 Task: Play online Dominion games in easy mode.
Action: Mouse moved to (431, 307)
Screenshot: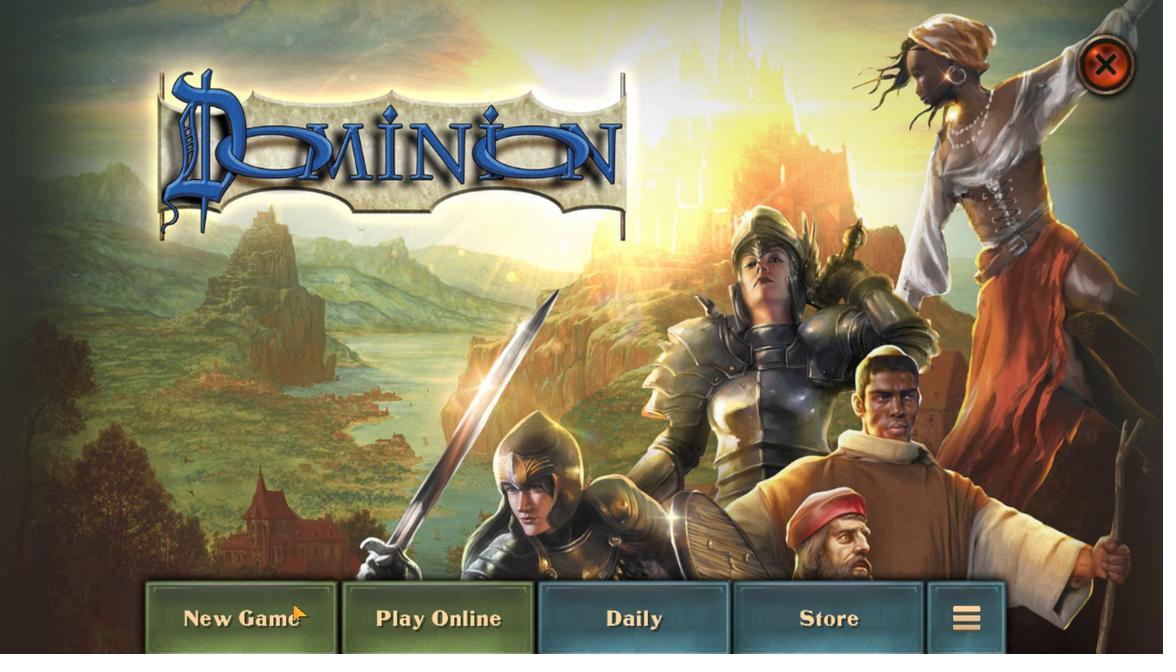 
Action: Mouse pressed left at (431, 307)
Screenshot: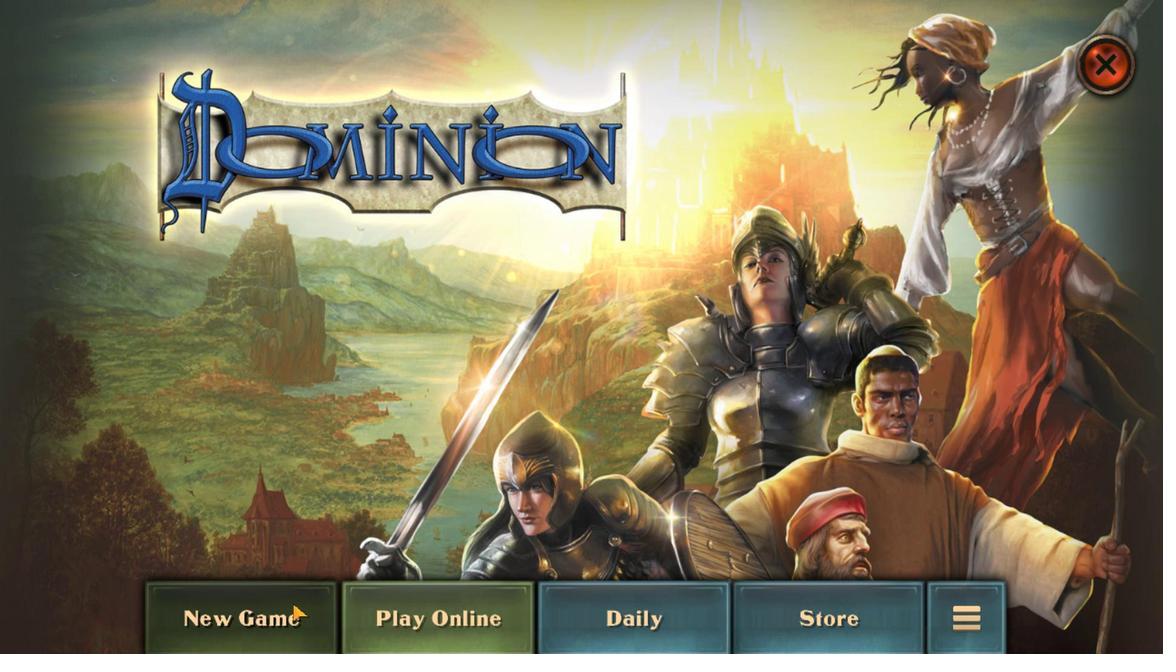 
Action: Mouse moved to (564, 532)
Screenshot: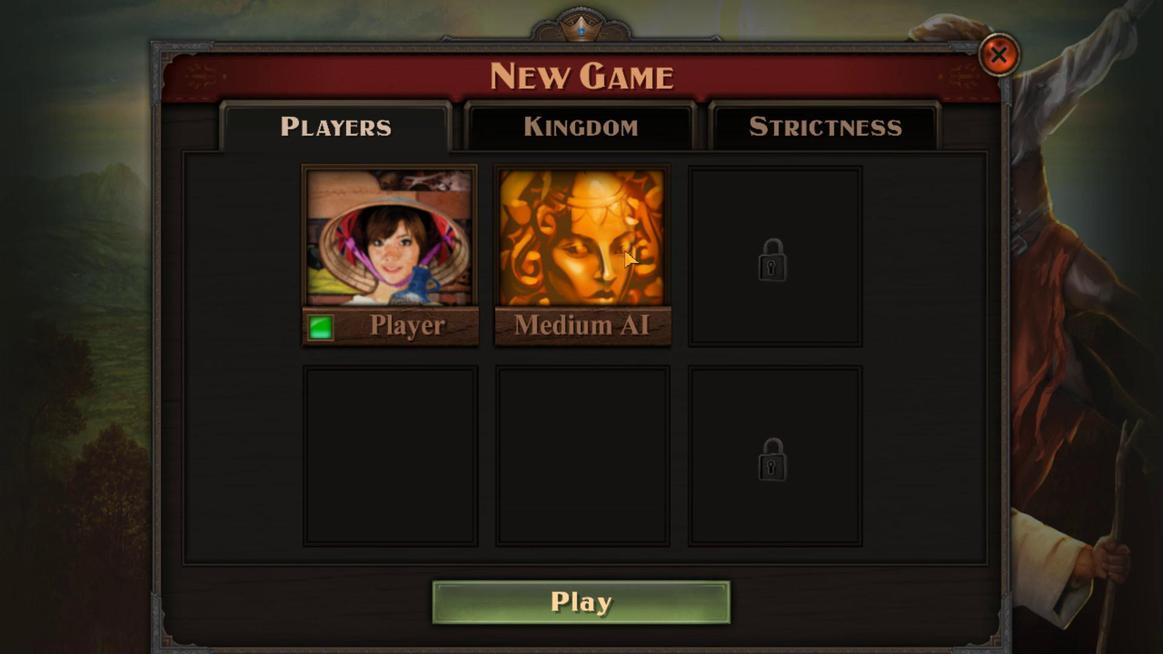 
Action: Mouse pressed left at (564, 532)
Screenshot: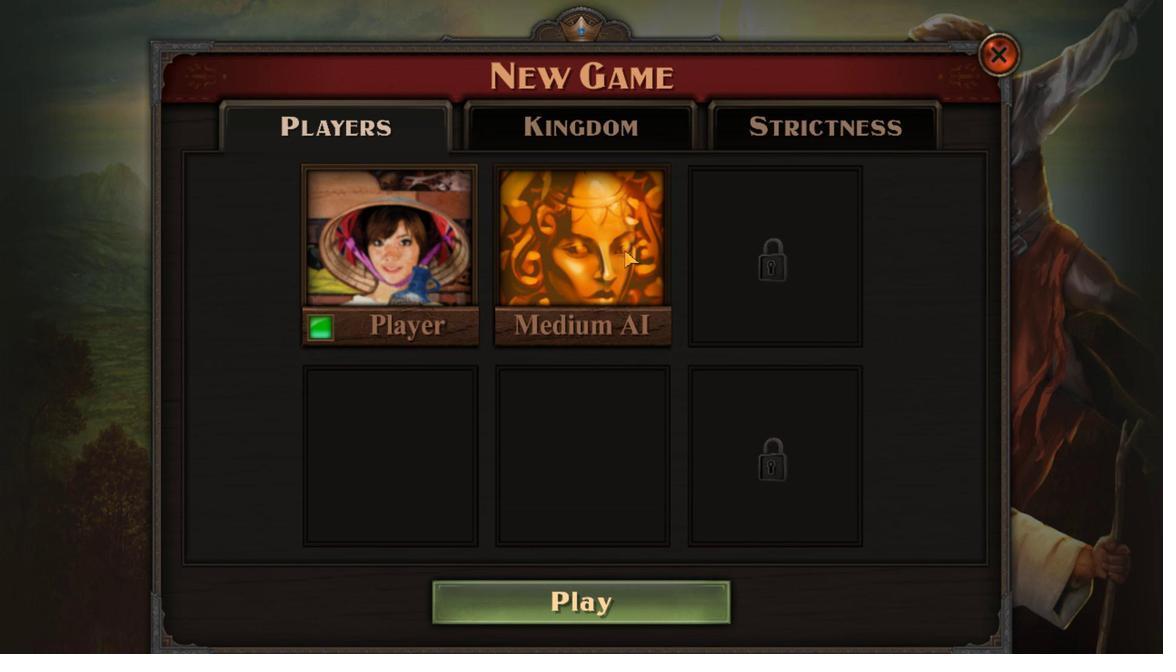 
Action: Mouse moved to (460, 459)
Screenshot: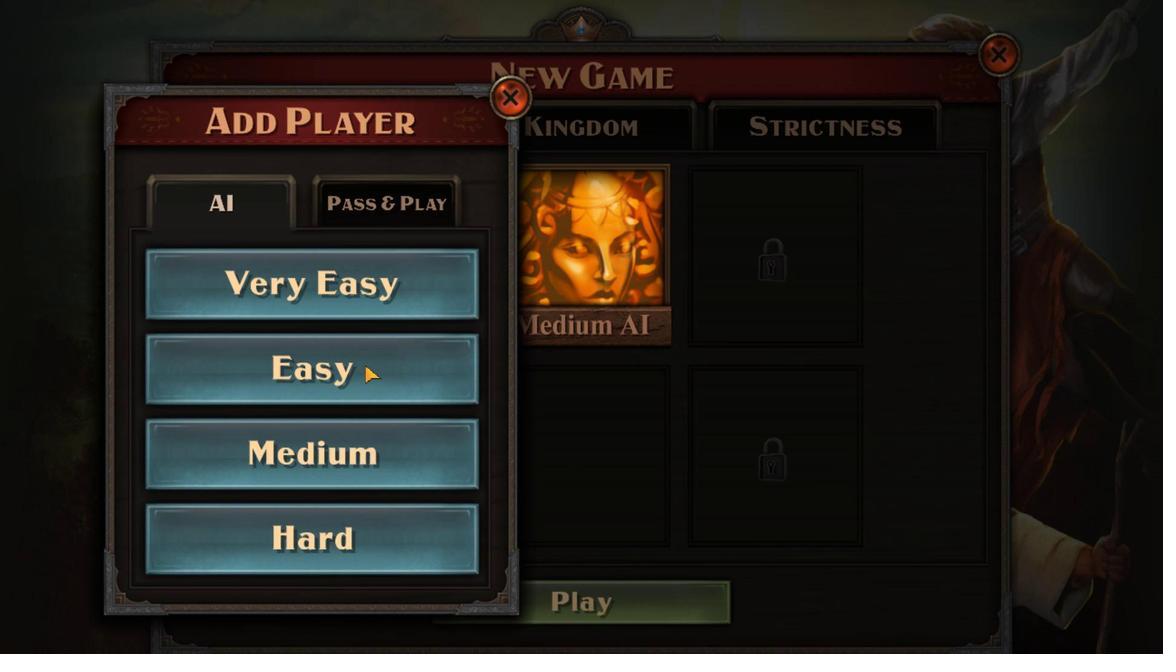 
Action: Mouse pressed left at (460, 459)
Screenshot: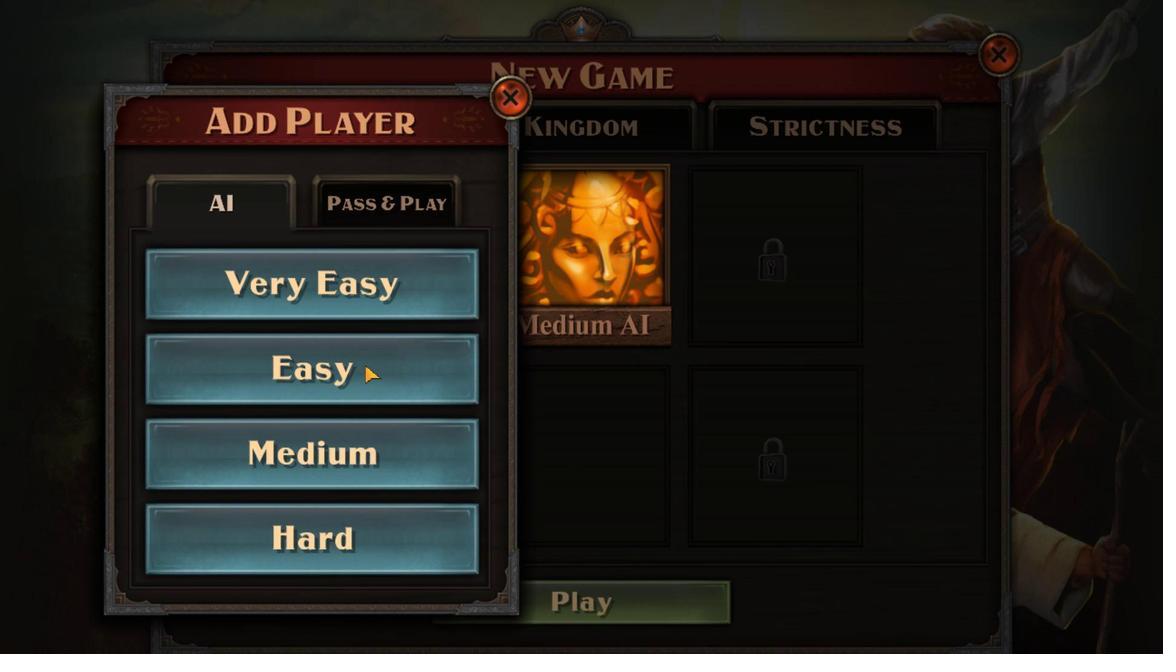 
Action: Mouse moved to (562, 310)
Screenshot: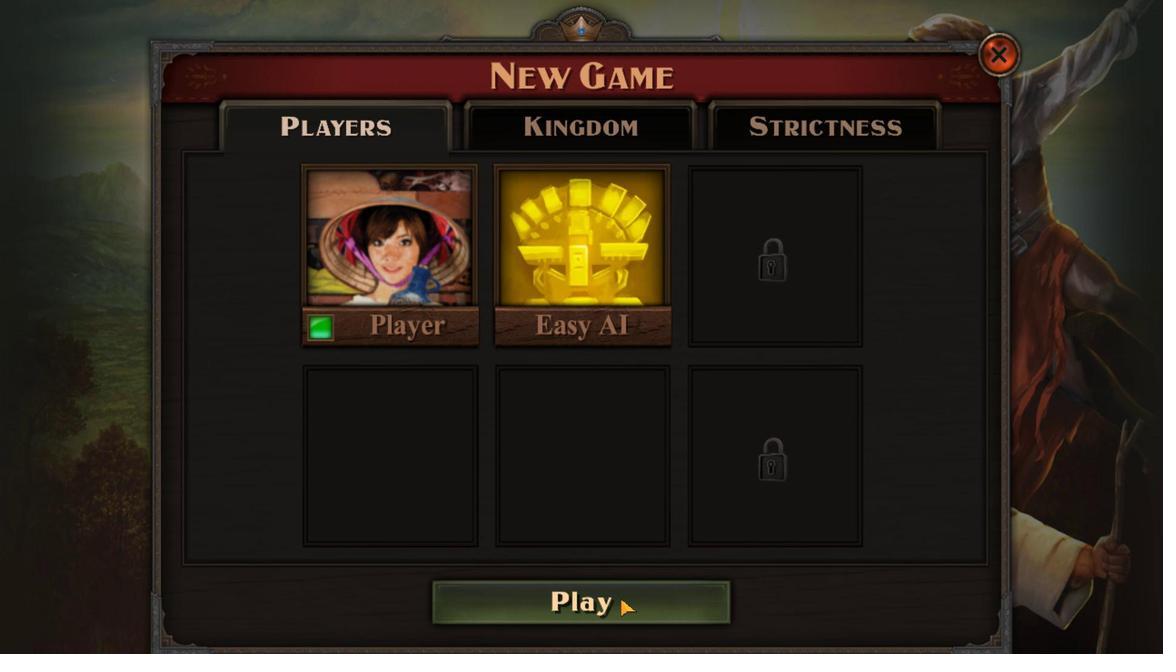 
Action: Mouse pressed left at (562, 310)
Screenshot: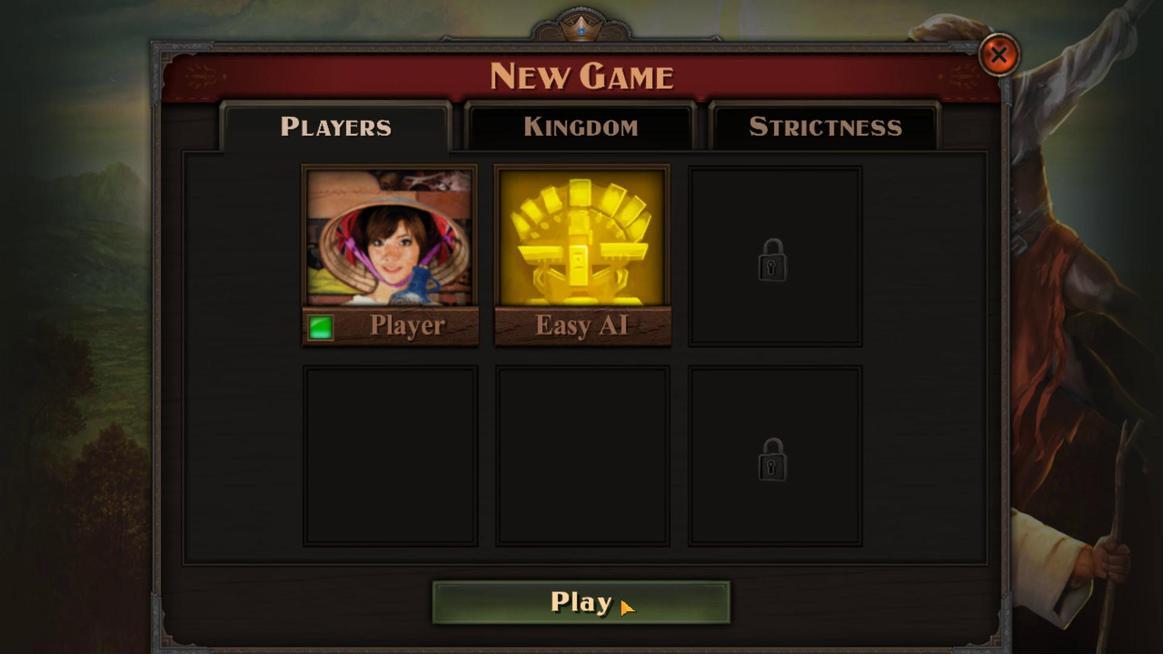 
Action: Mouse moved to (534, 352)
Screenshot: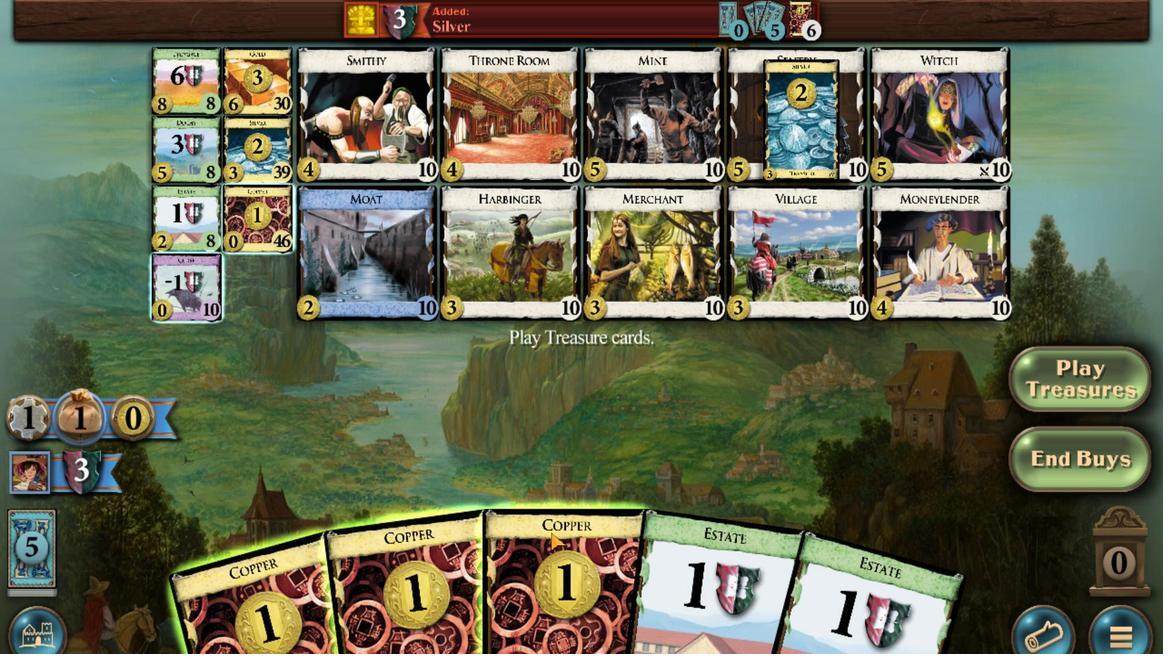 
Action: Mouse scrolled (534, 353) with delta (0, 0)
Screenshot: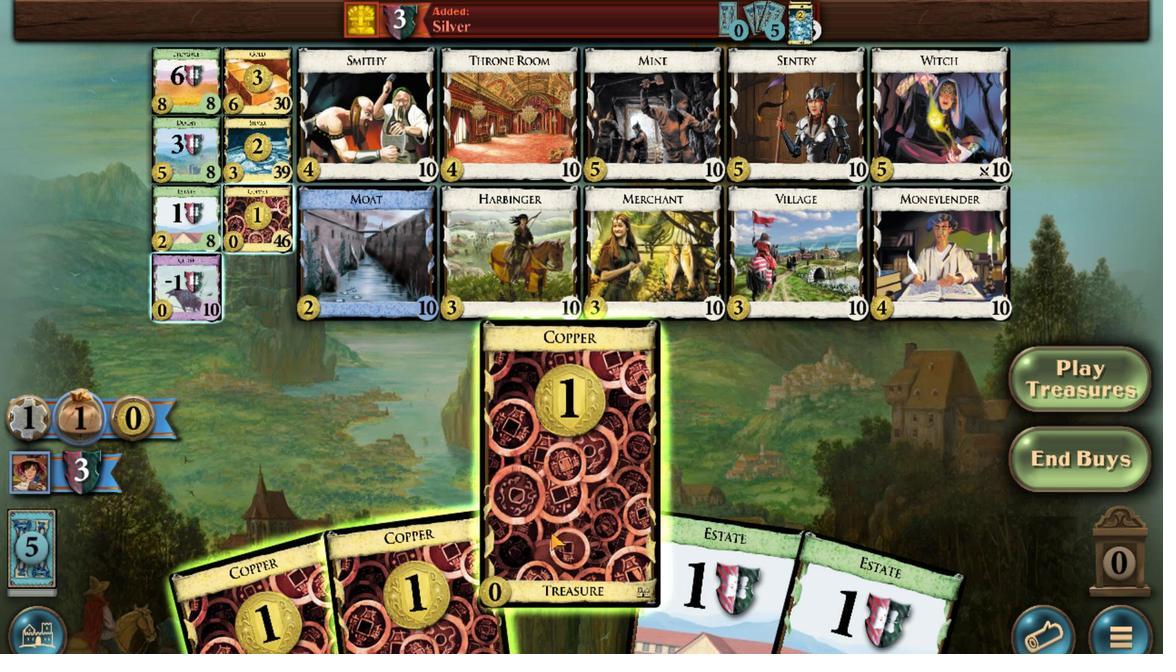 
Action: Mouse moved to (507, 332)
Screenshot: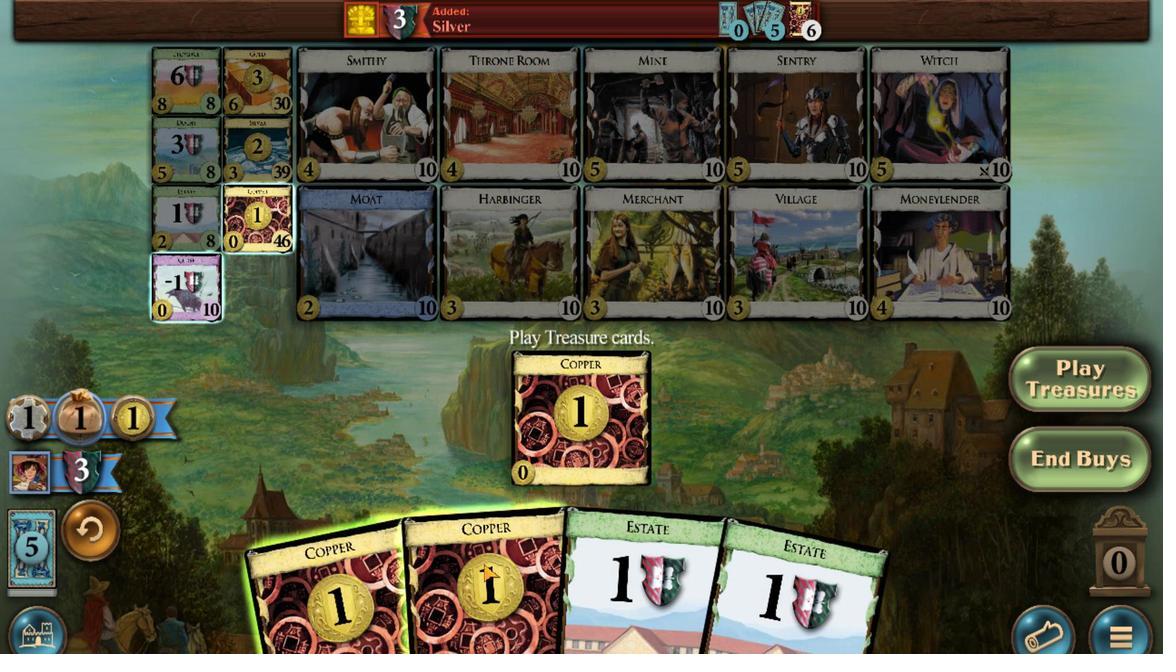 
Action: Mouse scrolled (507, 333) with delta (0, 0)
Screenshot: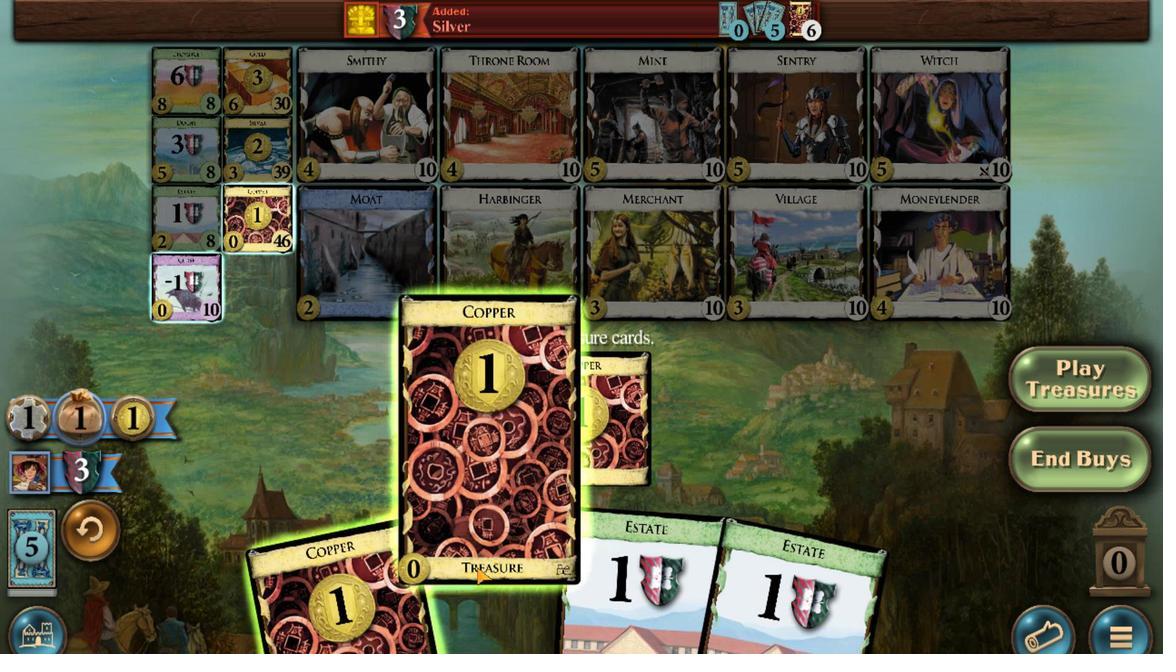 
Action: Mouse moved to (481, 320)
Screenshot: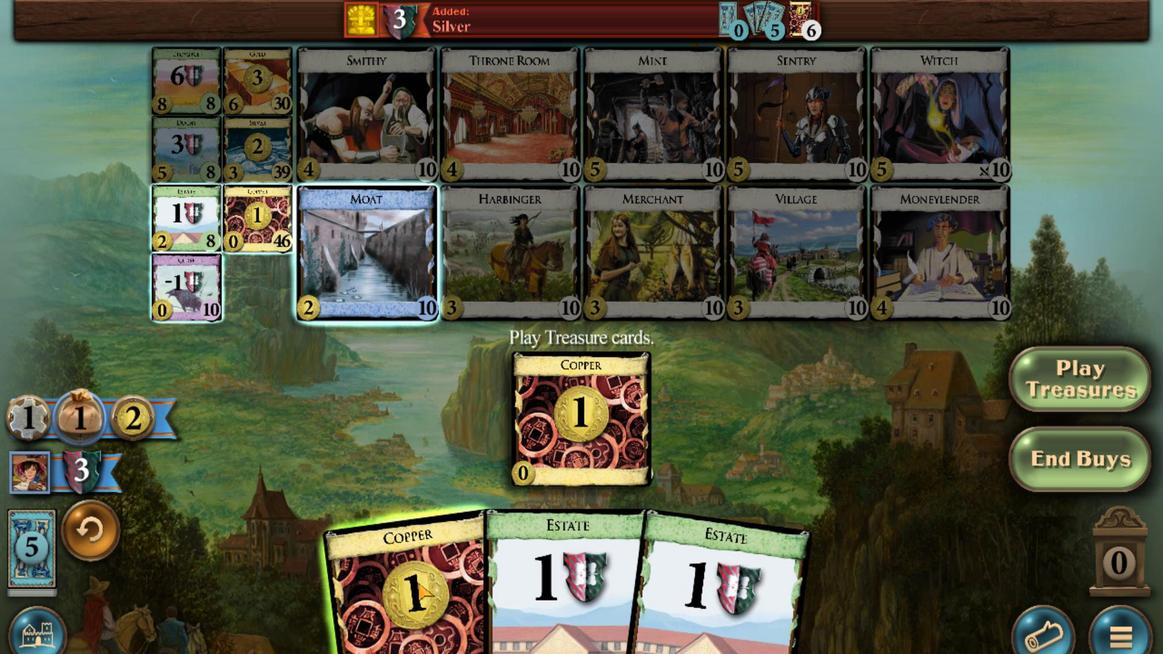 
Action: Mouse scrolled (481, 321) with delta (0, 0)
Screenshot: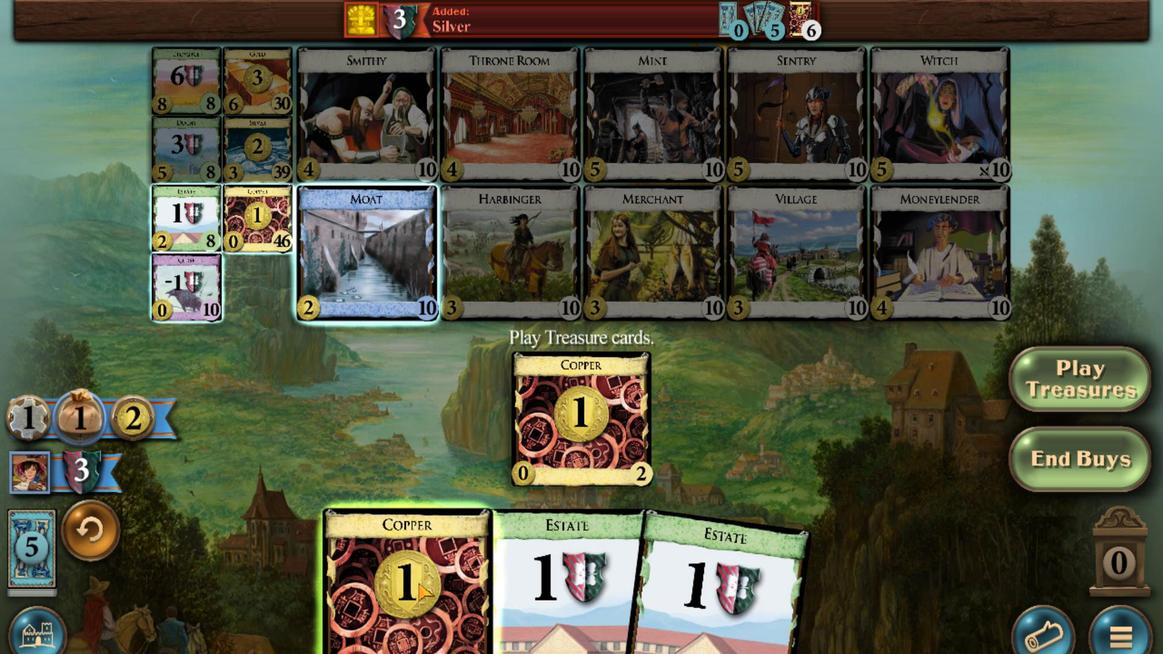 
Action: Mouse moved to (413, 593)
Screenshot: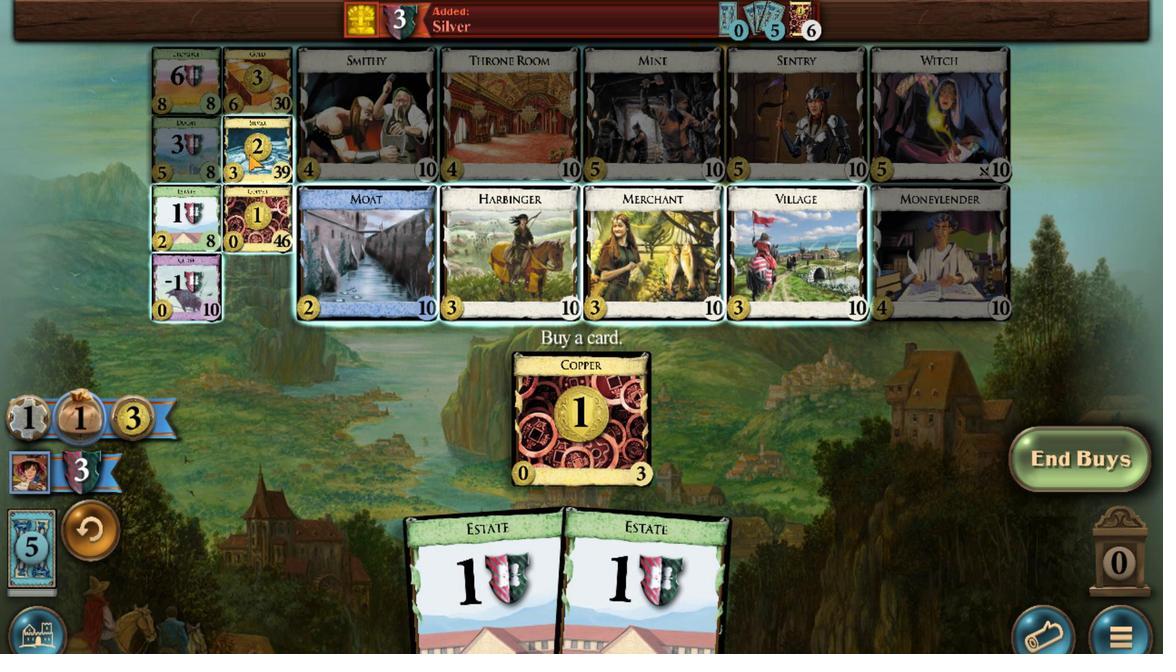 
Action: Mouse scrolled (413, 593) with delta (0, 0)
Screenshot: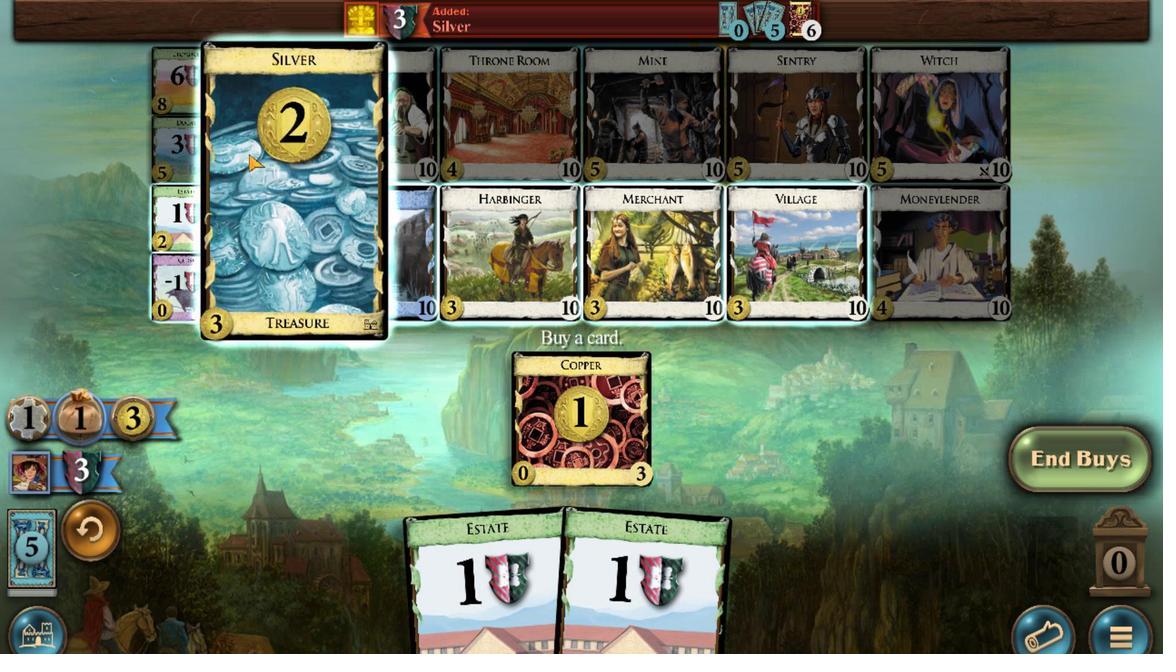 
Action: Mouse scrolled (413, 593) with delta (0, 0)
Screenshot: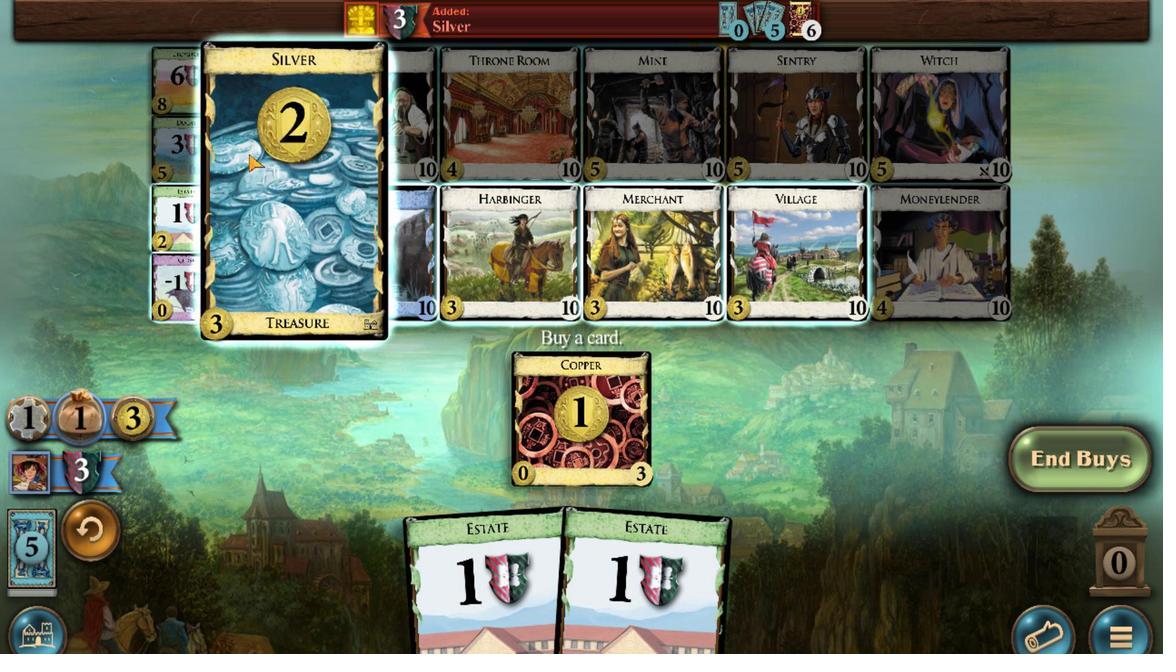 
Action: Mouse scrolled (413, 593) with delta (0, 0)
Screenshot: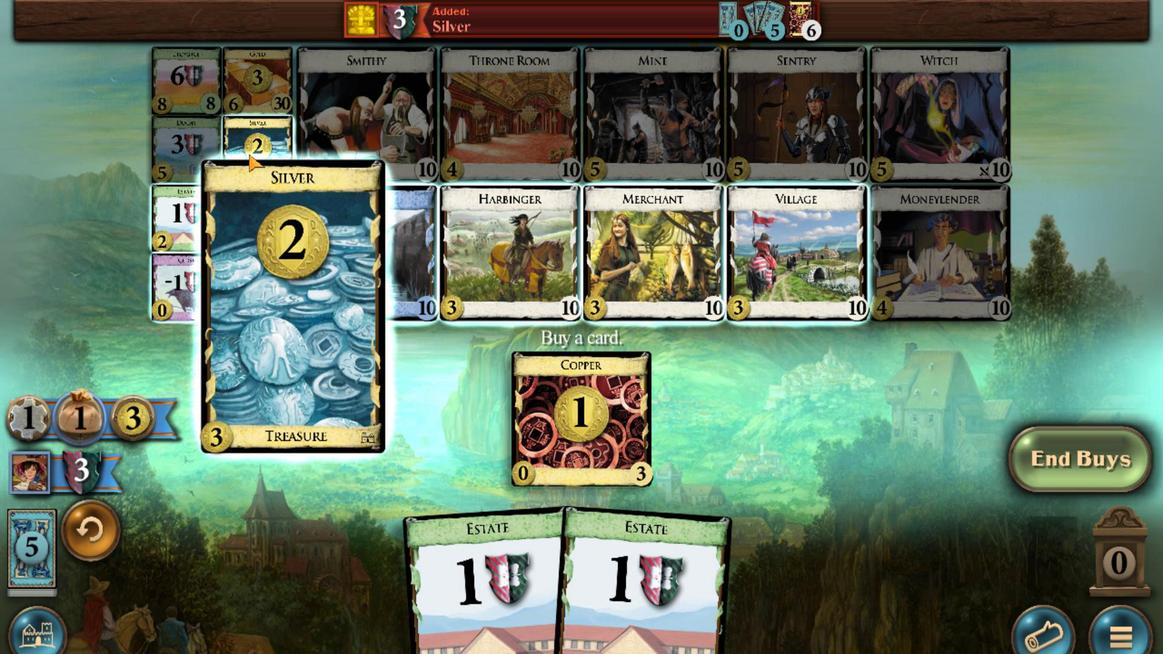 
Action: Mouse scrolled (413, 593) with delta (0, 0)
Screenshot: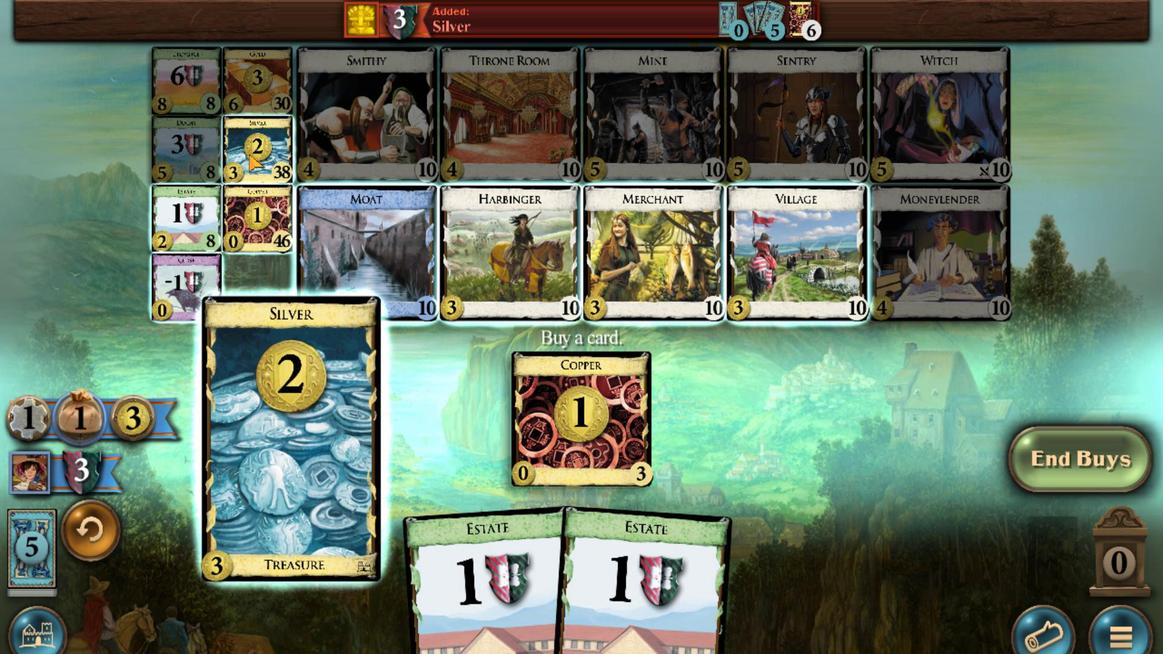 
Action: Mouse moved to (578, 345)
Screenshot: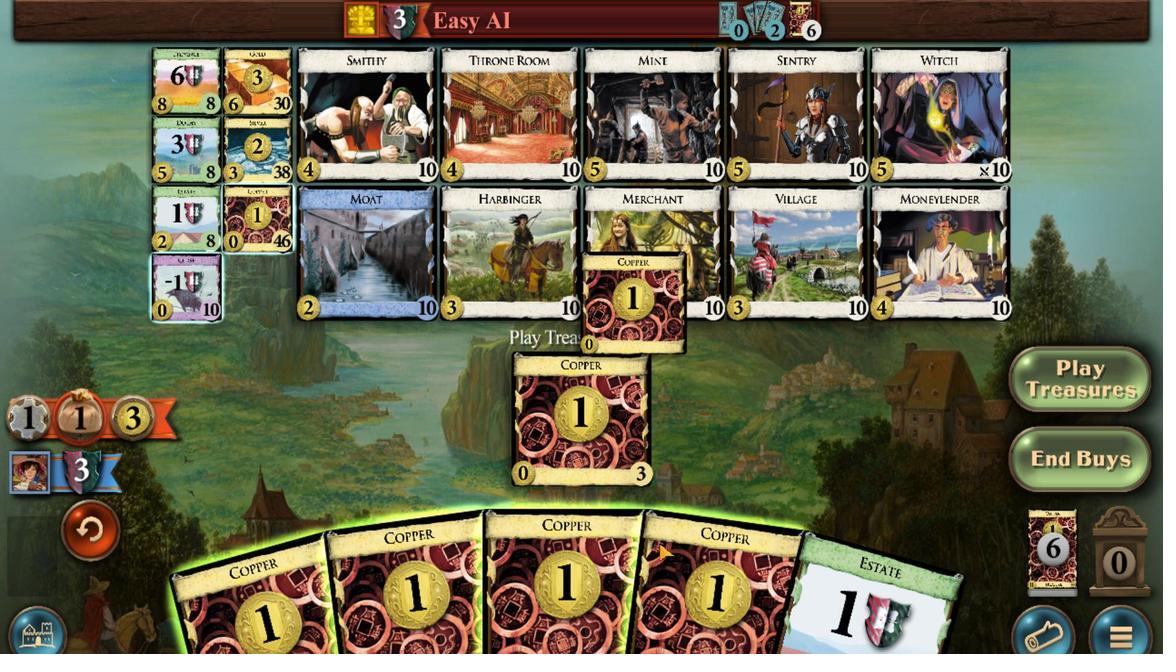 
Action: Mouse scrolled (578, 346) with delta (0, 0)
Screenshot: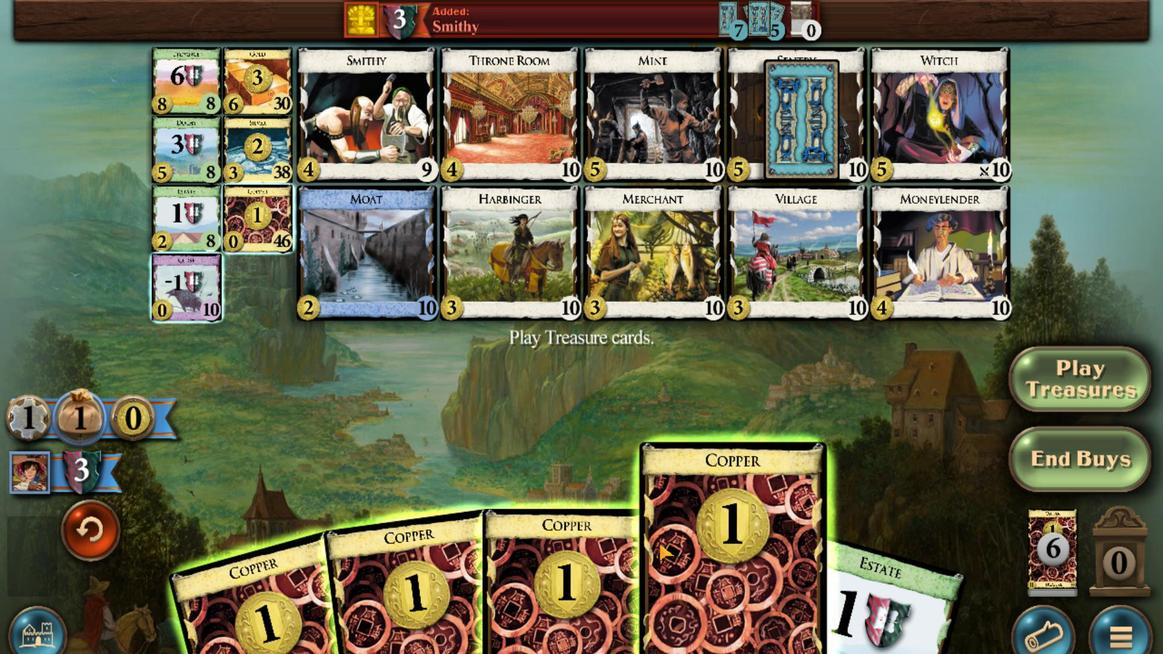 
Action: Mouse moved to (554, 333)
Screenshot: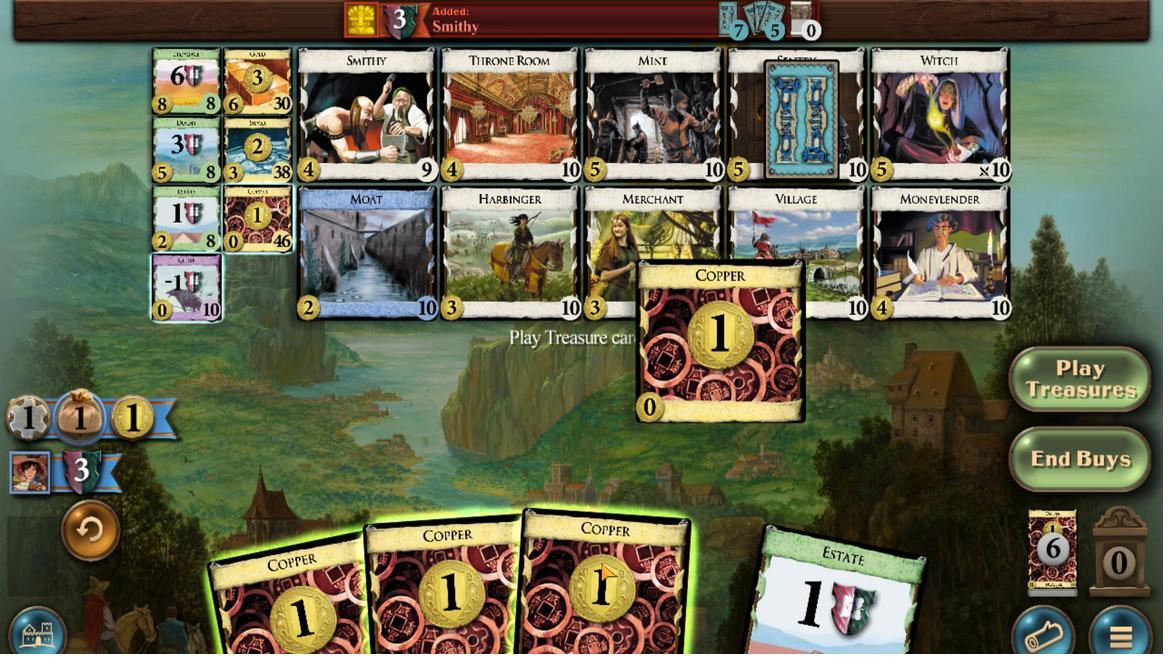 
Action: Mouse scrolled (554, 333) with delta (0, 0)
Screenshot: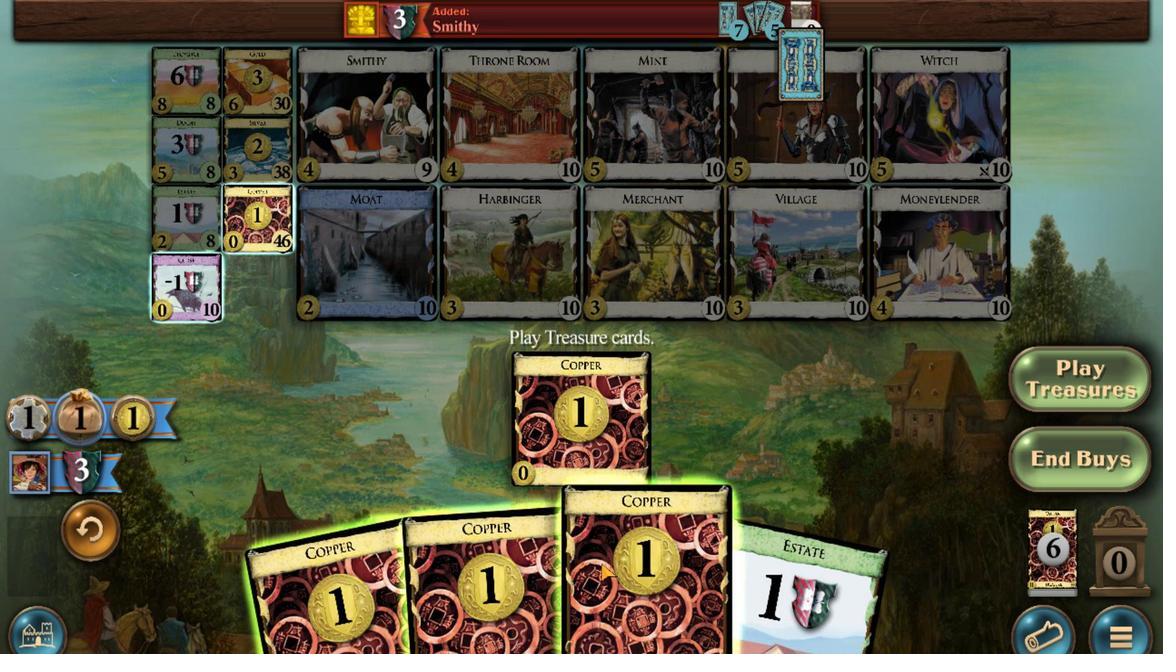 
Action: Mouse moved to (541, 330)
Screenshot: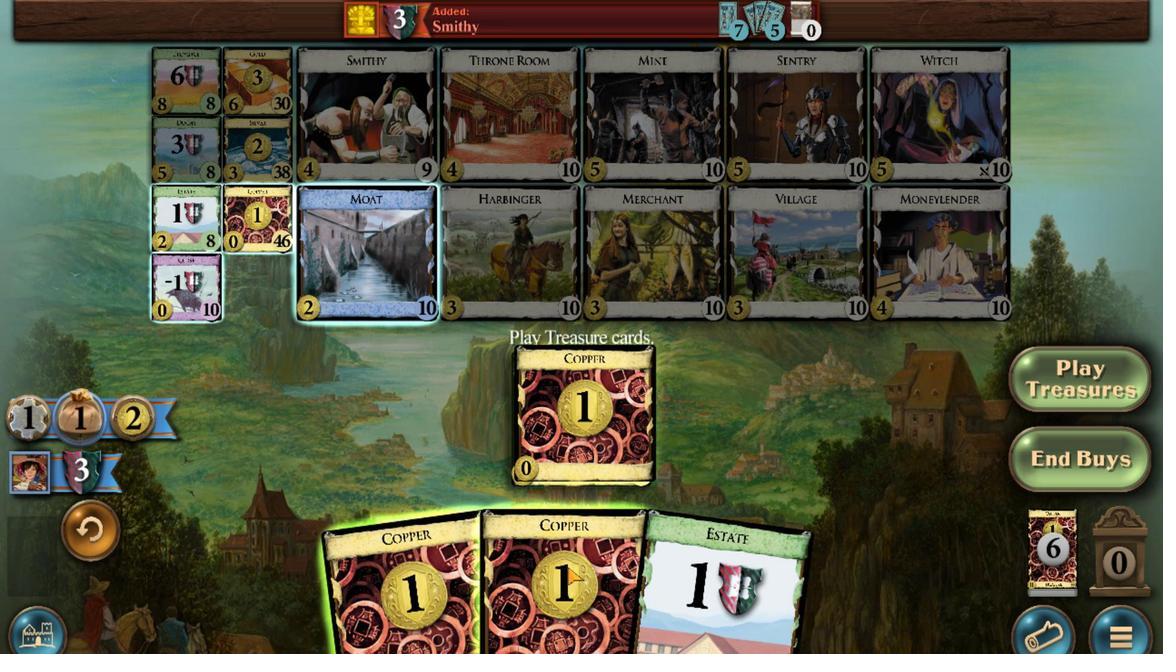 
Action: Mouse scrolled (541, 331) with delta (0, 0)
Screenshot: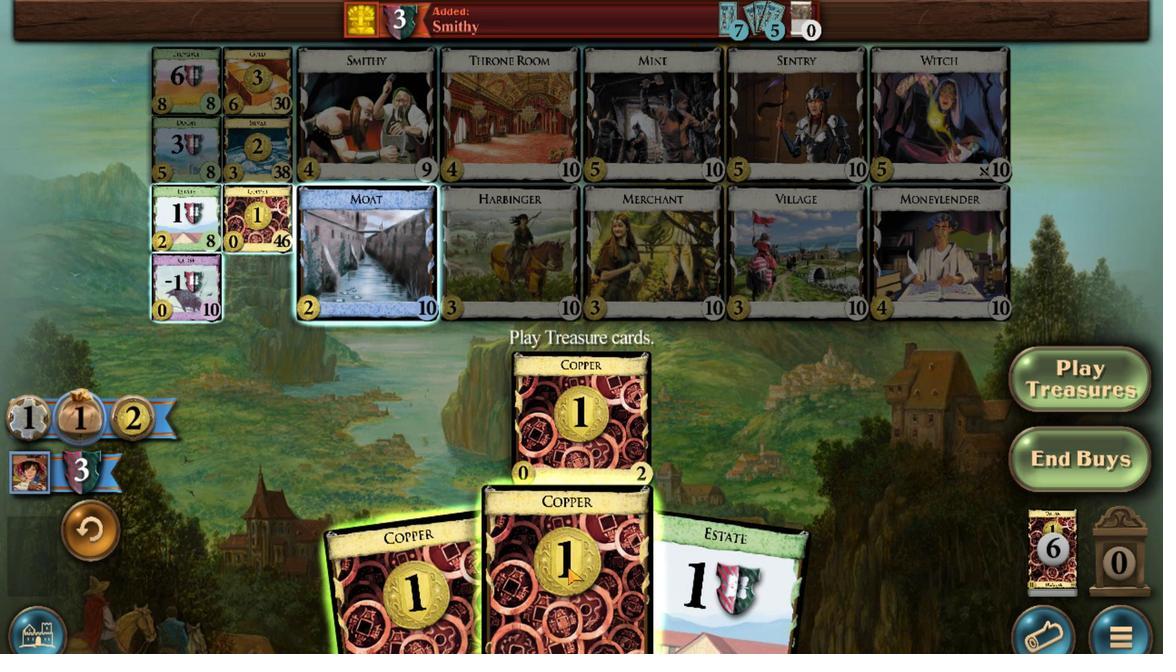 
Action: Mouse moved to (522, 318)
Screenshot: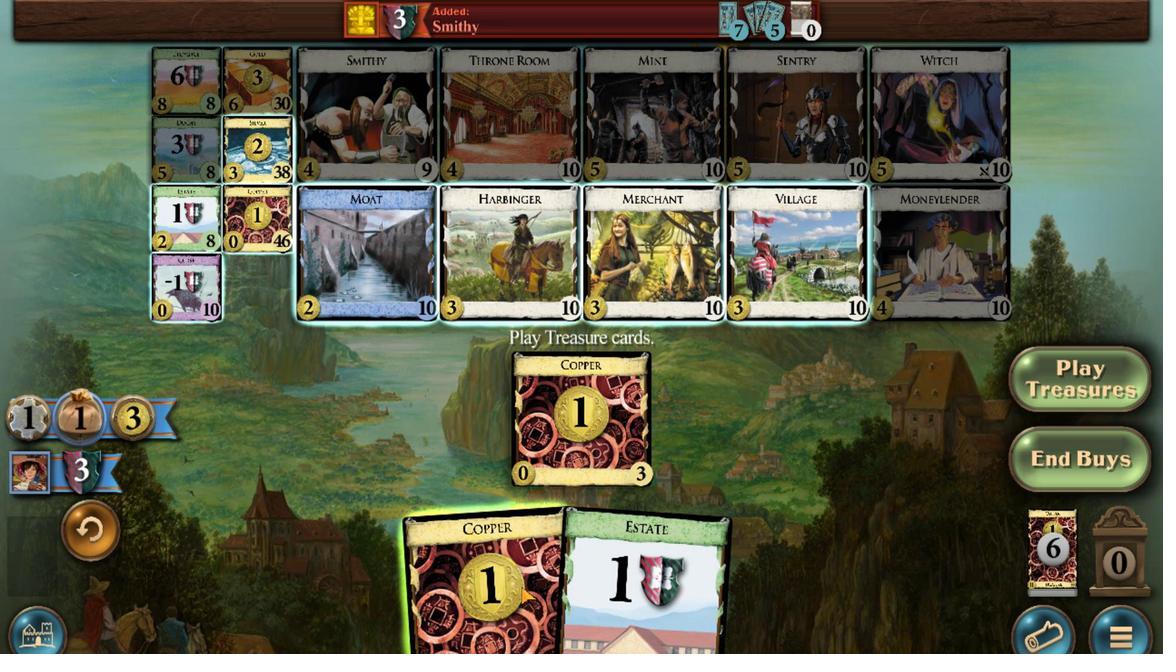 
Action: Mouse scrolled (522, 318) with delta (0, 0)
Screenshot: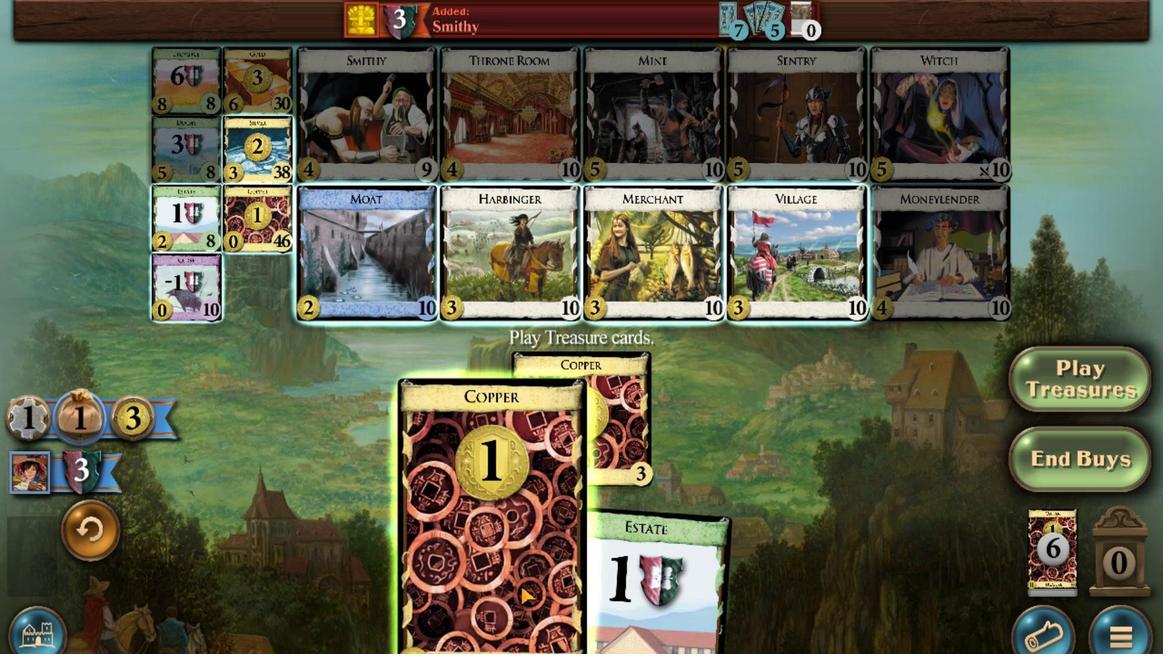 
Action: Mouse moved to (469, 621)
Screenshot: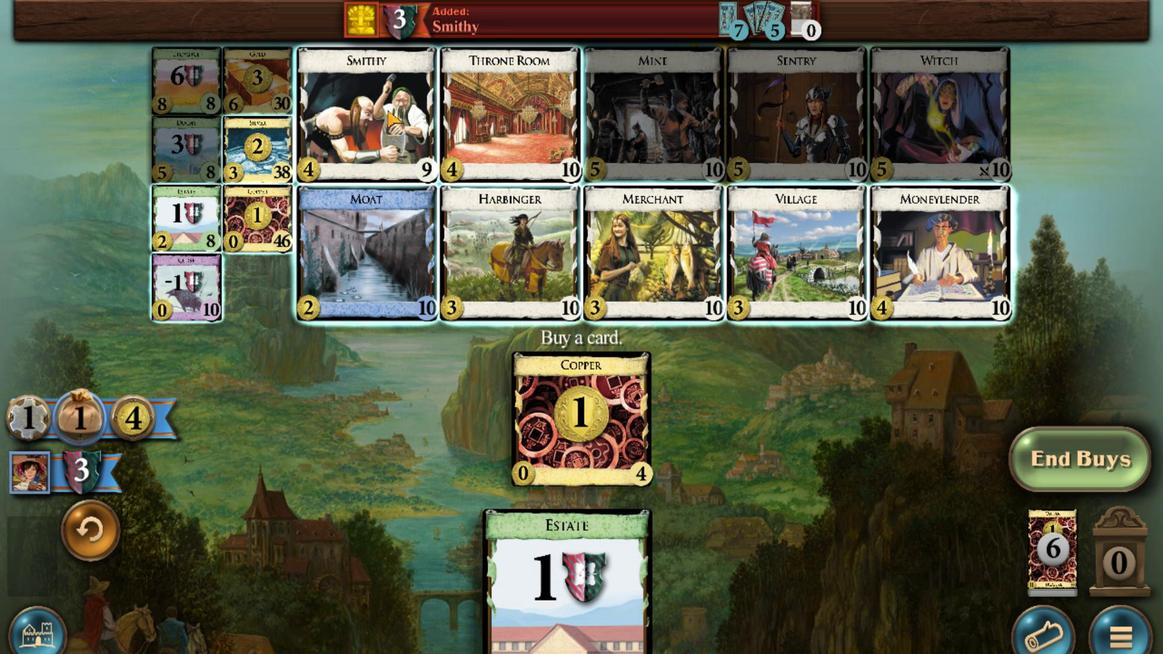 
Action: Mouse scrolled (469, 621) with delta (0, 0)
Screenshot: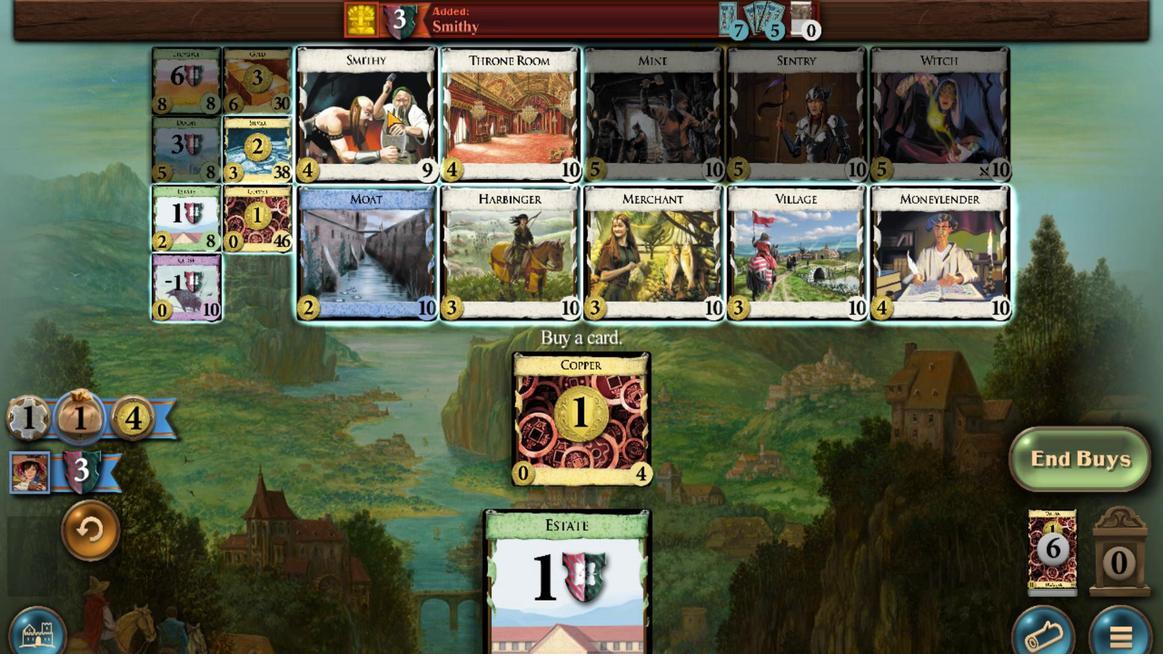 
Action: Mouse scrolled (469, 621) with delta (0, 0)
Screenshot: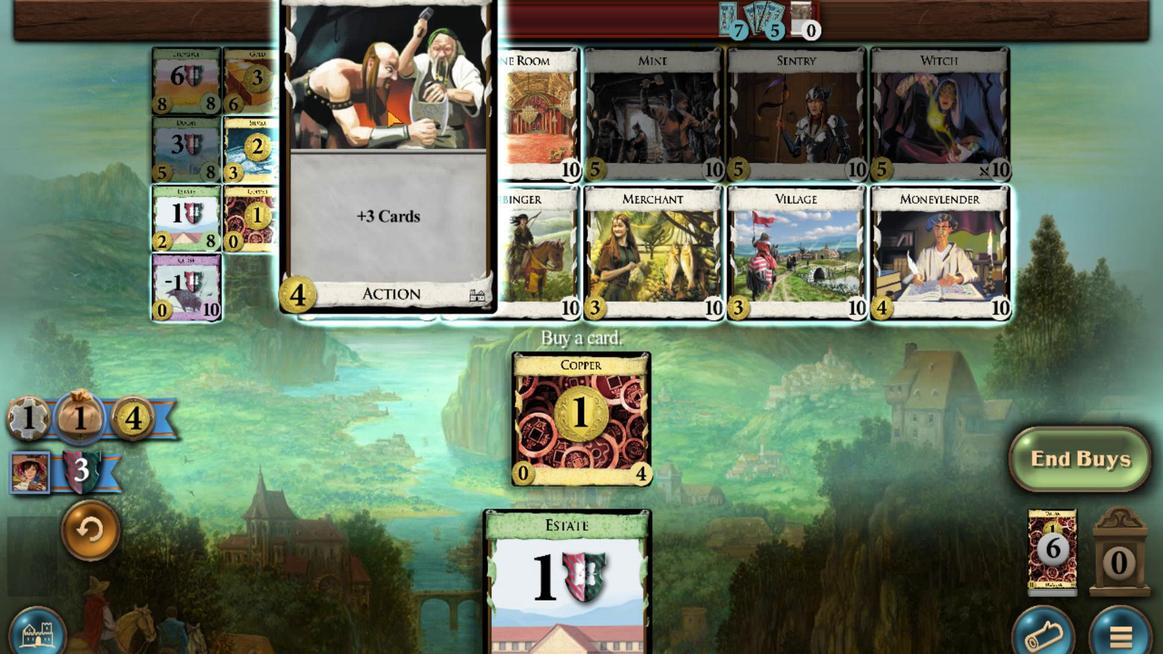 
Action: Mouse scrolled (469, 621) with delta (0, 0)
Screenshot: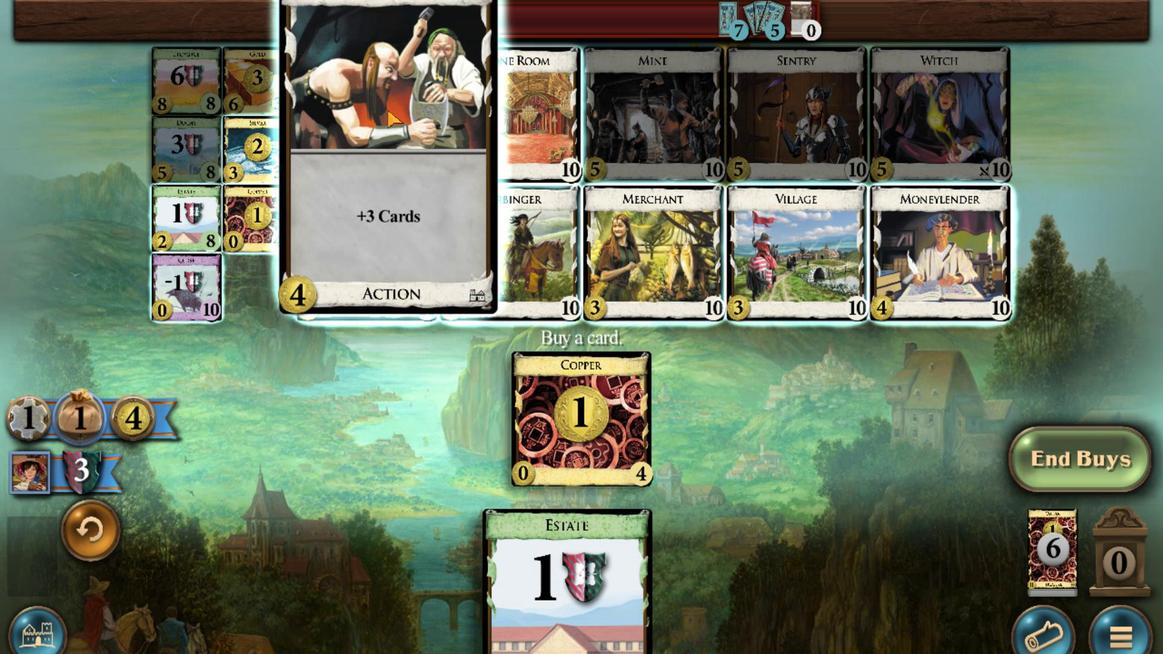 
Action: Mouse scrolled (469, 621) with delta (0, 0)
Screenshot: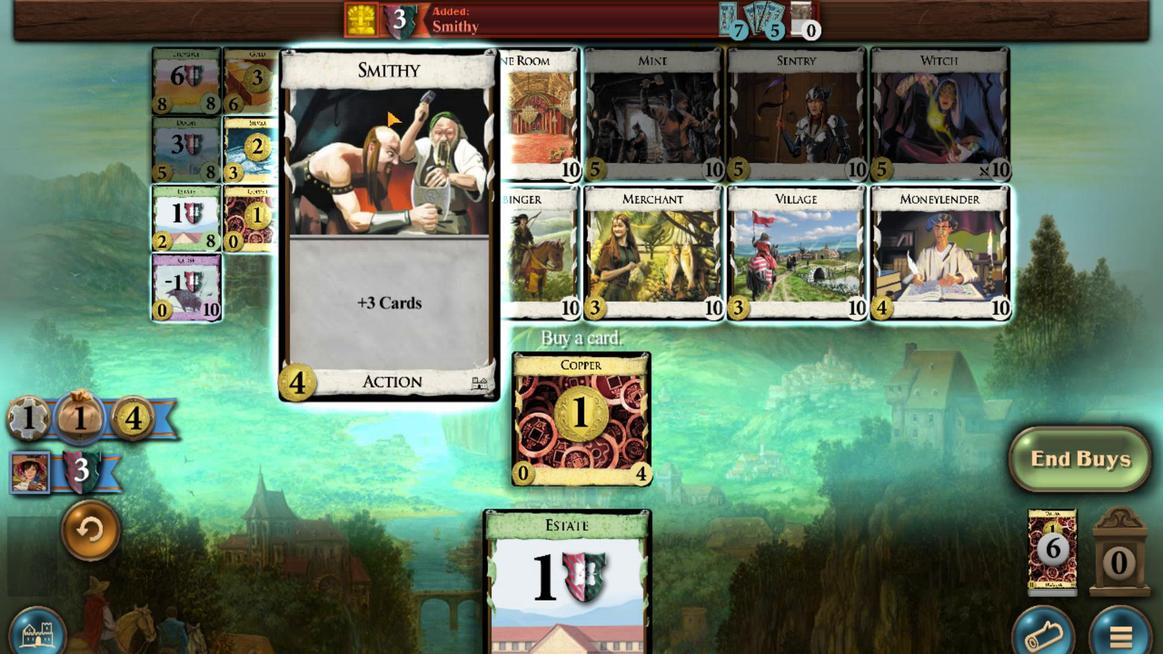 
Action: Mouse scrolled (469, 621) with delta (0, 0)
Screenshot: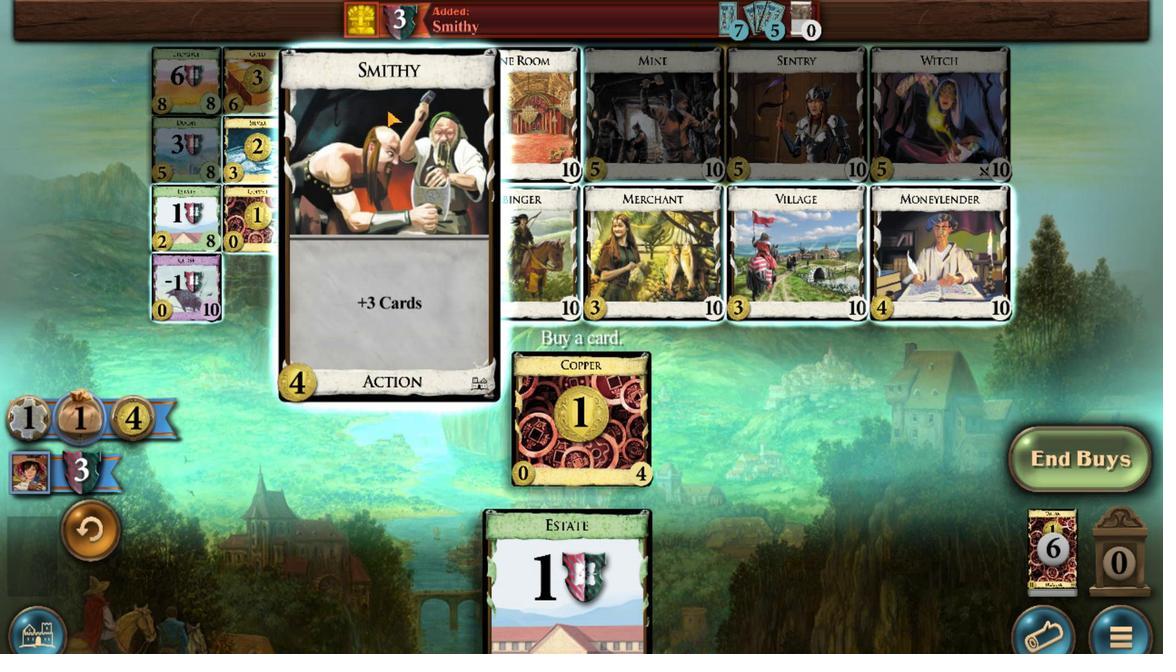 
Action: Mouse moved to (533, 344)
Screenshot: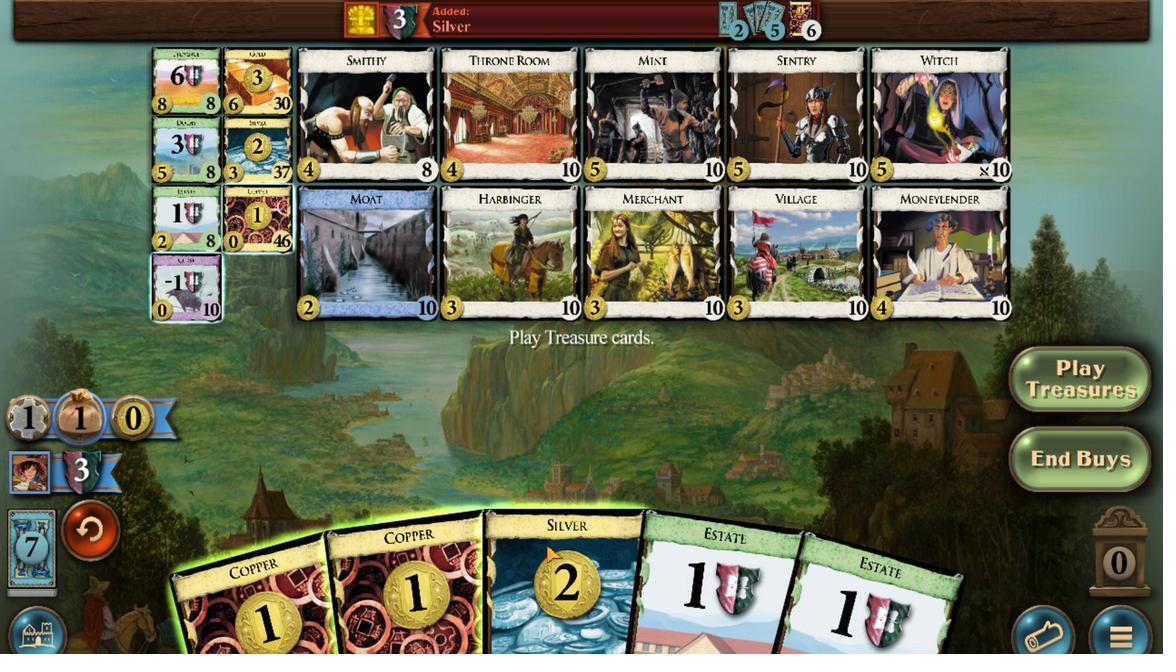 
Action: Mouse scrolled (533, 345) with delta (0, 0)
Screenshot: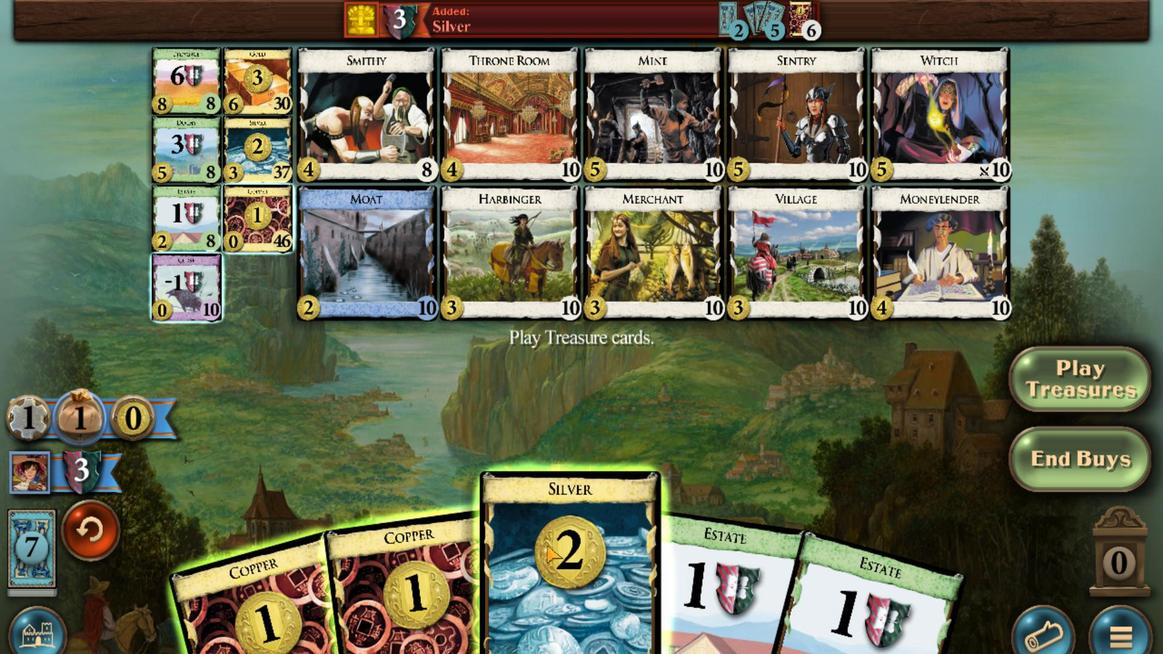 
Action: Mouse moved to (526, 341)
Screenshot: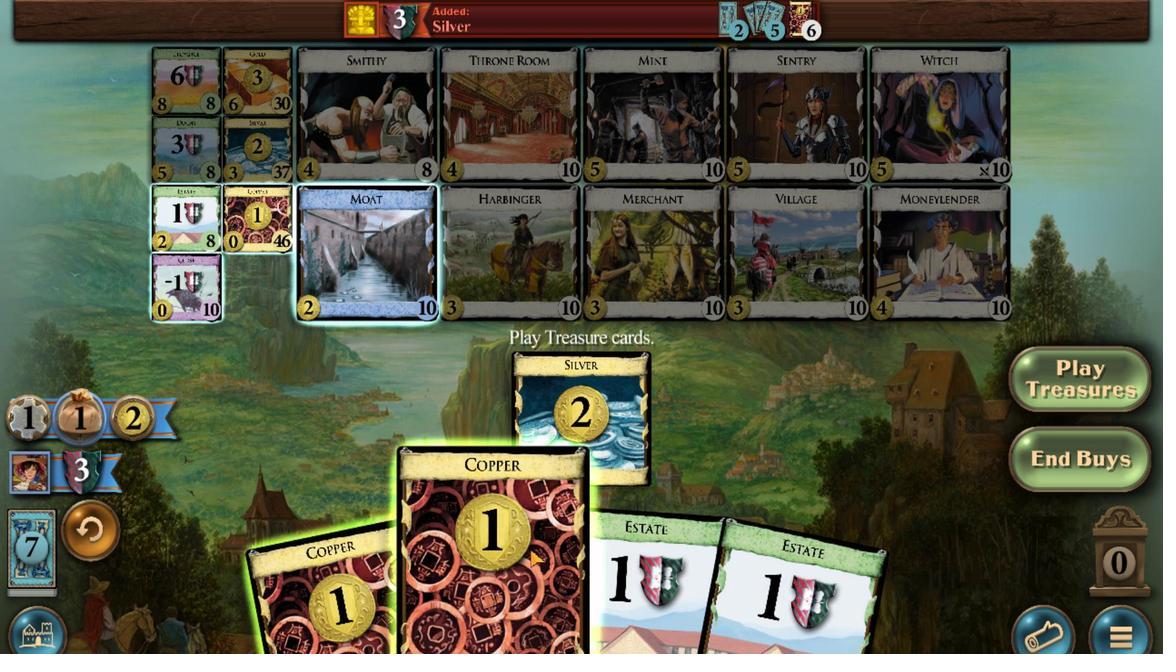 
Action: Mouse scrolled (526, 342) with delta (0, 0)
Screenshot: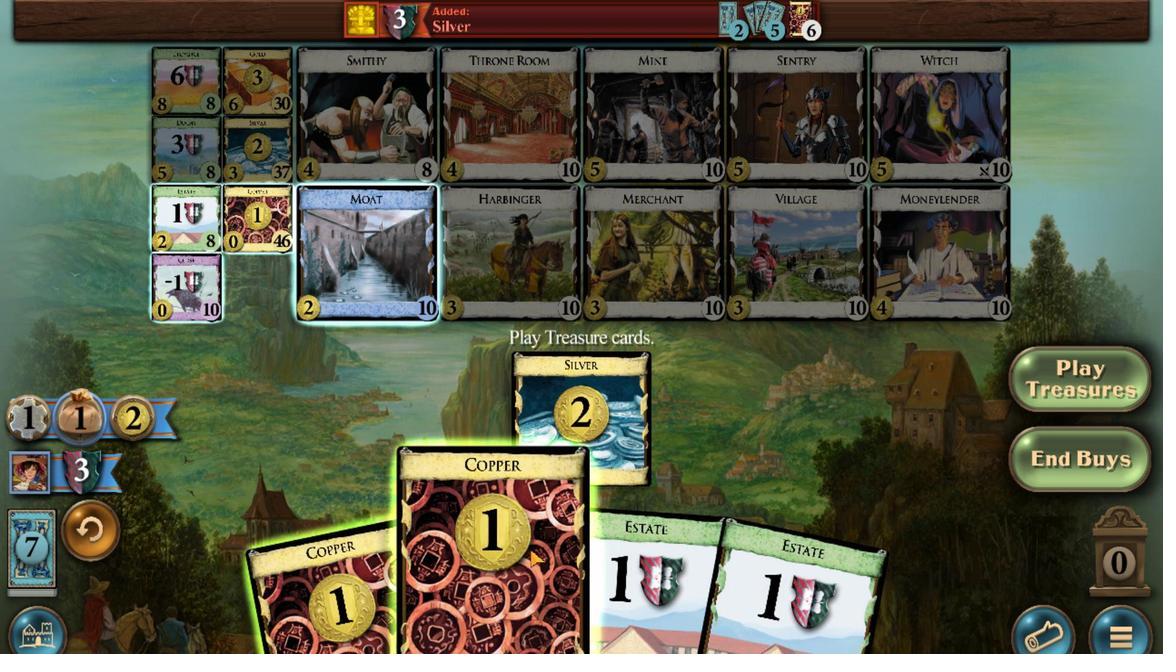 
Action: Mouse moved to (496, 344)
Screenshot: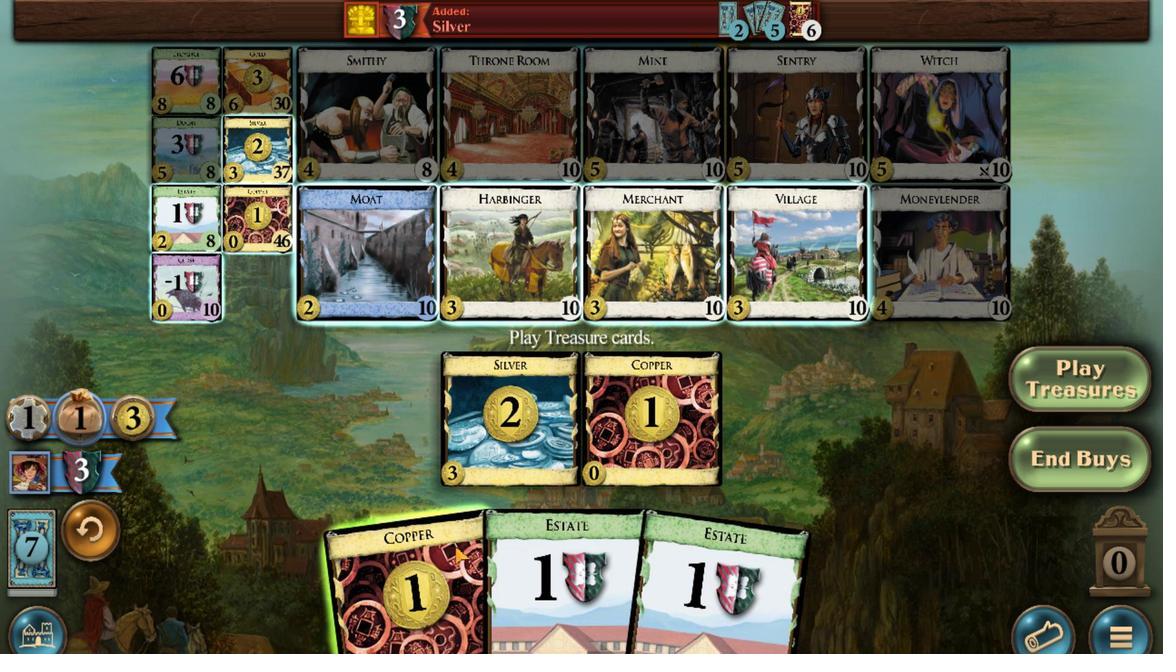 
Action: Mouse scrolled (496, 344) with delta (0, 0)
Screenshot: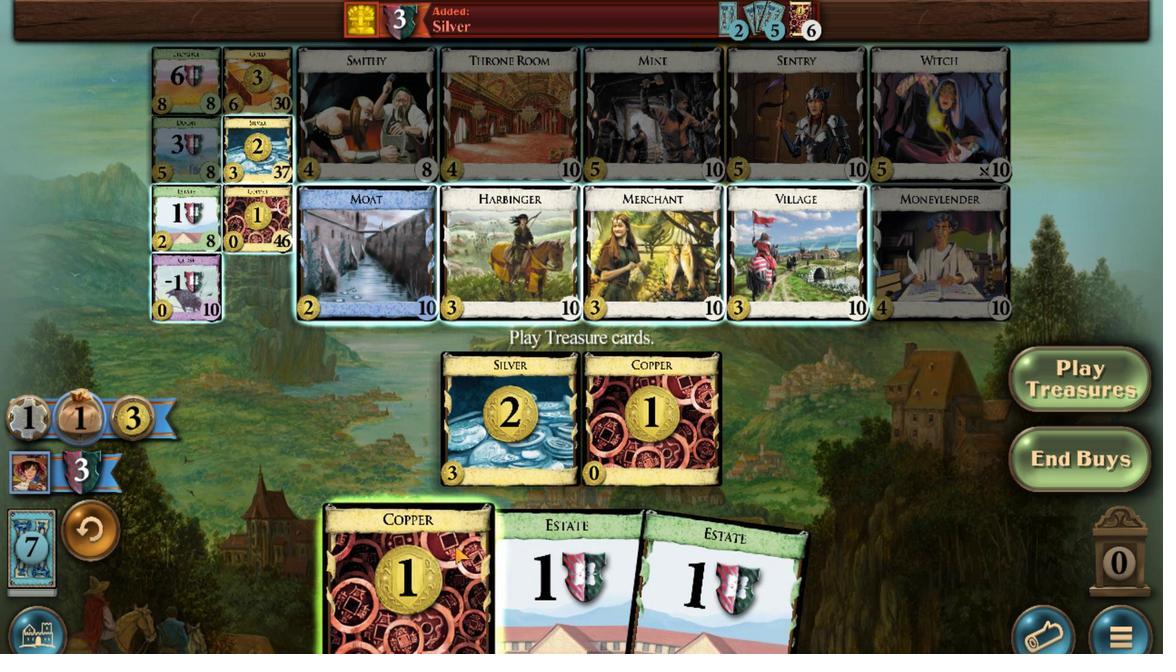 
Action: Mouse moved to (449, 616)
Screenshot: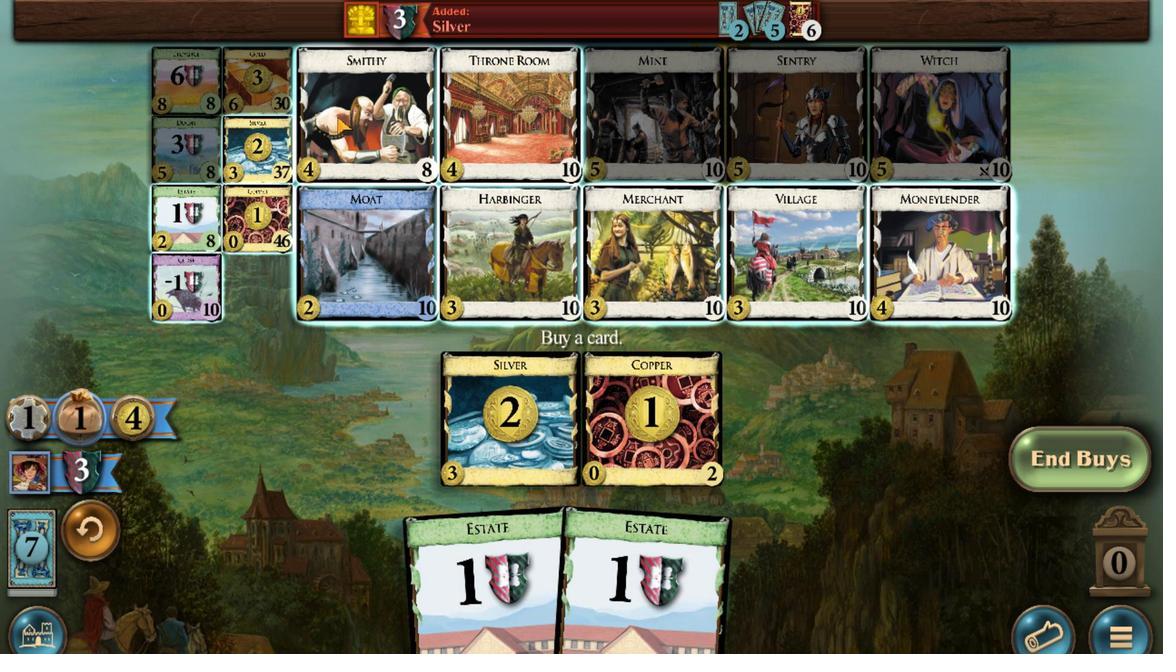 
Action: Mouse scrolled (449, 616) with delta (0, 0)
Screenshot: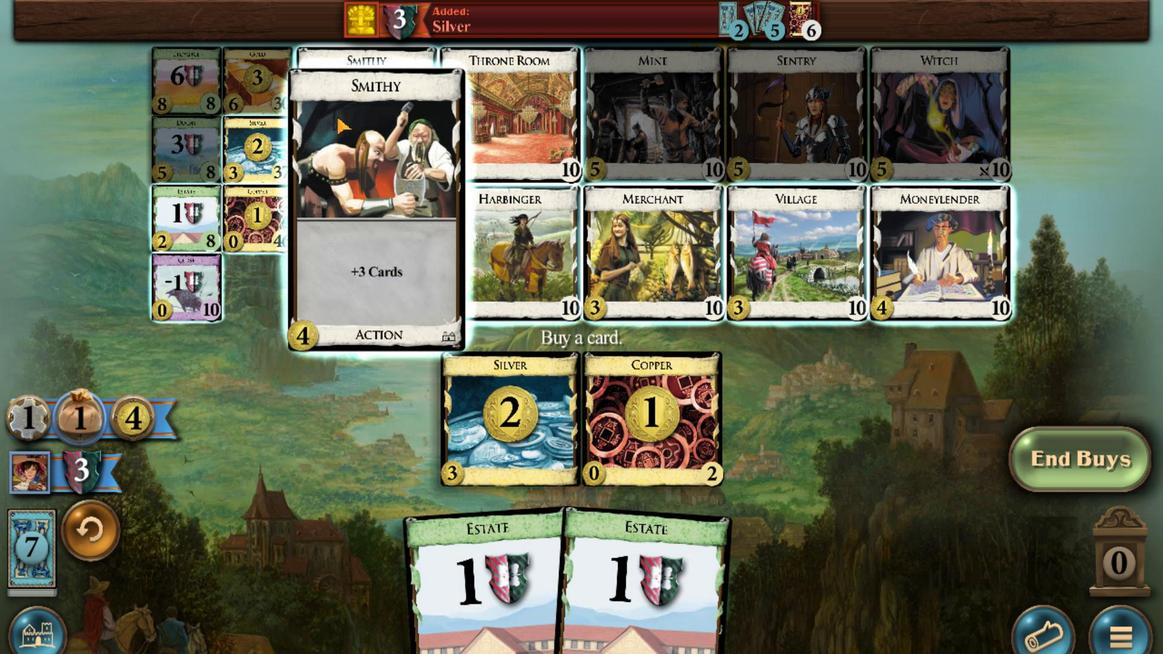 
Action: Mouse scrolled (449, 616) with delta (0, 0)
Screenshot: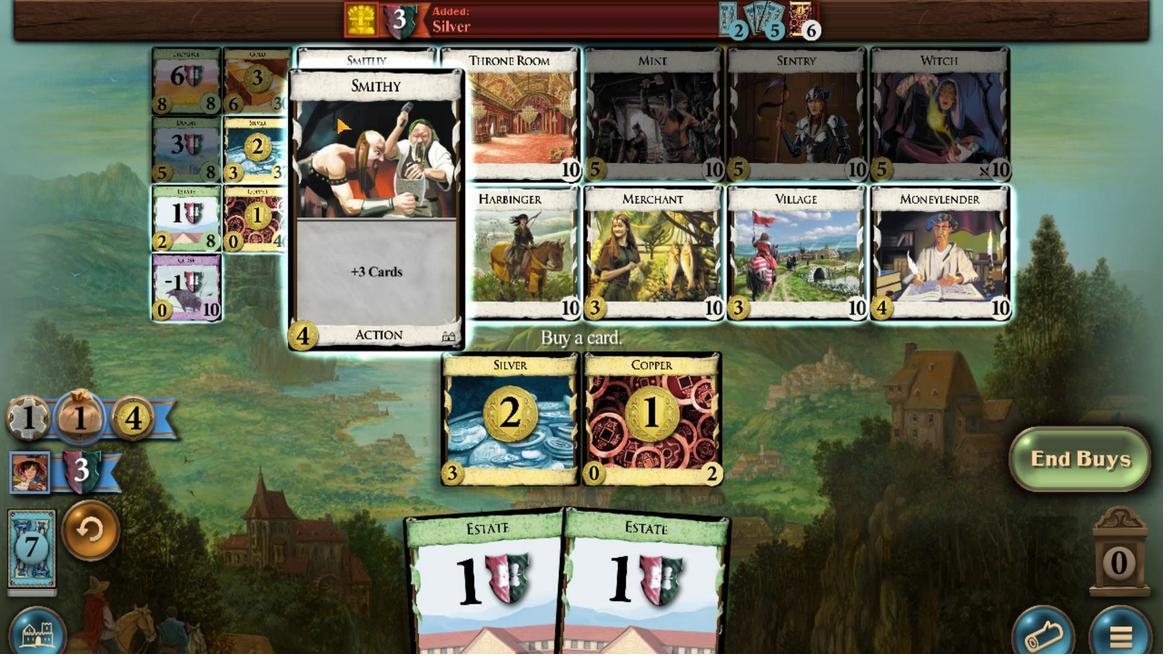 
Action: Mouse scrolled (449, 616) with delta (0, 0)
Screenshot: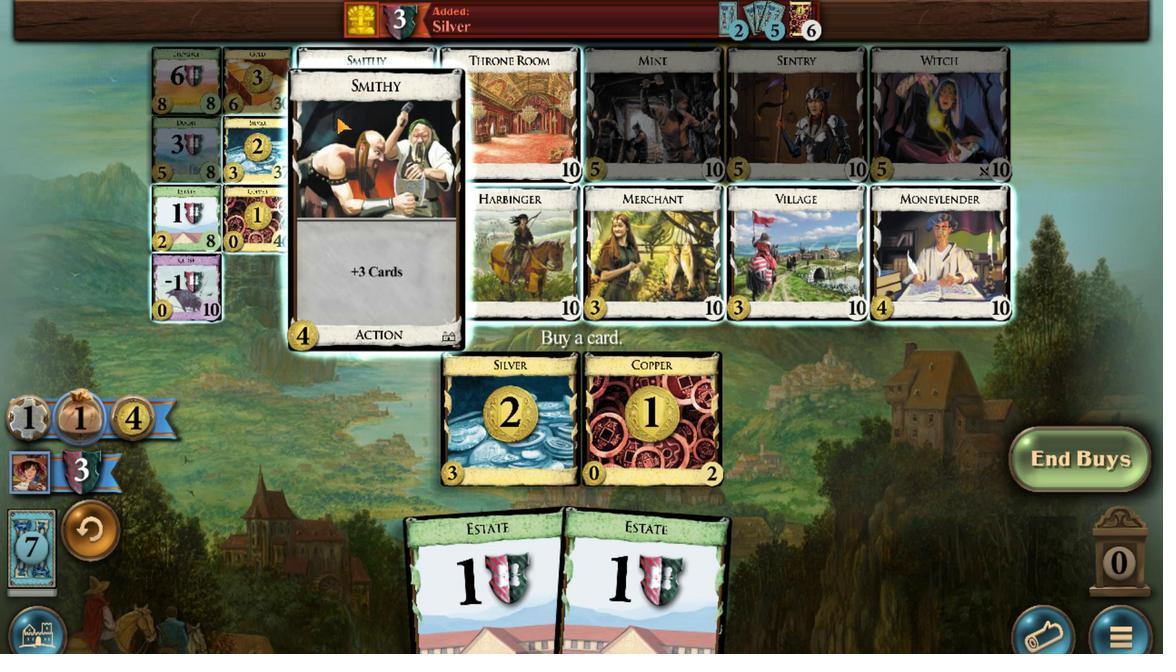 
Action: Mouse scrolled (449, 616) with delta (0, 0)
Screenshot: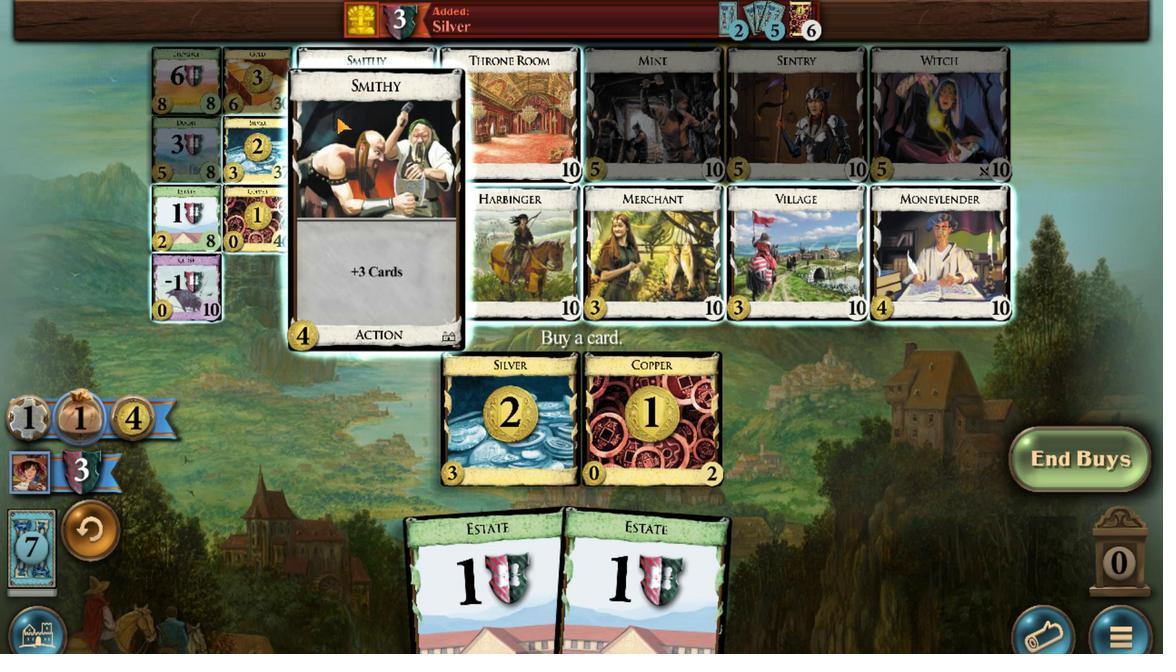 
Action: Mouse scrolled (449, 616) with delta (0, 0)
Screenshot: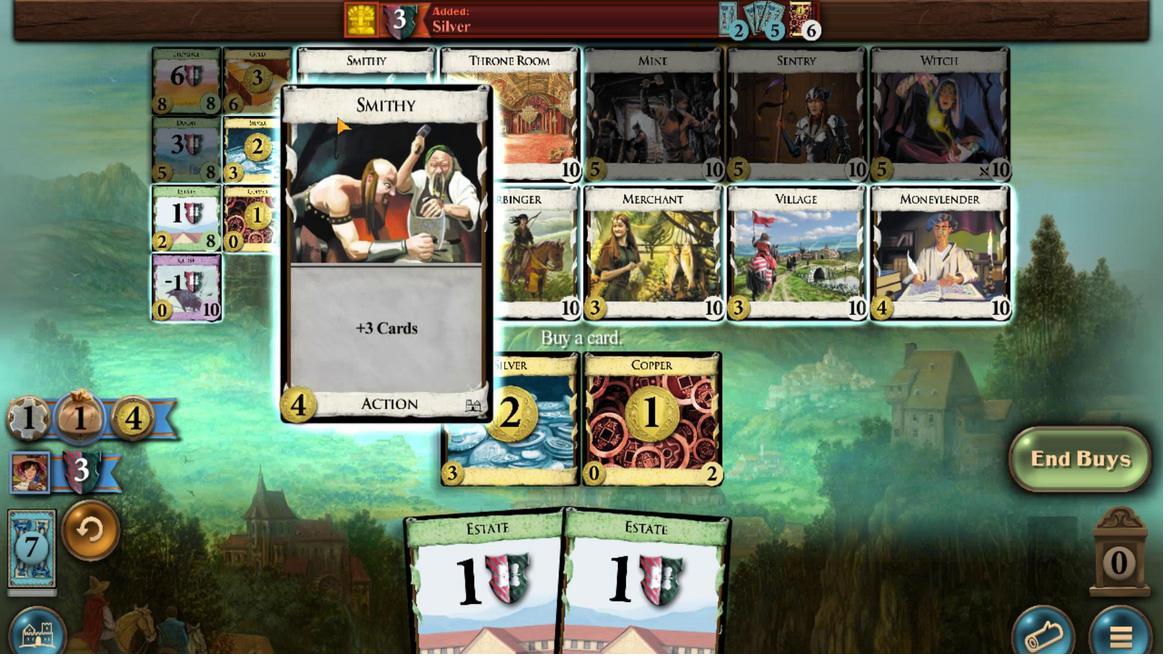 
Action: Mouse scrolled (449, 616) with delta (0, 0)
Screenshot: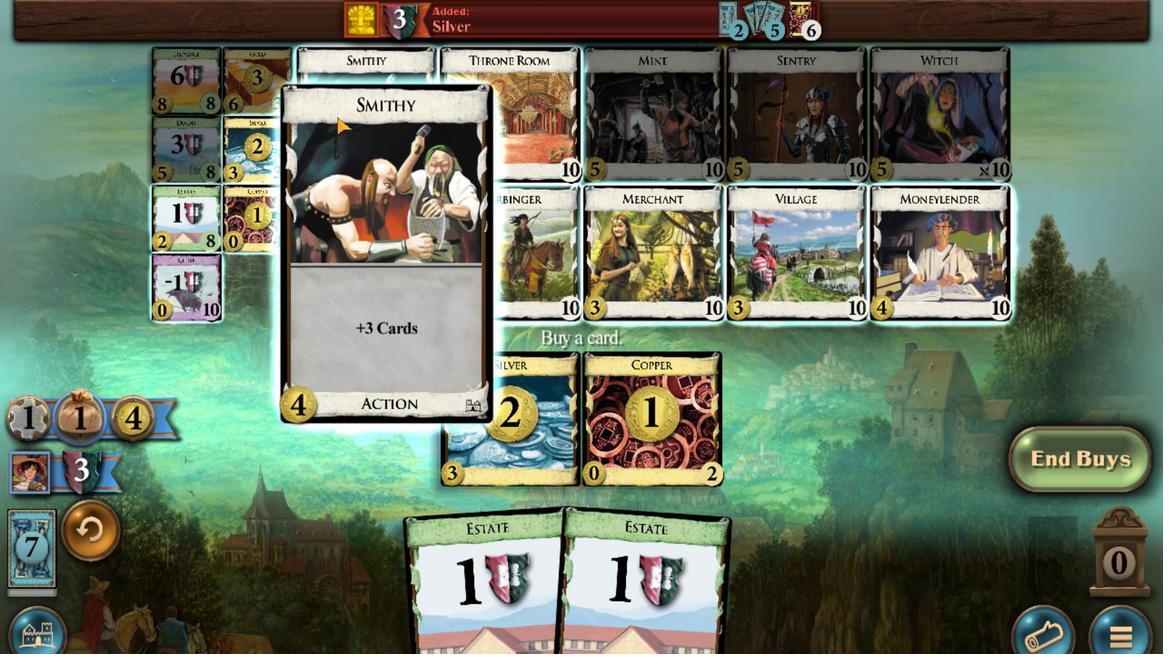 
Action: Mouse moved to (431, 302)
Screenshot: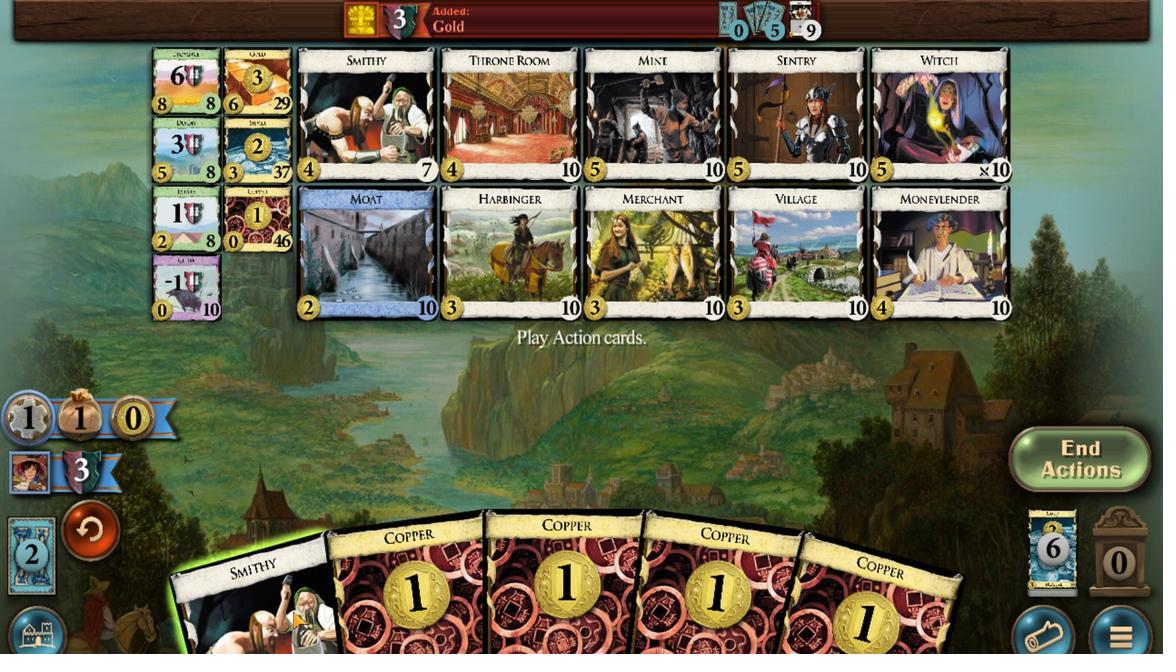
Action: Mouse scrolled (431, 302) with delta (0, 0)
Screenshot: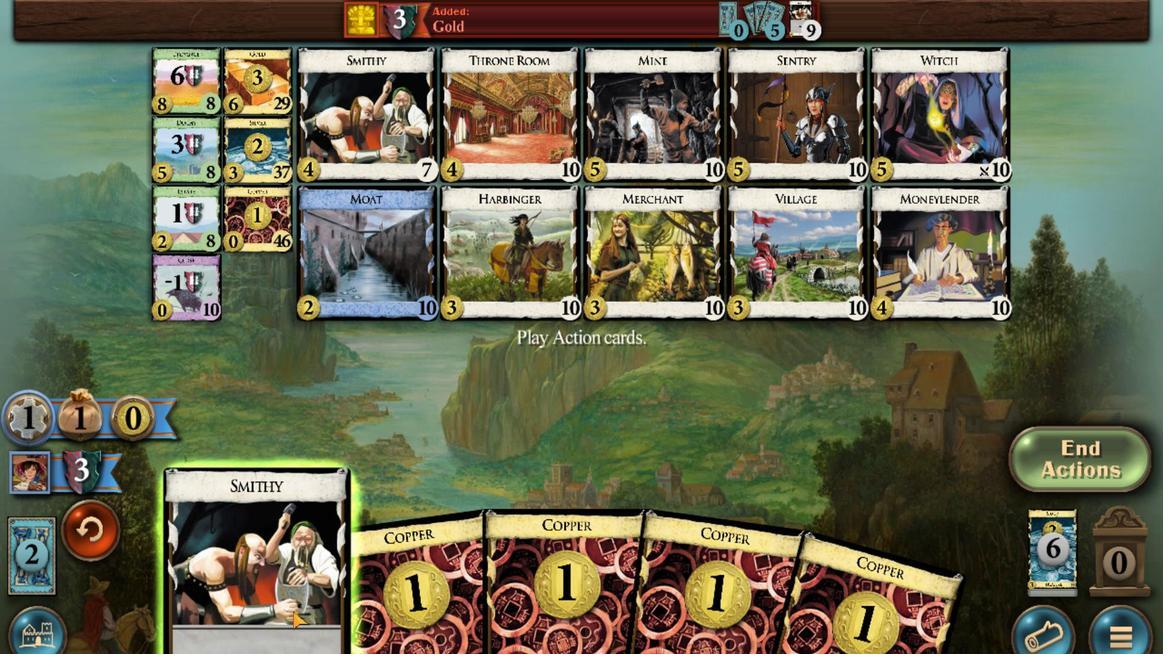 
Action: Mouse moved to (582, 320)
Screenshot: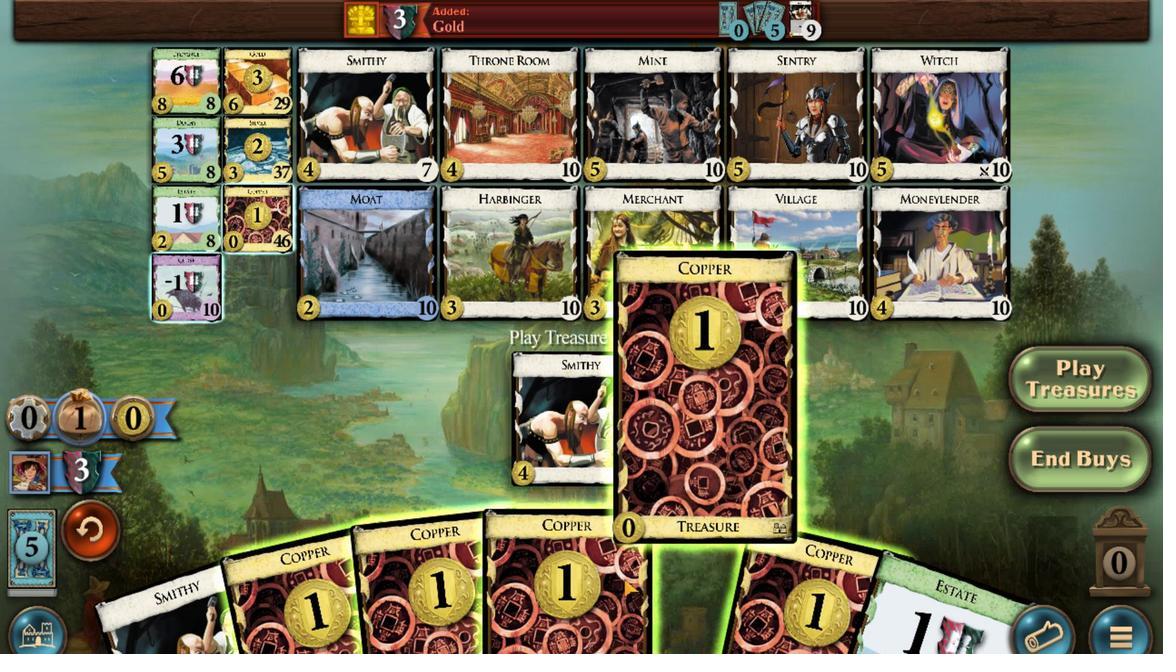
Action: Mouse scrolled (582, 320) with delta (0, 0)
Screenshot: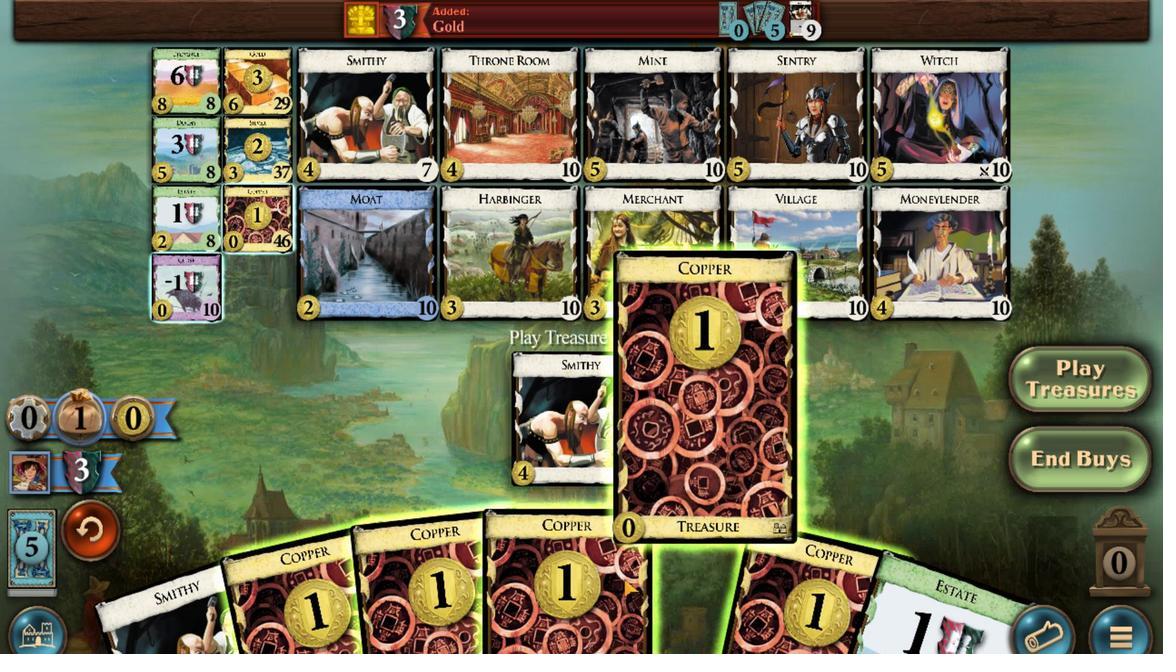 
Action: Mouse moved to (567, 322)
Screenshot: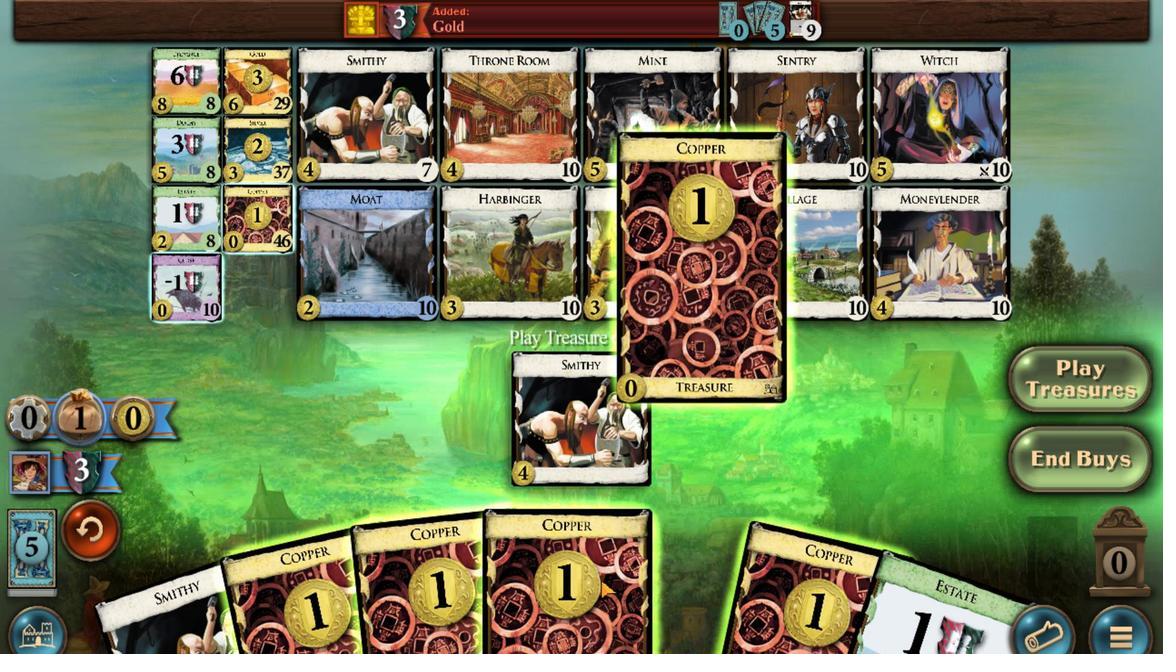 
Action: Mouse scrolled (567, 323) with delta (0, 0)
Screenshot: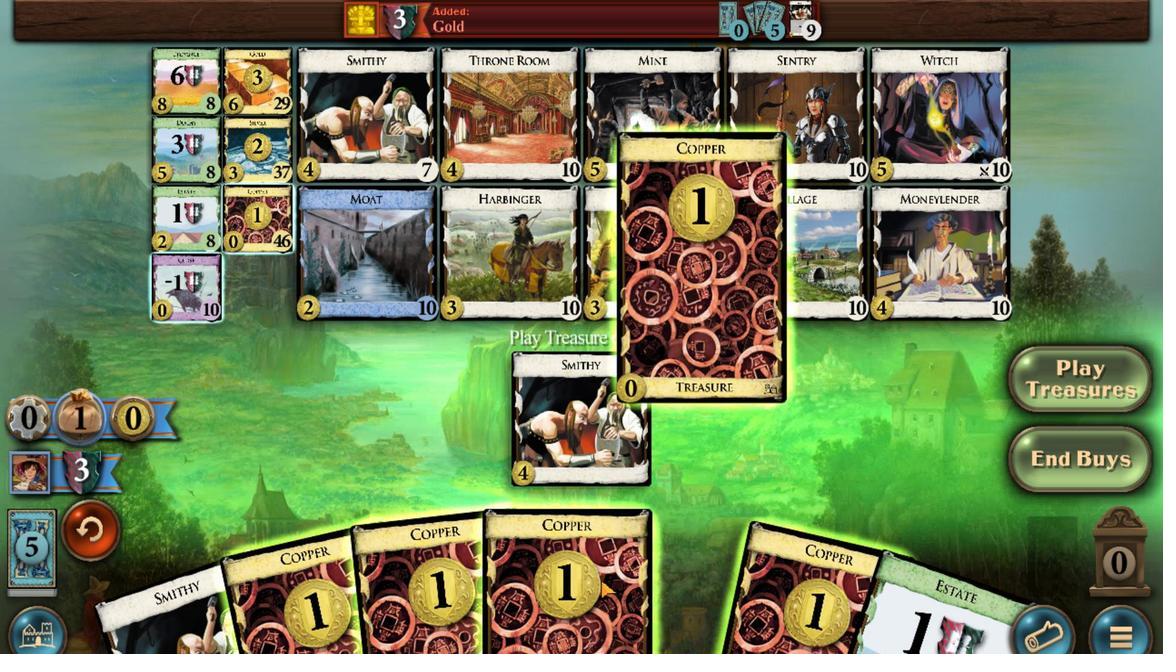 
Action: Mouse moved to (559, 322)
Screenshot: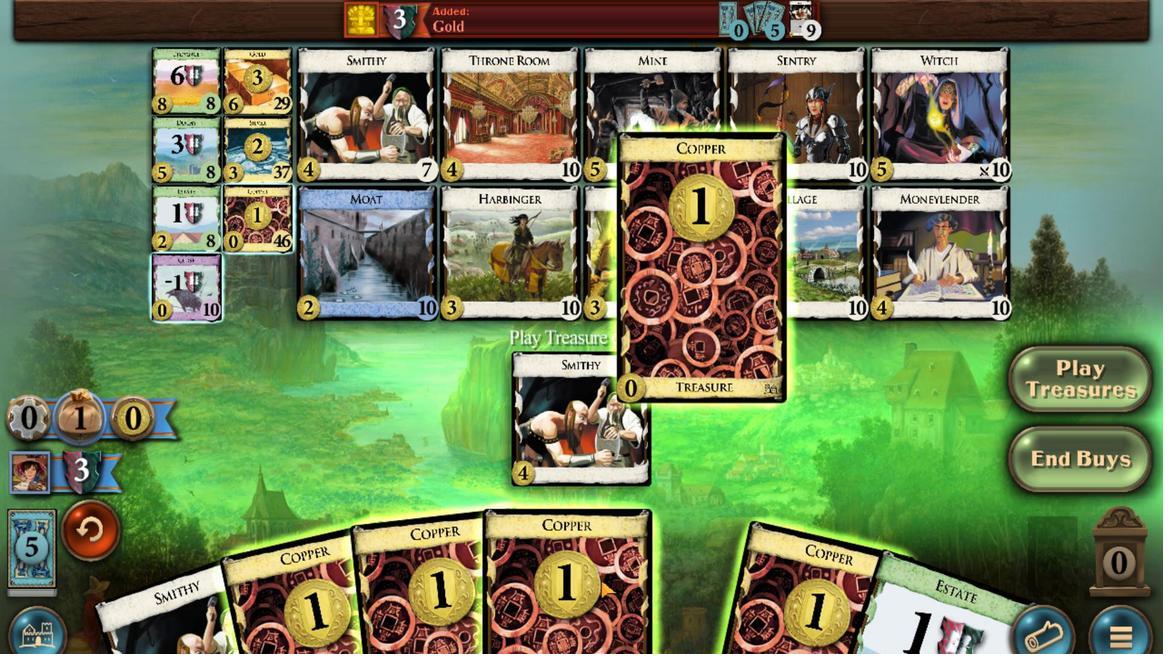 
Action: Mouse scrolled (559, 323) with delta (0, 0)
Screenshot: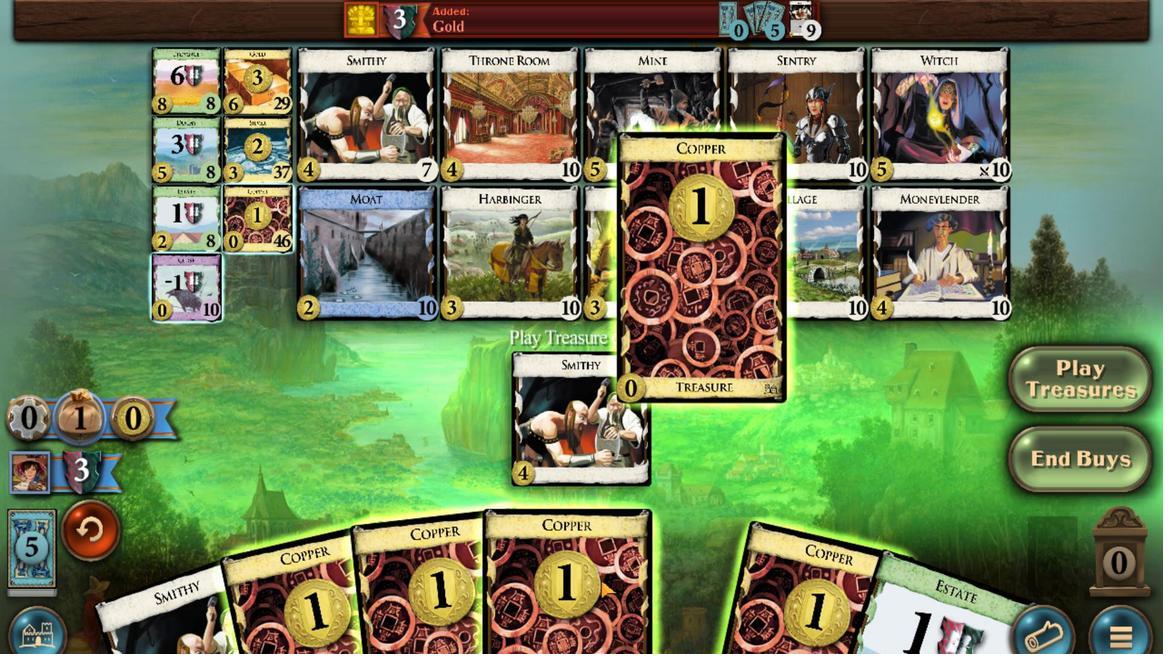 
Action: Mouse moved to (554, 322)
Screenshot: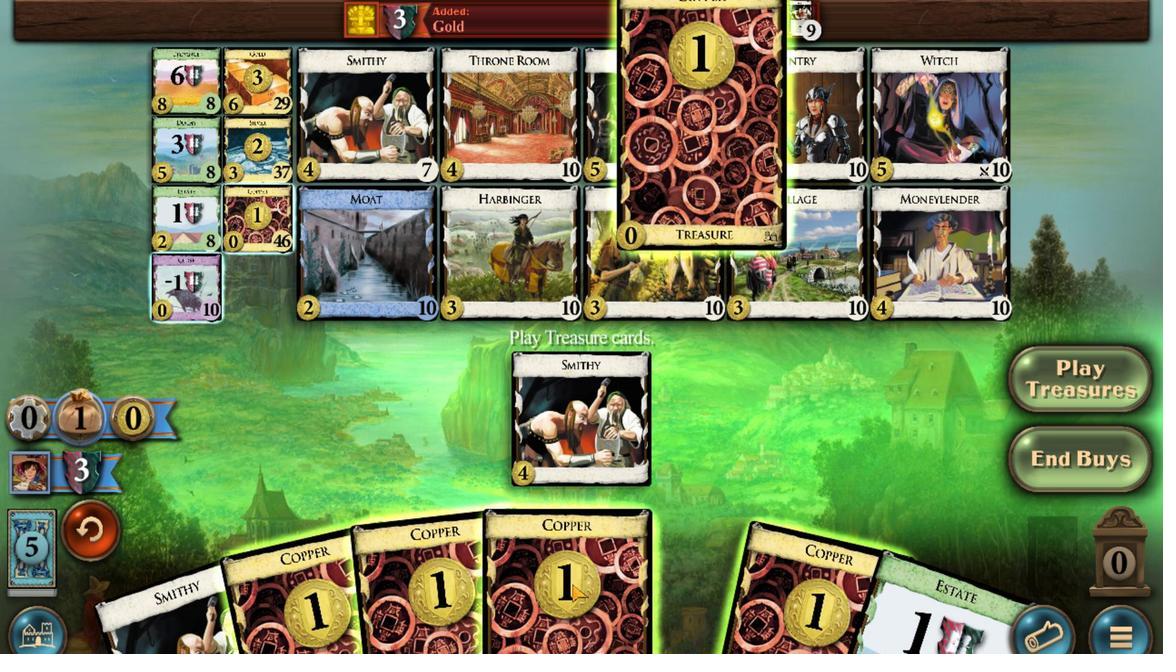 
Action: Mouse scrolled (554, 322) with delta (0, 0)
Screenshot: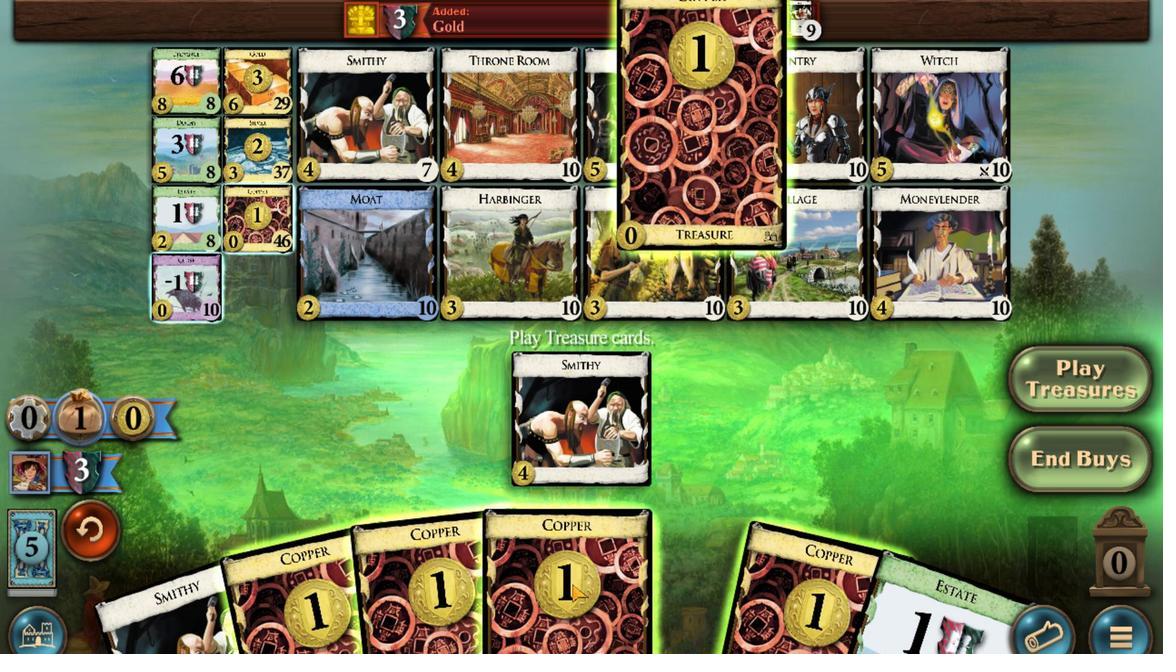 
Action: Mouse moved to (549, 322)
Screenshot: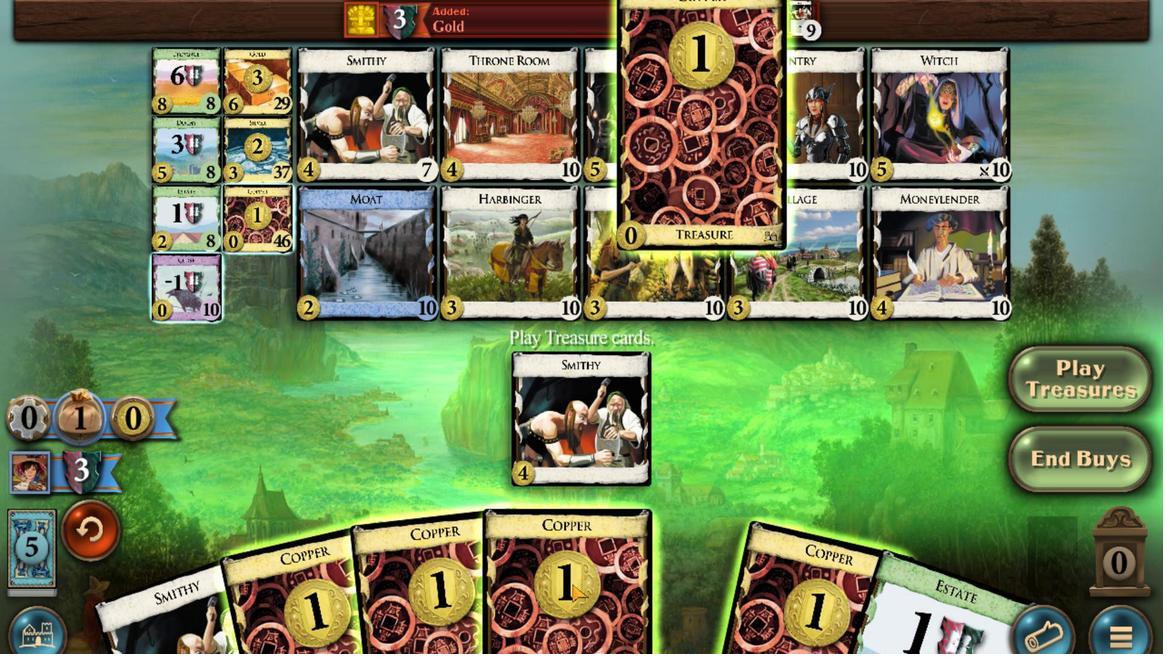 
Action: Mouse scrolled (549, 322) with delta (0, 0)
Screenshot: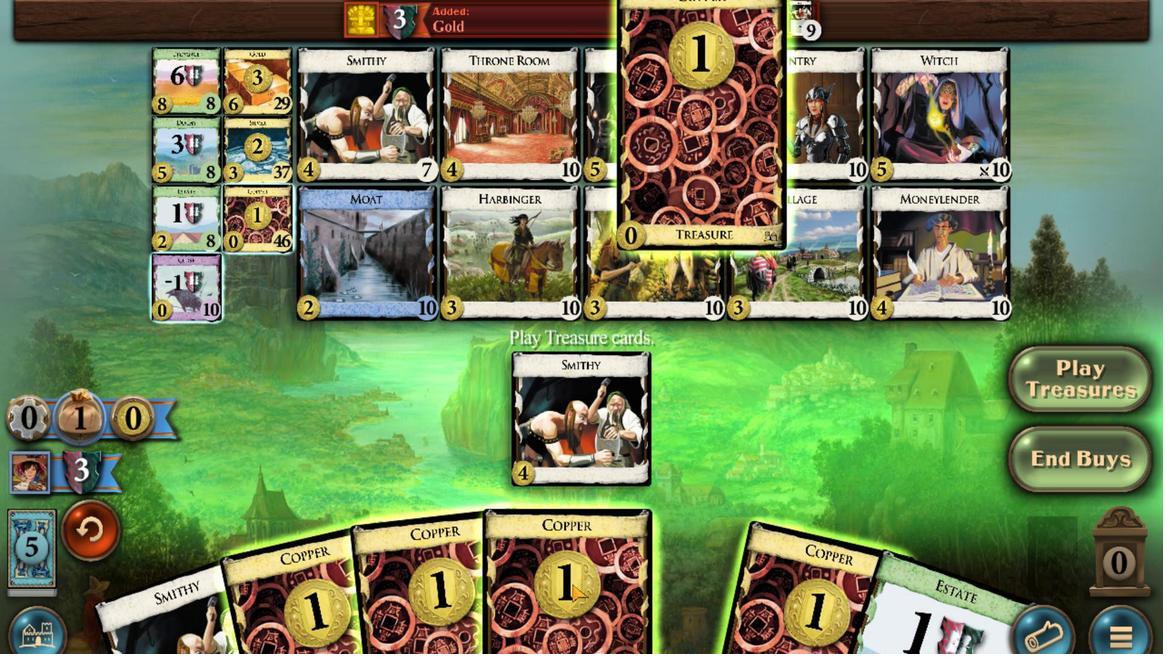 
Action: Mouse moved to (536, 310)
Screenshot: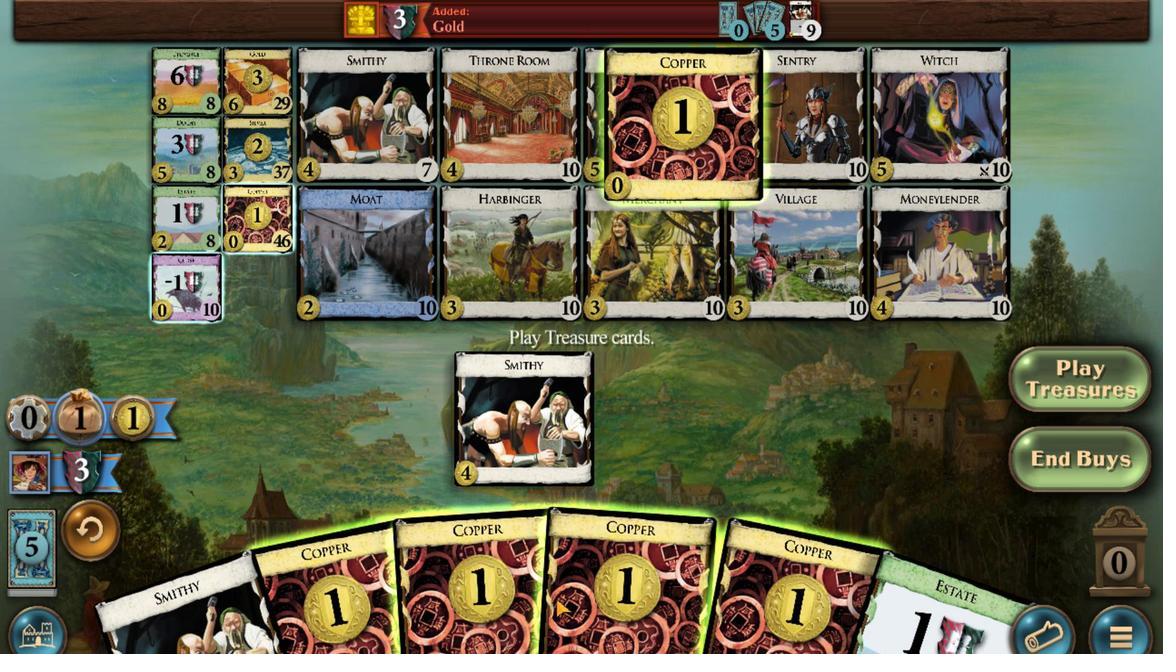 
Action: Mouse scrolled (536, 310) with delta (0, 0)
Screenshot: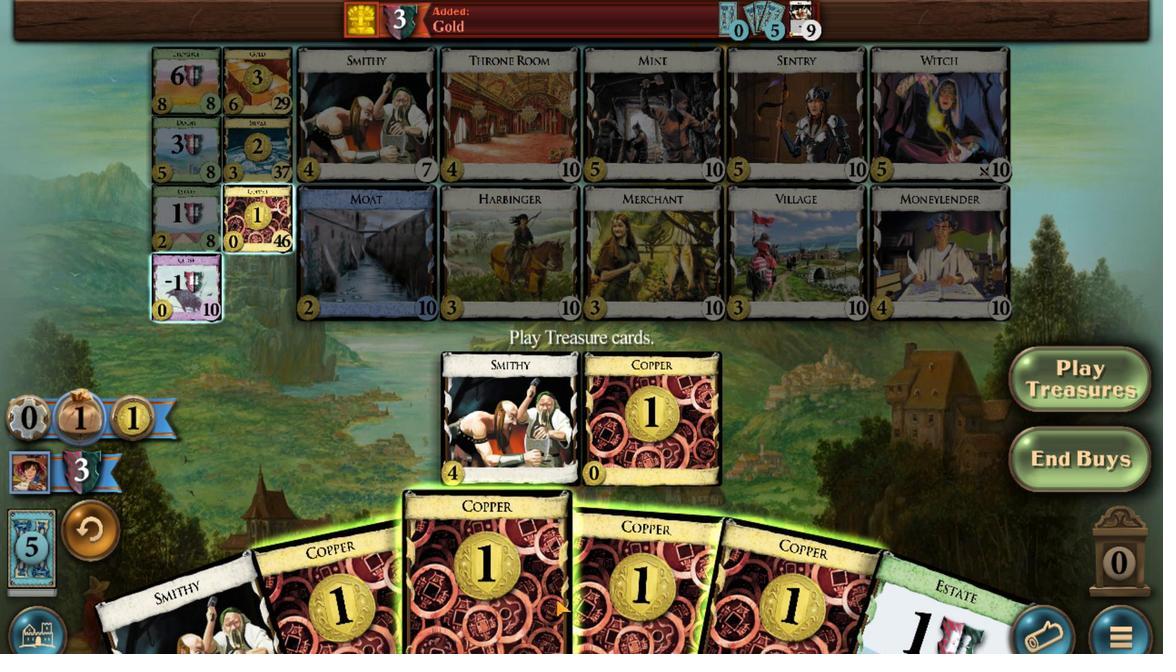 
Action: Mouse scrolled (536, 310) with delta (0, 0)
Screenshot: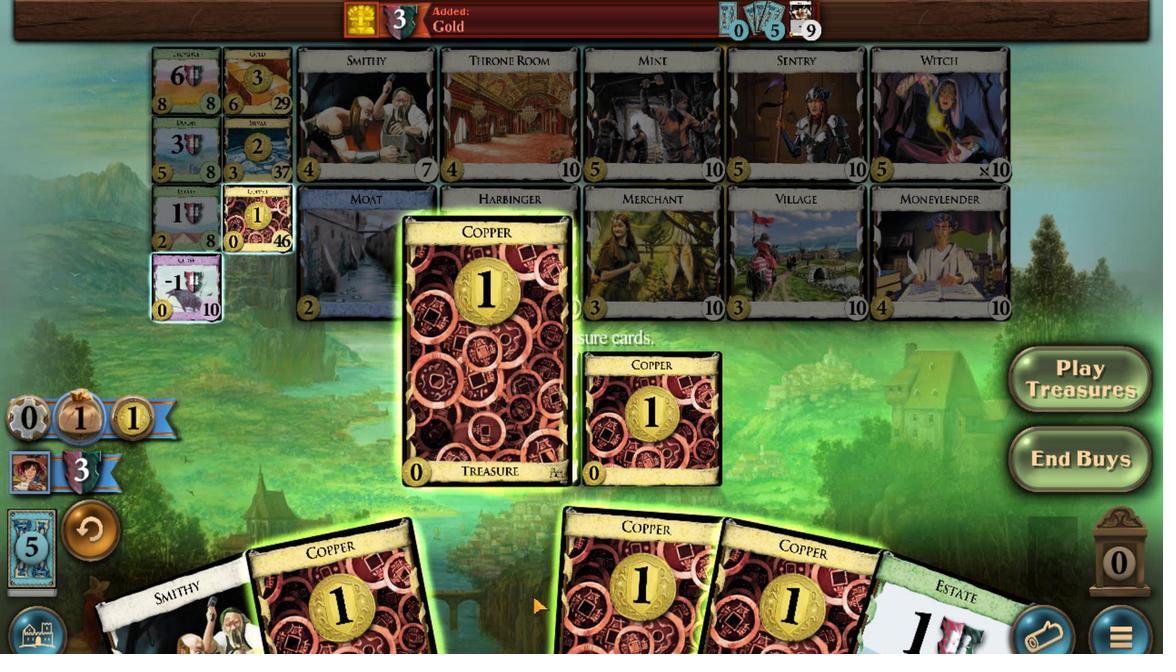 
Action: Mouse moved to (532, 310)
Screenshot: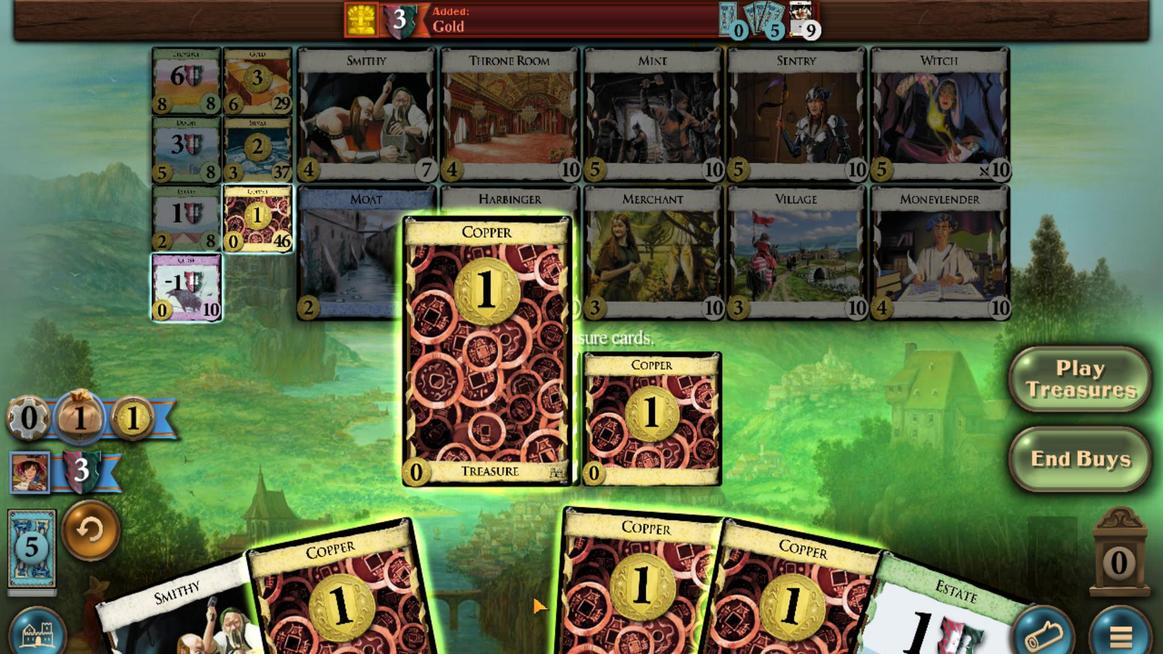 
Action: Mouse scrolled (532, 310) with delta (0, 0)
Screenshot: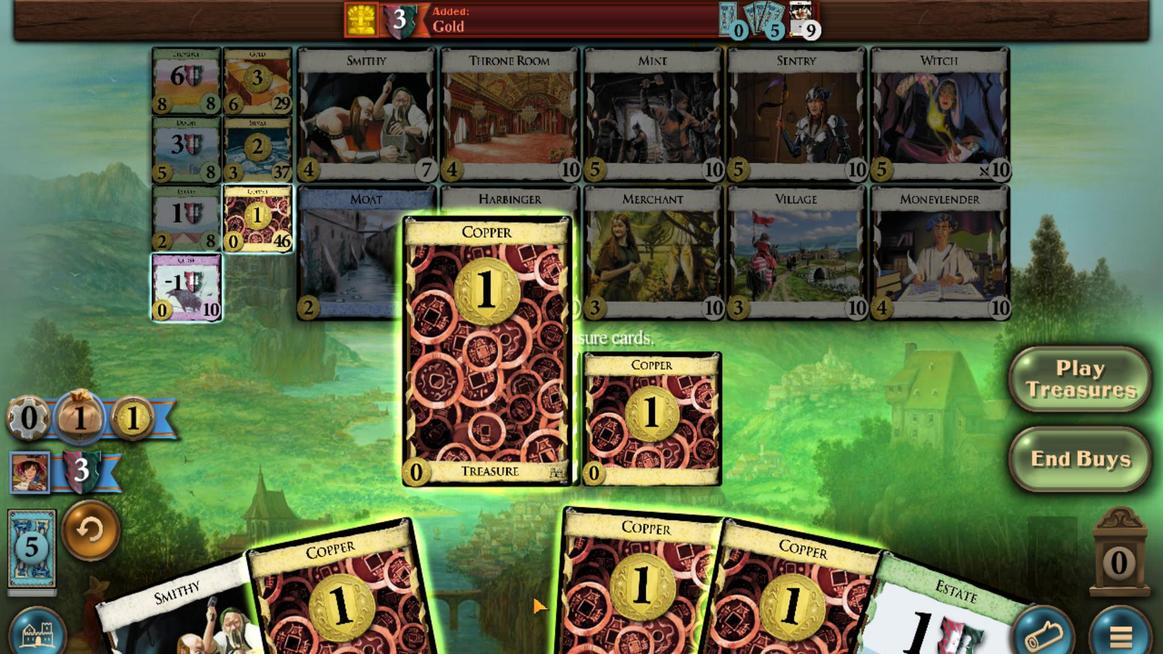 
Action: Mouse moved to (526, 313)
Screenshot: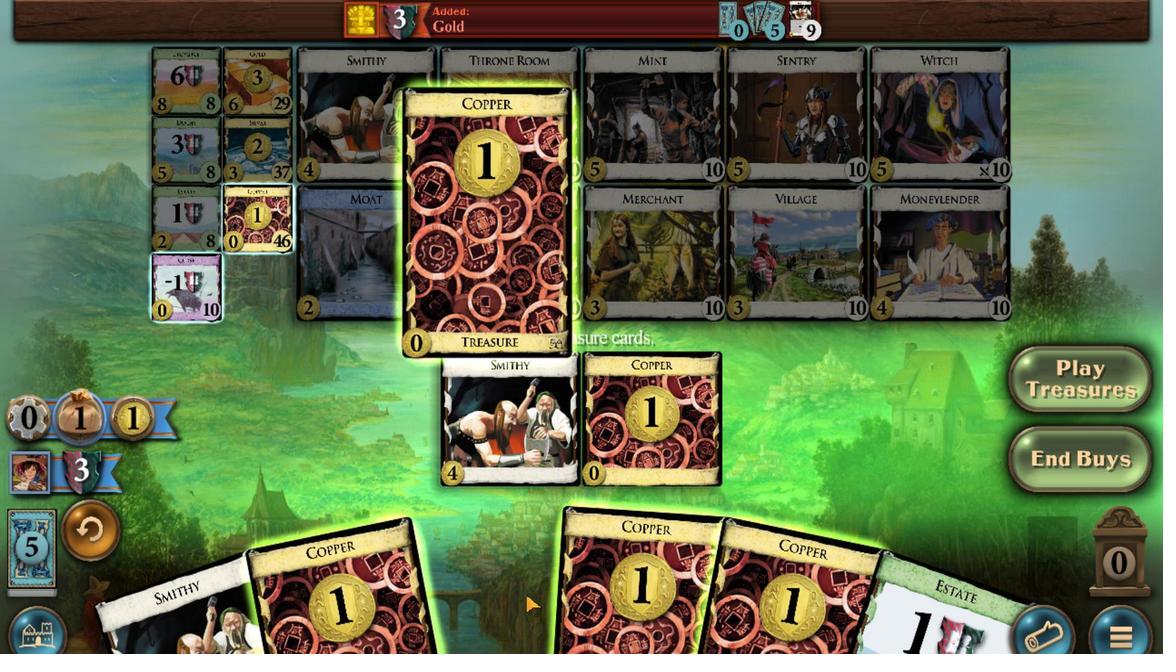 
Action: Mouse scrolled (526, 313) with delta (0, 0)
Screenshot: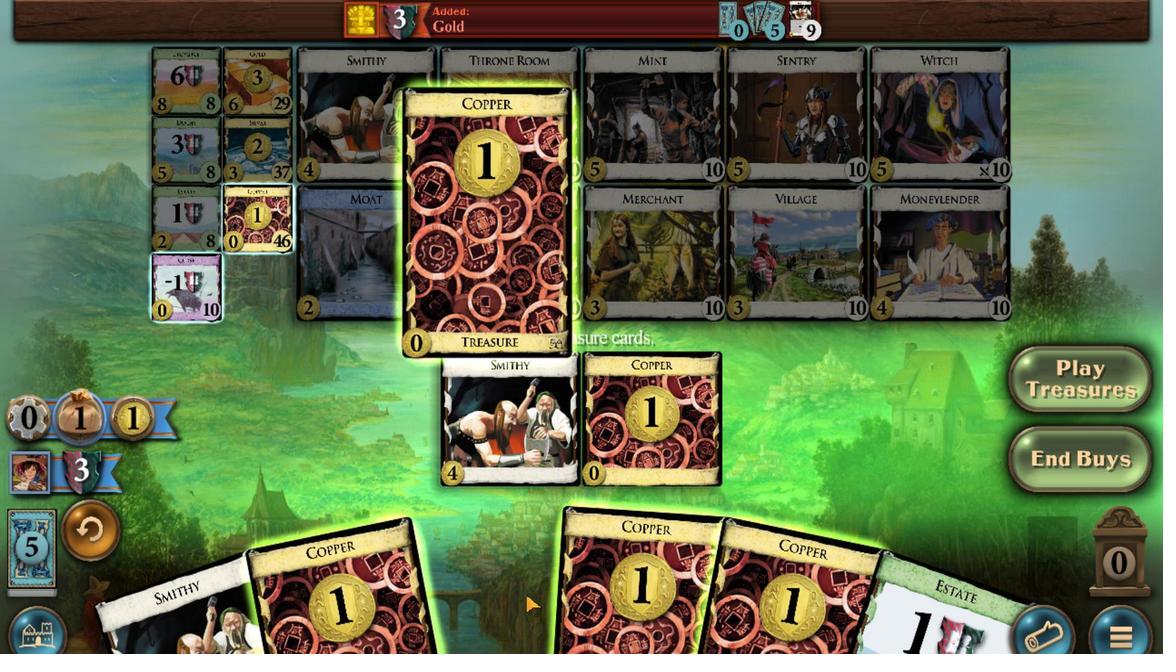 
Action: Mouse moved to (491, 311)
Screenshot: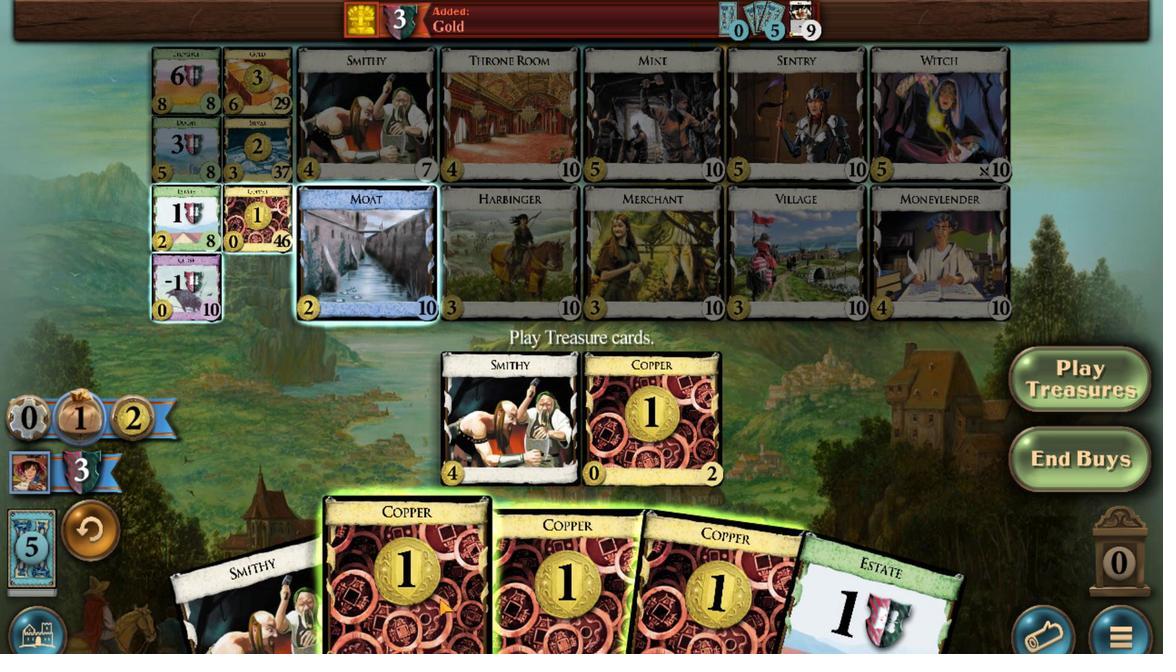 
Action: Mouse scrolled (491, 312) with delta (0, 0)
Screenshot: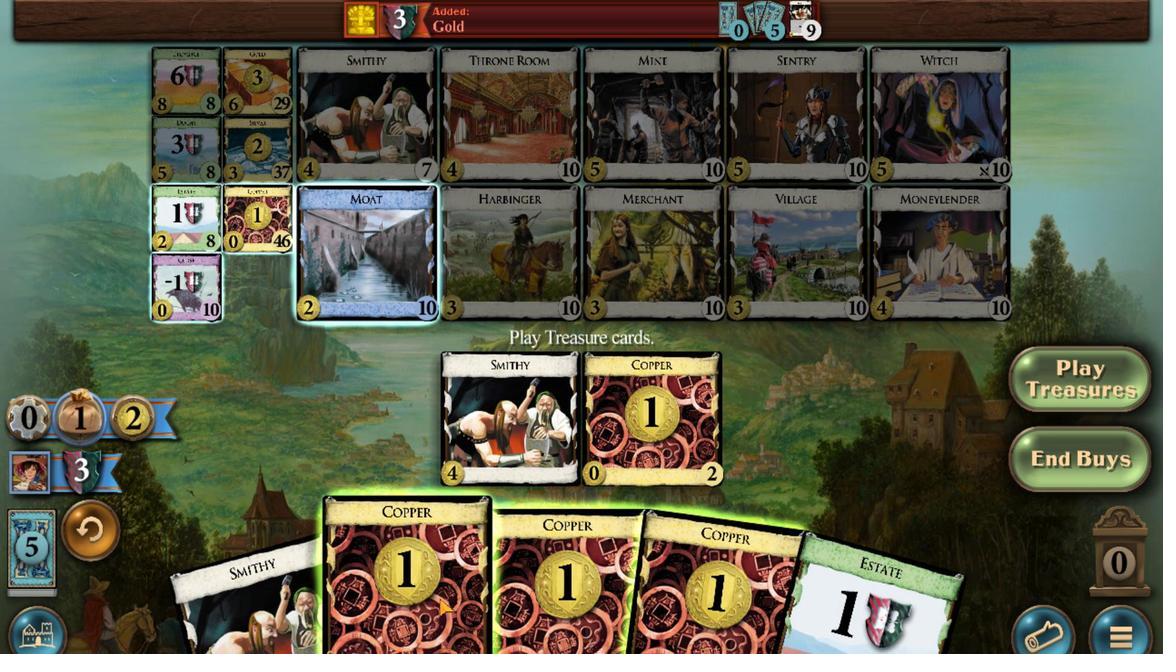
Action: Mouse moved to (519, 304)
Screenshot: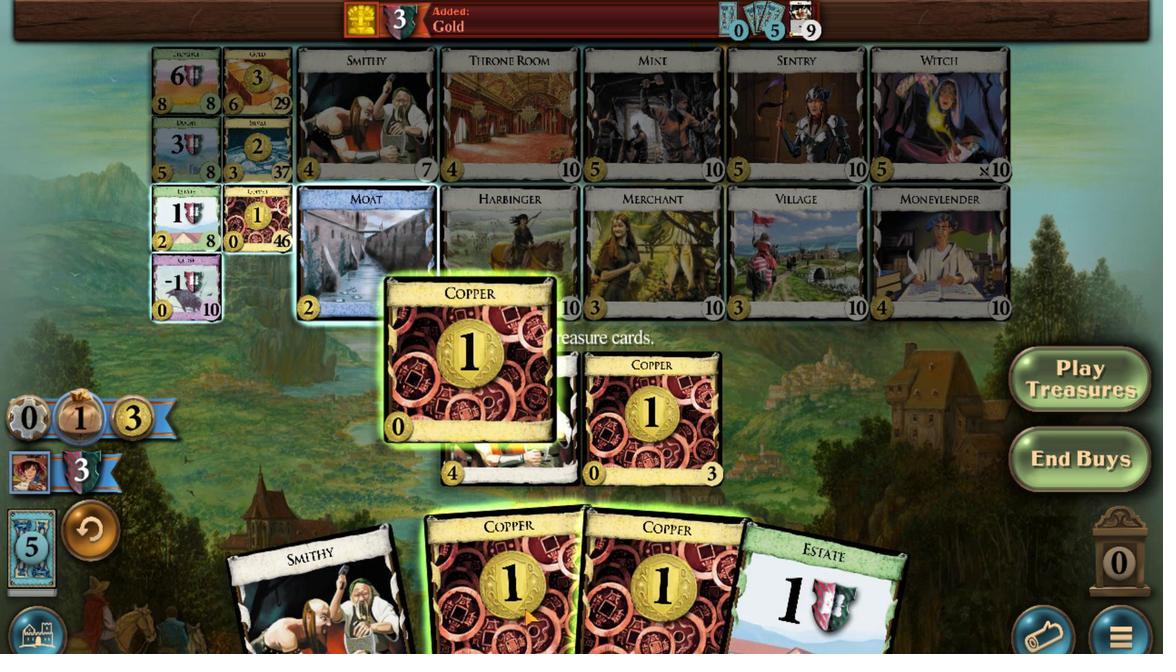 
Action: Mouse scrolled (519, 304) with delta (0, 0)
Screenshot: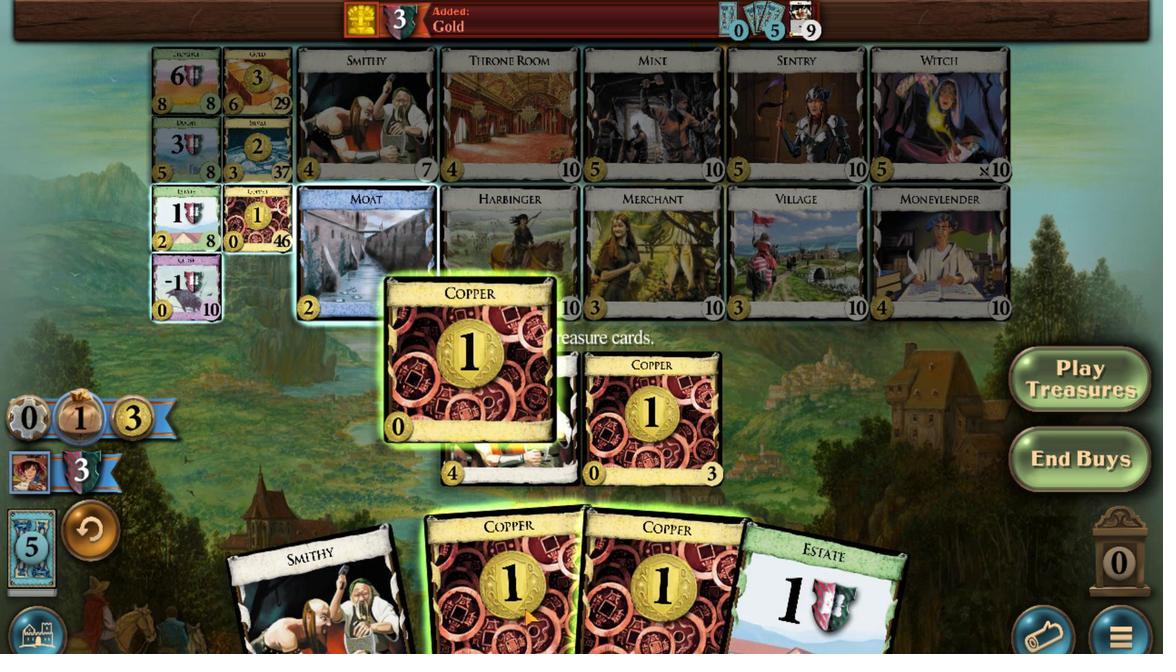 
Action: Mouse moved to (533, 303)
Screenshot: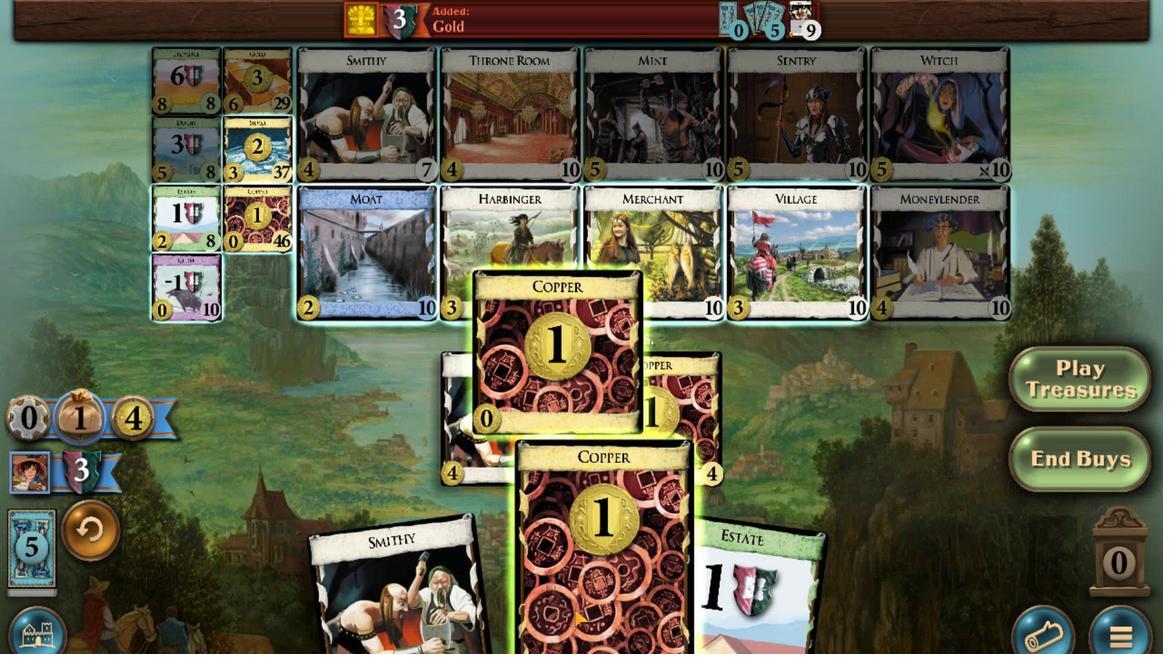 
Action: Mouse scrolled (533, 304) with delta (0, 0)
Screenshot: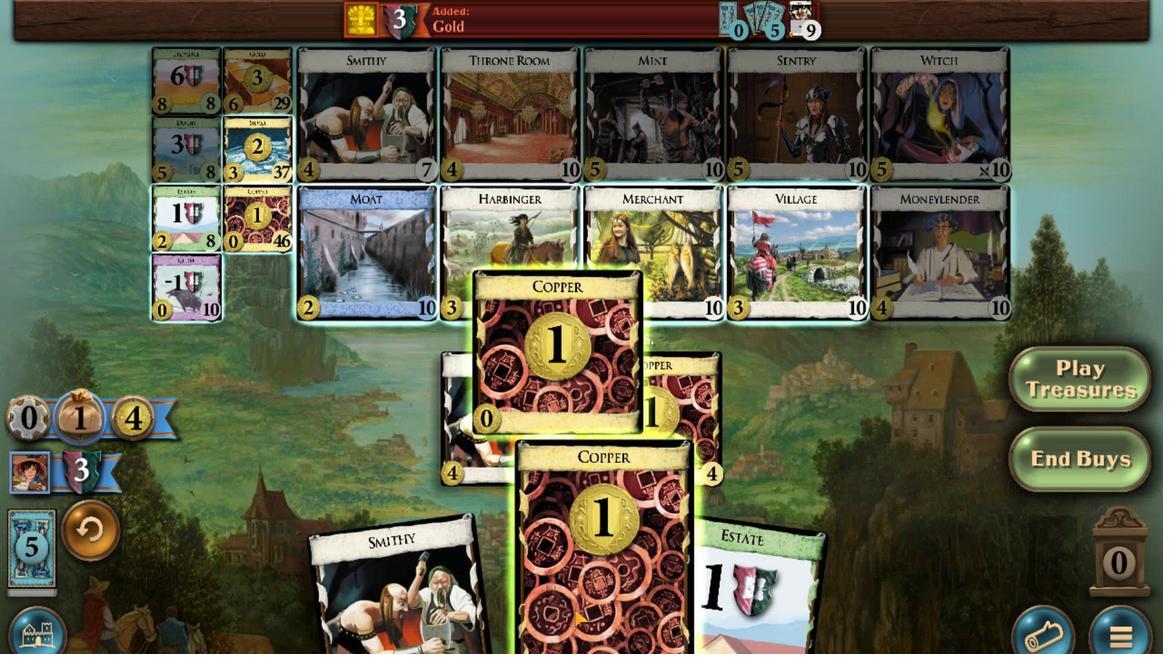 
Action: Mouse moved to (387, 602)
Screenshot: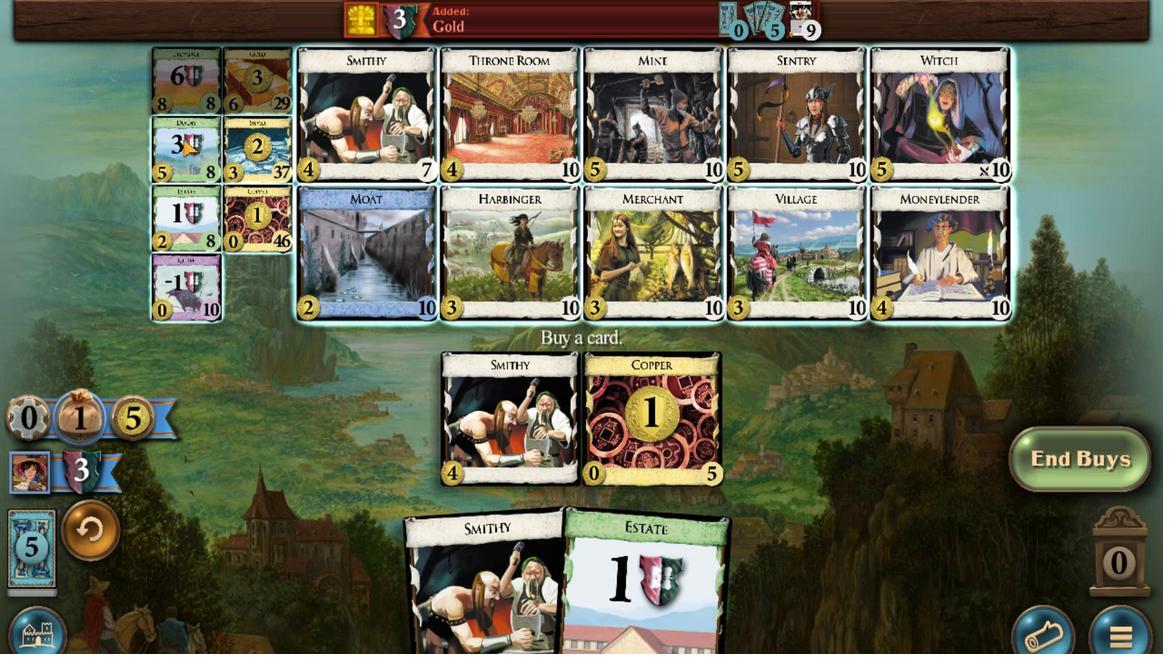 
Action: Mouse scrolled (387, 602) with delta (0, 0)
Screenshot: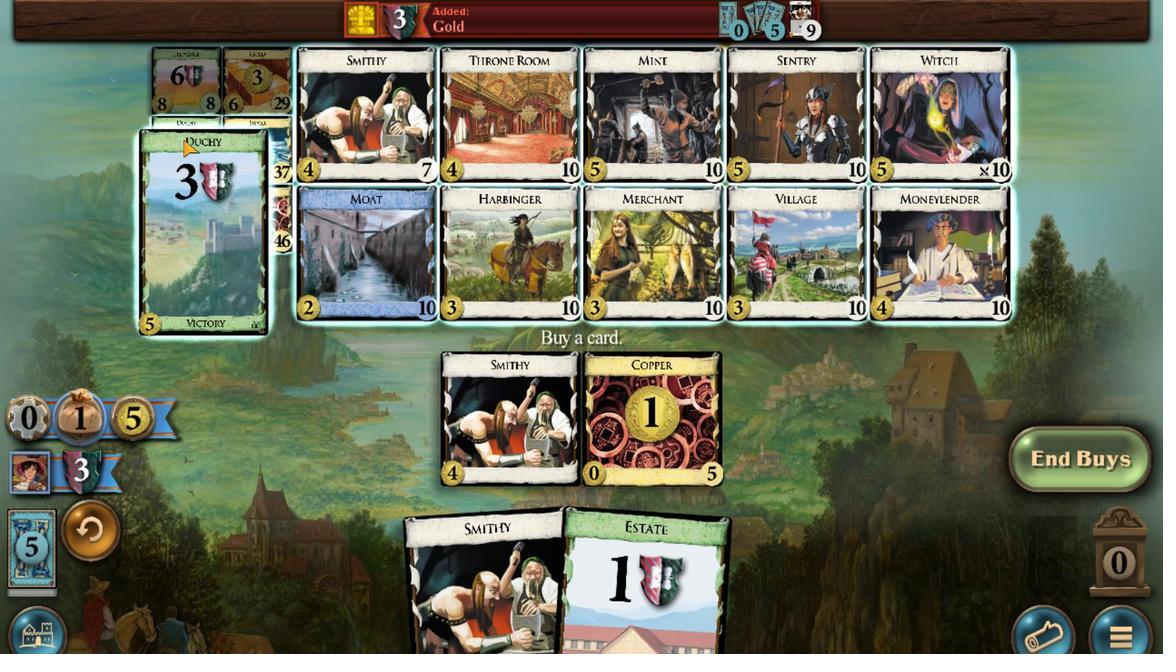 
Action: Mouse scrolled (387, 602) with delta (0, 0)
Screenshot: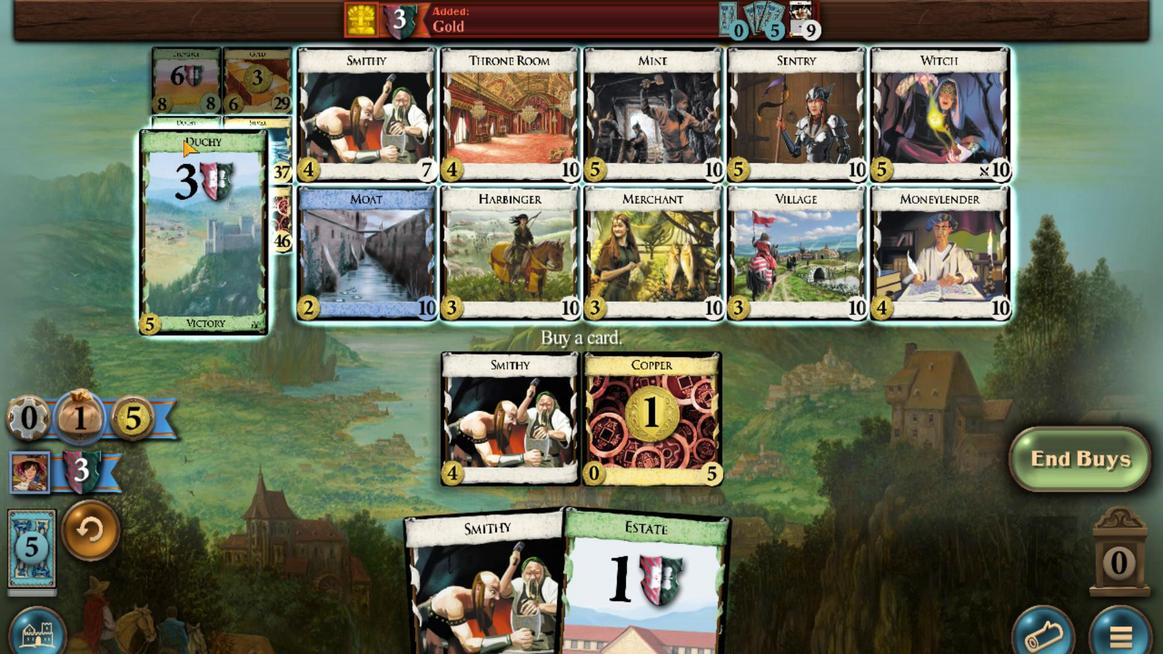 
Action: Mouse scrolled (387, 602) with delta (0, 0)
Screenshot: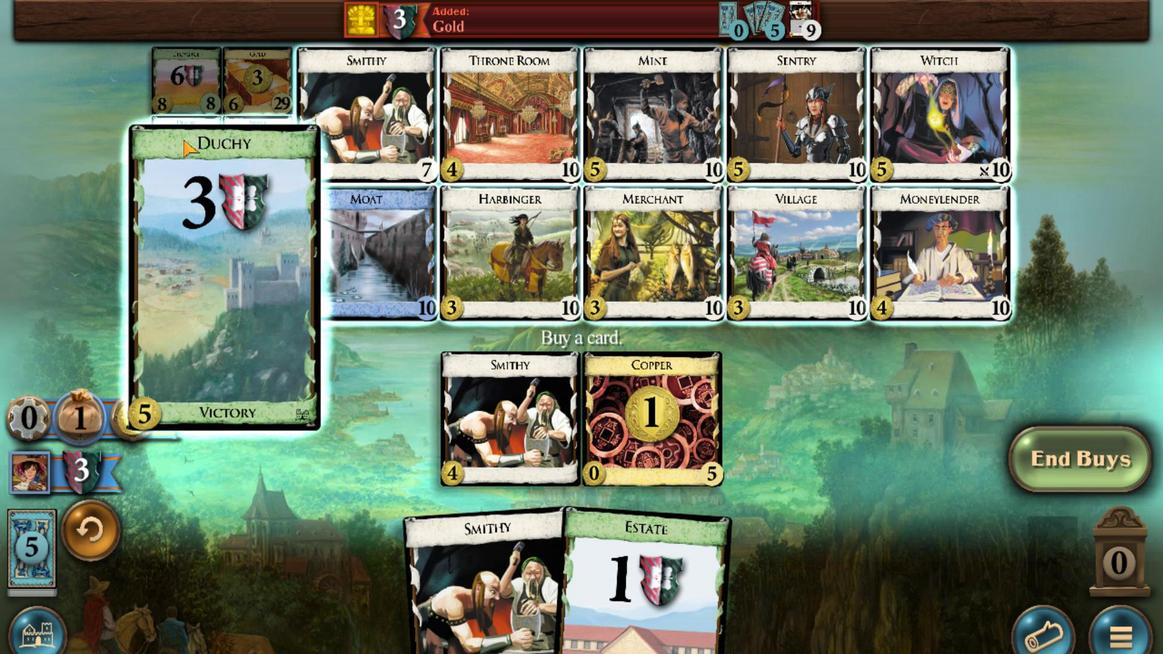 
Action: Mouse scrolled (387, 602) with delta (0, 0)
Screenshot: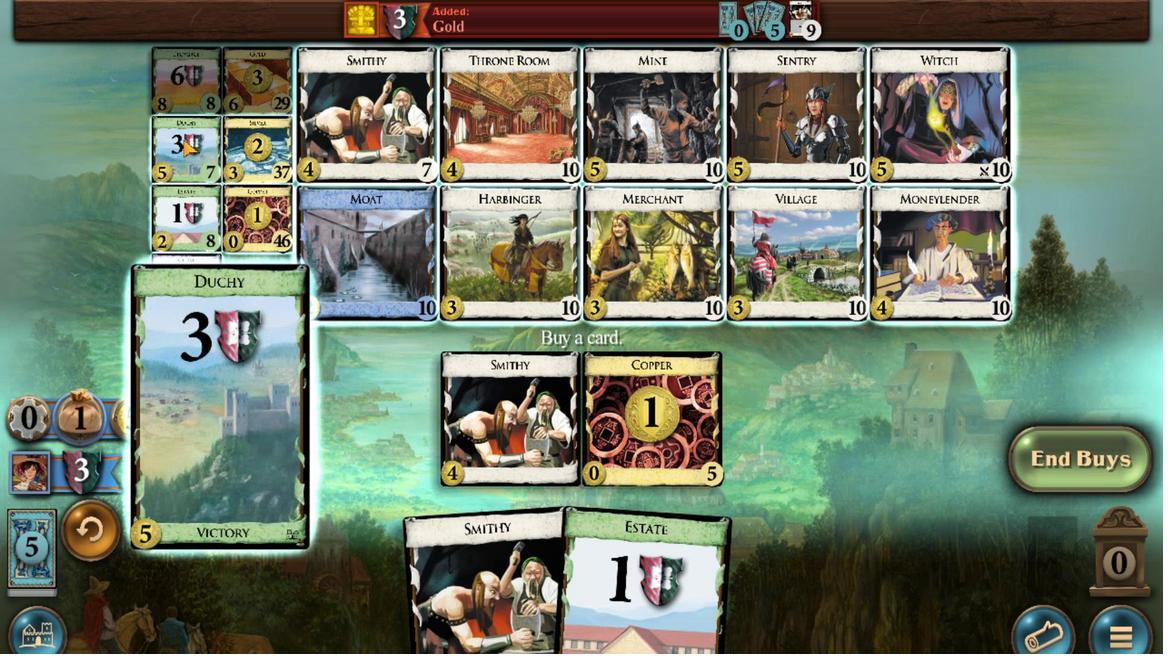 
Action: Mouse moved to (541, 351)
Screenshot: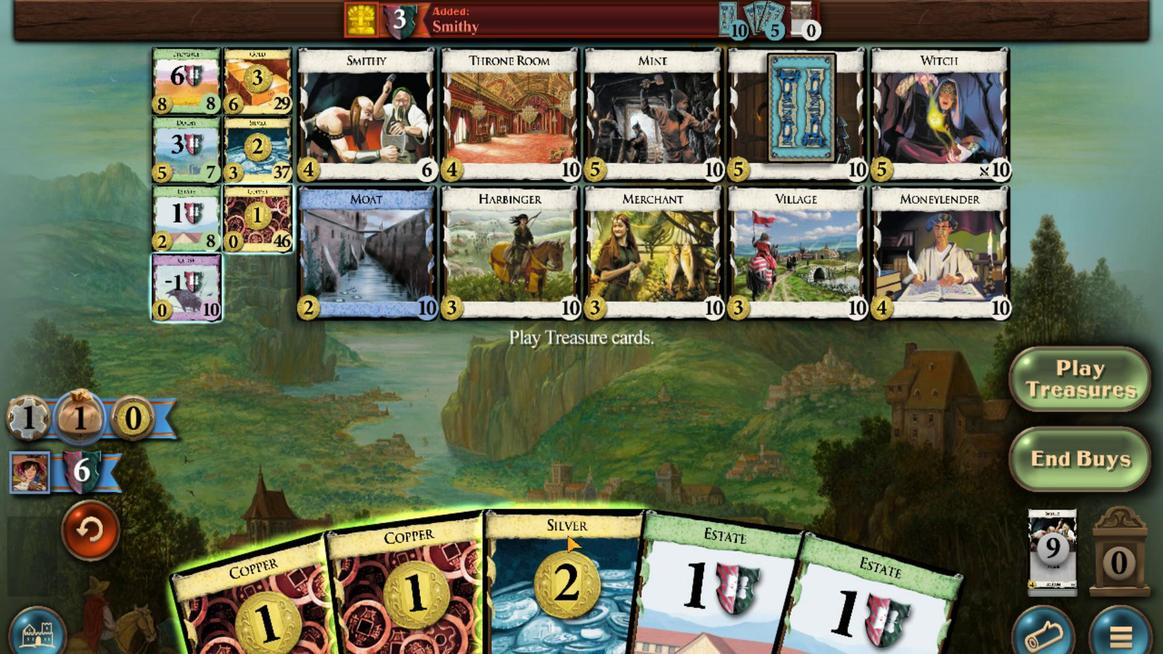 
Action: Mouse scrolled (541, 351) with delta (0, 0)
Screenshot: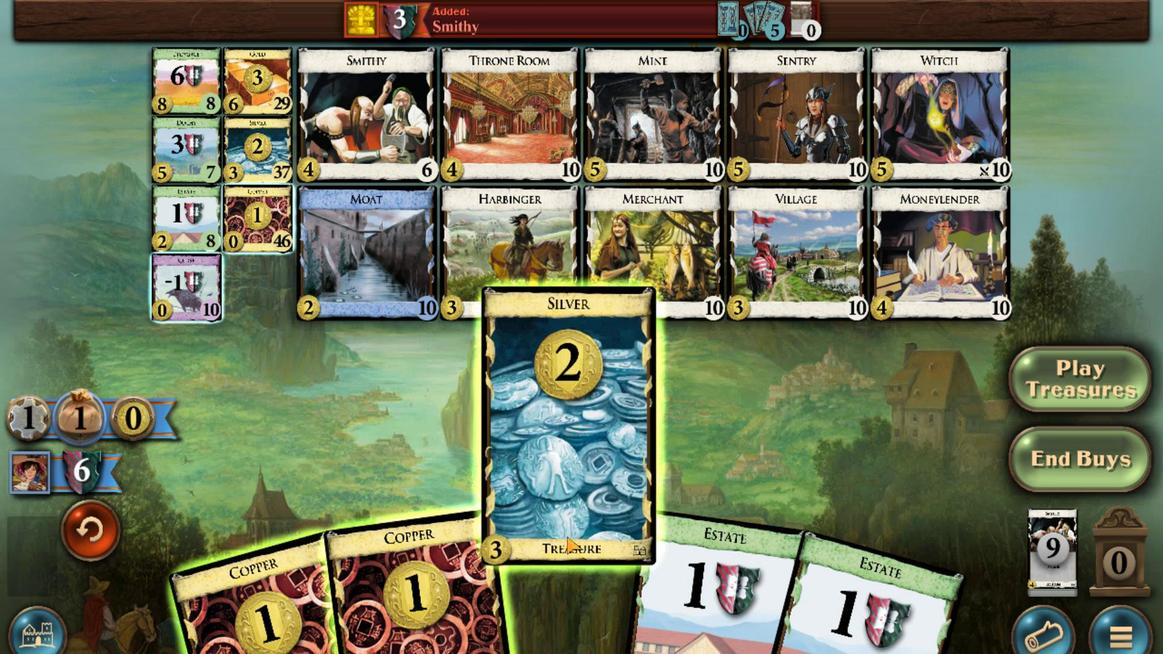 
Action: Mouse moved to (524, 343)
Screenshot: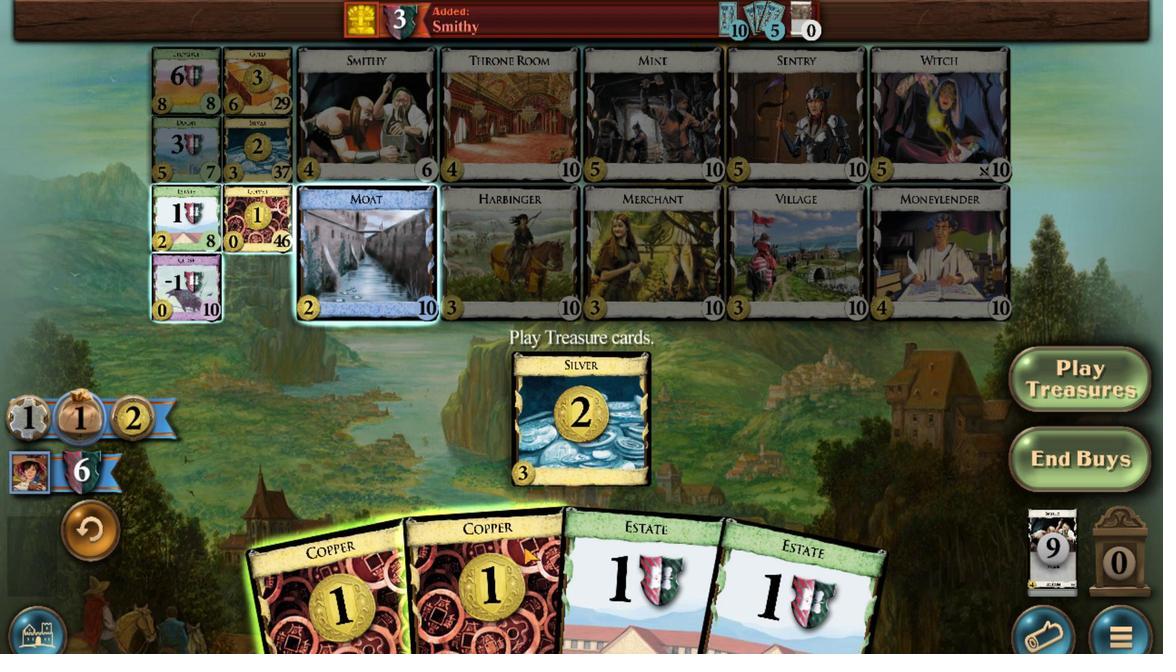
Action: Mouse scrolled (524, 344) with delta (0, 0)
Screenshot: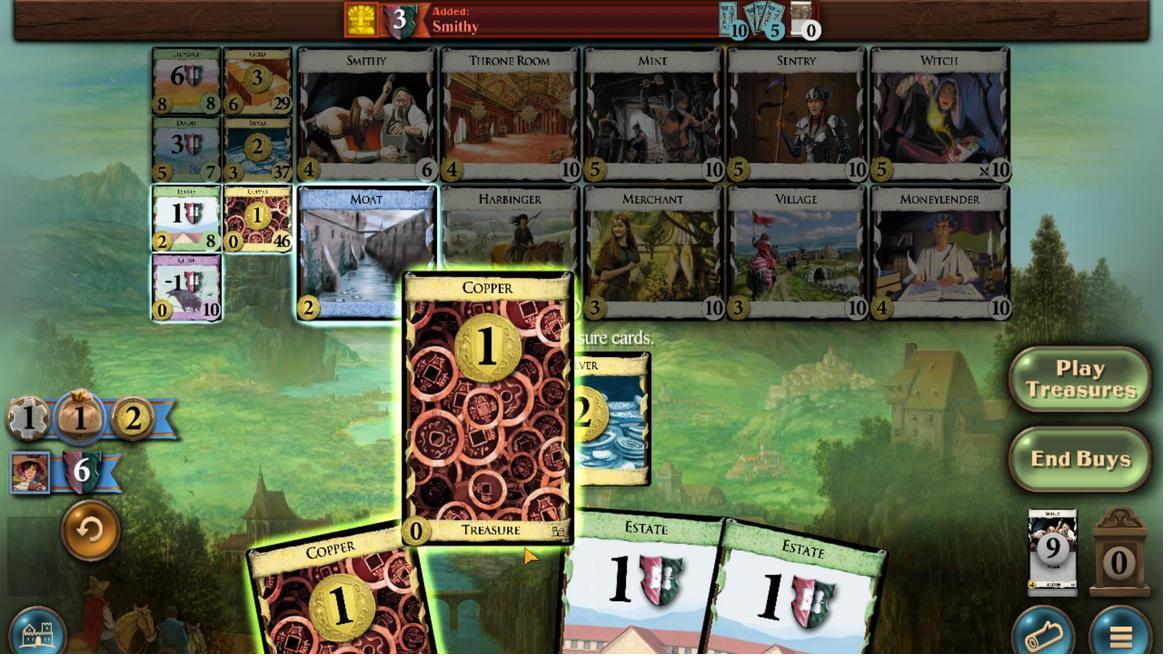 
Action: Mouse moved to (496, 332)
Screenshot: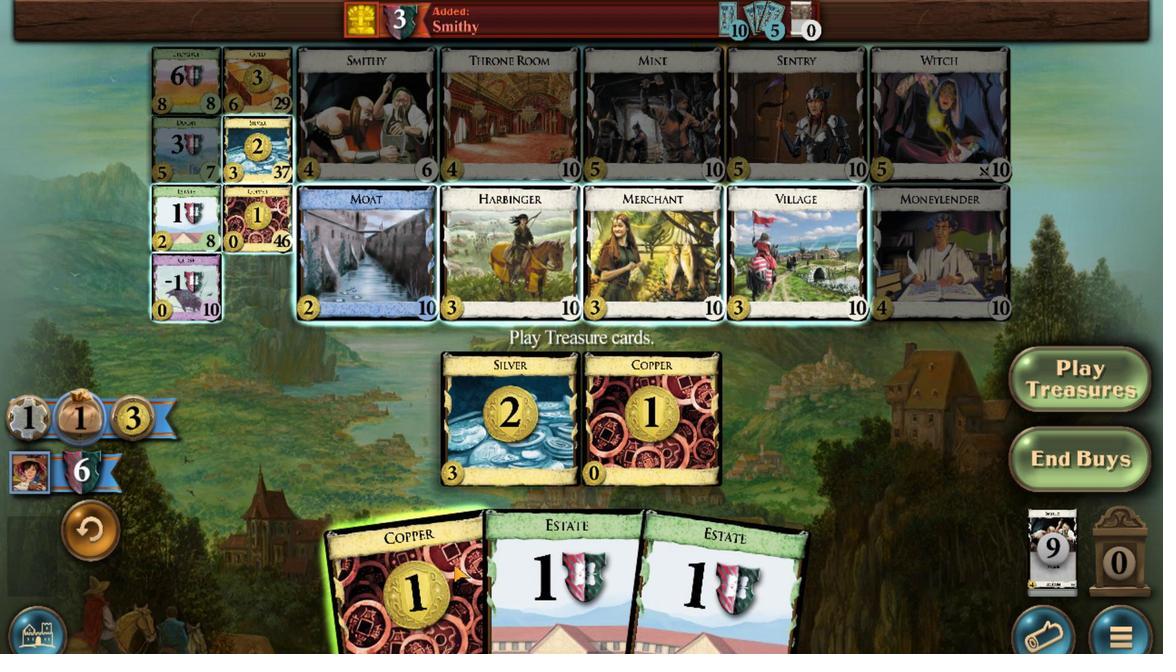 
Action: Mouse scrolled (496, 332) with delta (0, 0)
Screenshot: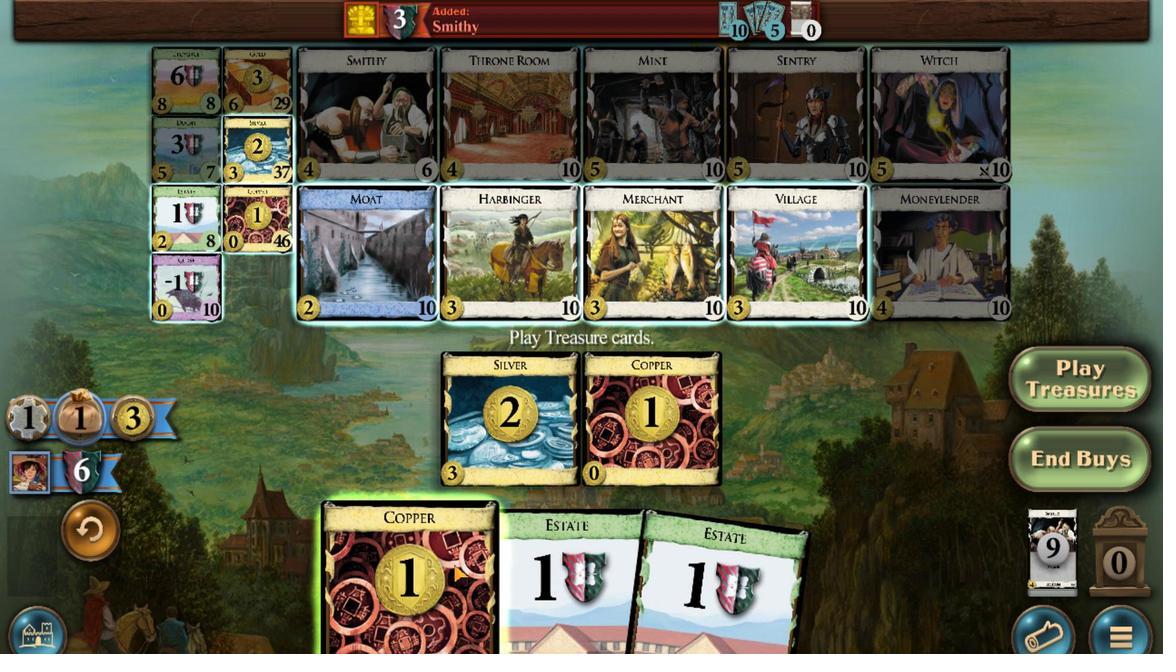 
Action: Mouse moved to (458, 627)
Screenshot: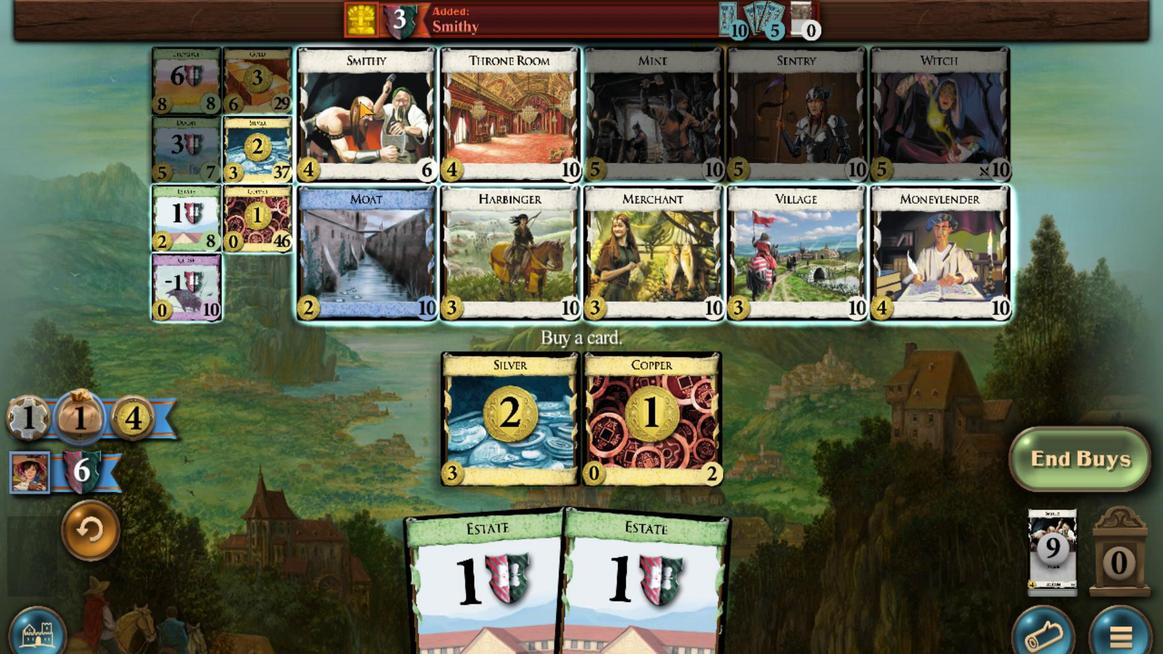 
Action: Mouse scrolled (458, 626) with delta (0, 0)
Screenshot: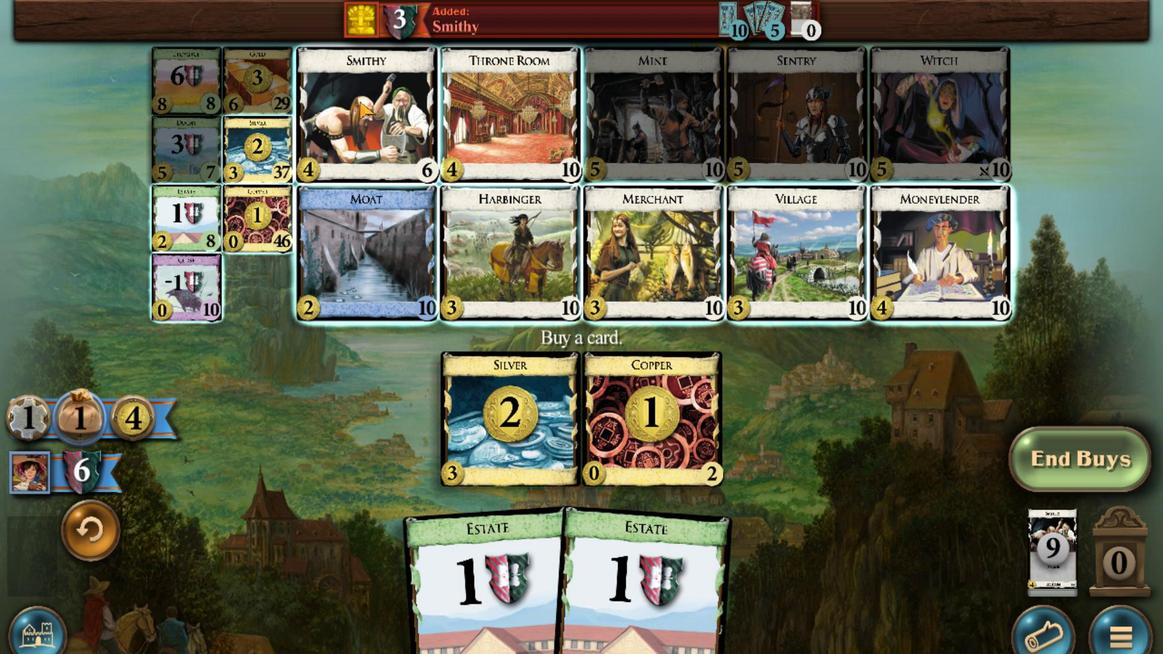 
Action: Mouse scrolled (458, 626) with delta (0, 0)
Screenshot: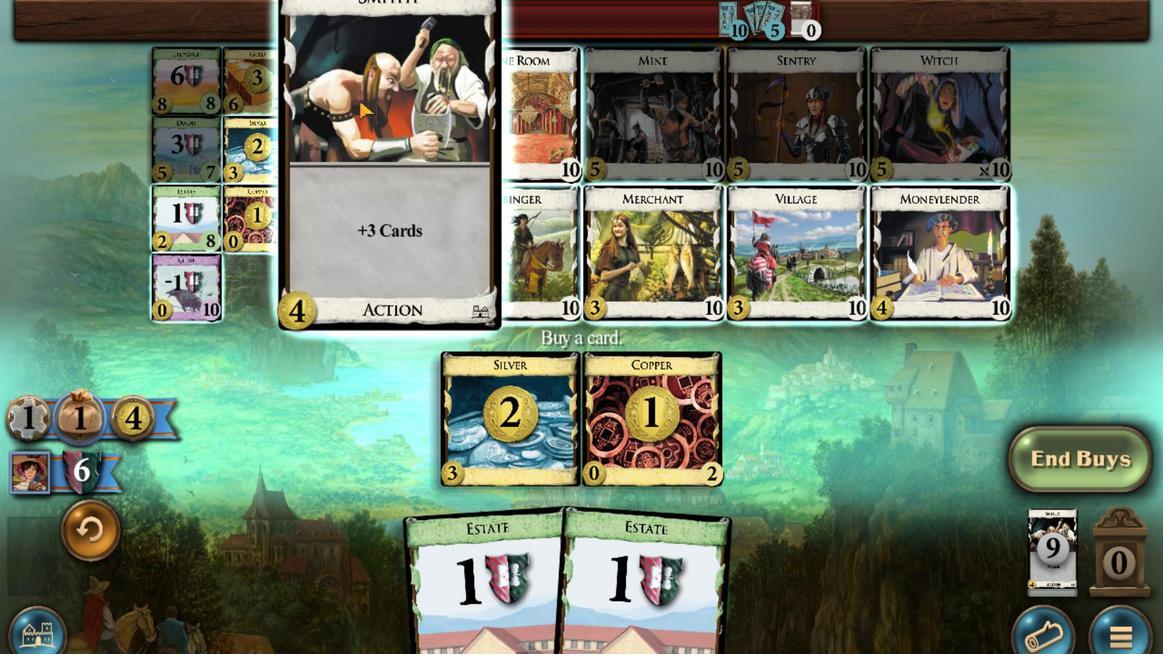 
Action: Mouse scrolled (458, 626) with delta (0, 0)
Screenshot: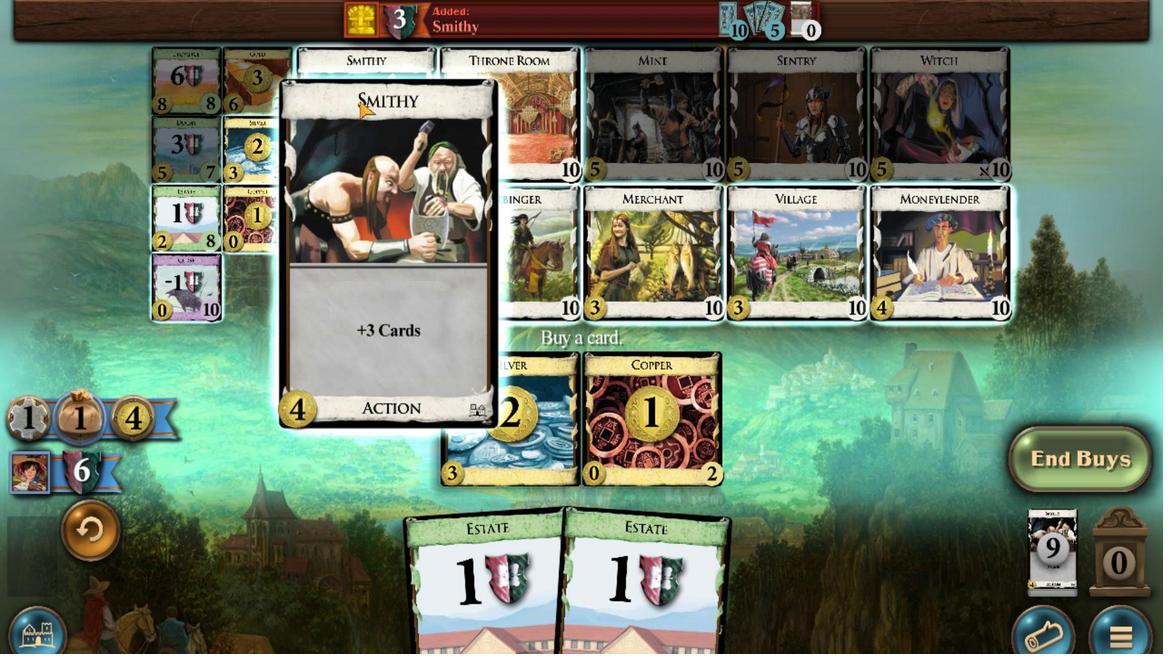 
Action: Mouse scrolled (458, 626) with delta (0, 0)
Screenshot: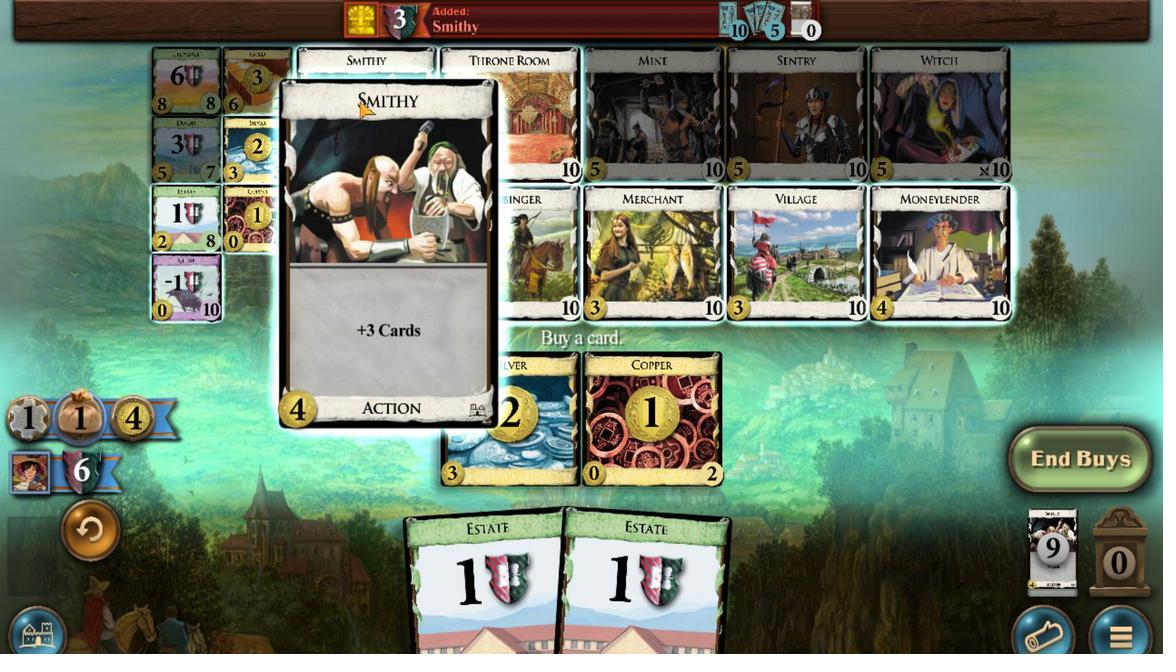 
Action: Mouse moved to (424, 332)
Screenshot: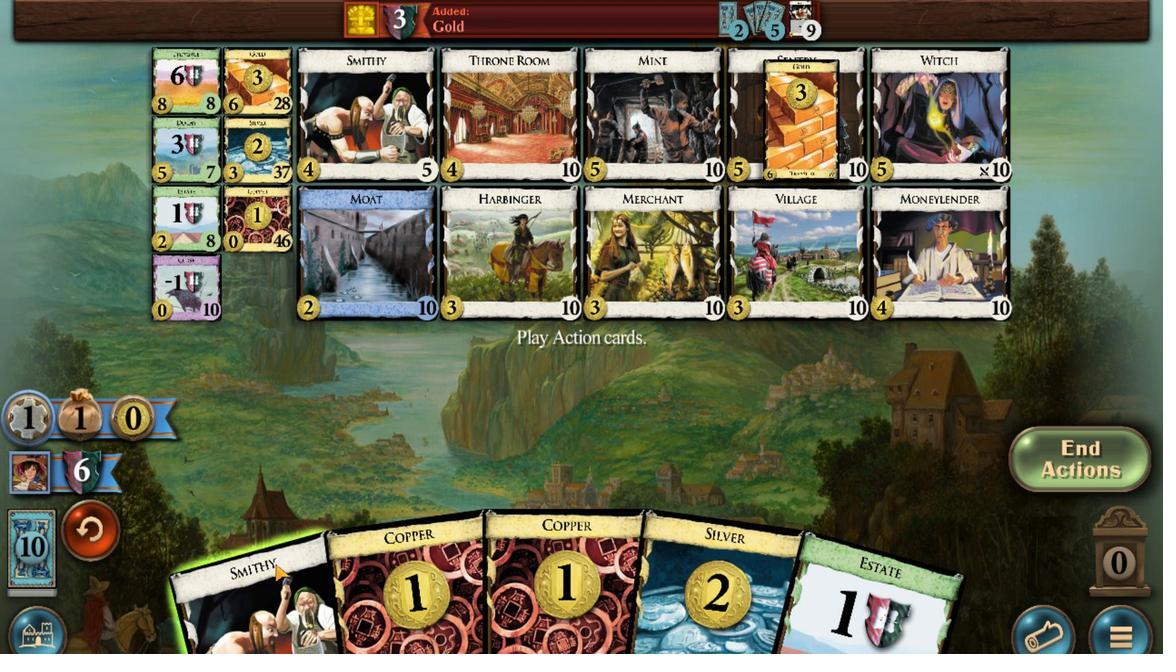 
Action: Mouse scrolled (424, 333) with delta (0, 0)
Screenshot: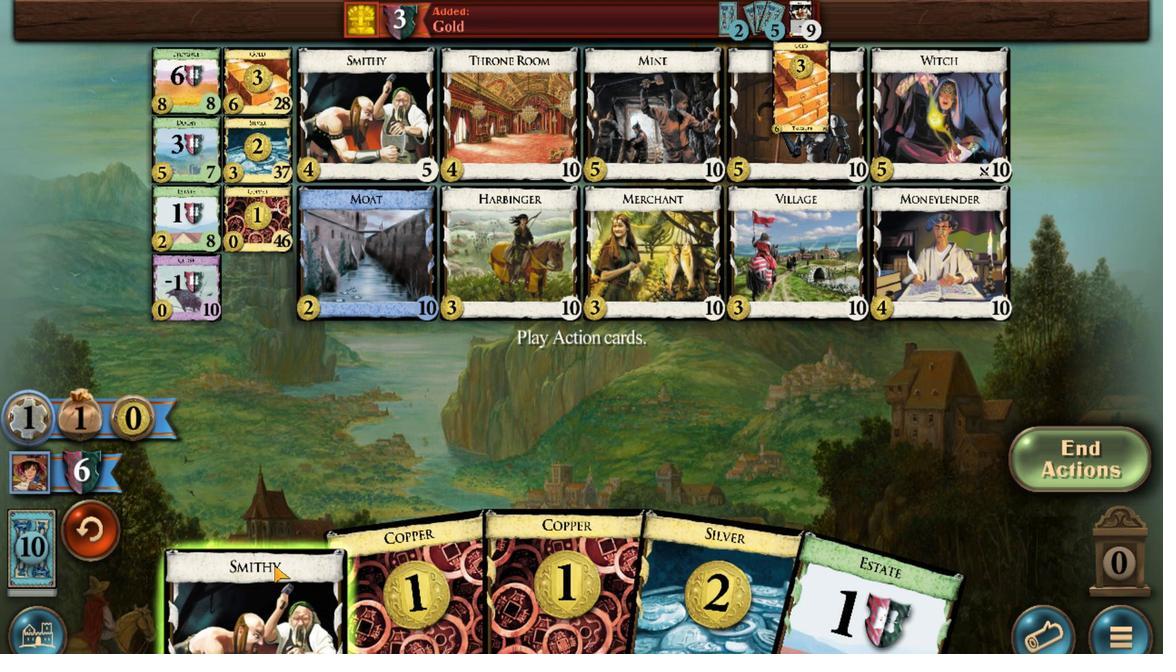 
Action: Mouse moved to (576, 342)
Screenshot: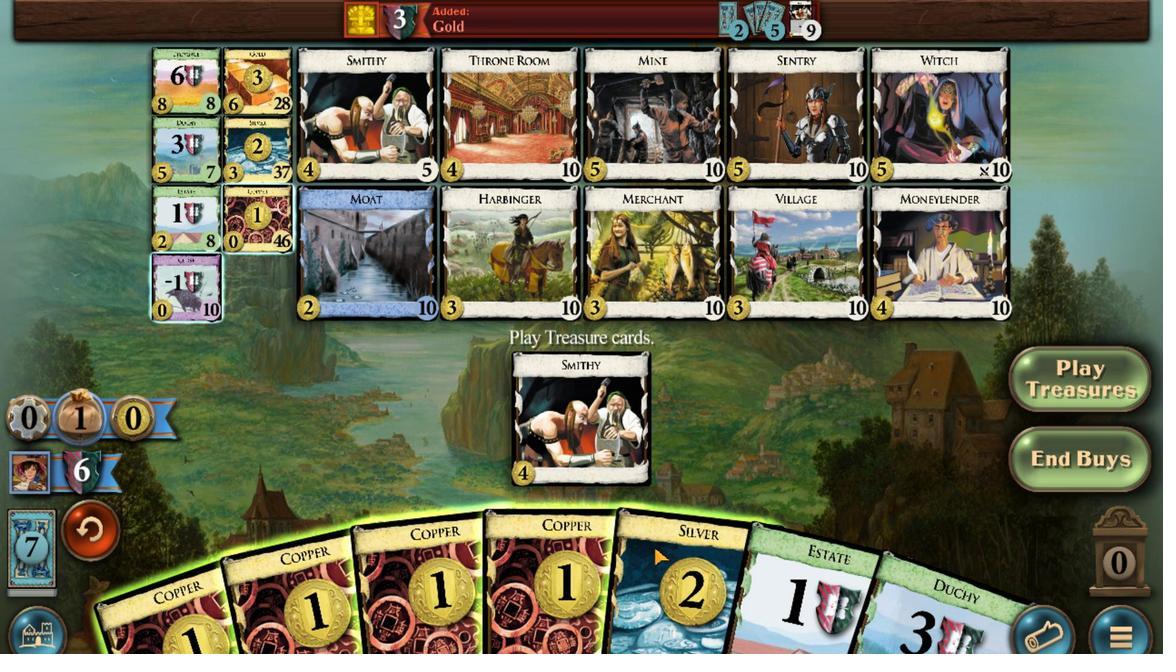 
Action: Mouse scrolled (576, 343) with delta (0, 0)
Screenshot: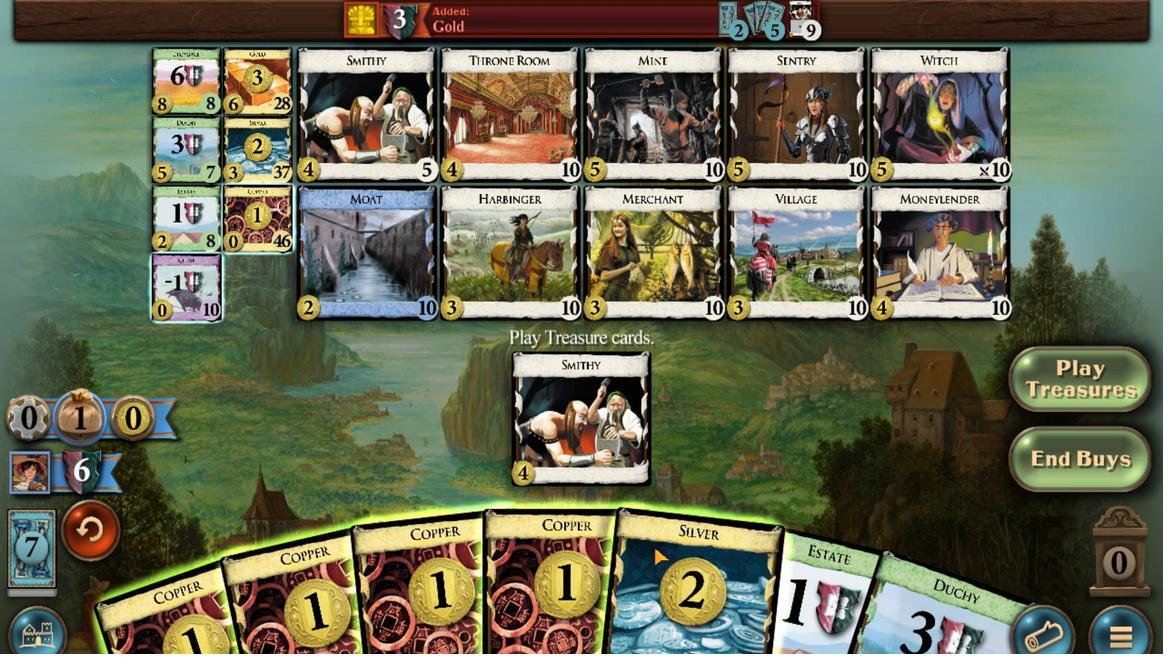 
Action: Mouse moved to (551, 322)
Screenshot: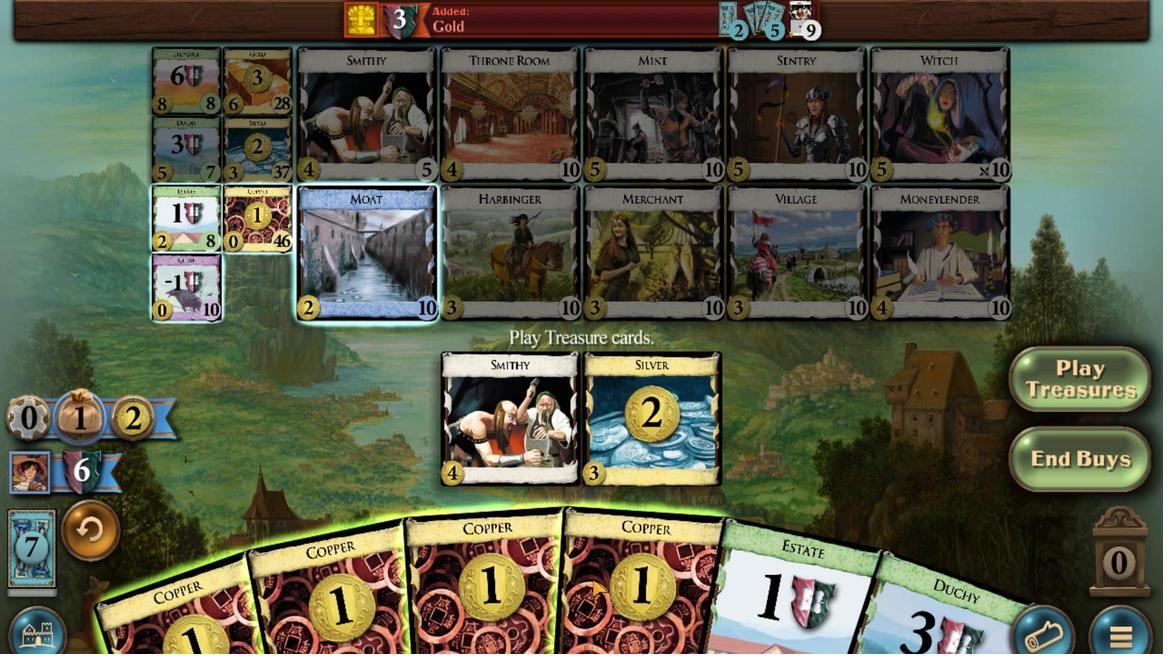 
Action: Mouse scrolled (551, 323) with delta (0, 0)
Screenshot: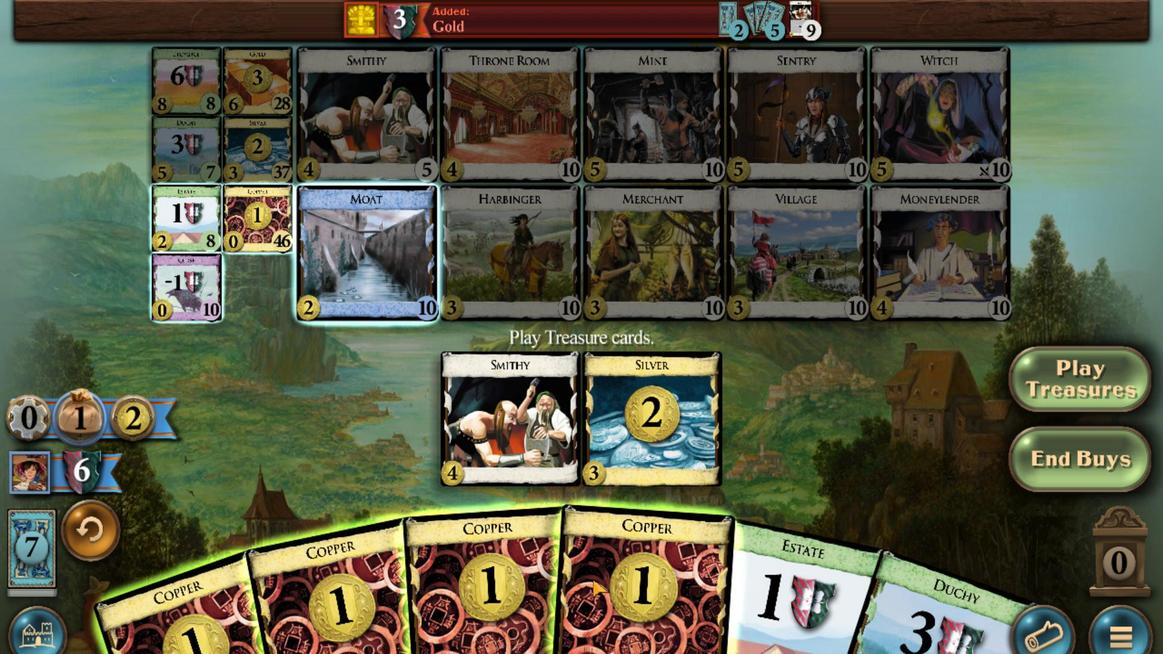 
Action: Mouse moved to (534, 313)
Screenshot: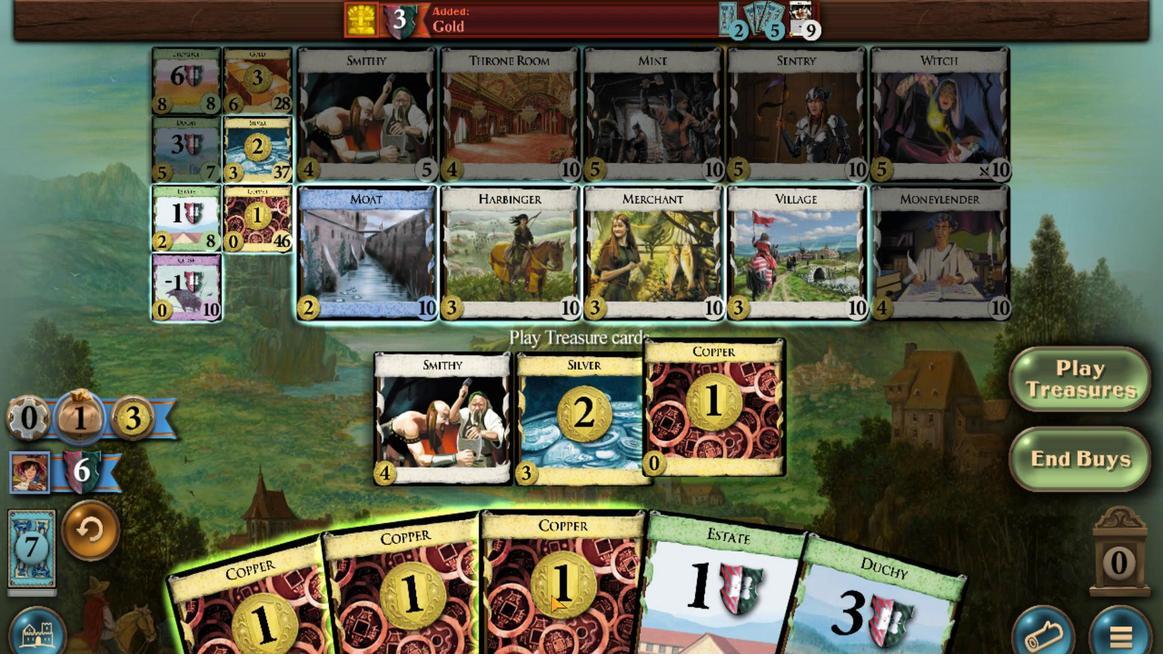 
Action: Mouse scrolled (534, 313) with delta (0, 0)
Screenshot: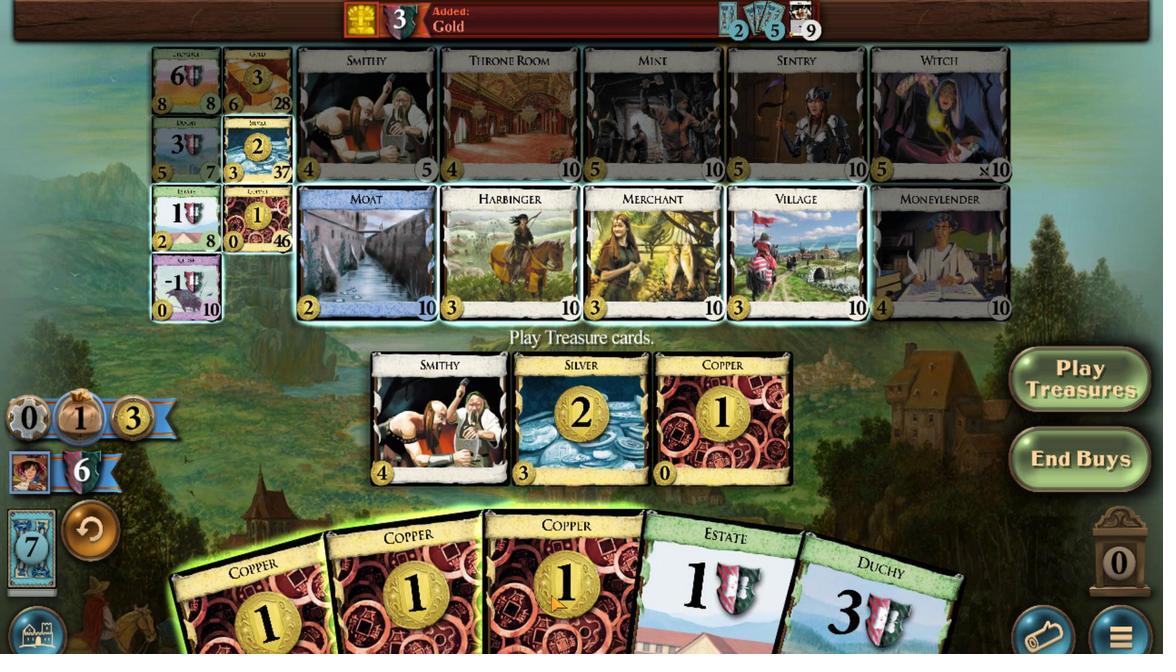 
Action: Mouse moved to (521, 308)
Screenshot: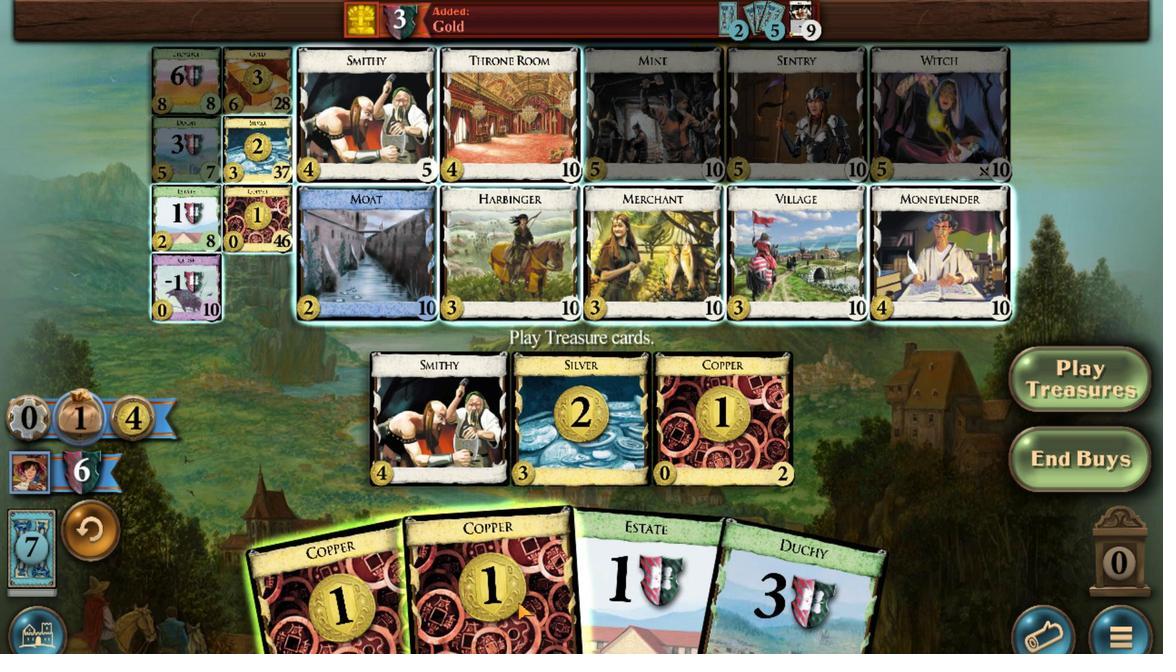 
Action: Mouse scrolled (521, 308) with delta (0, 0)
Screenshot: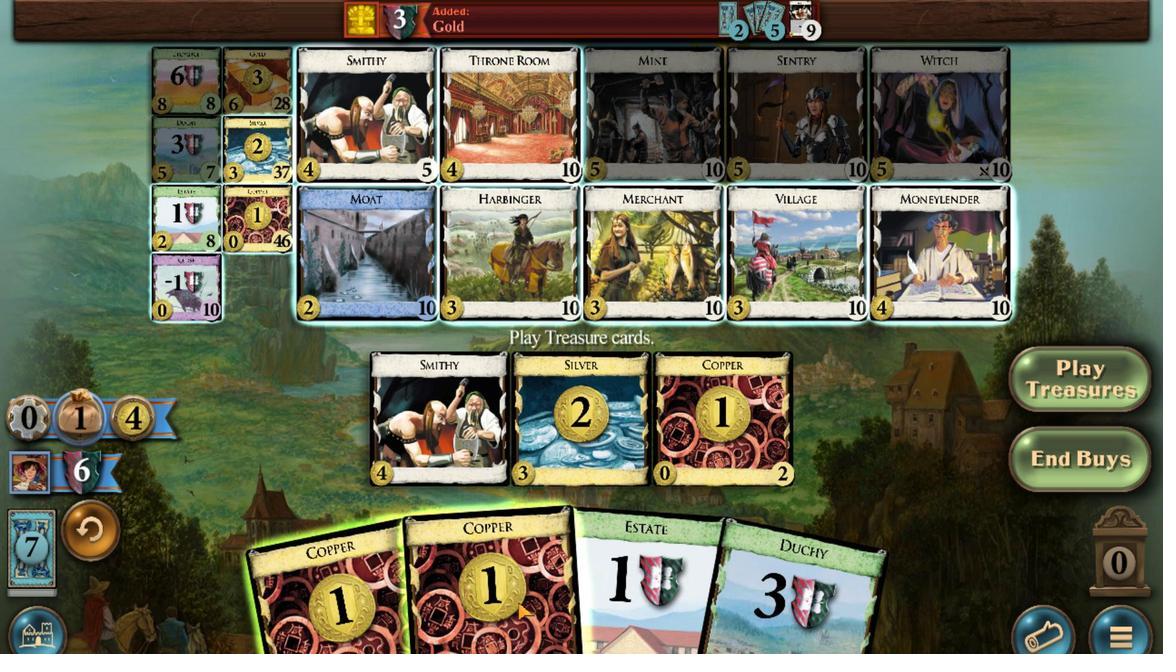 
Action: Mouse moved to (488, 302)
Screenshot: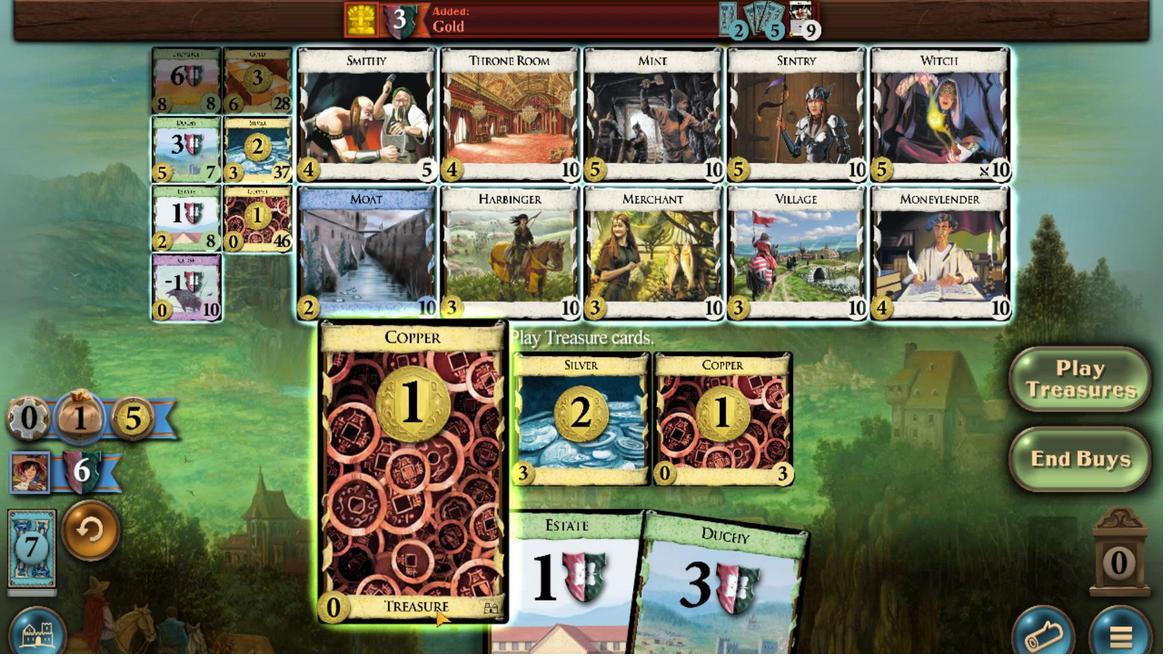 
Action: Mouse scrolled (488, 303) with delta (0, 0)
Screenshot: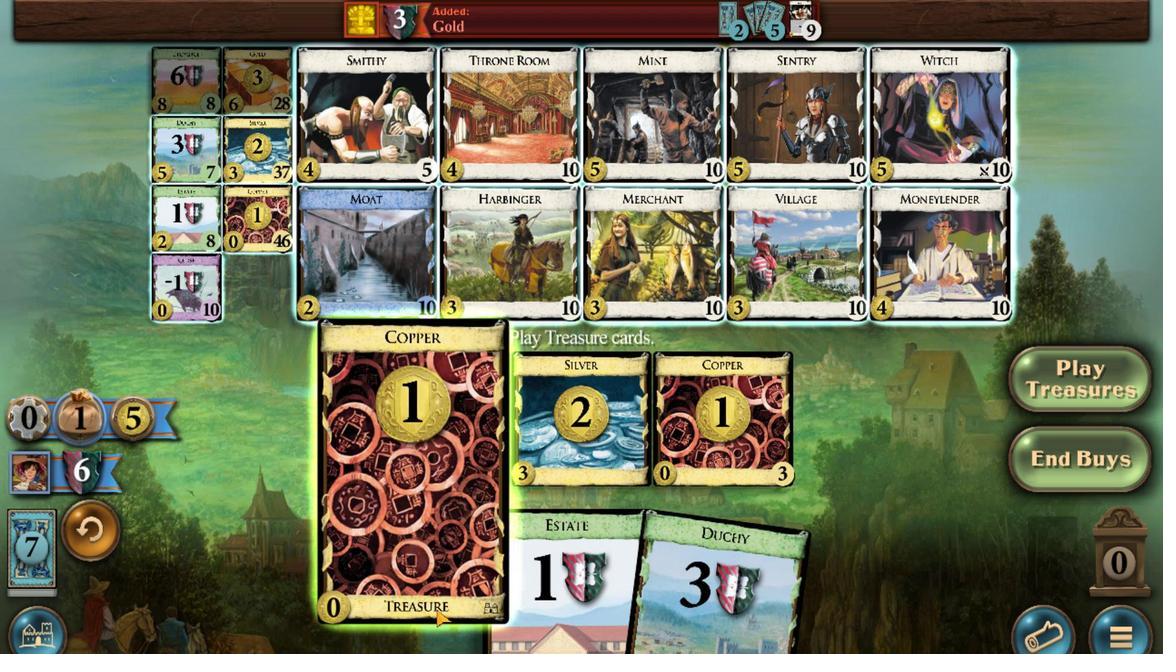 
Action: Mouse moved to (423, 630)
Screenshot: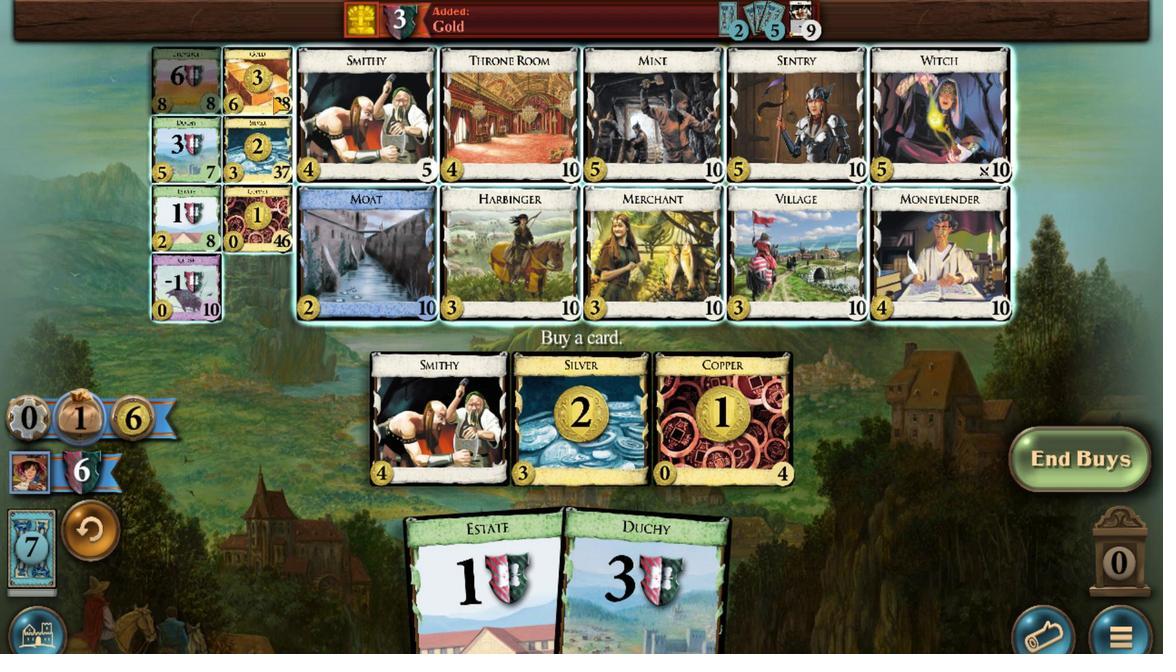 
Action: Mouse scrolled (423, 629) with delta (0, 0)
Screenshot: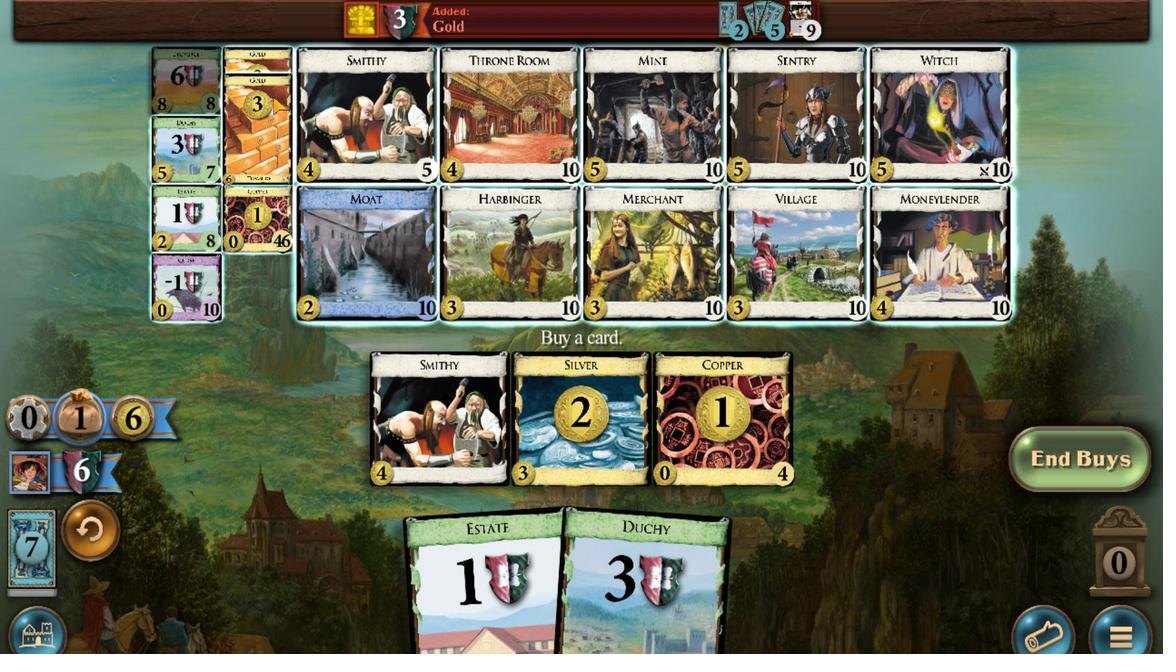 
Action: Mouse scrolled (423, 629) with delta (0, 0)
Screenshot: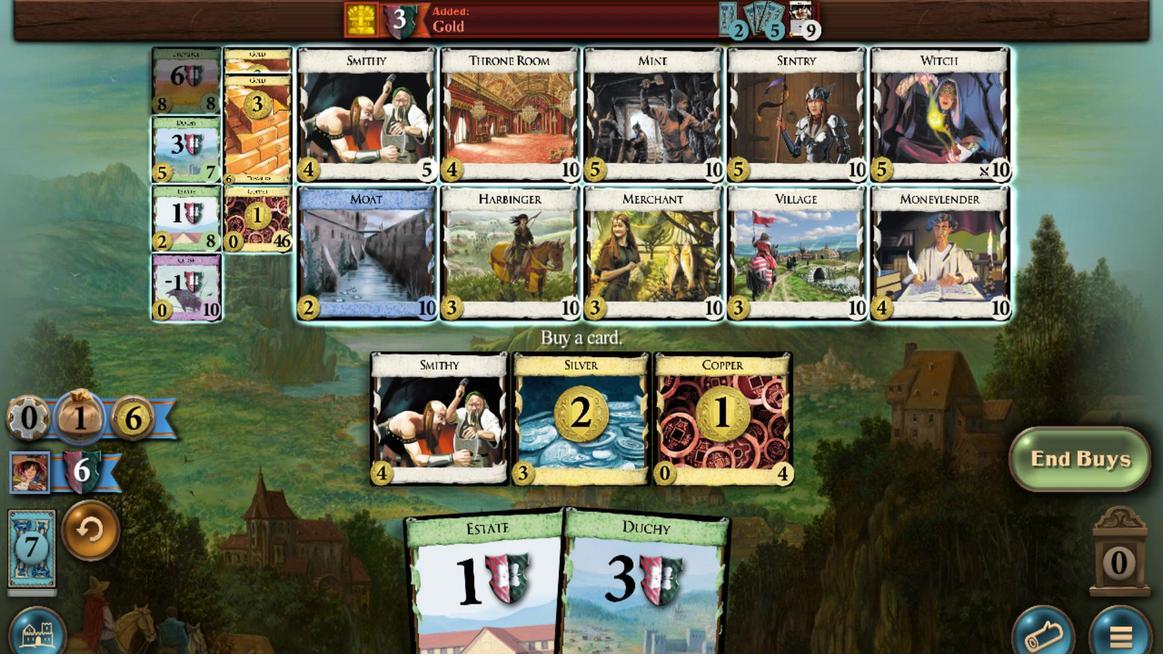 
Action: Mouse scrolled (423, 629) with delta (0, 0)
Screenshot: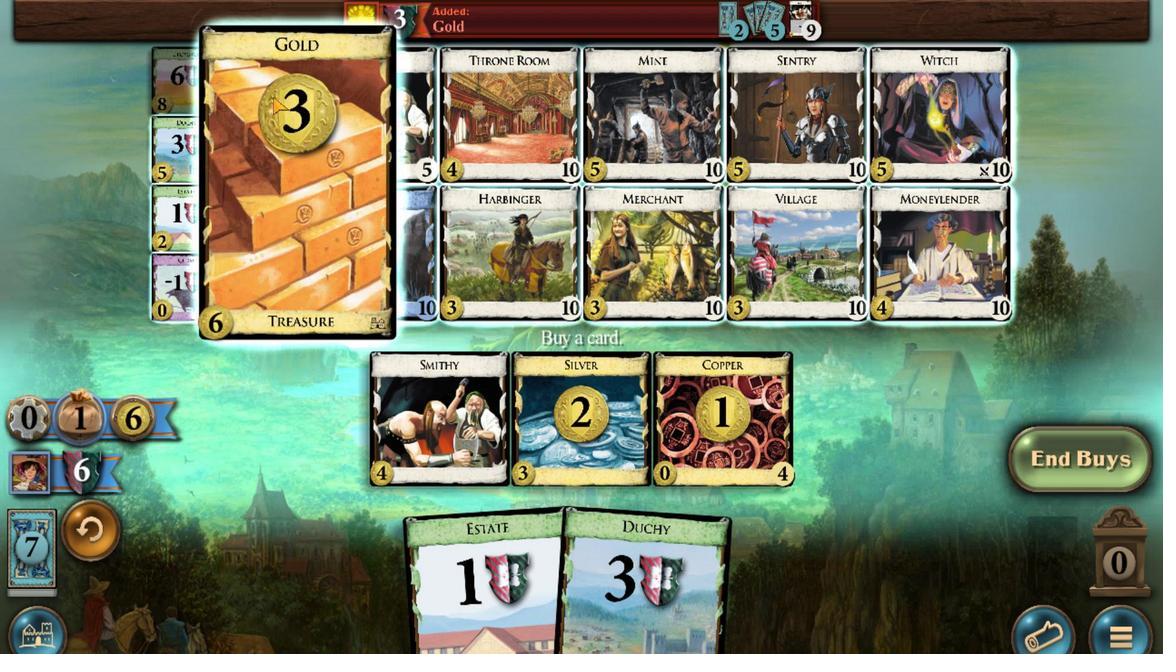 
Action: Mouse scrolled (423, 629) with delta (0, 0)
Screenshot: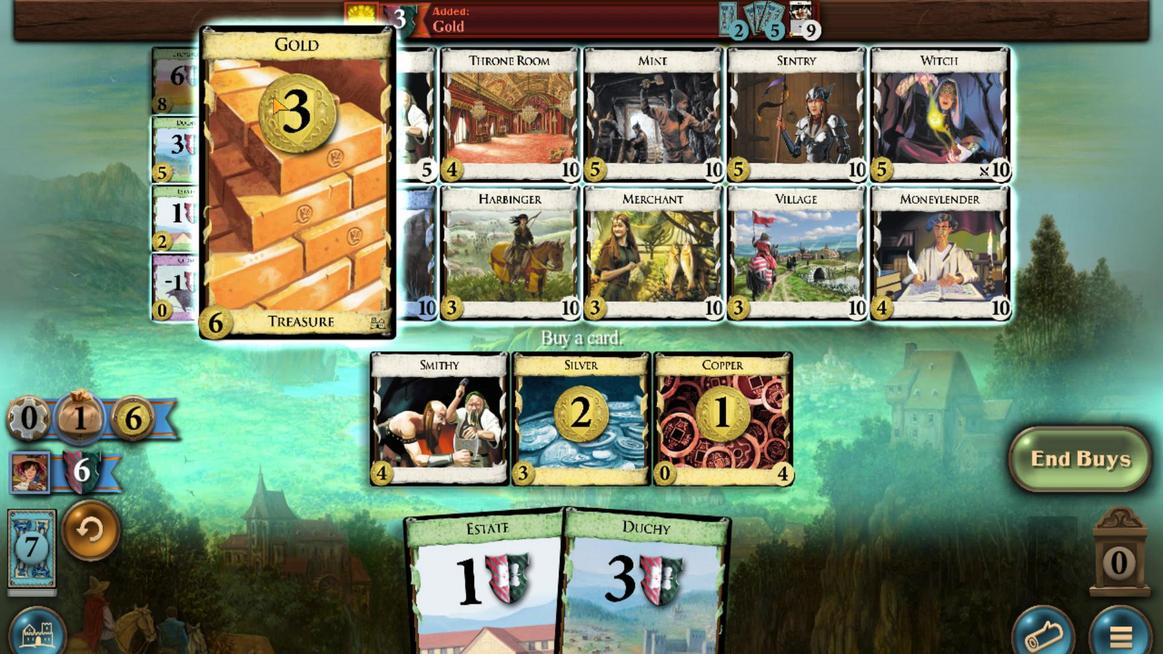 
Action: Mouse scrolled (423, 629) with delta (0, 0)
Screenshot: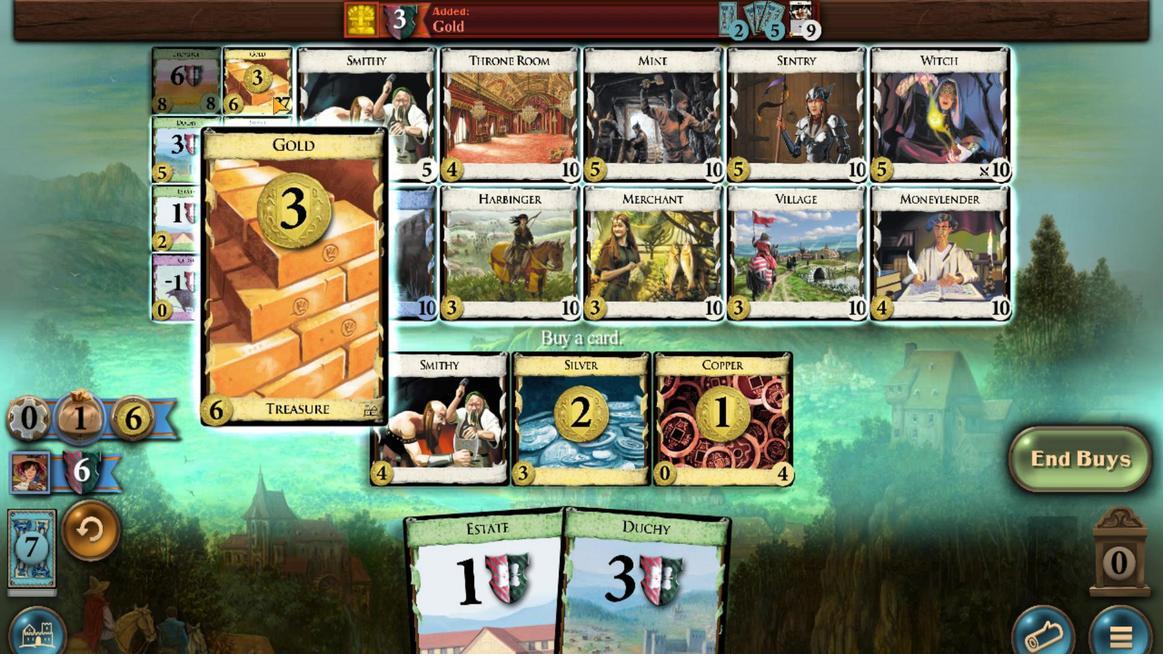 
Action: Mouse moved to (479, 331)
Screenshot: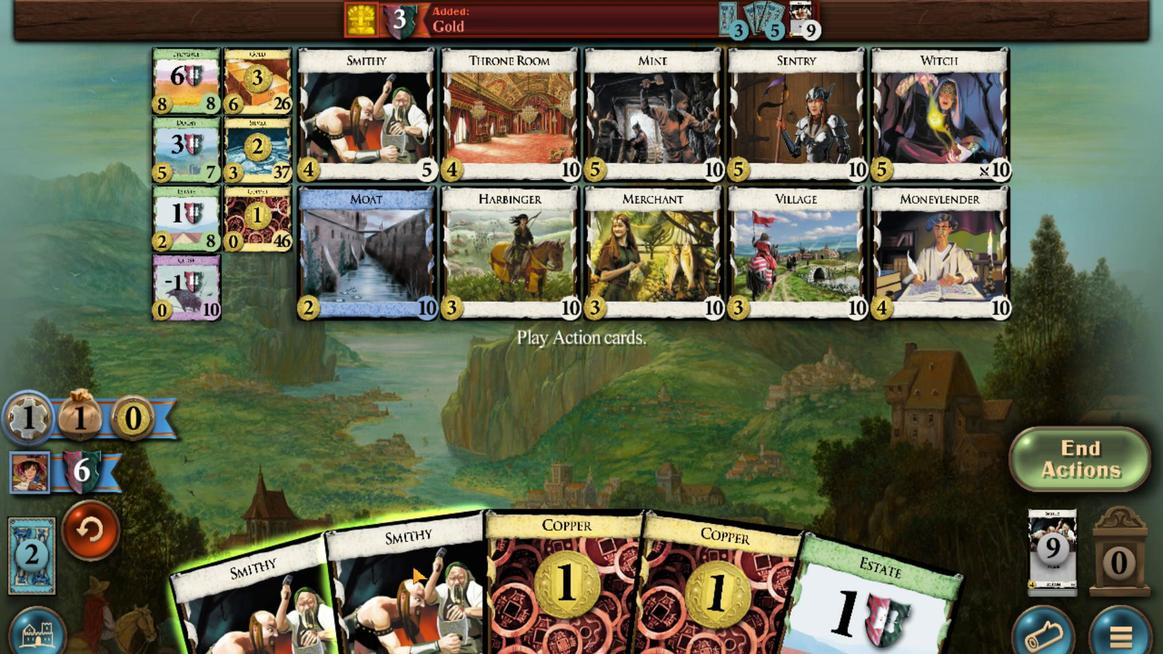 
Action: Mouse scrolled (479, 331) with delta (0, 0)
Screenshot: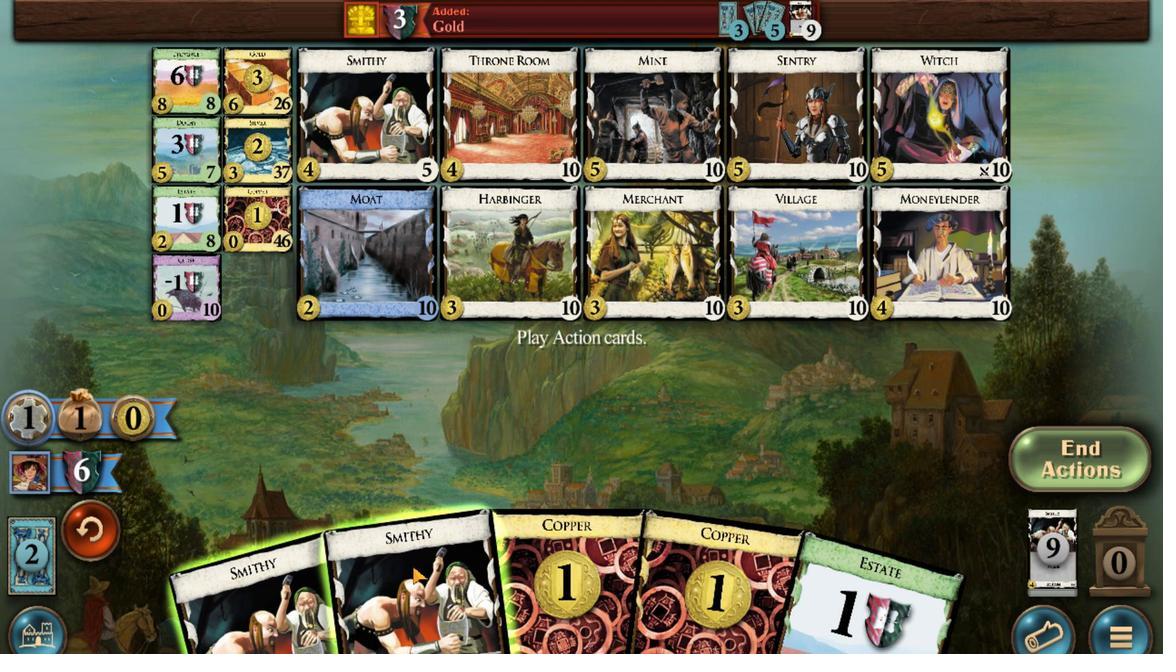 
Action: Mouse moved to (537, 319)
Screenshot: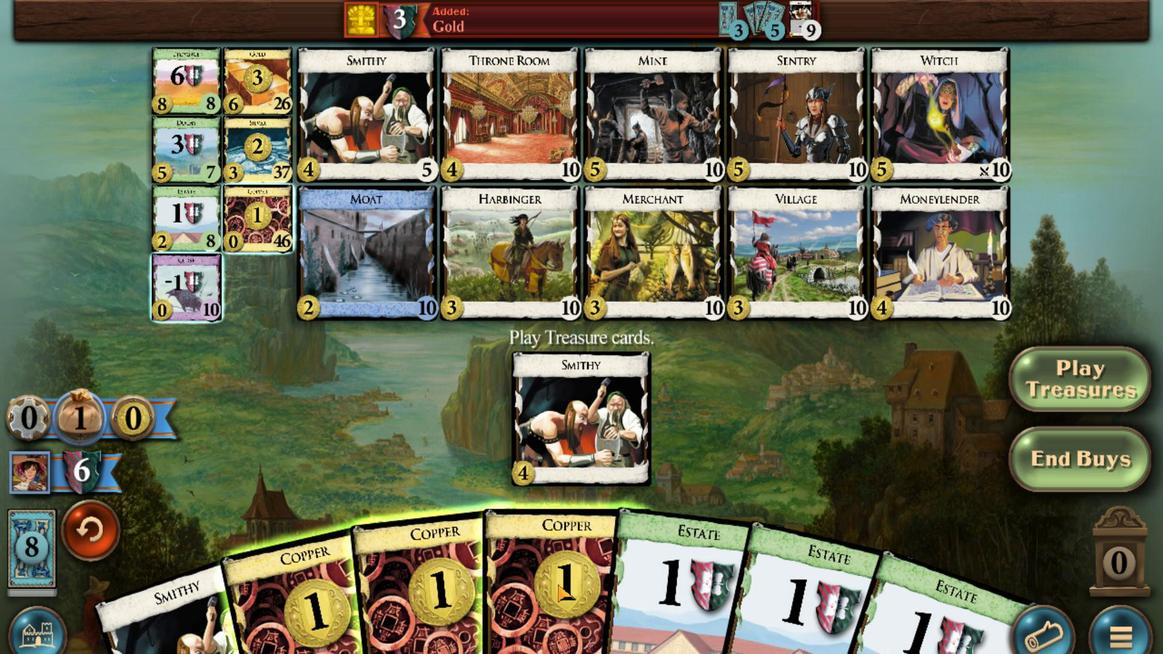 
Action: Mouse scrolled (537, 320) with delta (0, 0)
Screenshot: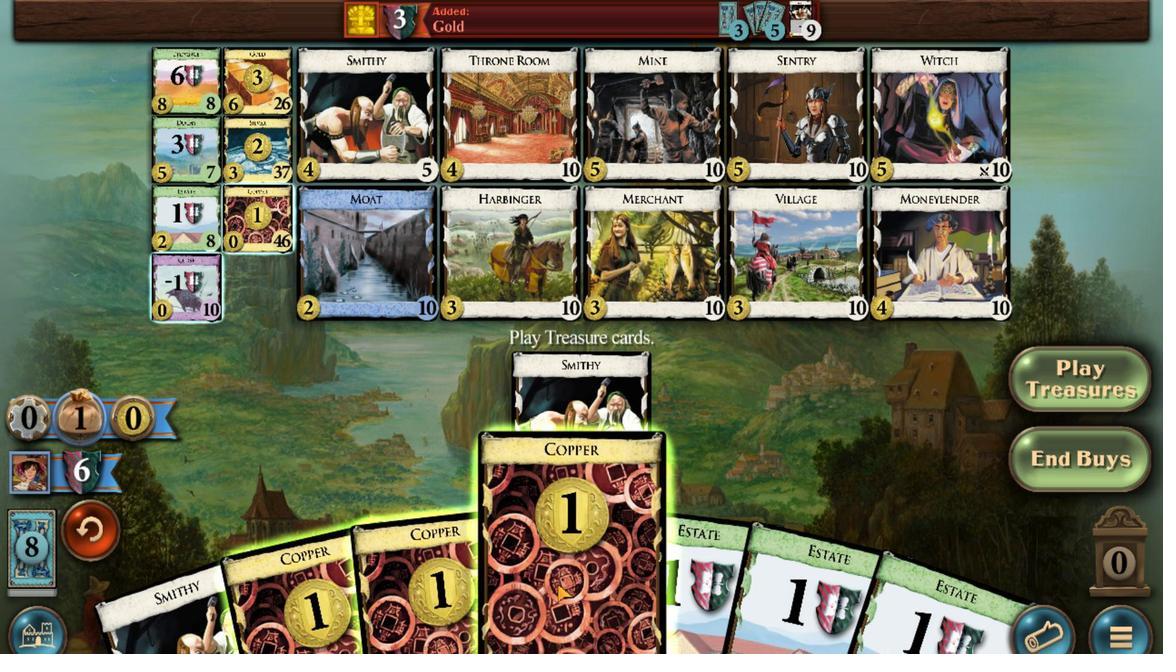 
Action: Mouse moved to (522, 316)
Screenshot: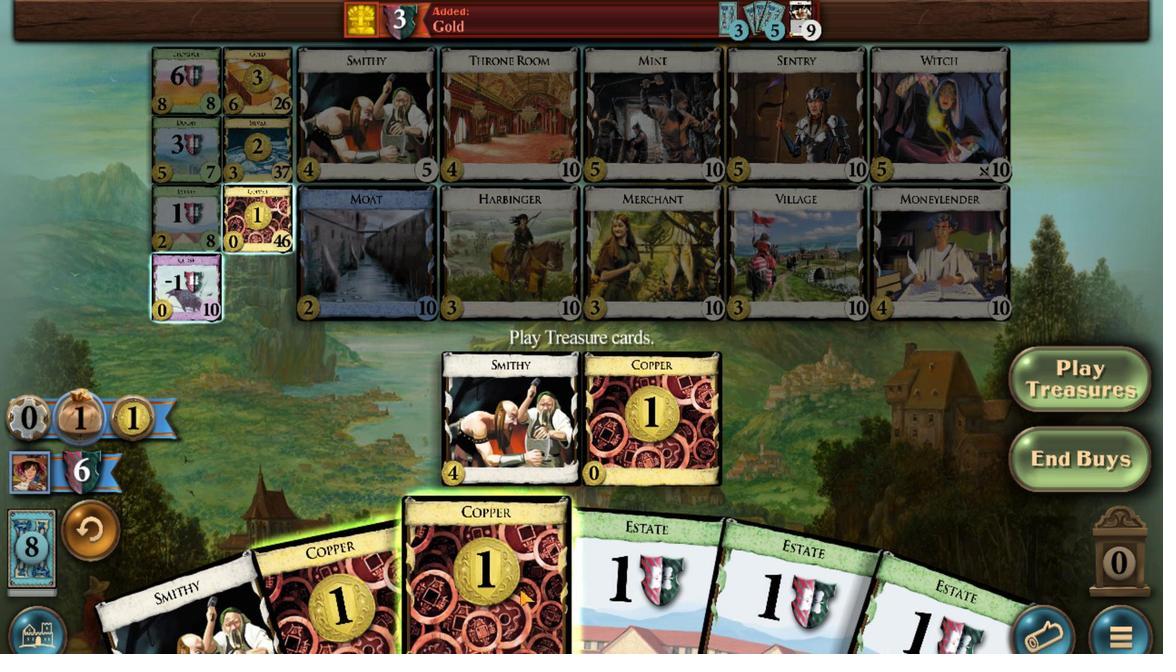 
Action: Mouse scrolled (522, 316) with delta (0, 0)
Screenshot: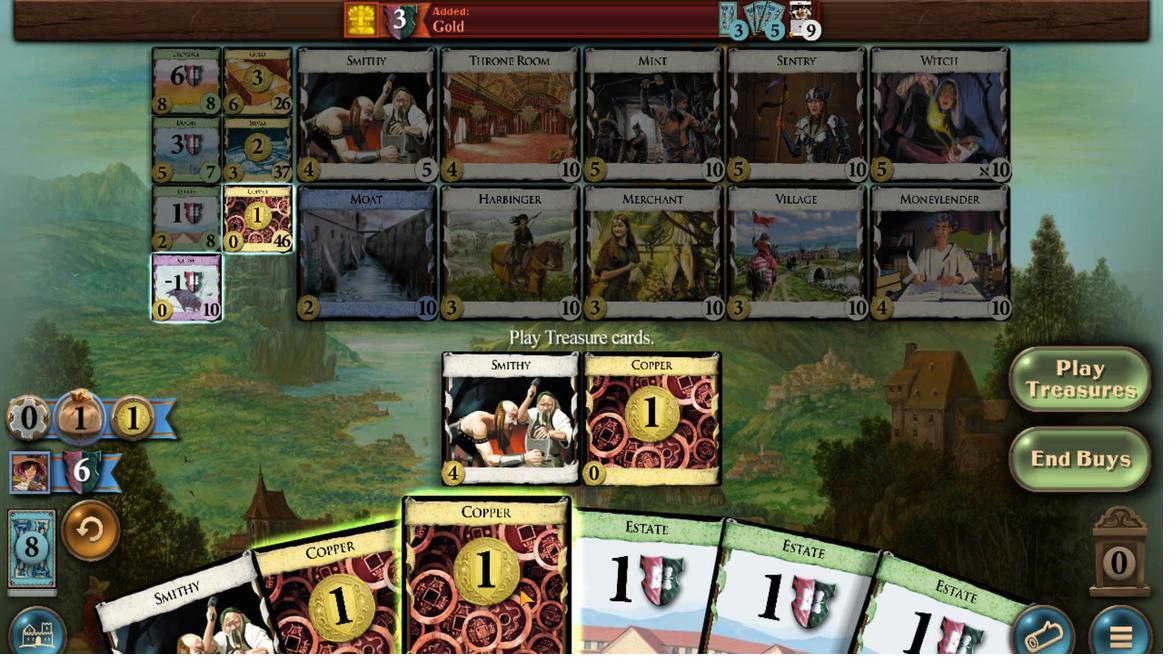 
Action: Mouse moved to (479, 308)
Screenshot: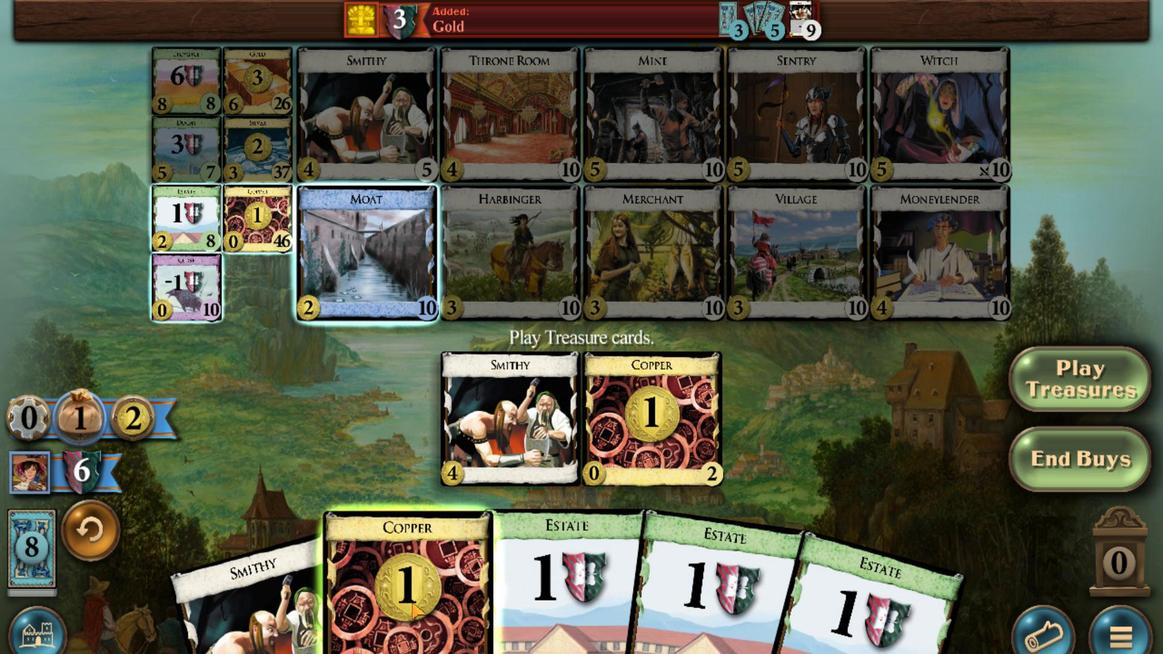
Action: Mouse scrolled (479, 308) with delta (0, 0)
Screenshot: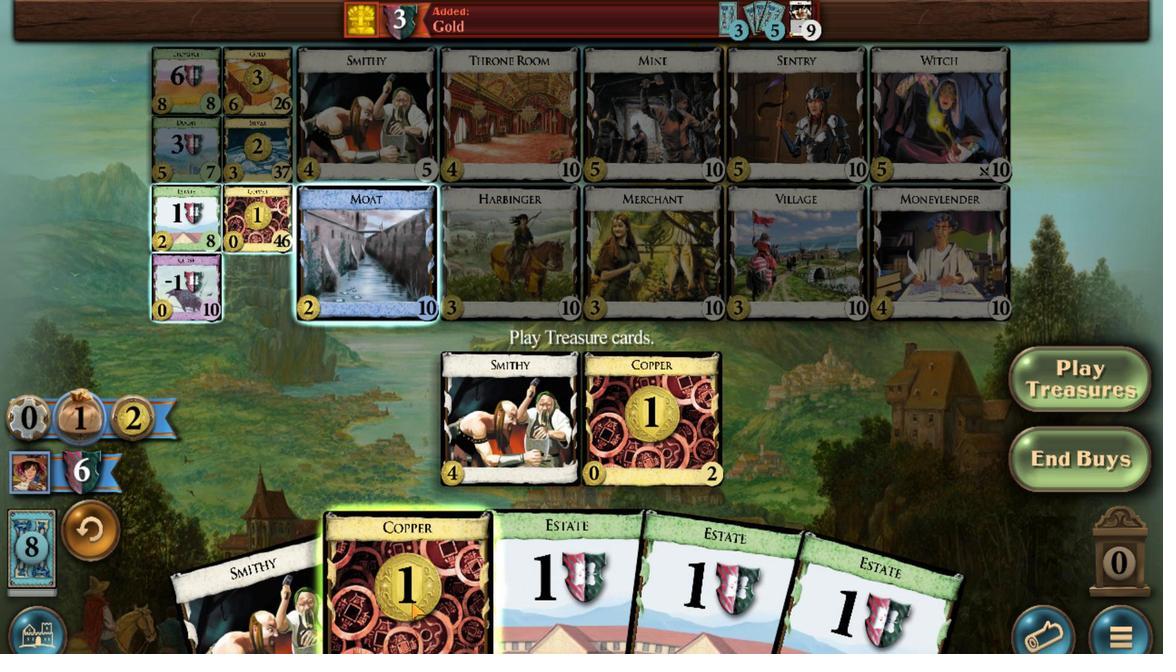 
Action: Mouse moved to (418, 601)
Screenshot: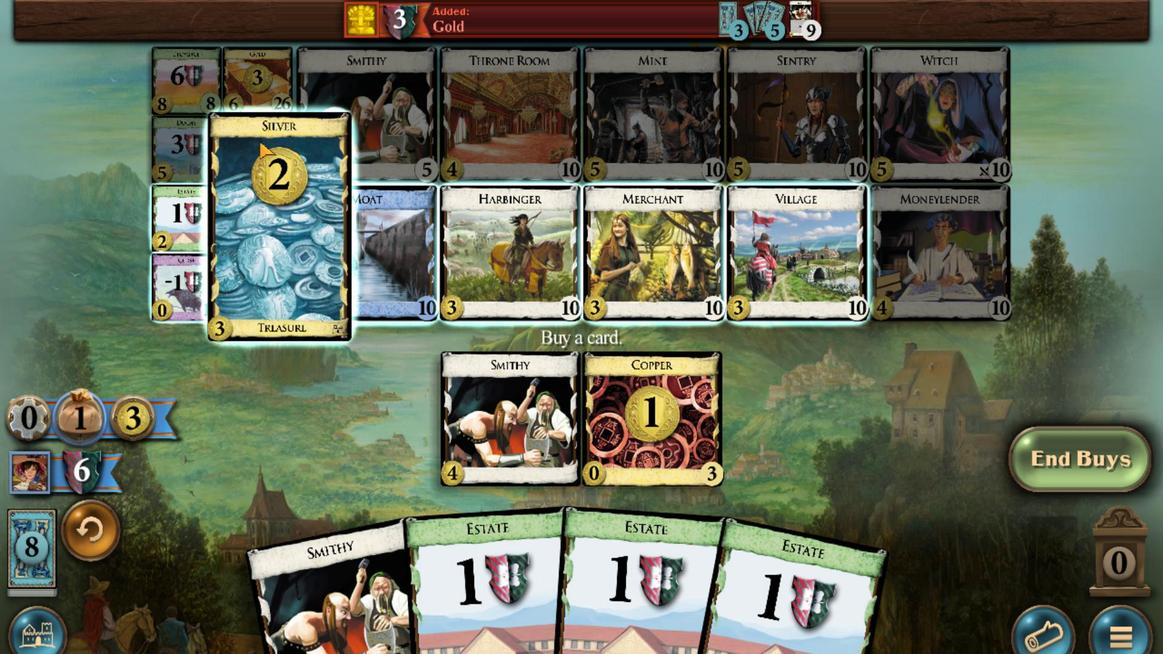 
Action: Mouse scrolled (418, 601) with delta (0, 0)
Screenshot: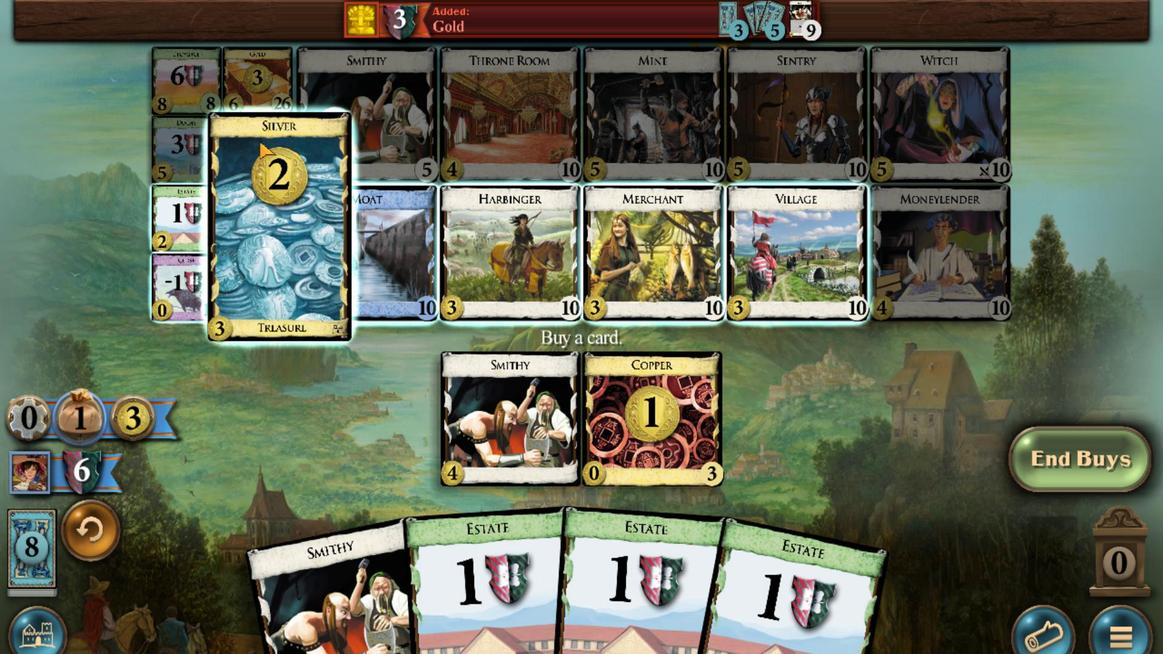 
Action: Mouse scrolled (418, 601) with delta (0, 0)
Screenshot: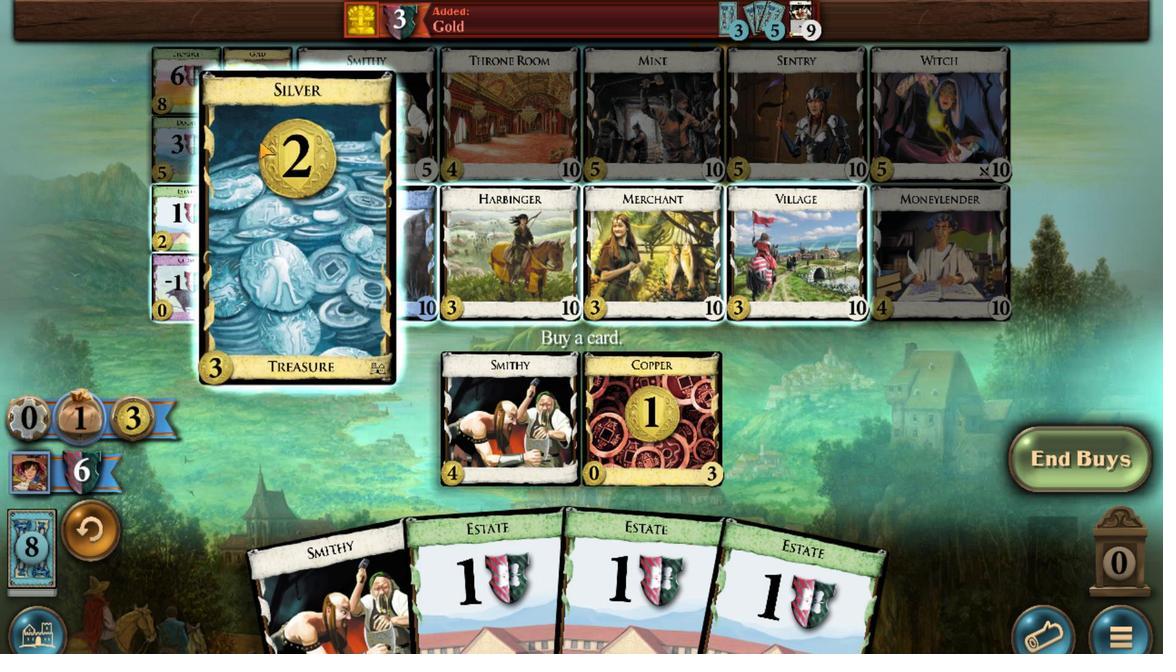 
Action: Mouse scrolled (418, 601) with delta (0, 0)
Screenshot: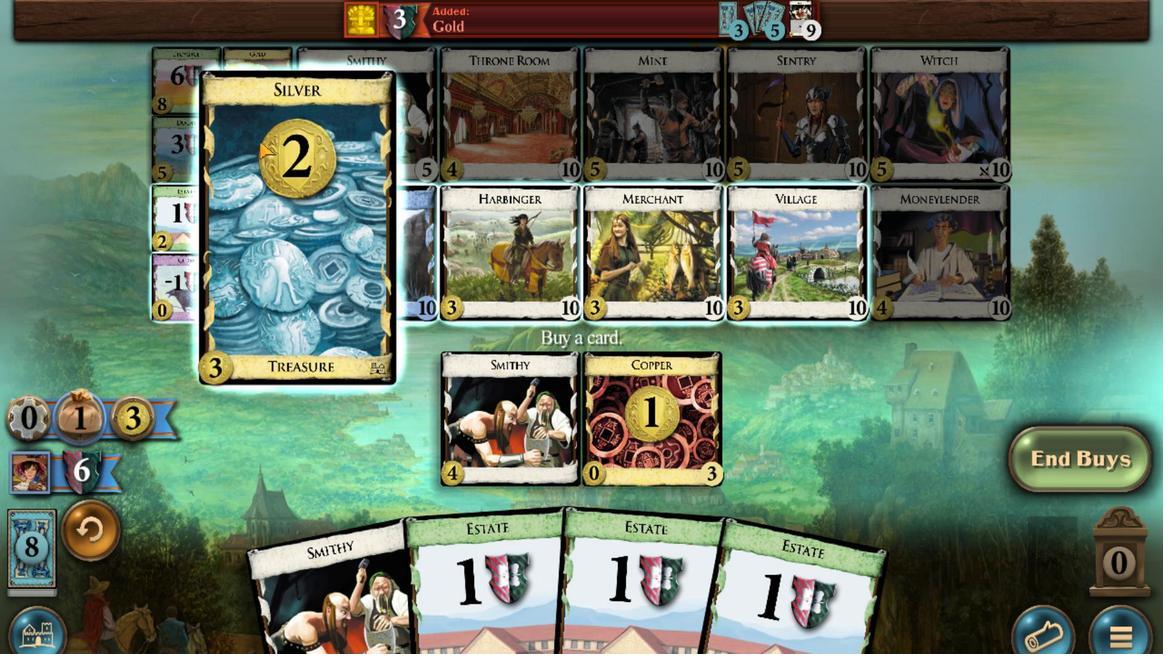 
Action: Mouse scrolled (418, 601) with delta (0, 0)
Screenshot: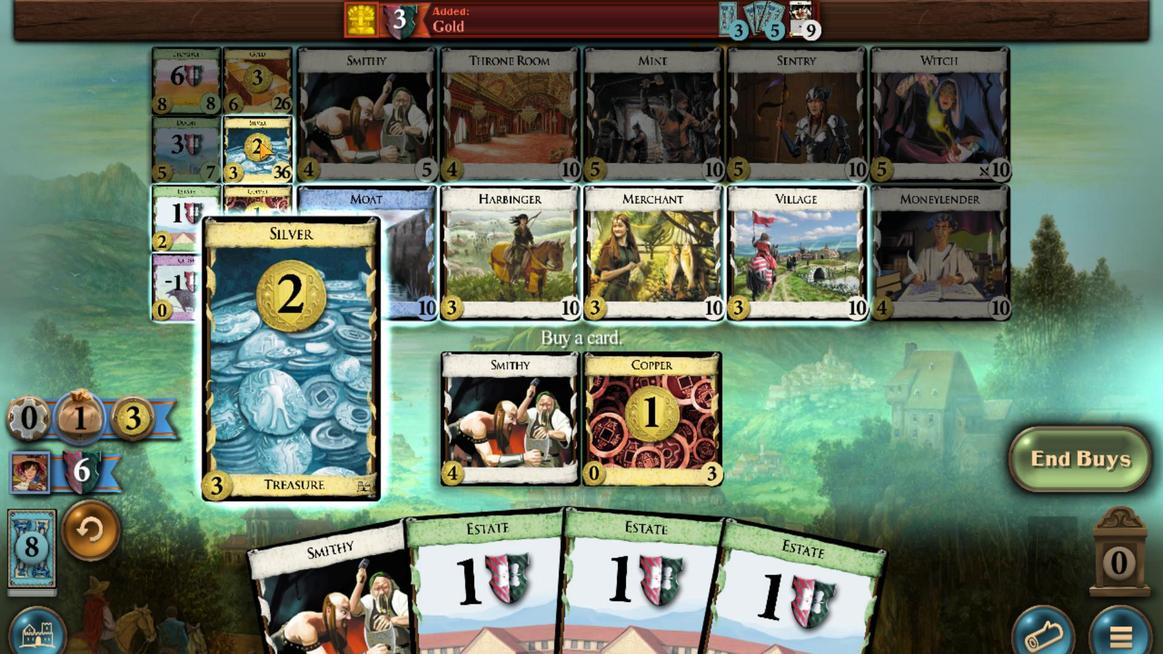
Action: Mouse moved to (412, 307)
Screenshot: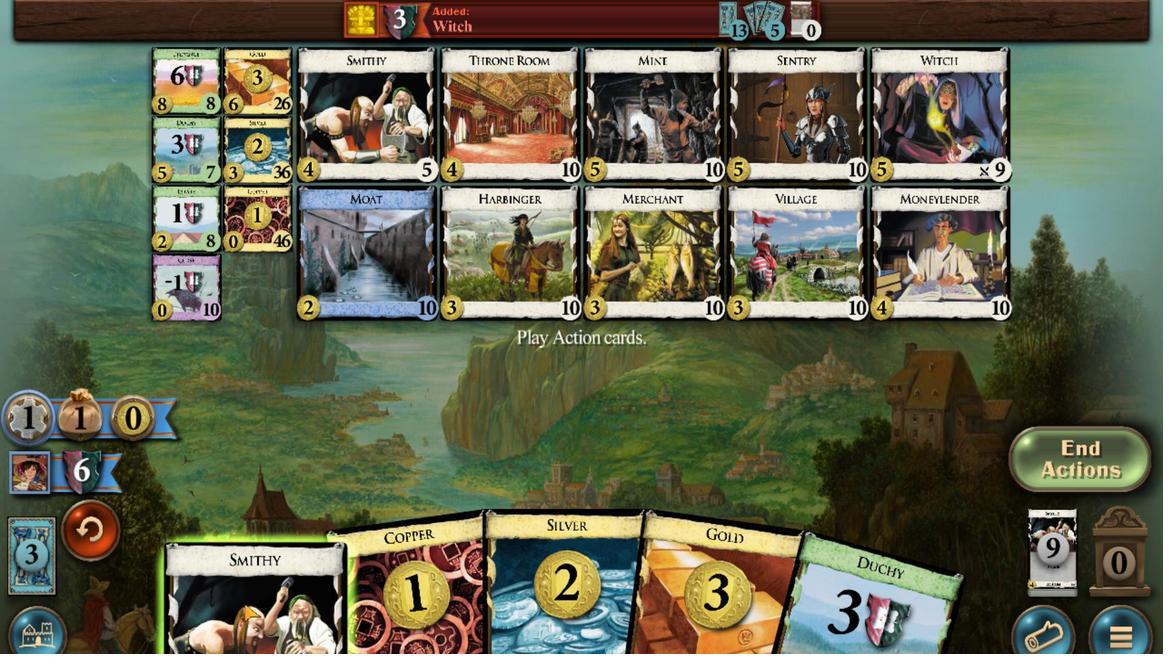 
Action: Mouse scrolled (412, 307) with delta (0, 0)
Screenshot: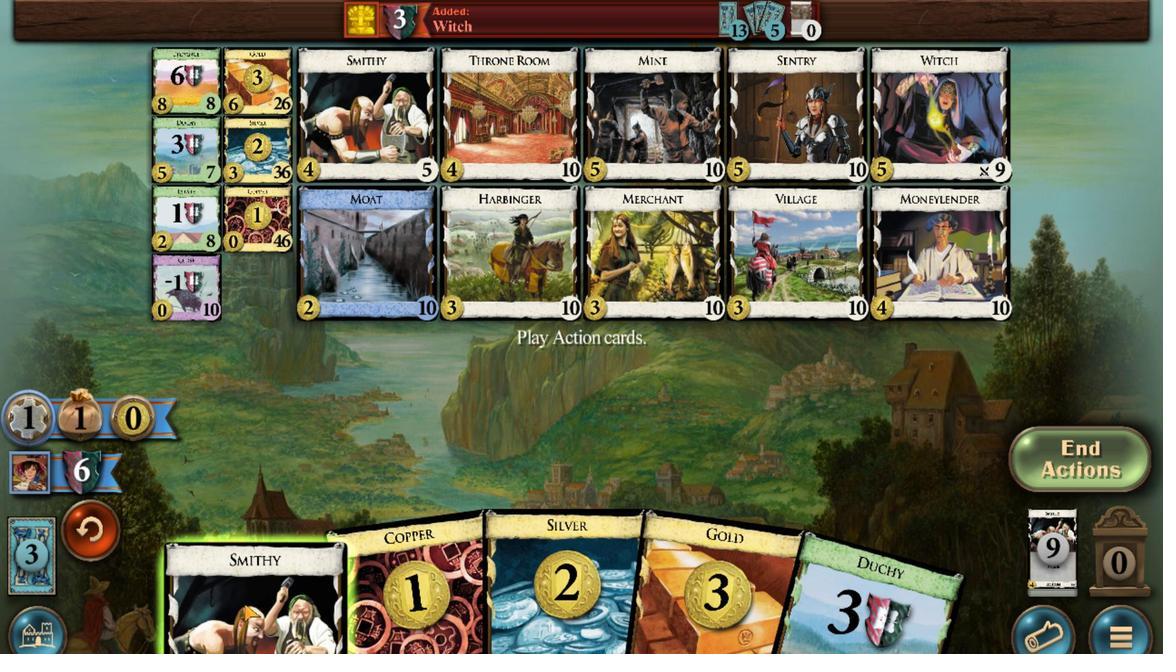 
Action: Mouse moved to (619, 321)
Screenshot: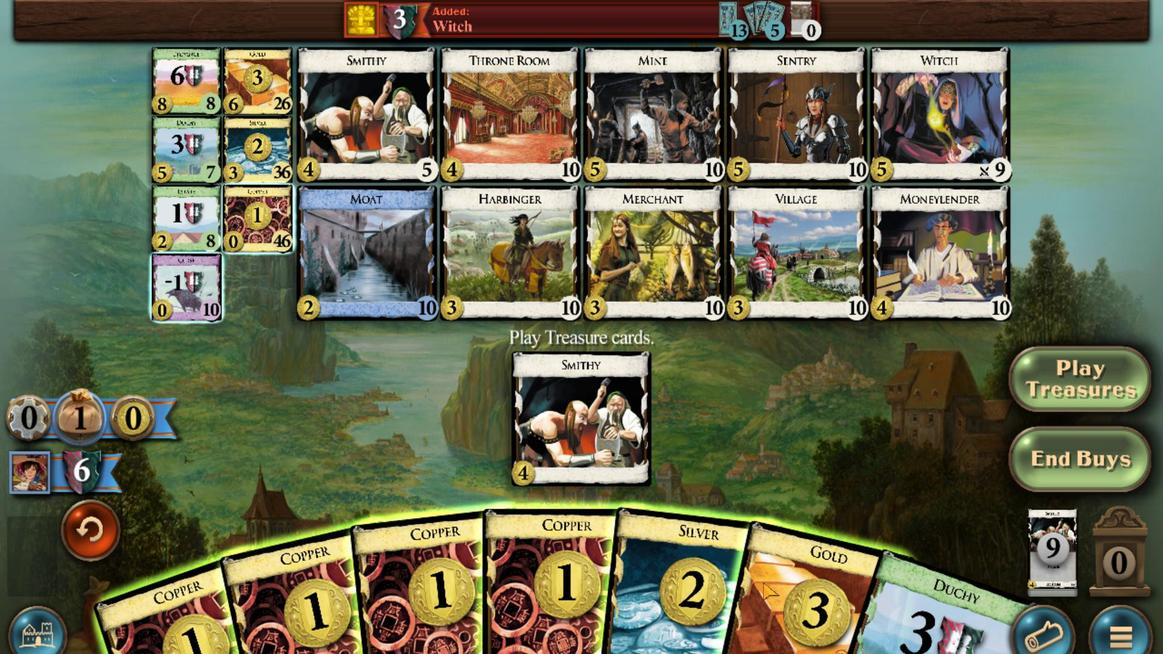 
Action: Mouse scrolled (619, 321) with delta (0, 0)
Screenshot: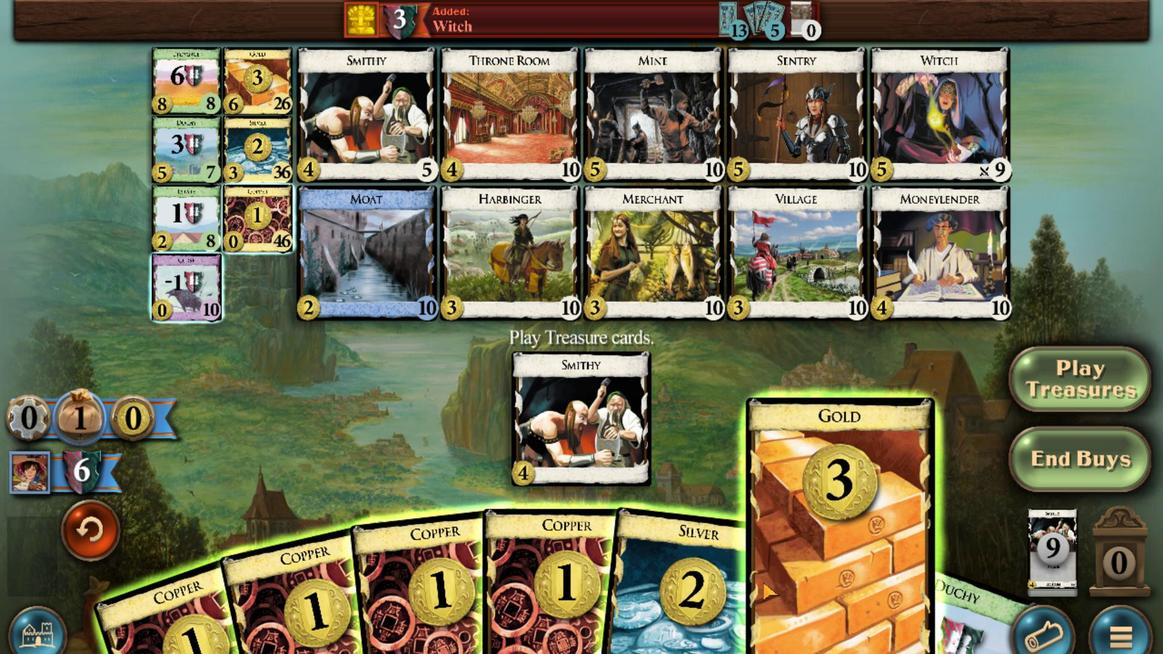 
Action: Mouse scrolled (619, 321) with delta (0, 0)
Screenshot: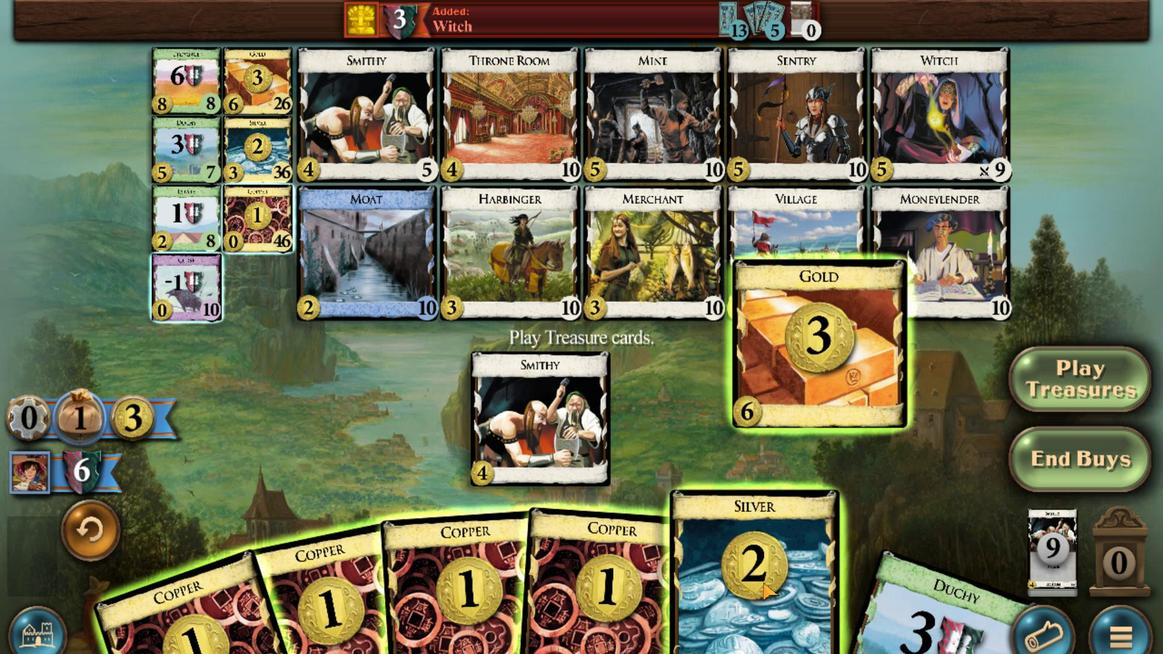 
Action: Mouse moved to (589, 314)
Screenshot: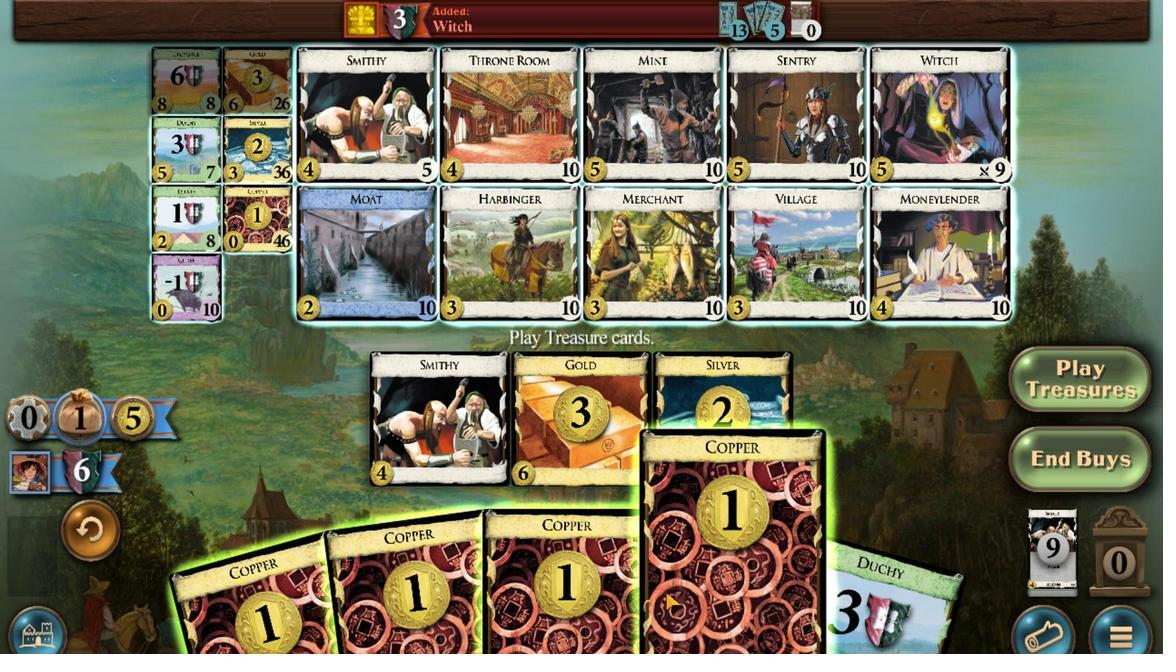
Action: Mouse scrolled (589, 315) with delta (0, 0)
Screenshot: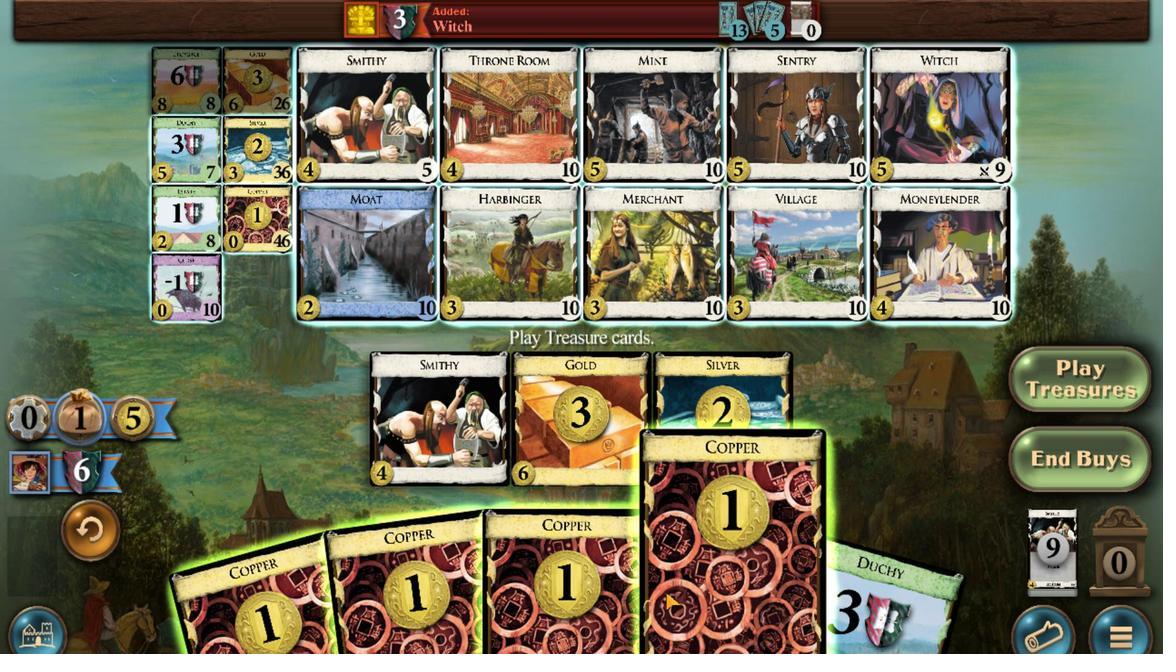 
Action: Mouse moved to (571, 314)
Screenshot: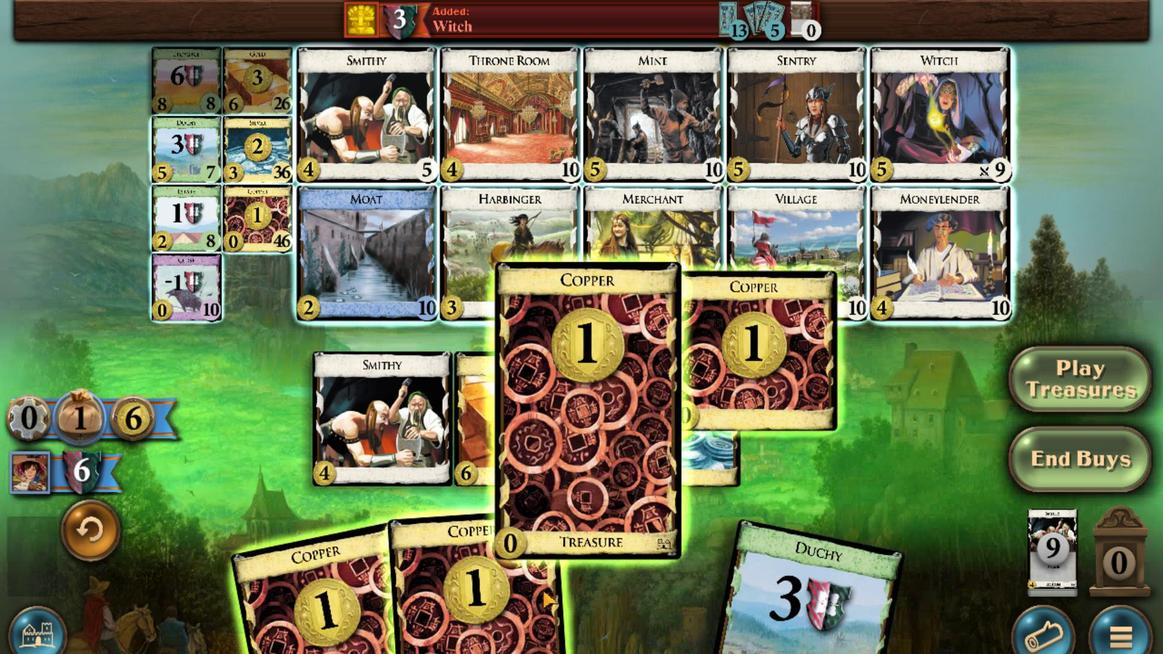 
Action: Mouse scrolled (571, 315) with delta (0, 0)
Screenshot: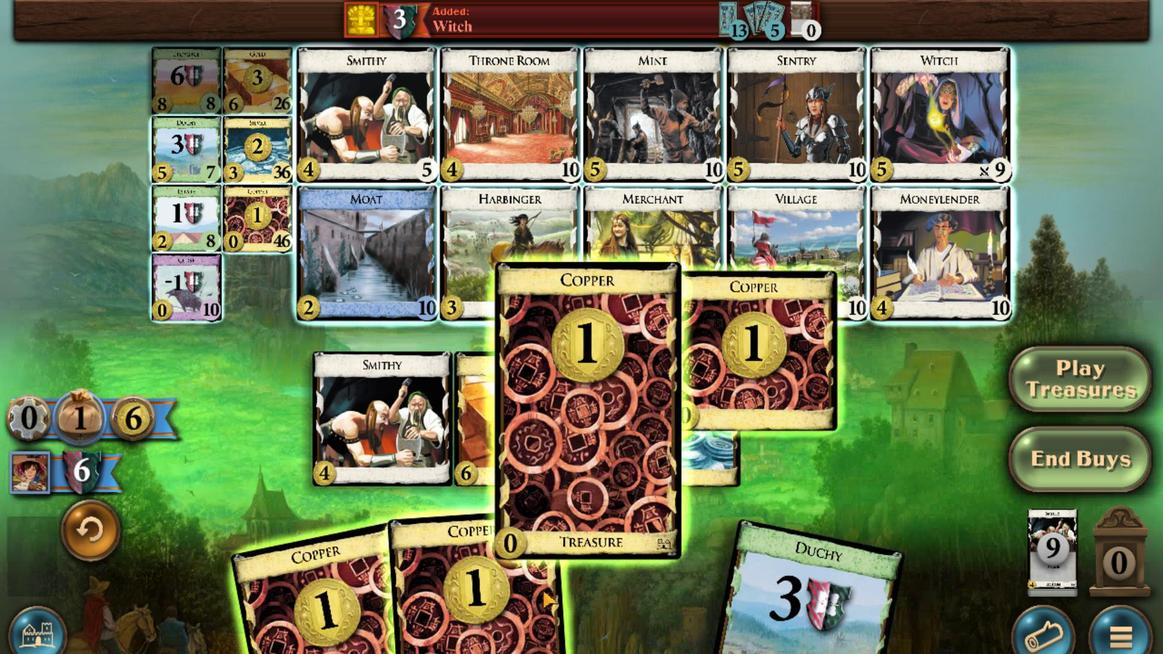 
Action: Mouse moved to (536, 315)
Screenshot: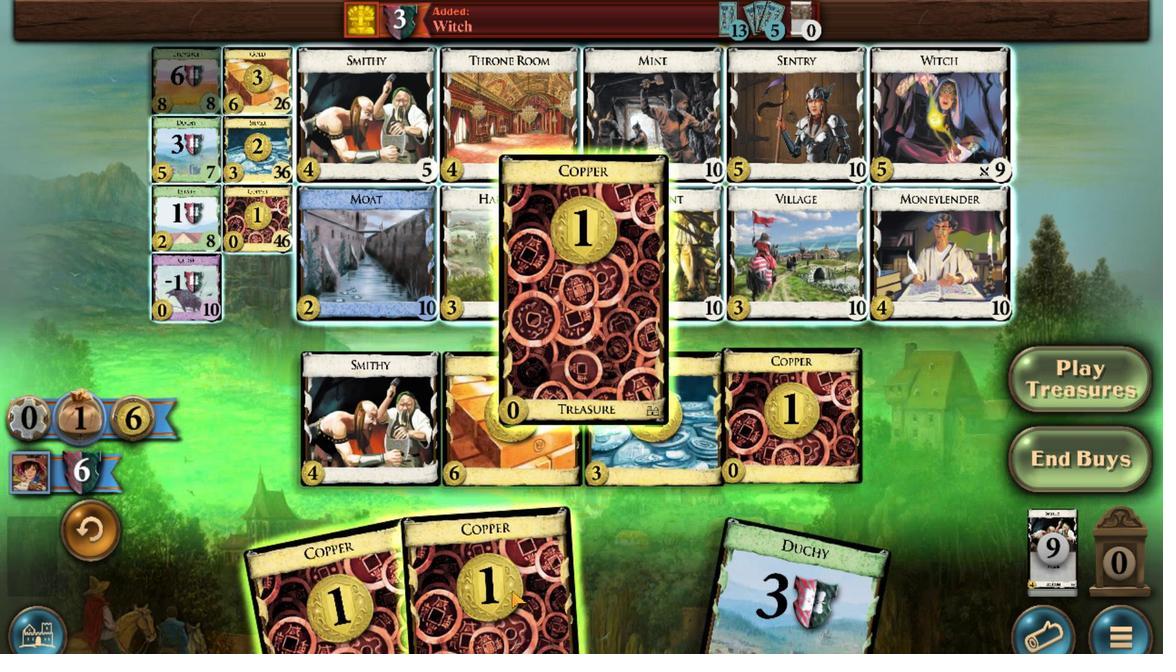 
Action: Mouse scrolled (536, 316) with delta (0, 0)
Screenshot: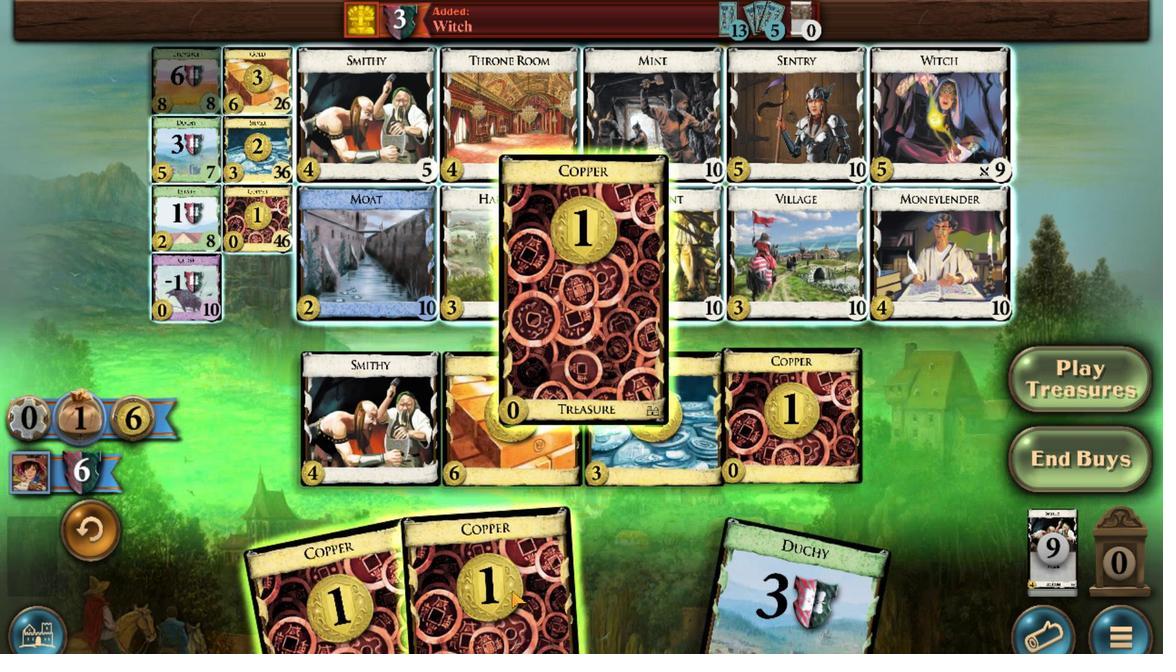 
Action: Mouse moved to (513, 315)
Screenshot: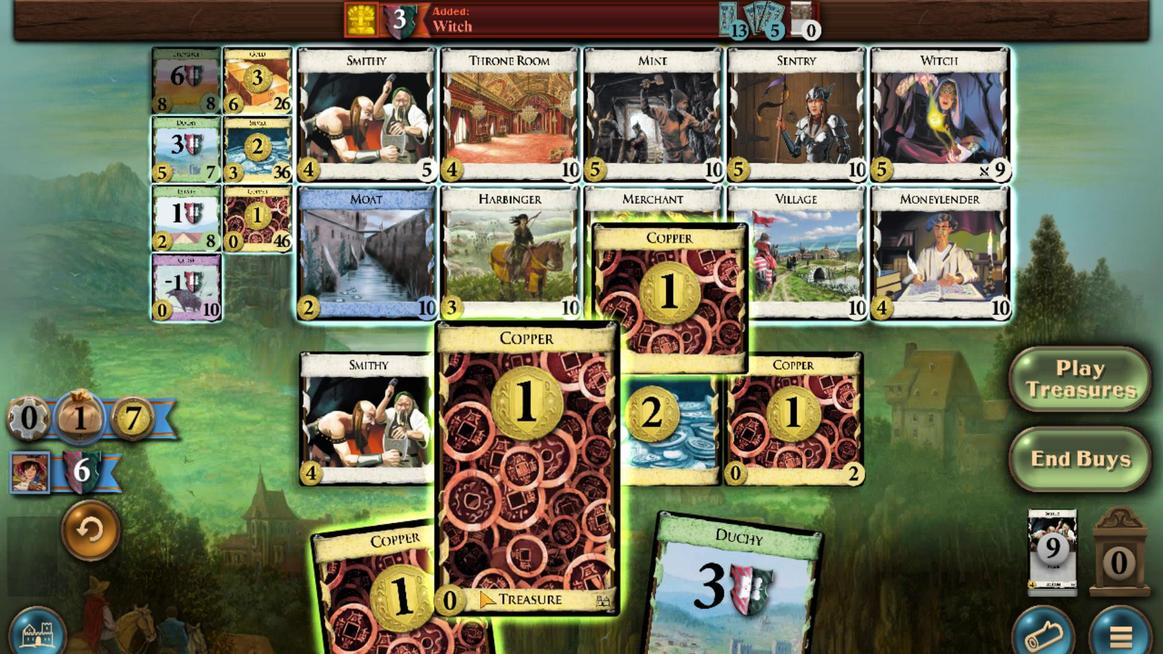 
Action: Mouse scrolled (513, 316) with delta (0, 0)
Screenshot: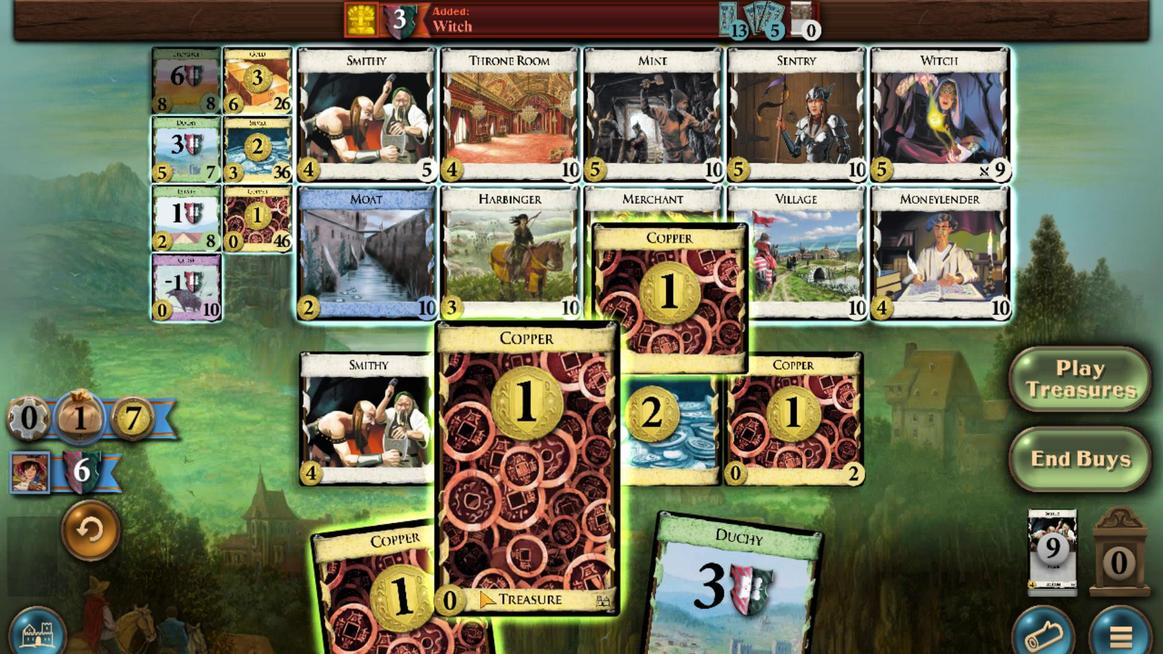
Action: Mouse moved to (385, 651)
Screenshot: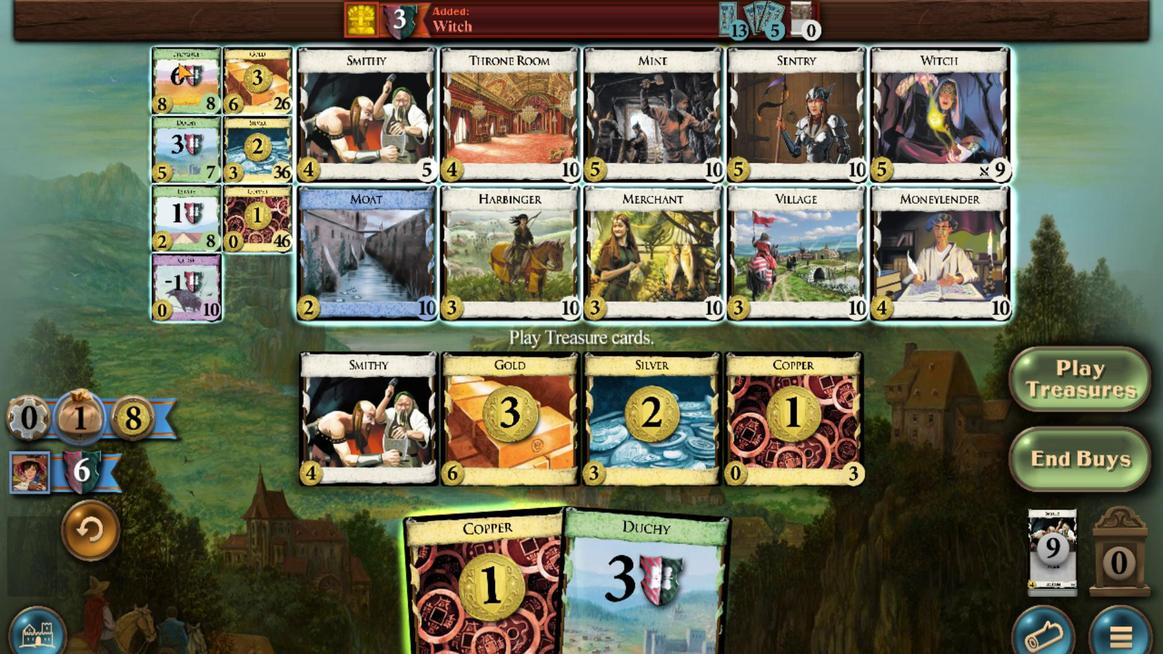 
Action: Mouse scrolled (385, 651) with delta (0, 0)
Screenshot: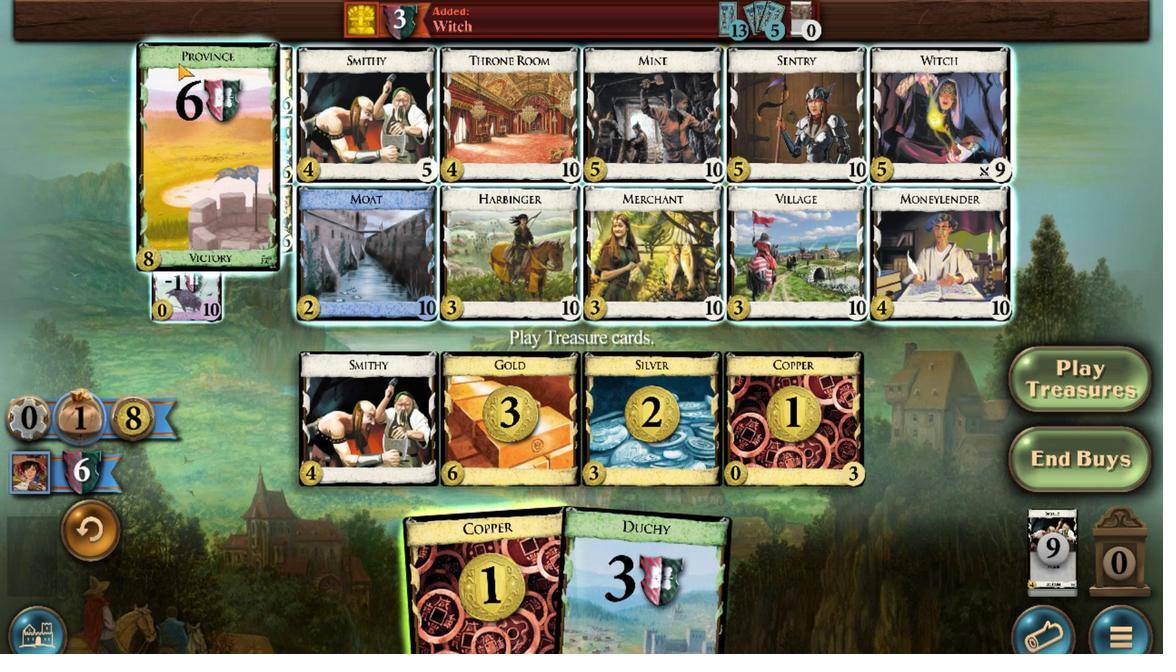 
Action: Mouse scrolled (385, 651) with delta (0, 0)
Screenshot: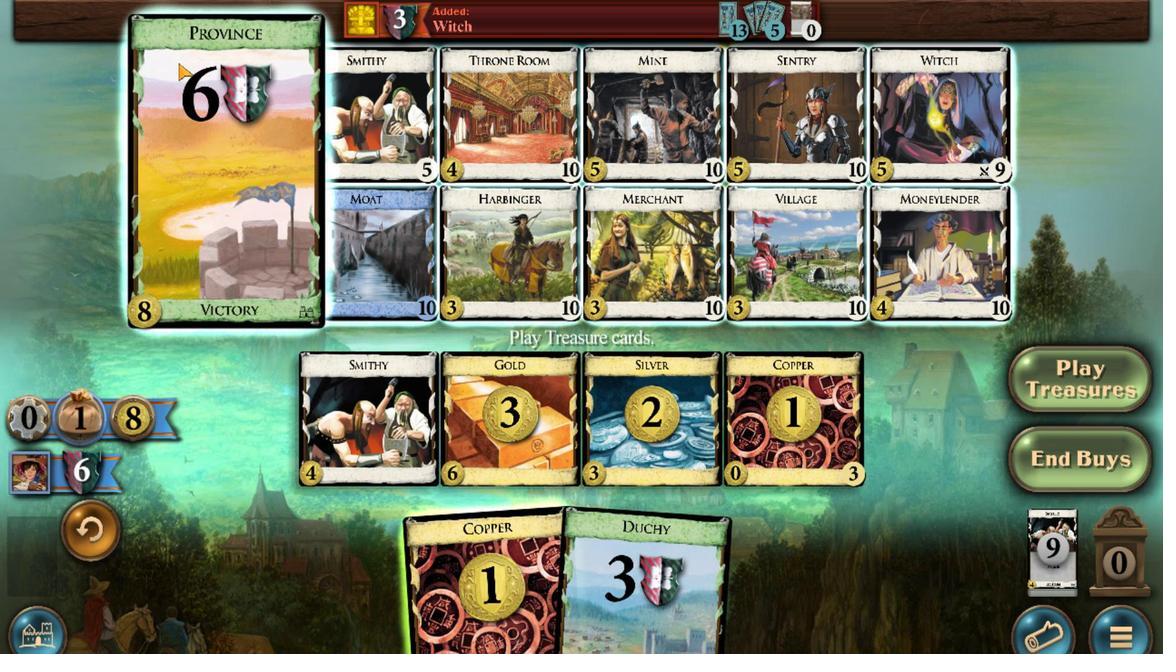 
Action: Mouse scrolled (385, 651) with delta (0, 0)
Screenshot: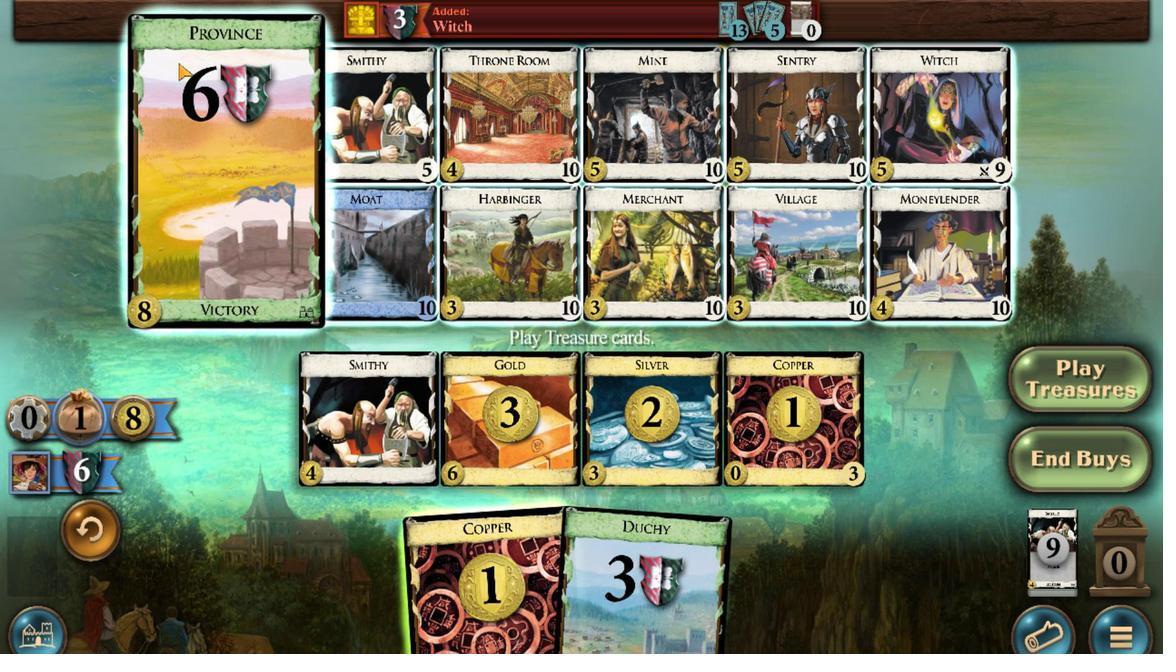 
Action: Mouse scrolled (385, 651) with delta (0, 0)
Screenshot: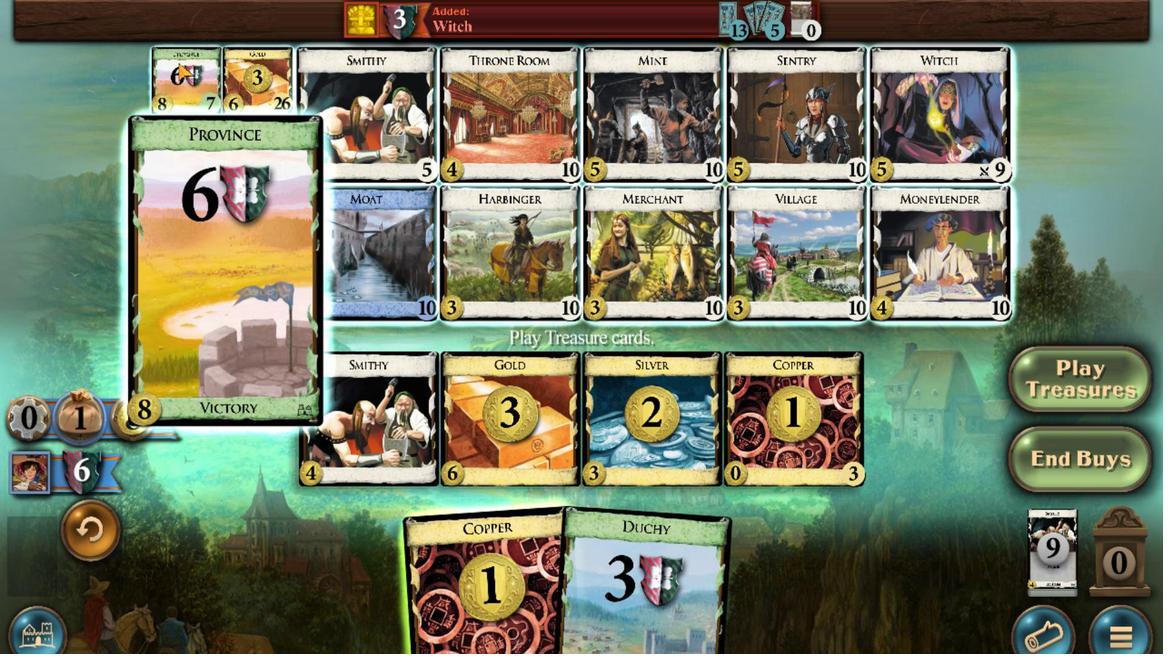 
Action: Mouse moved to (558, 304)
Screenshot: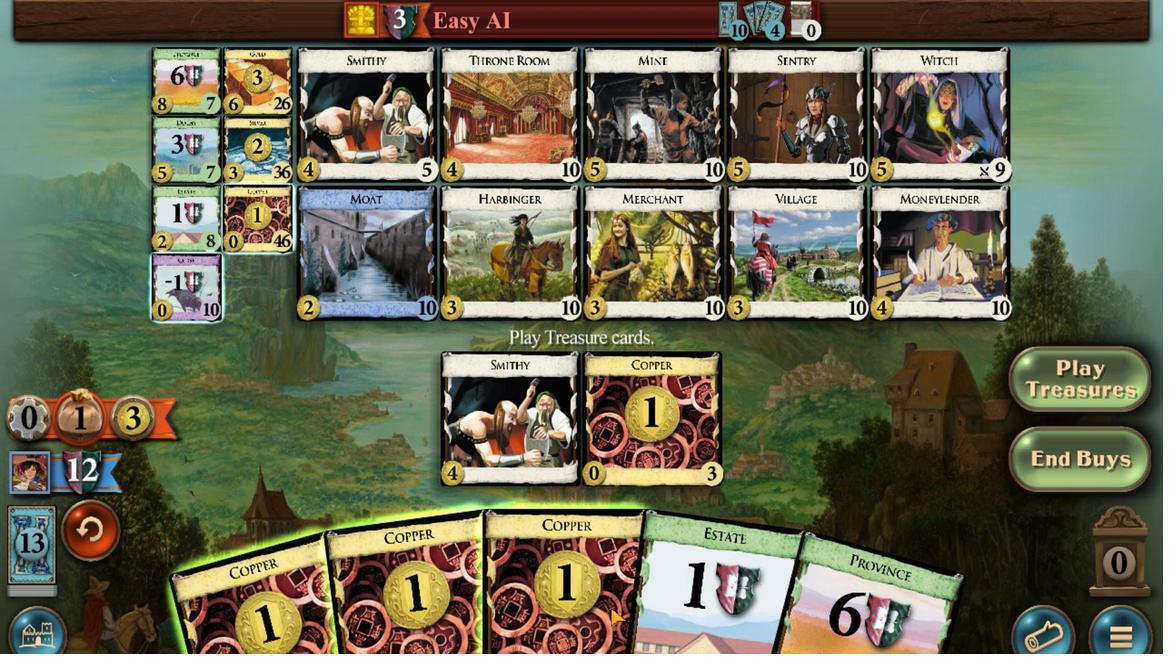 
Action: Mouse scrolled (558, 304) with delta (0, 0)
Screenshot: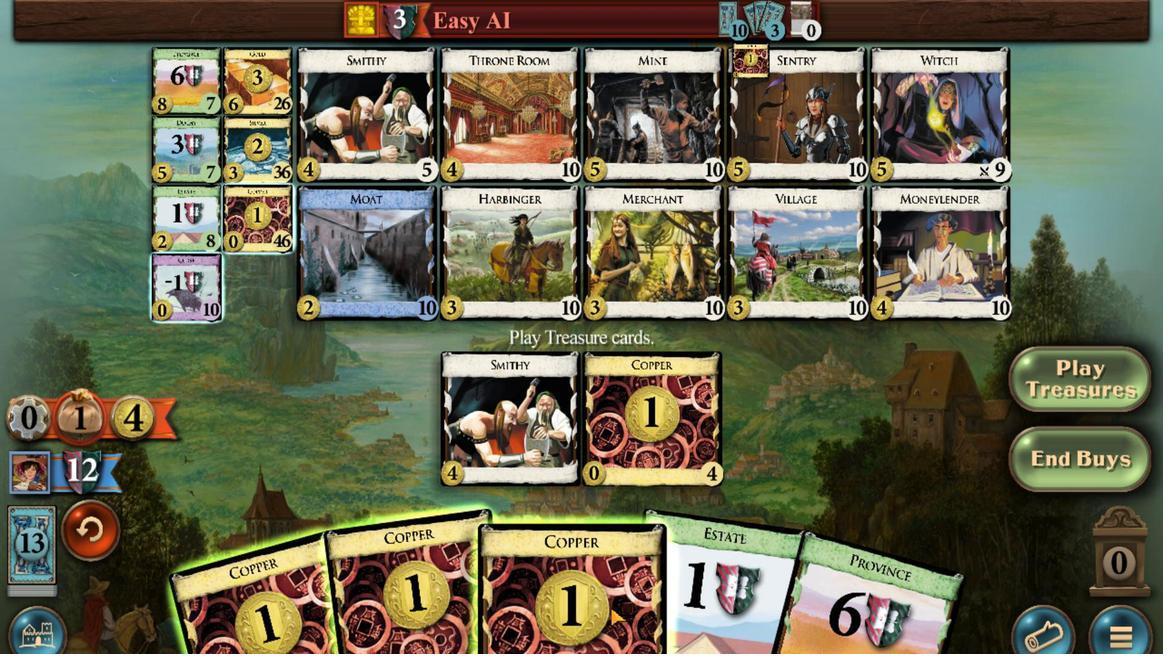 
Action: Mouse moved to (539, 287)
Screenshot: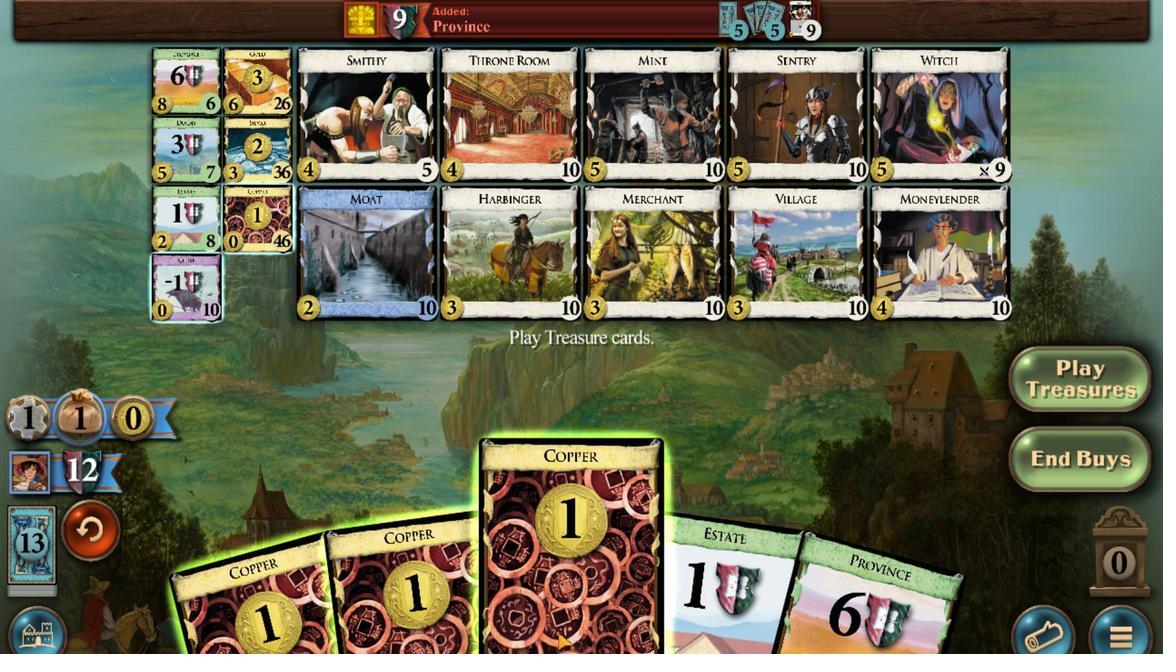 
Action: Mouse scrolled (539, 287) with delta (0, 0)
Screenshot: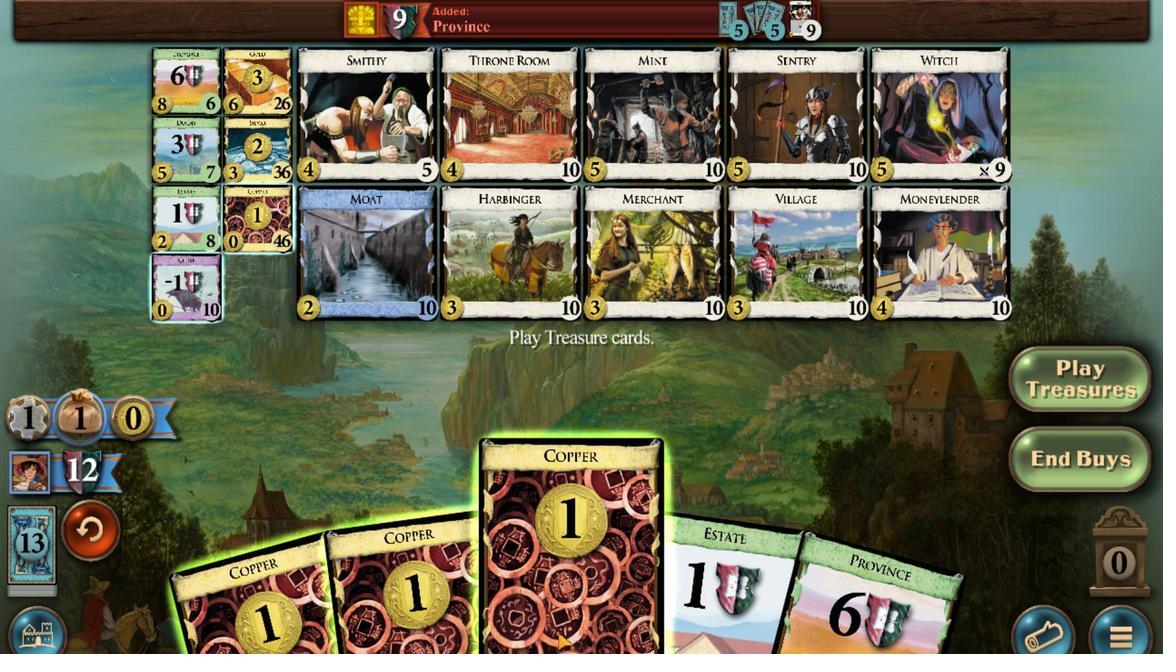 
Action: Mouse moved to (496, 290)
Screenshot: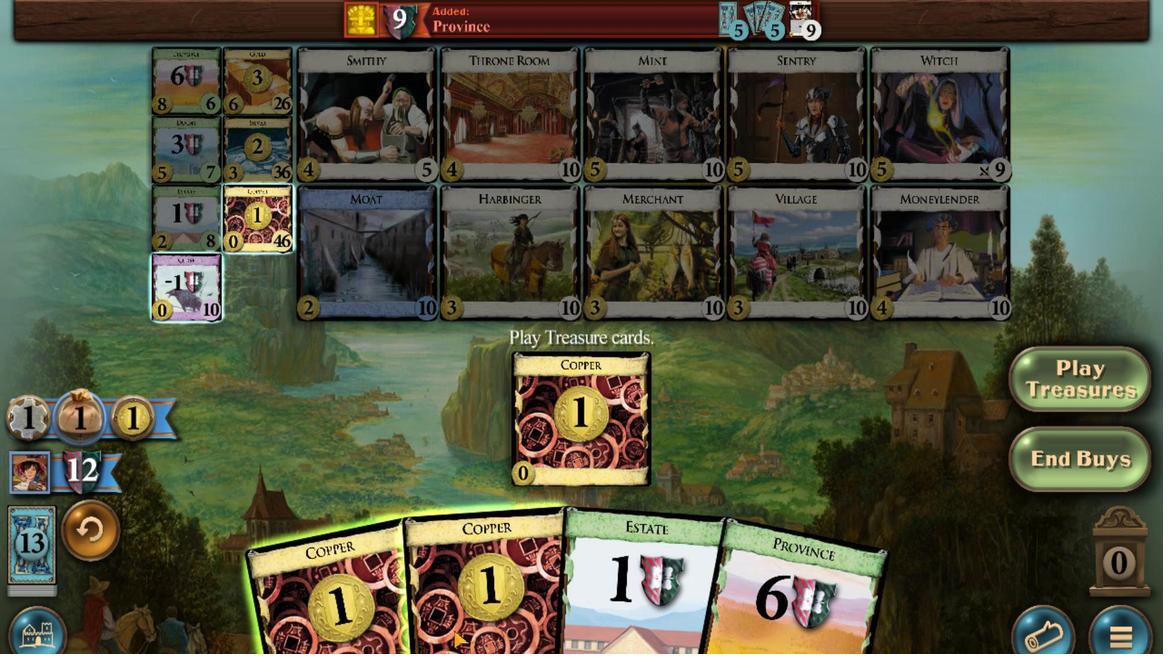 
Action: Mouse scrolled (496, 290) with delta (0, 0)
Screenshot: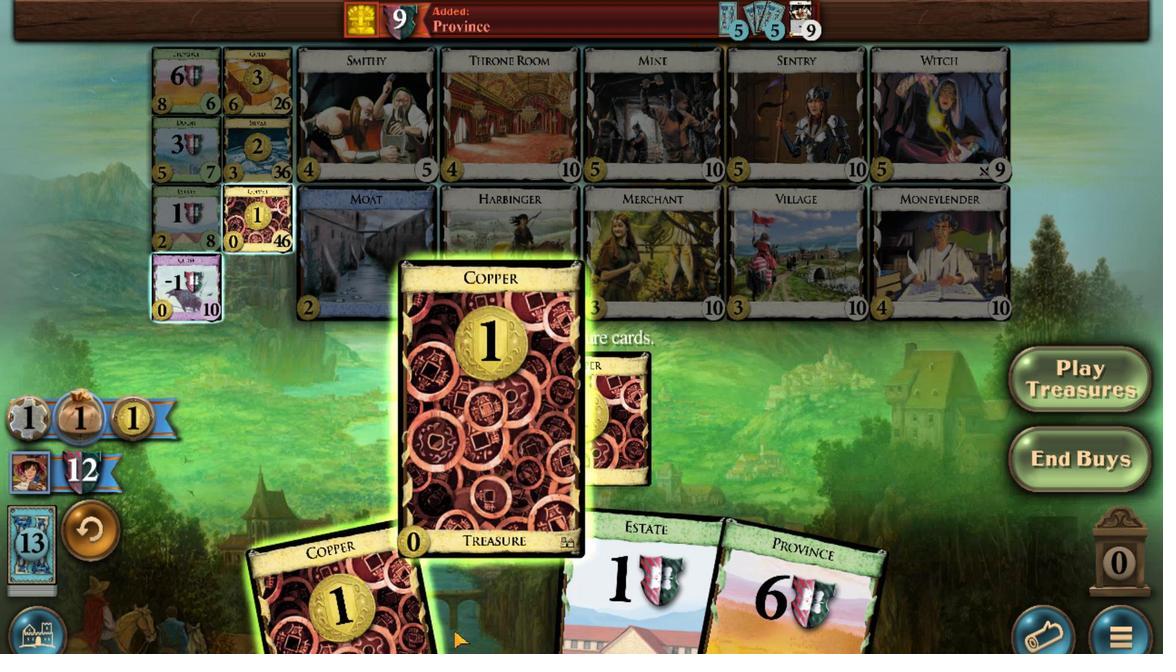 
Action: Mouse moved to (488, 322)
Screenshot: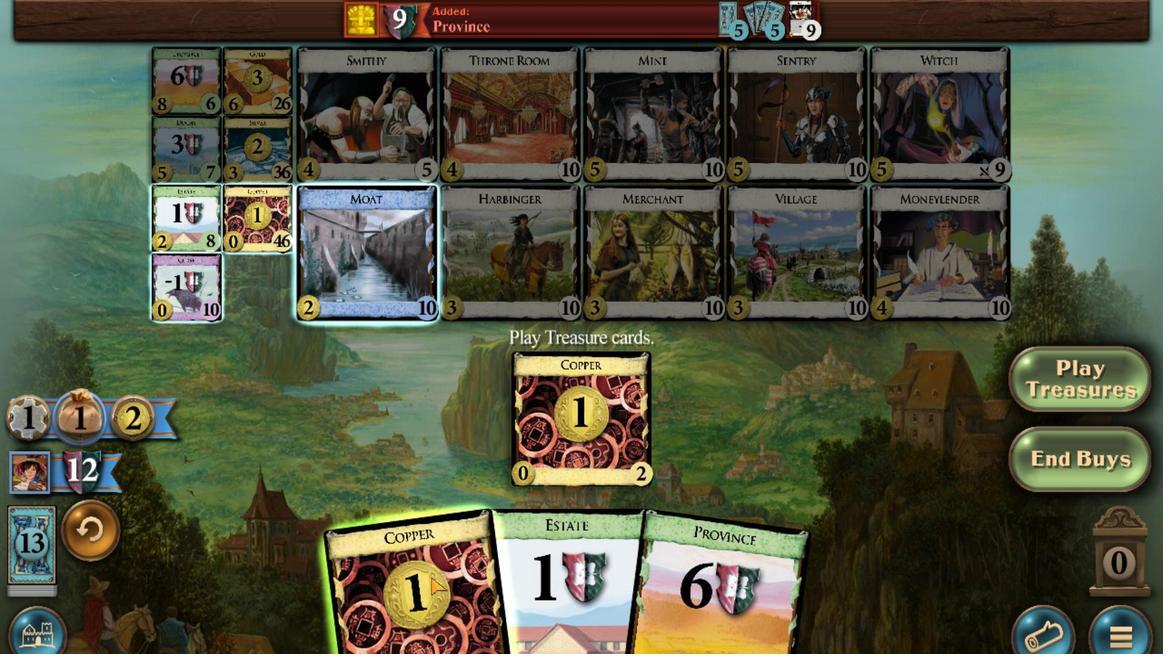
Action: Mouse scrolled (488, 322) with delta (0, 0)
Screenshot: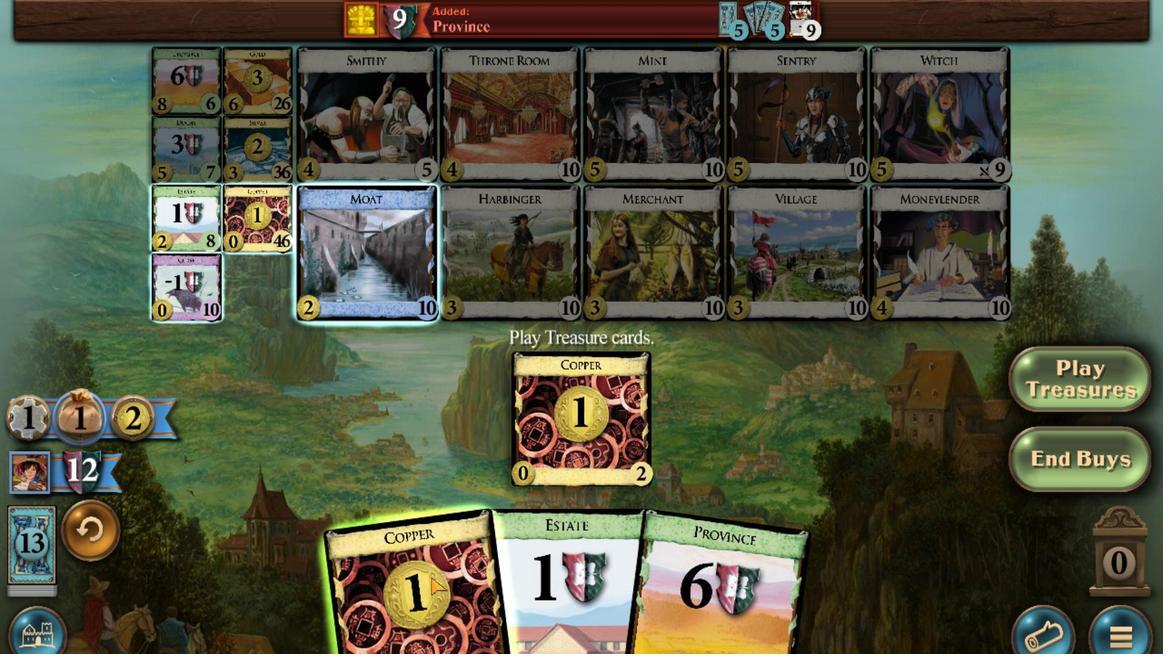 
Action: Mouse moved to (408, 598)
Screenshot: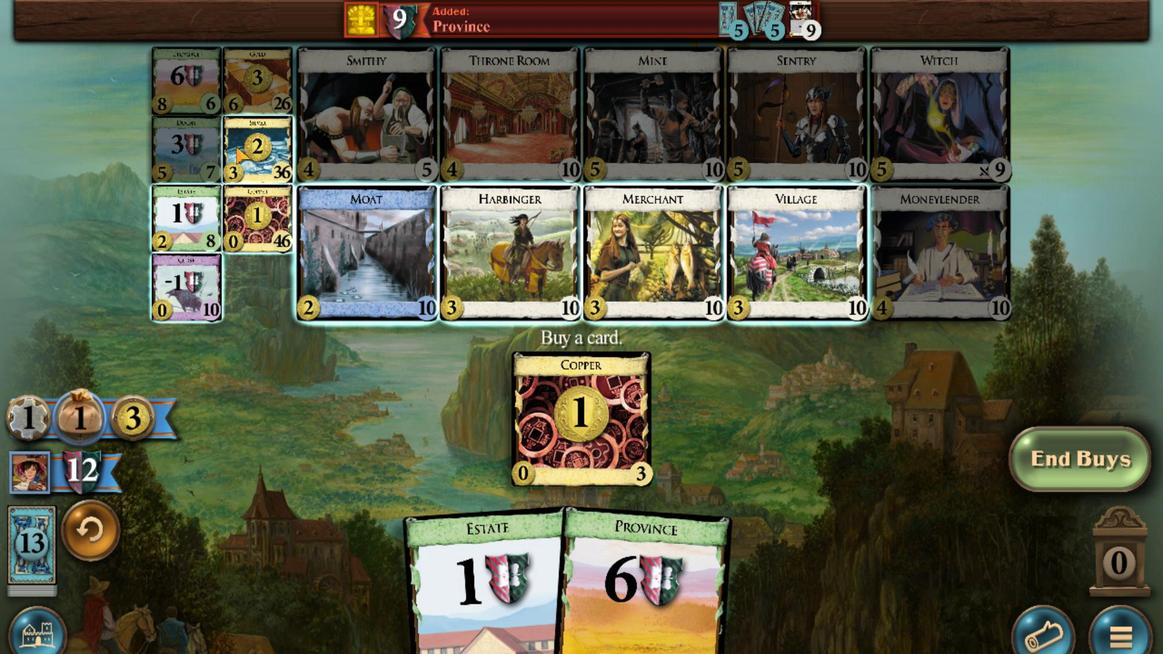 
Action: Mouse scrolled (408, 598) with delta (0, 0)
Screenshot: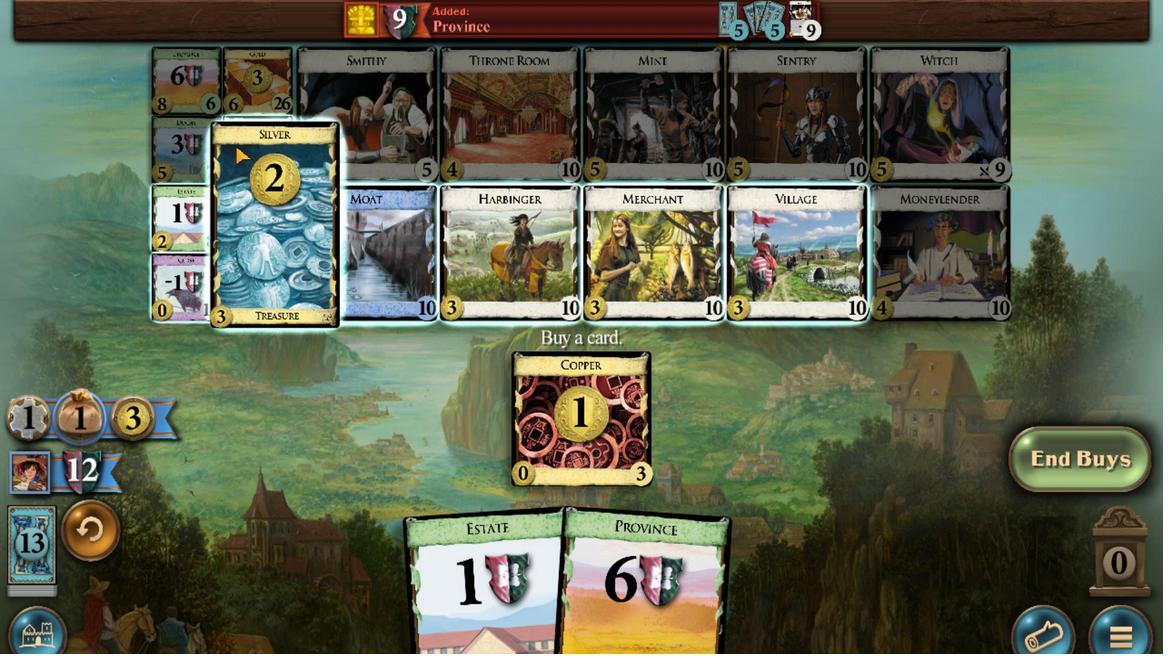 
Action: Mouse scrolled (408, 598) with delta (0, 0)
Screenshot: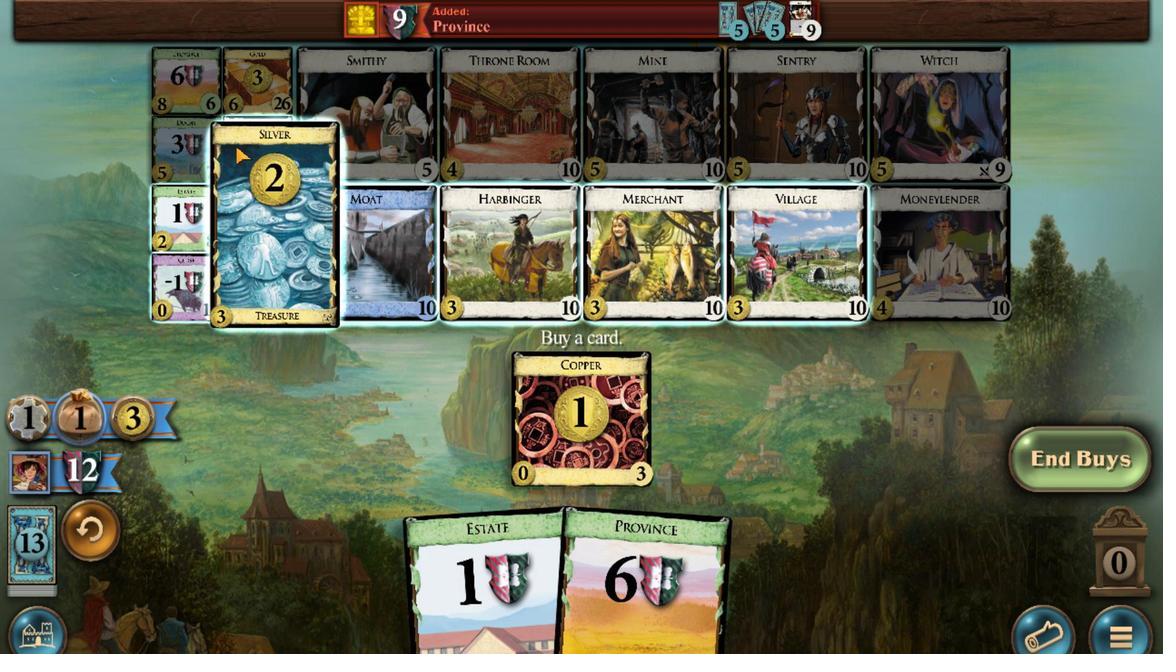 
Action: Mouse scrolled (408, 598) with delta (0, 0)
Screenshot: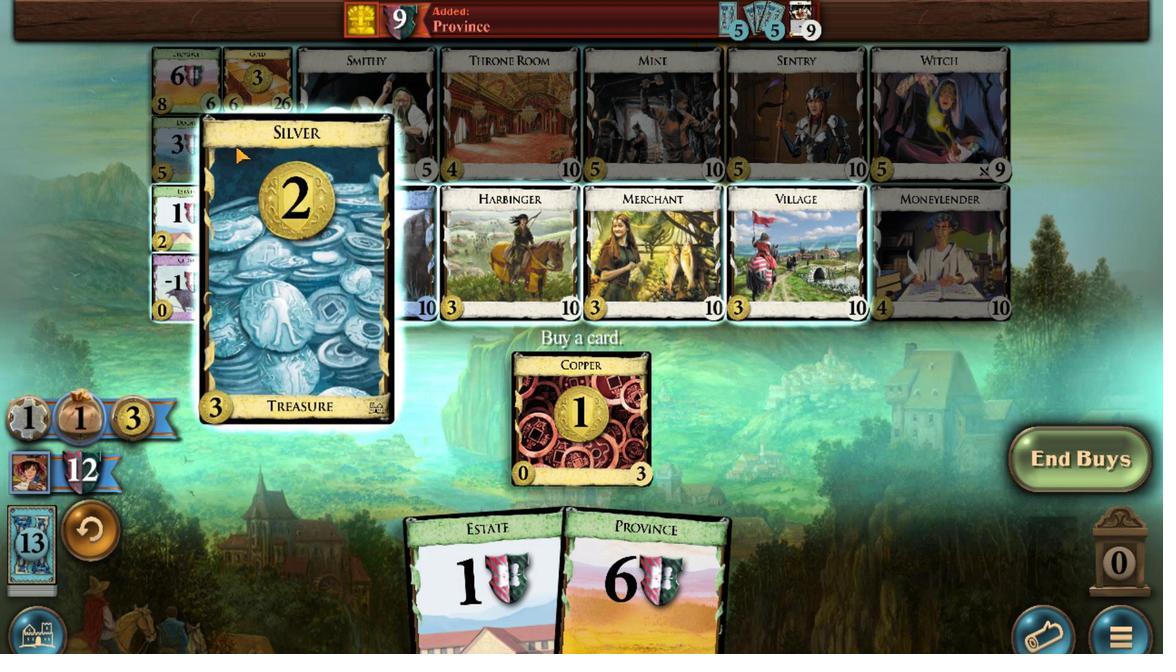
Action: Mouse scrolled (408, 598) with delta (0, 0)
Screenshot: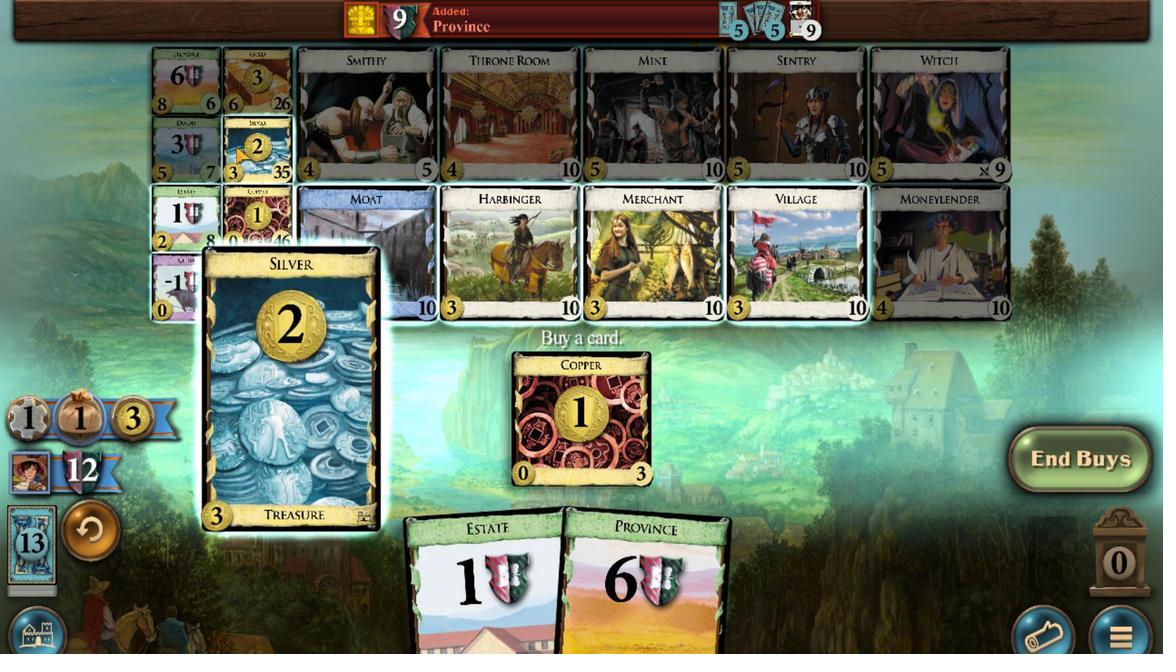 
Action: Mouse scrolled (408, 598) with delta (0, 0)
Screenshot: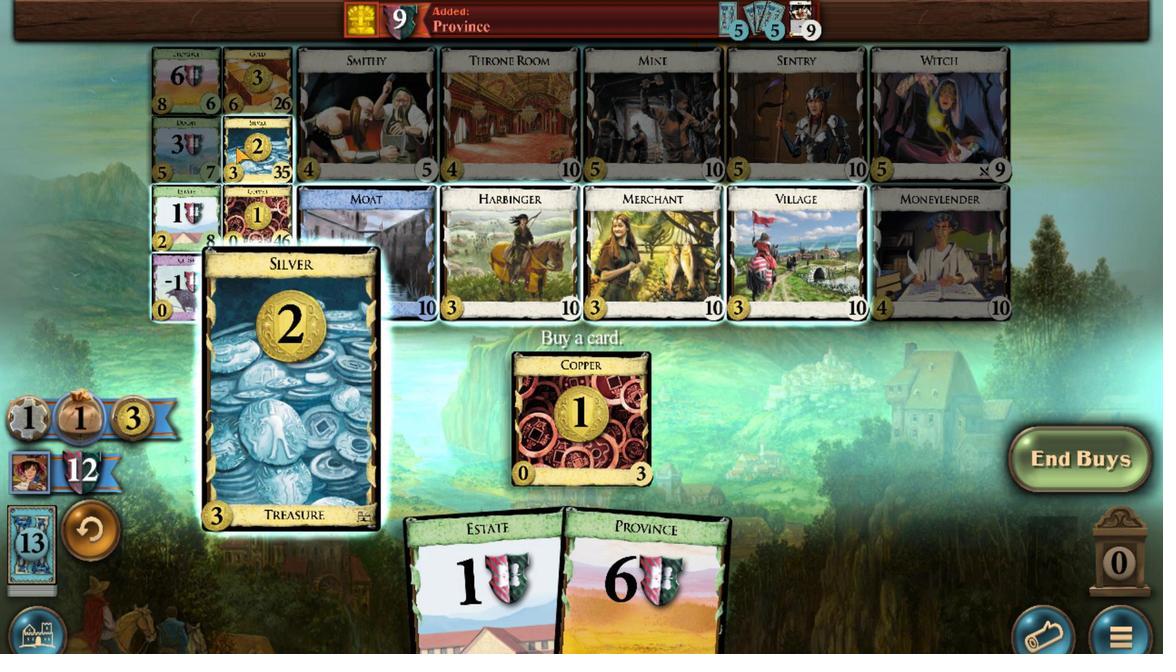 
Action: Mouse moved to (425, 298)
Screenshot: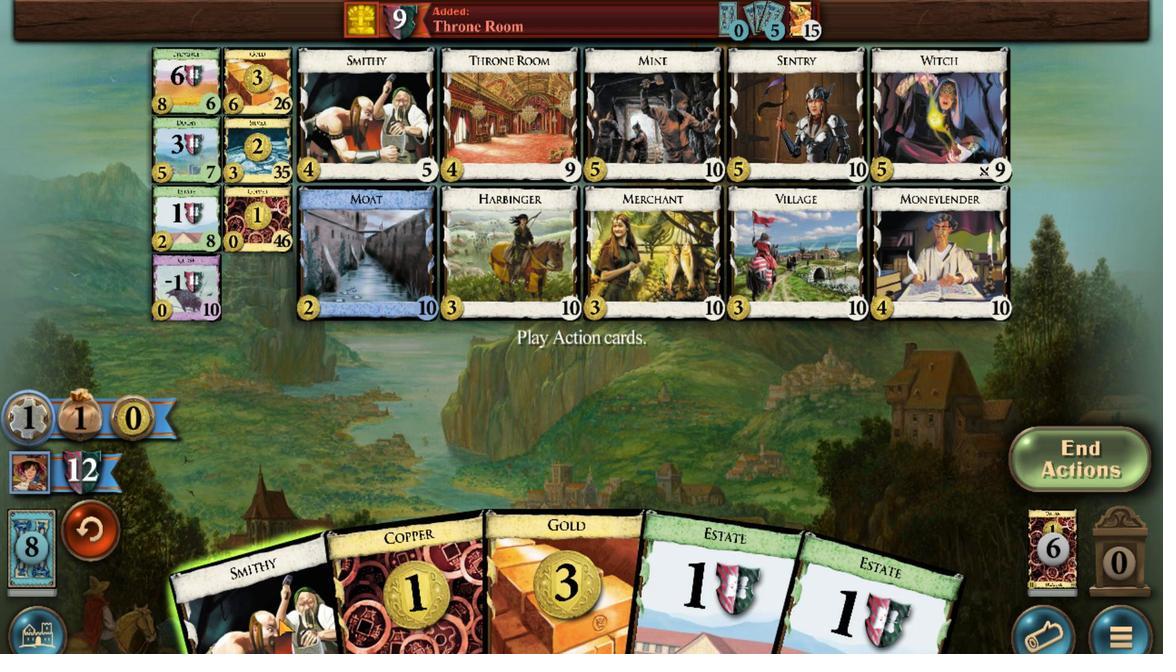 
Action: Mouse scrolled (425, 298) with delta (0, 0)
Screenshot: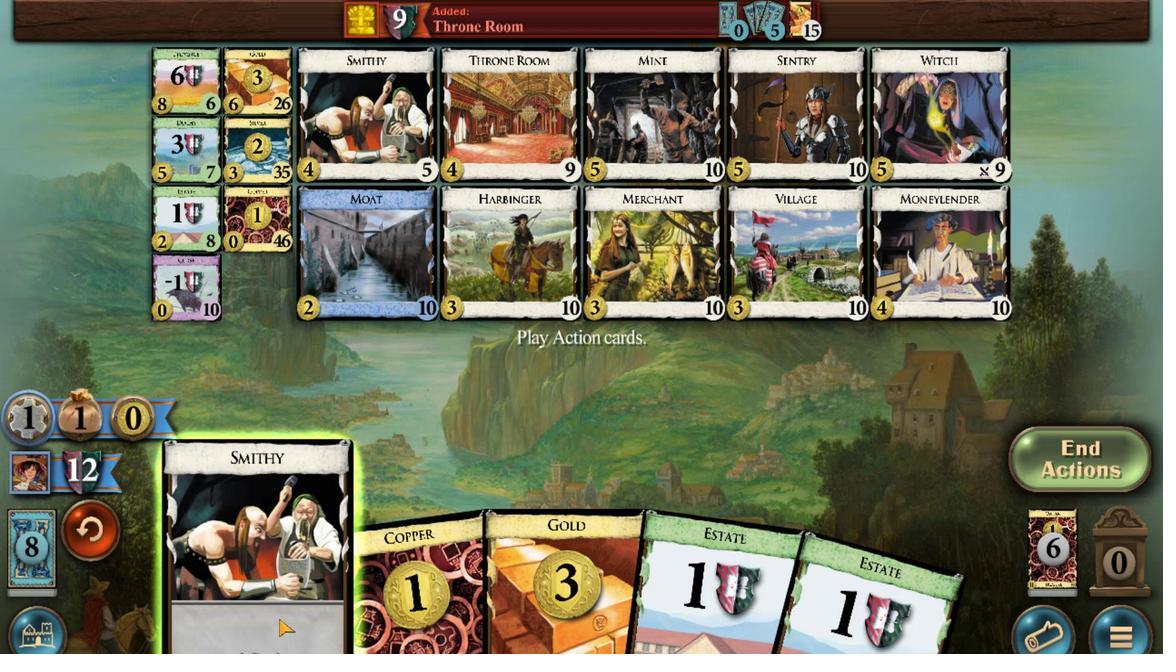 
Action: Mouse scrolled (425, 298) with delta (0, 0)
Screenshot: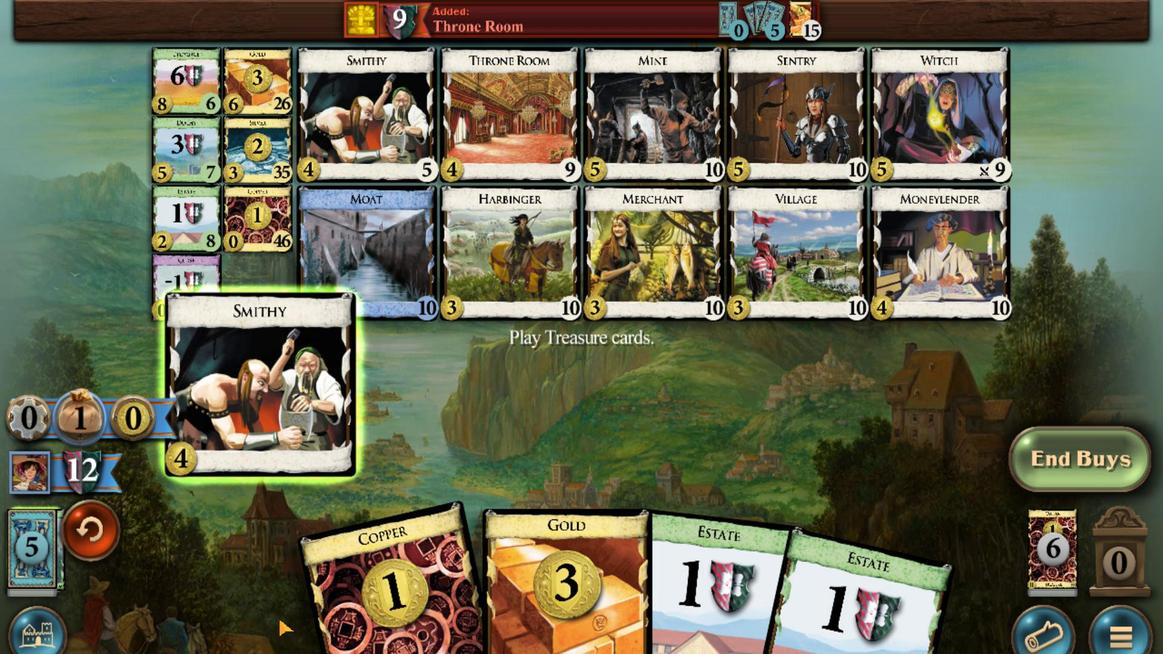 
Action: Mouse moved to (530, 335)
Screenshot: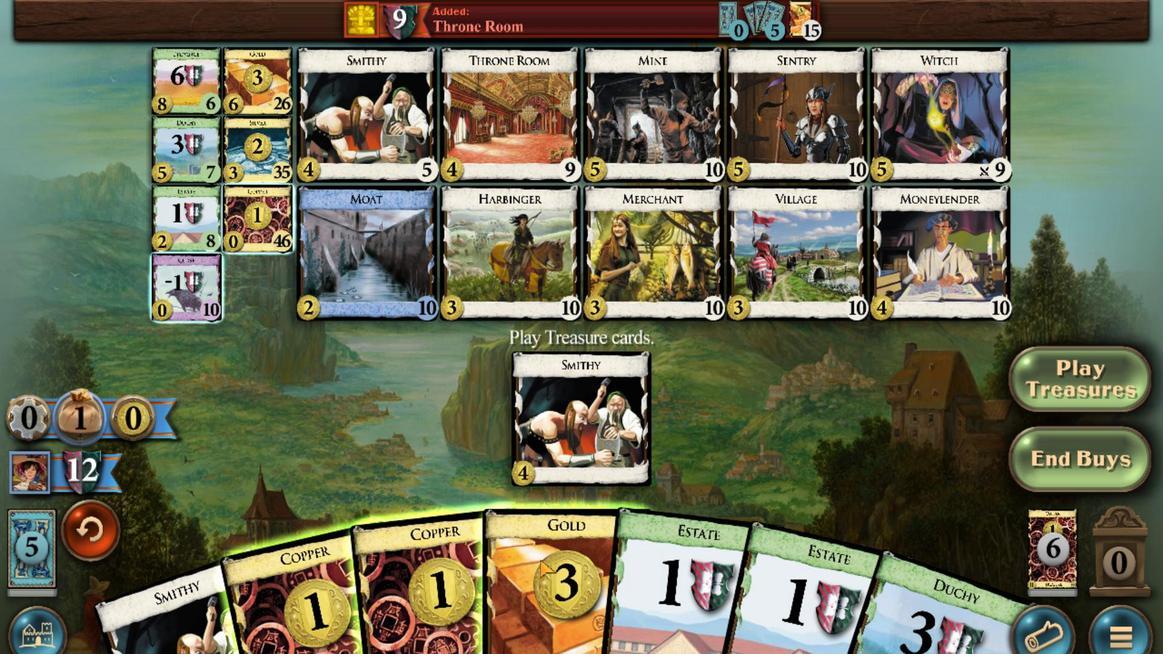 
Action: Mouse scrolled (530, 335) with delta (0, 0)
Screenshot: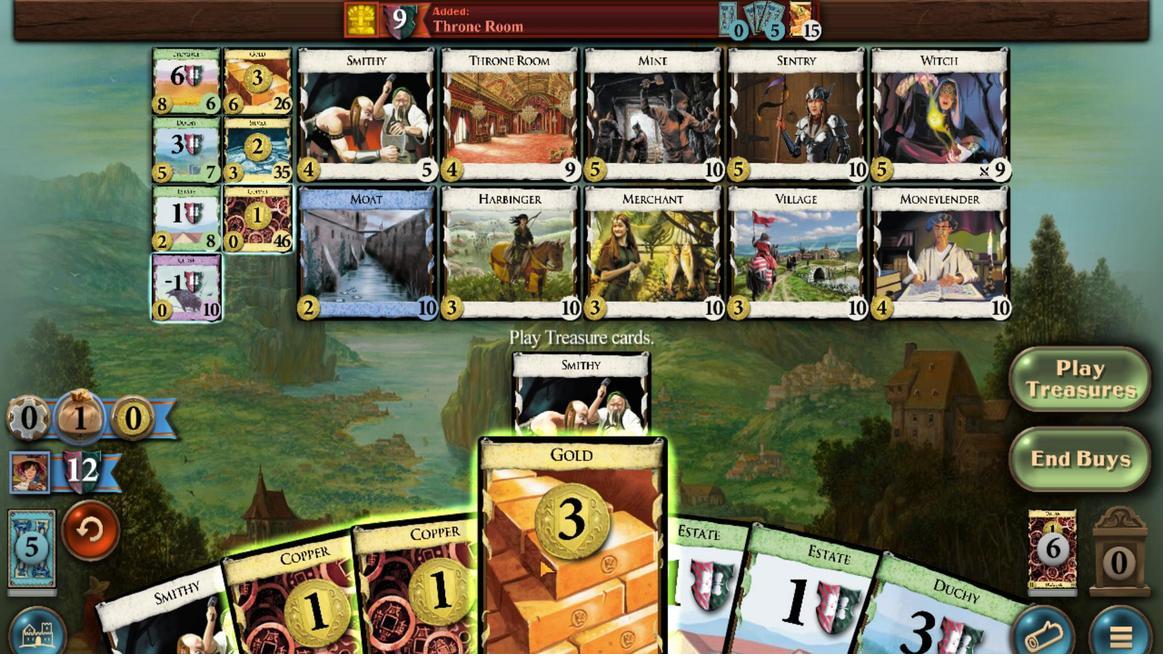 
Action: Mouse scrolled (530, 335) with delta (0, 0)
Screenshot: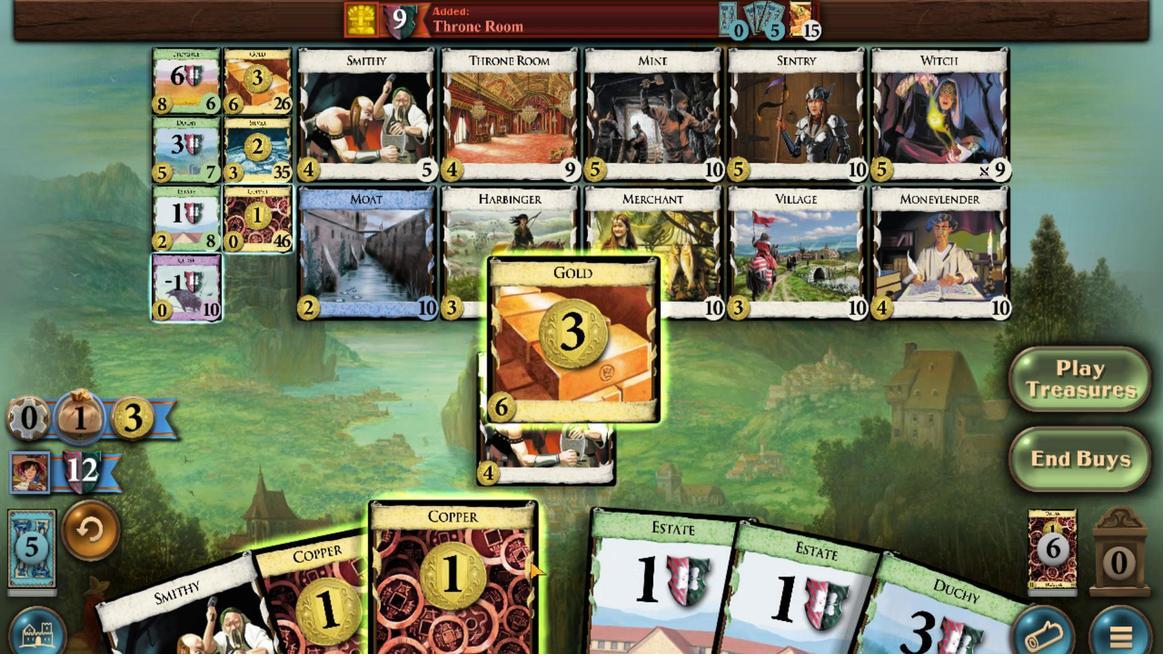 
Action: Mouse moved to (512, 328)
Screenshot: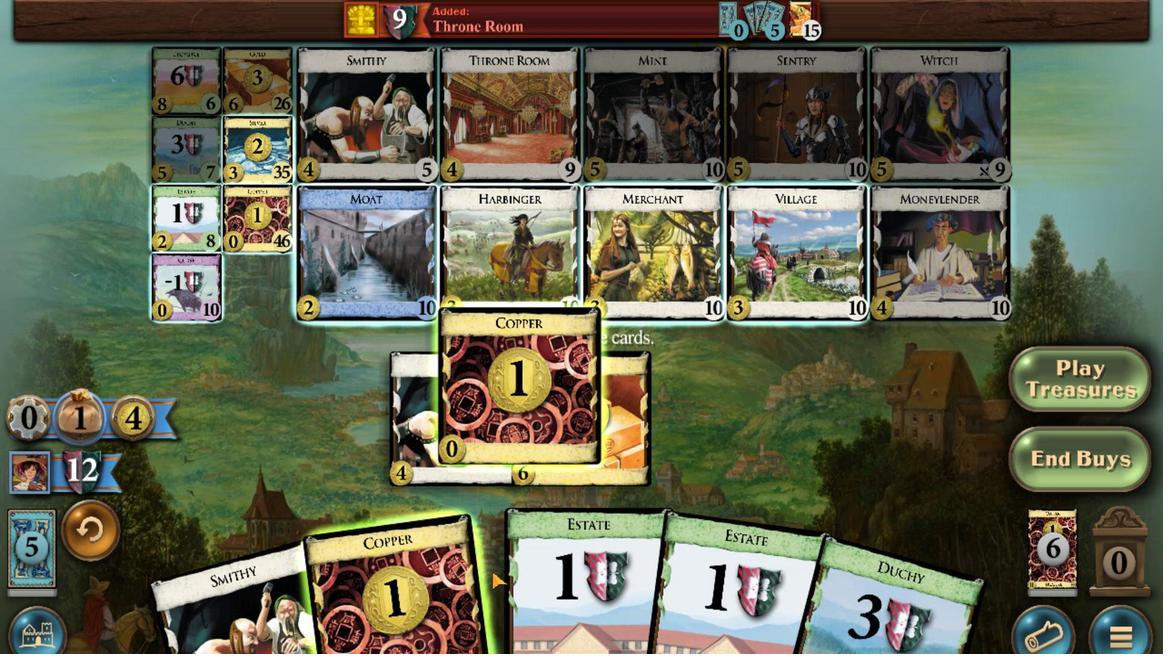
Action: Mouse scrolled (512, 329) with delta (0, 0)
Screenshot: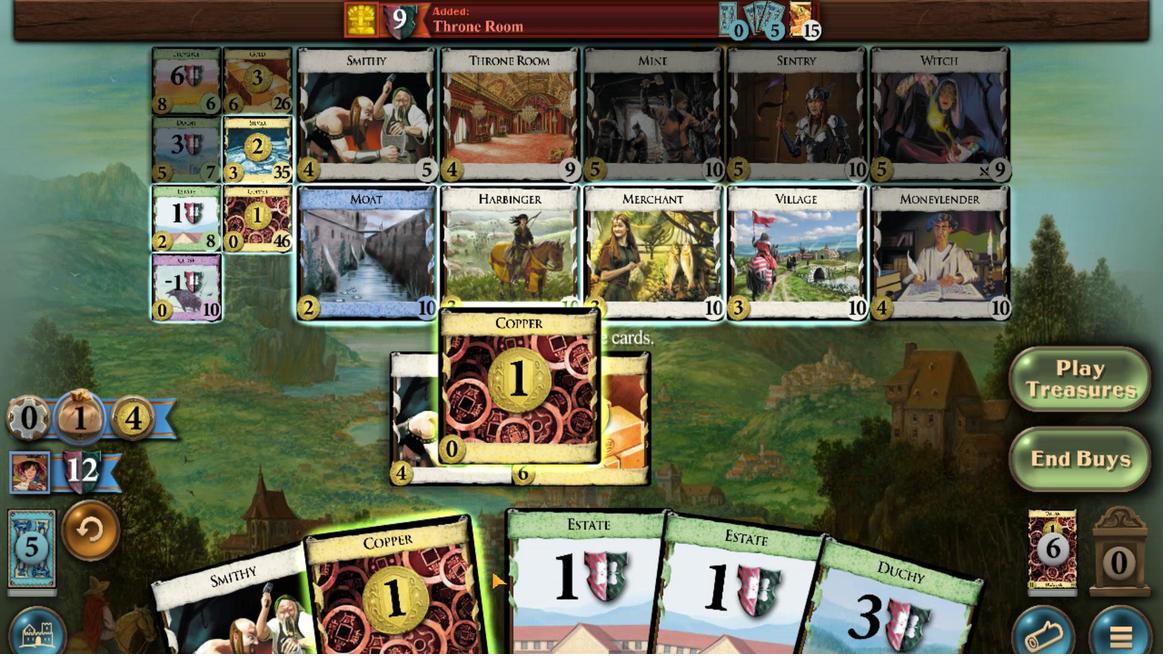 
Action: Mouse moved to (394, 598)
Screenshot: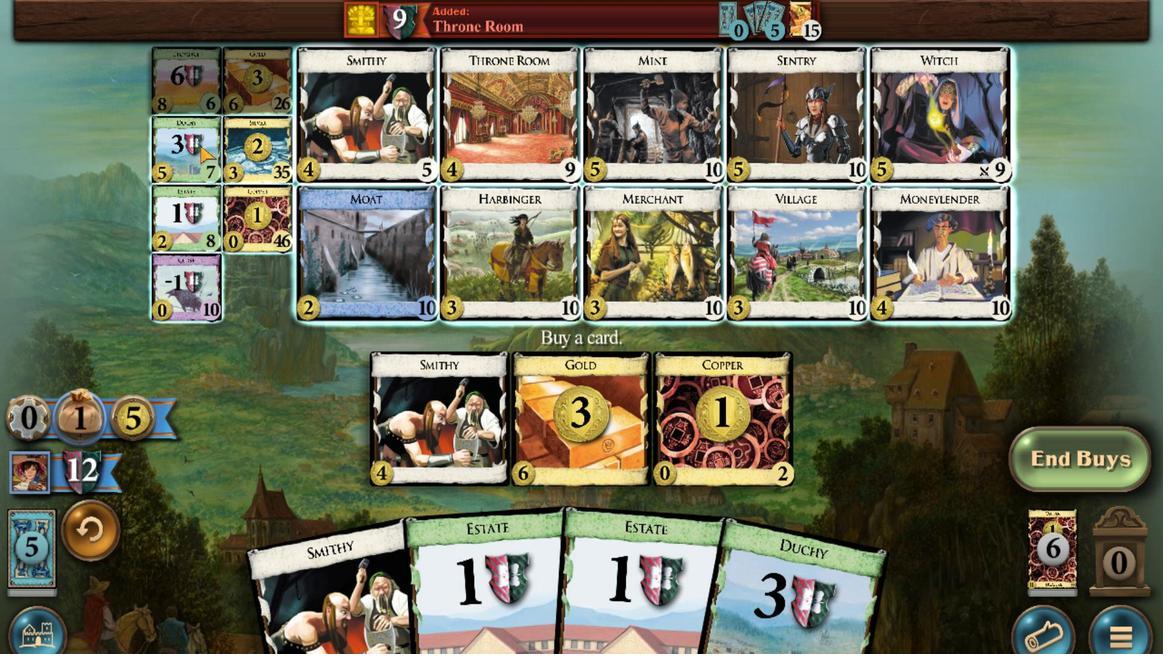 
Action: Mouse scrolled (394, 598) with delta (0, 0)
Screenshot: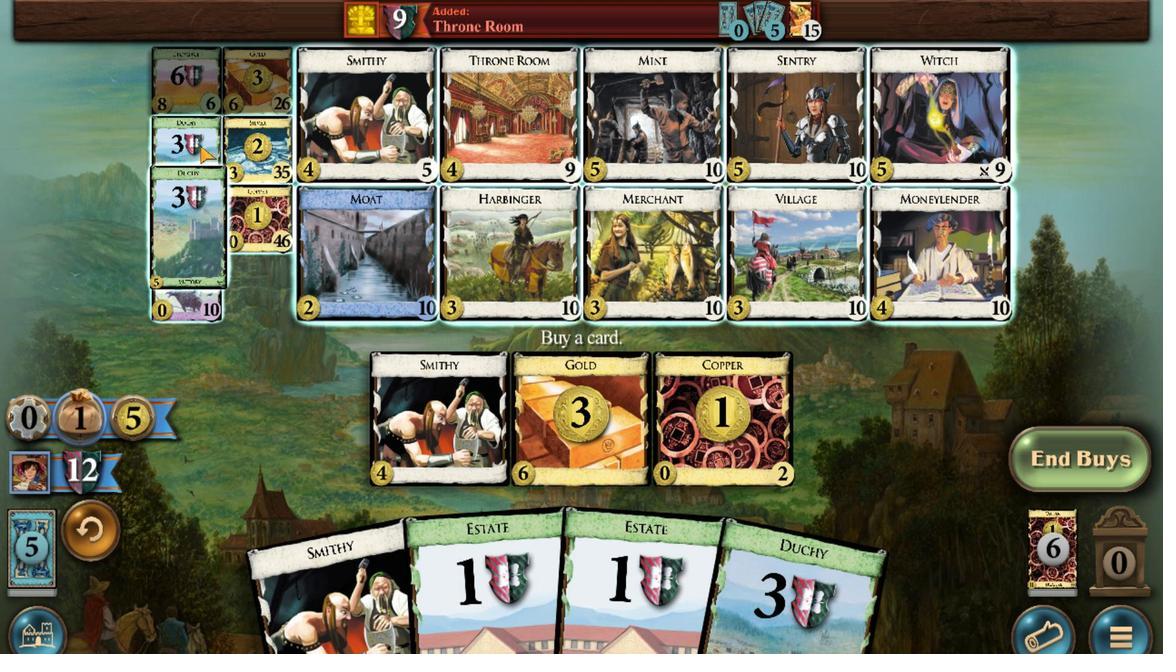 
Action: Mouse scrolled (394, 598) with delta (0, 0)
Screenshot: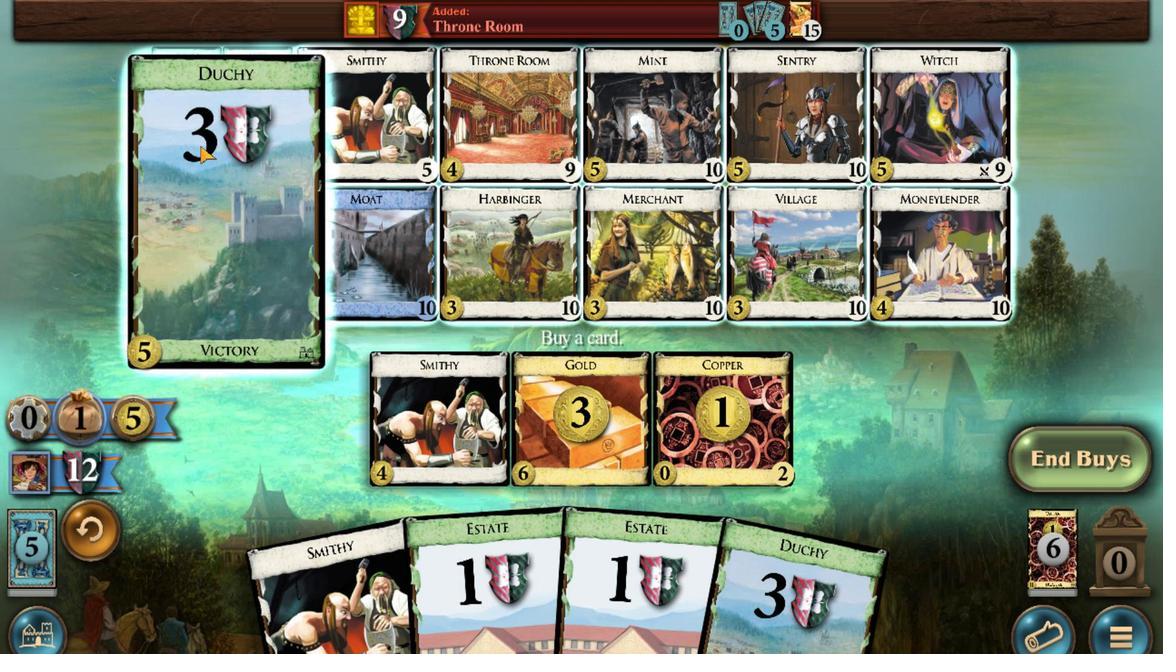 
Action: Mouse scrolled (394, 598) with delta (0, 0)
Screenshot: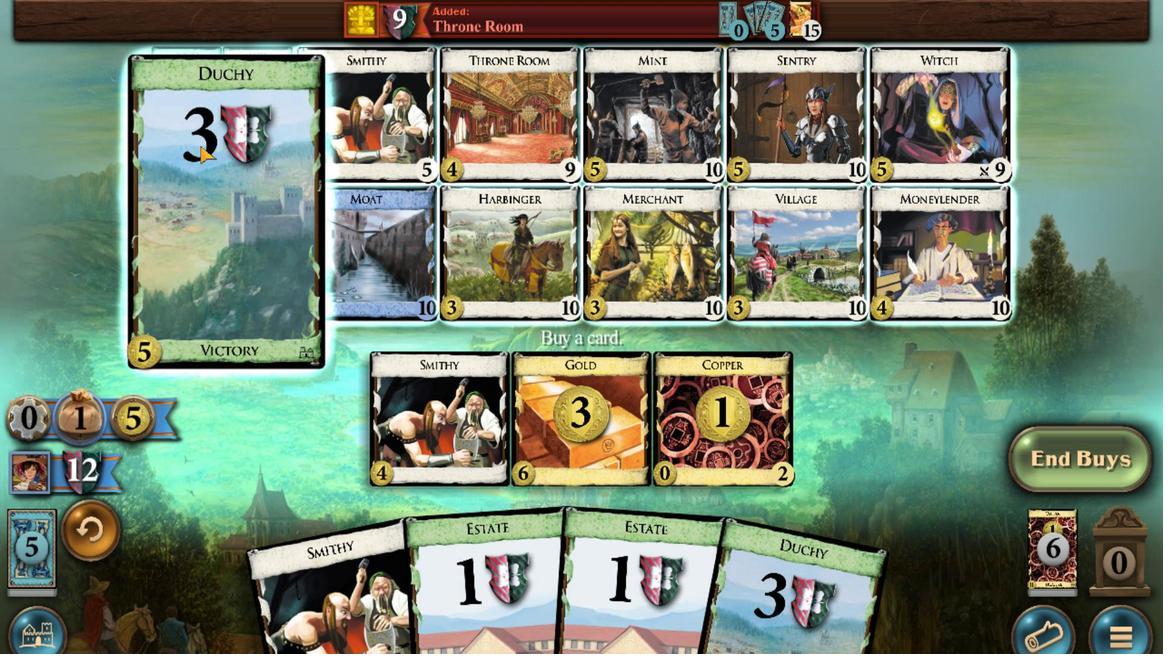 
Action: Mouse scrolled (394, 598) with delta (0, 0)
Screenshot: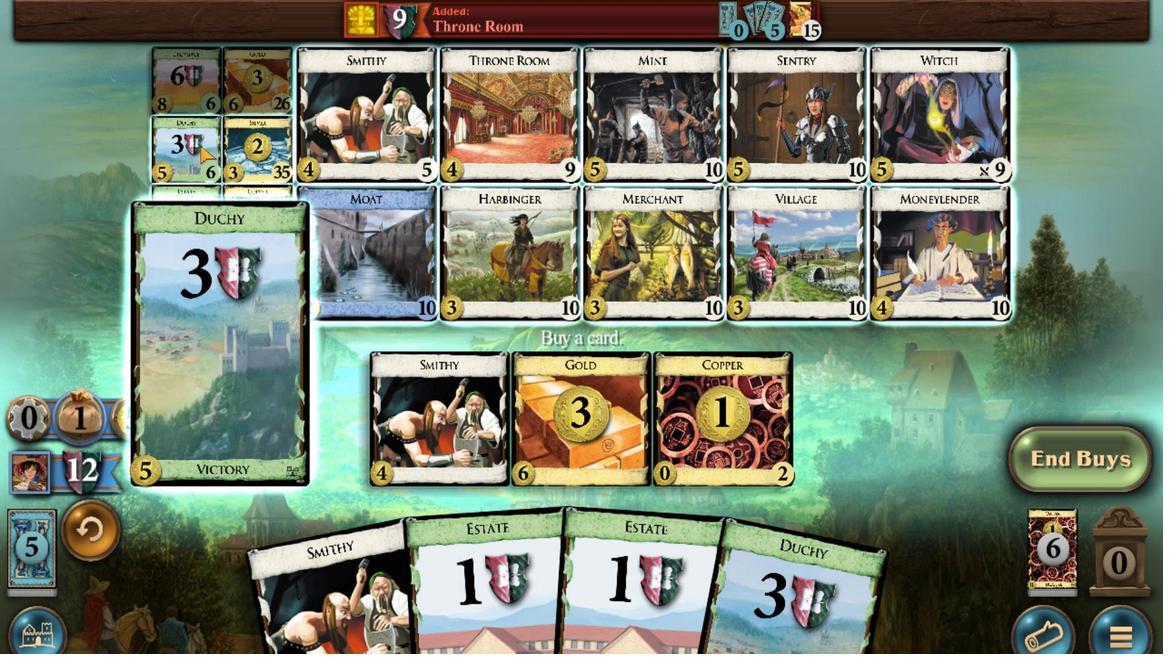 
Action: Mouse scrolled (394, 598) with delta (0, 0)
Screenshot: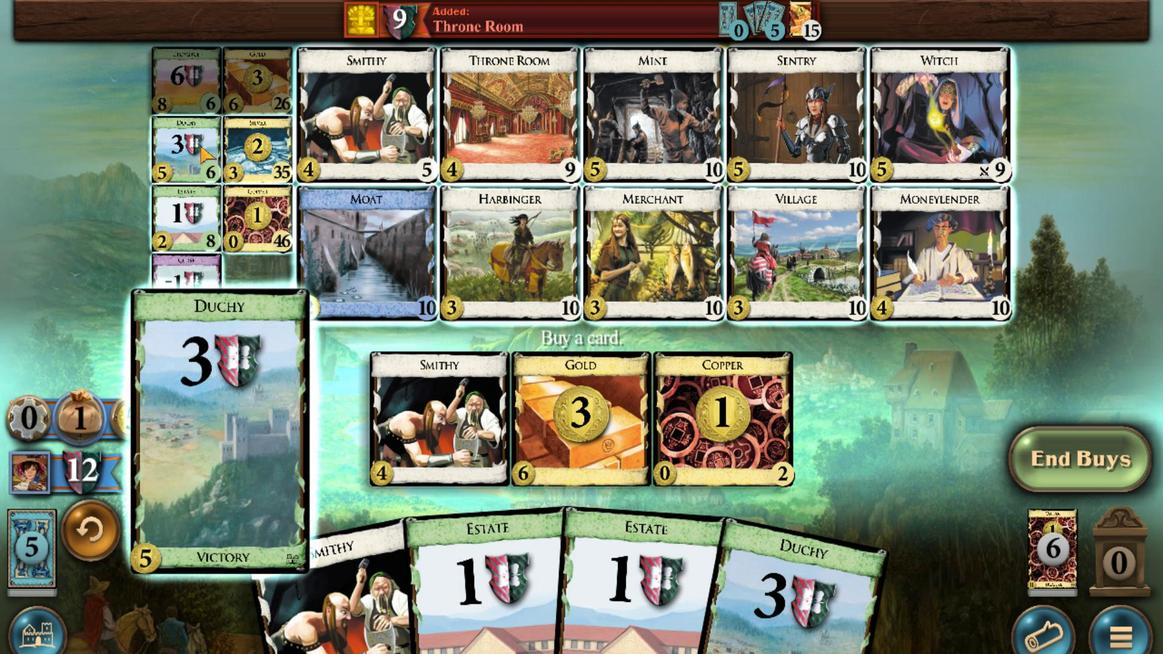 
Action: Mouse moved to (418, 303)
Screenshot: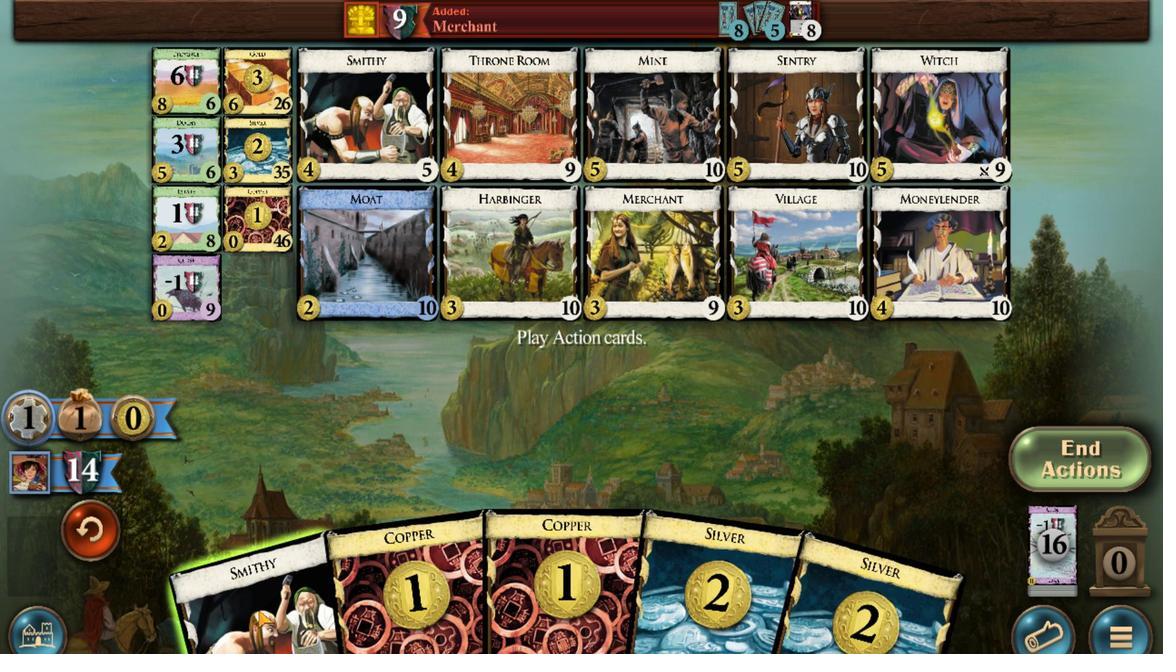 
Action: Mouse scrolled (418, 304) with delta (0, 0)
Screenshot: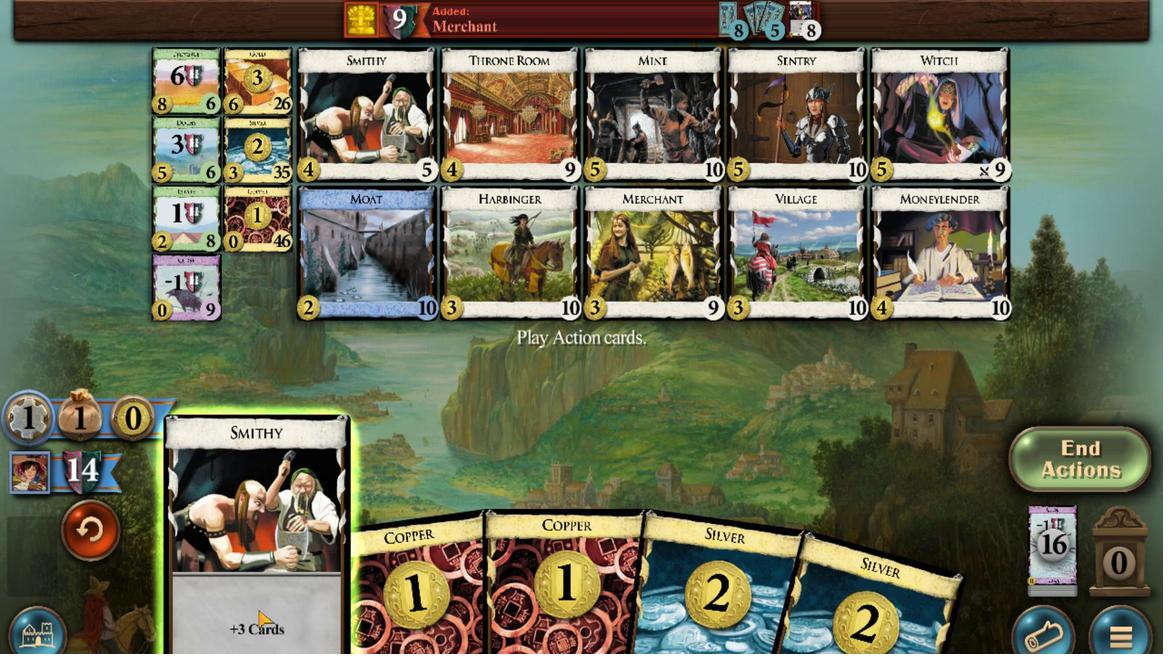 
Action: Mouse moved to (617, 315)
Screenshot: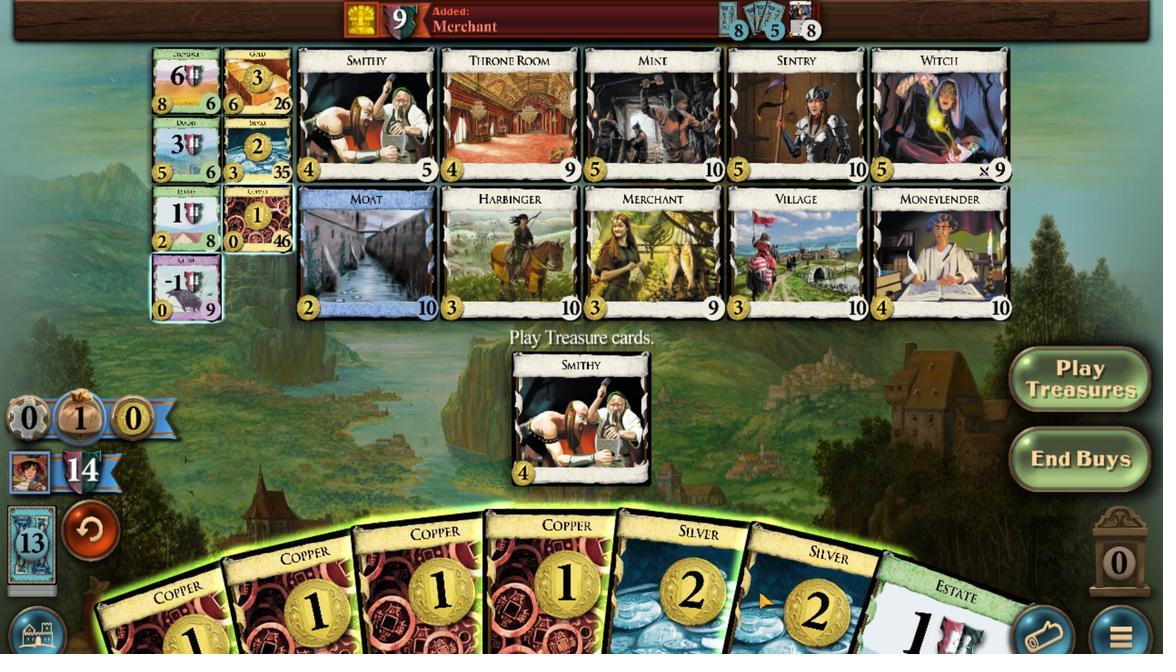 
Action: Mouse scrolled (617, 315) with delta (0, 0)
Screenshot: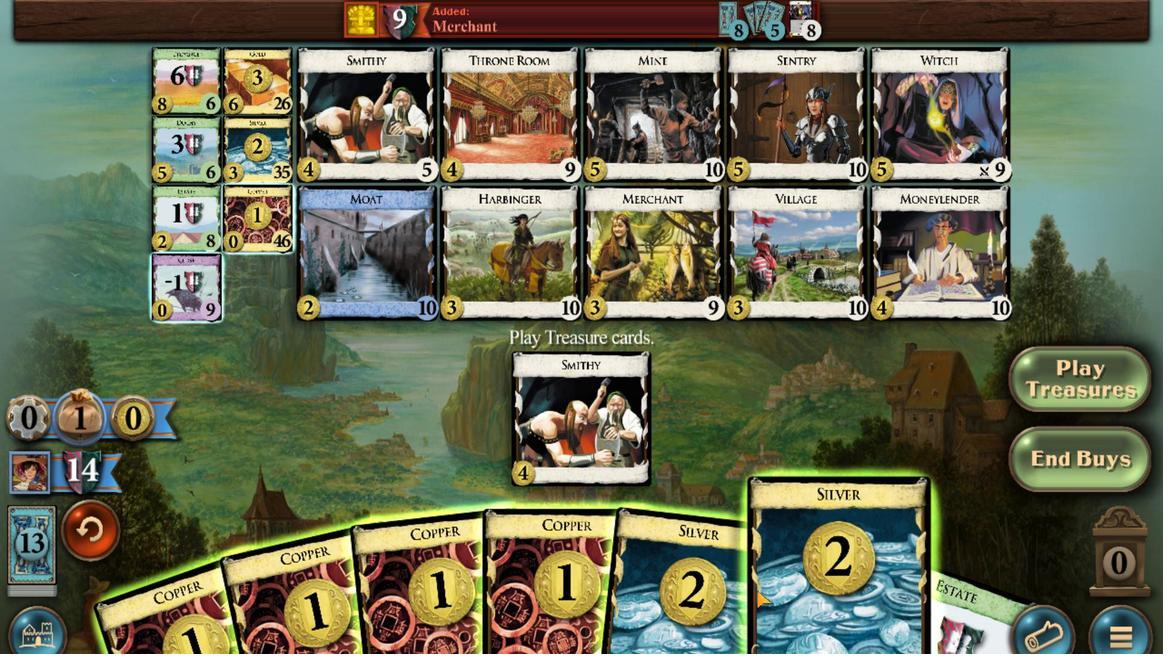 
Action: Mouse moved to (602, 317)
Screenshot: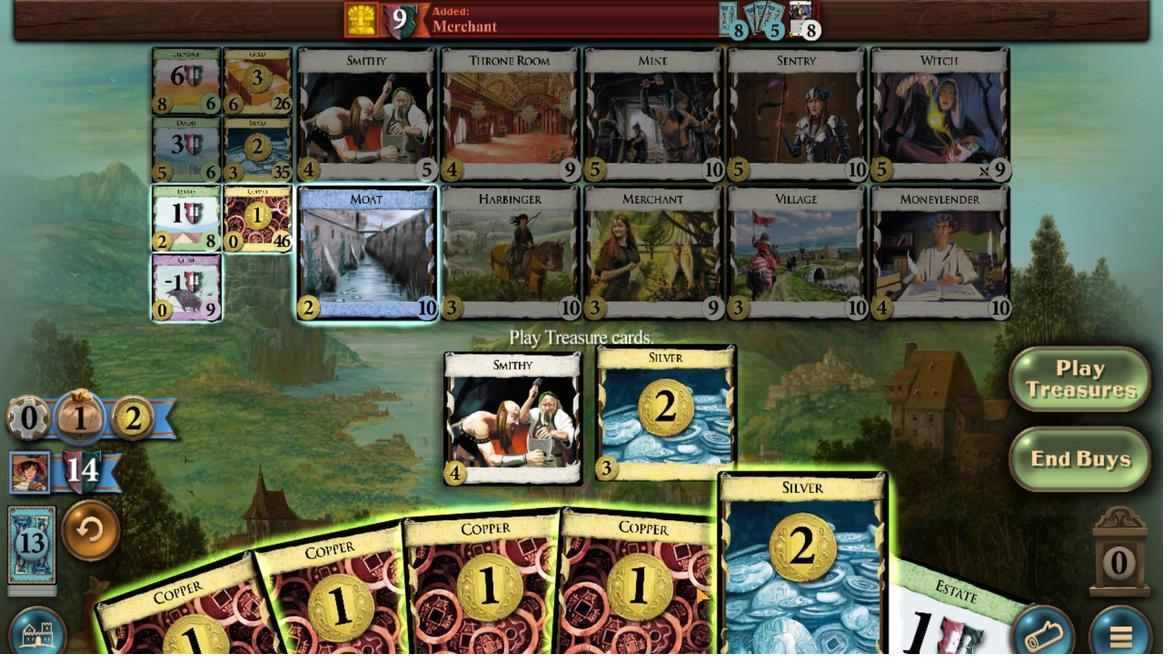 
Action: Mouse scrolled (602, 318) with delta (0, 0)
Screenshot: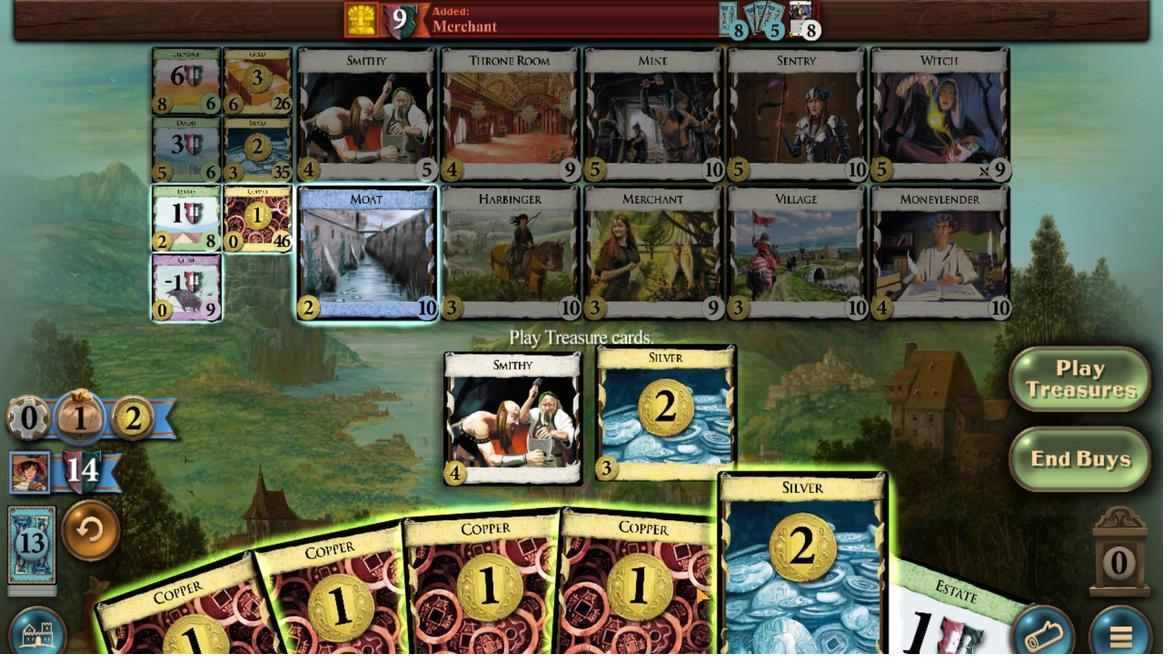 
Action: Mouse moved to (569, 318)
Screenshot: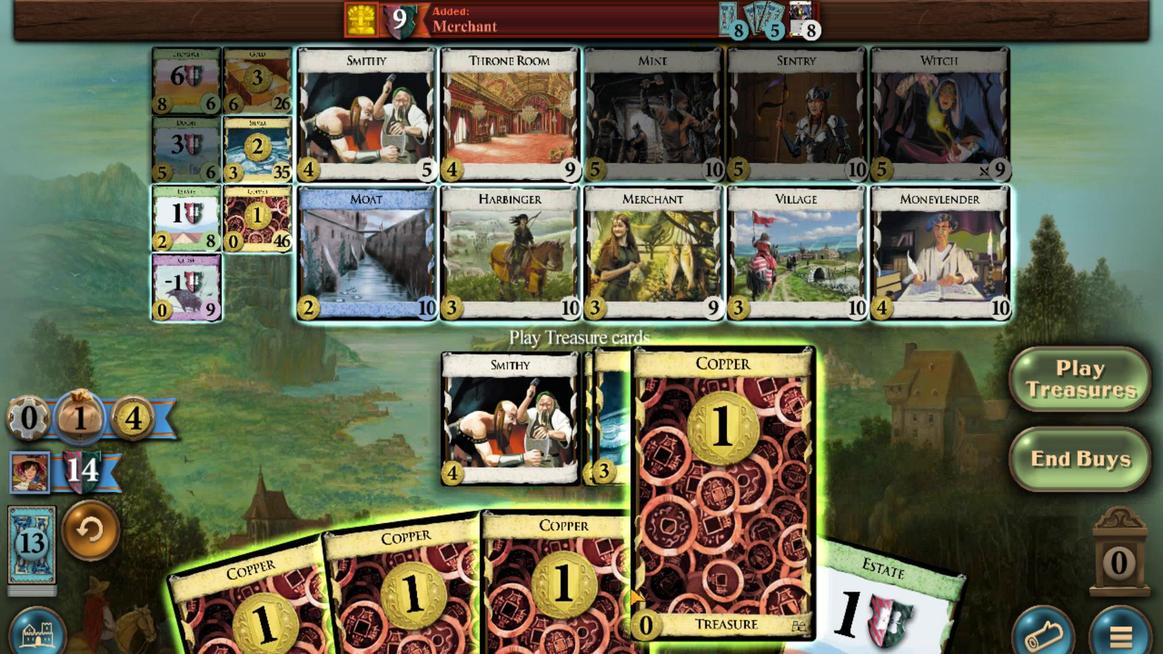 
Action: Mouse scrolled (569, 318) with delta (0, 0)
Screenshot: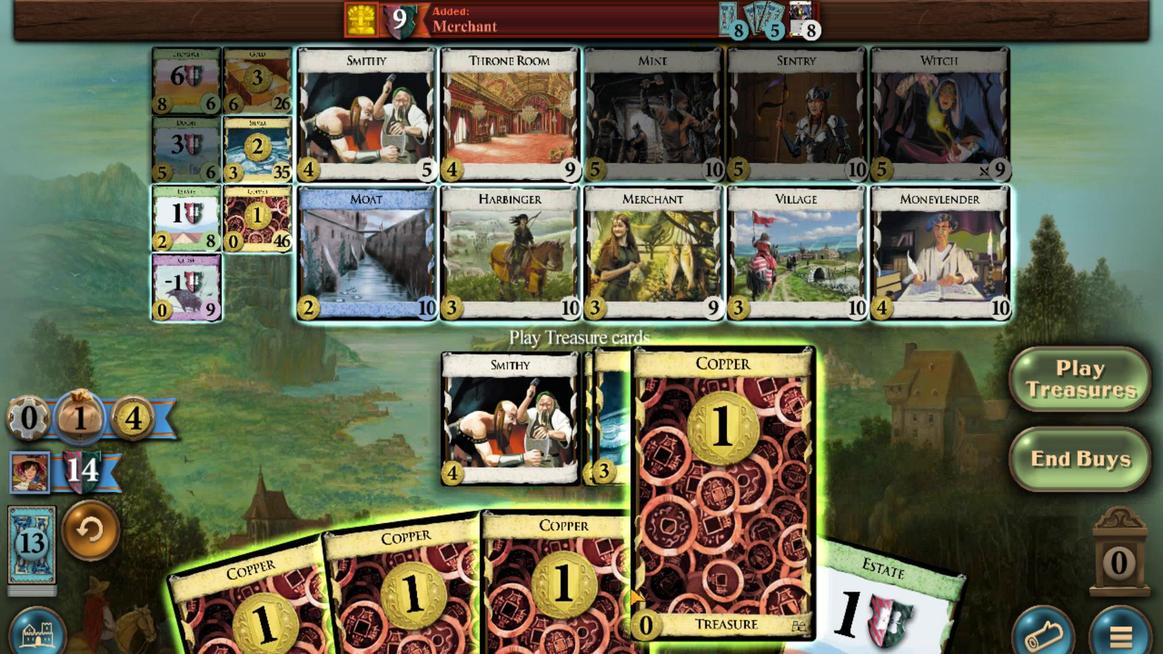
Action: Mouse moved to (546, 314)
Screenshot: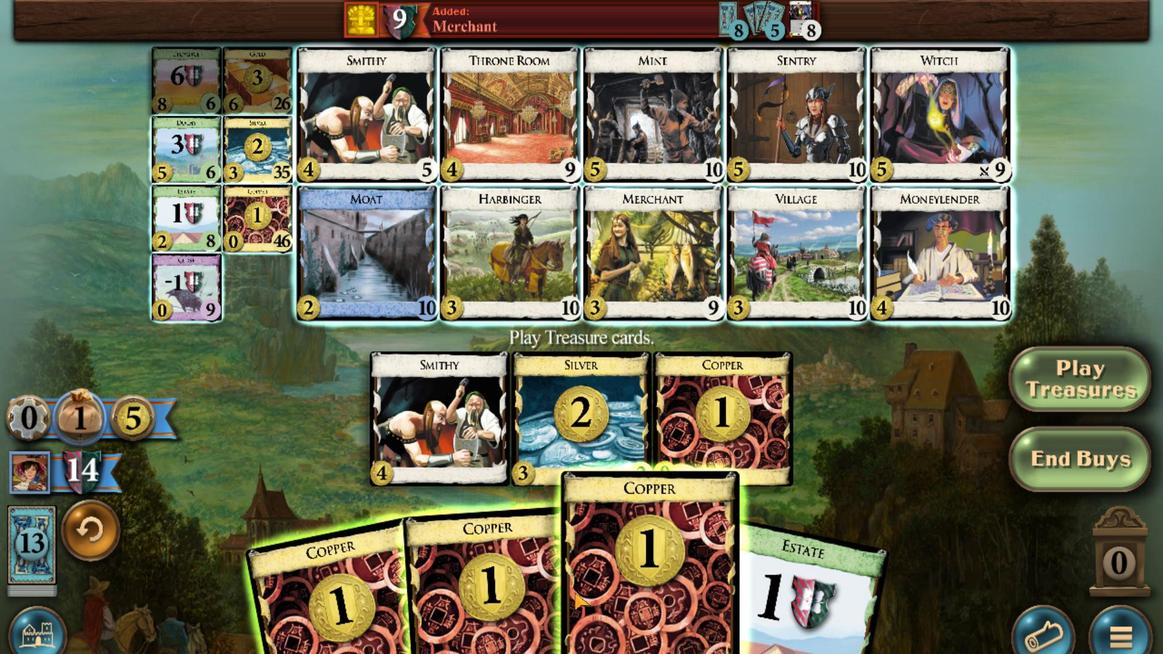 
Action: Mouse scrolled (546, 314) with delta (0, 0)
Screenshot: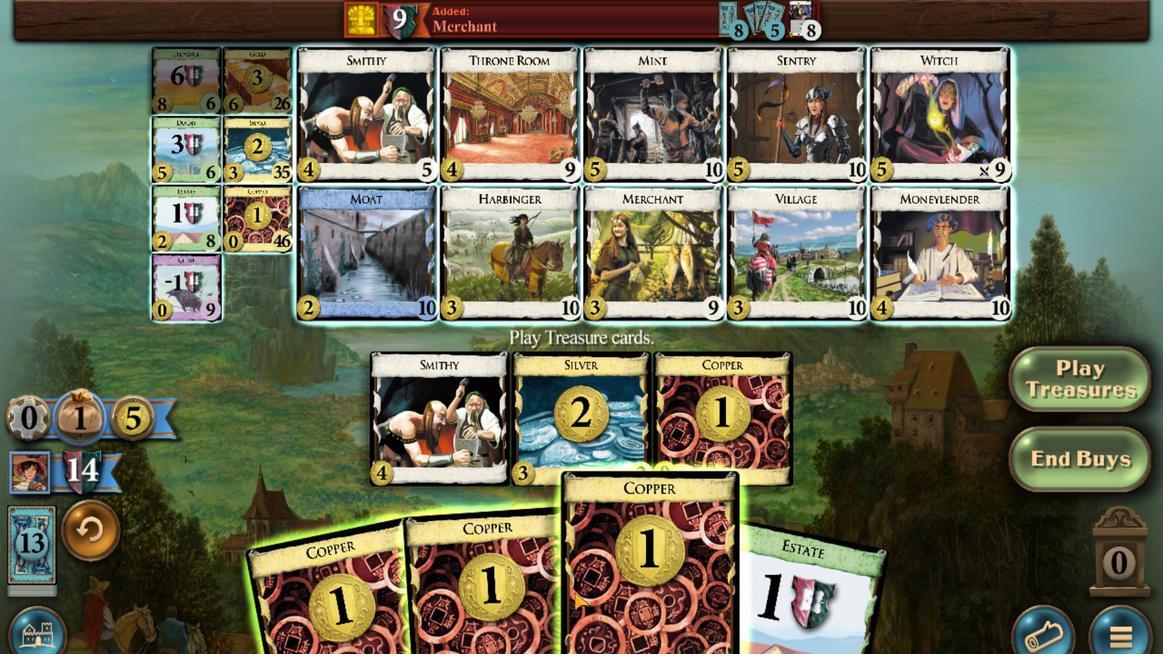 
Action: Mouse moved to (525, 316)
Screenshot: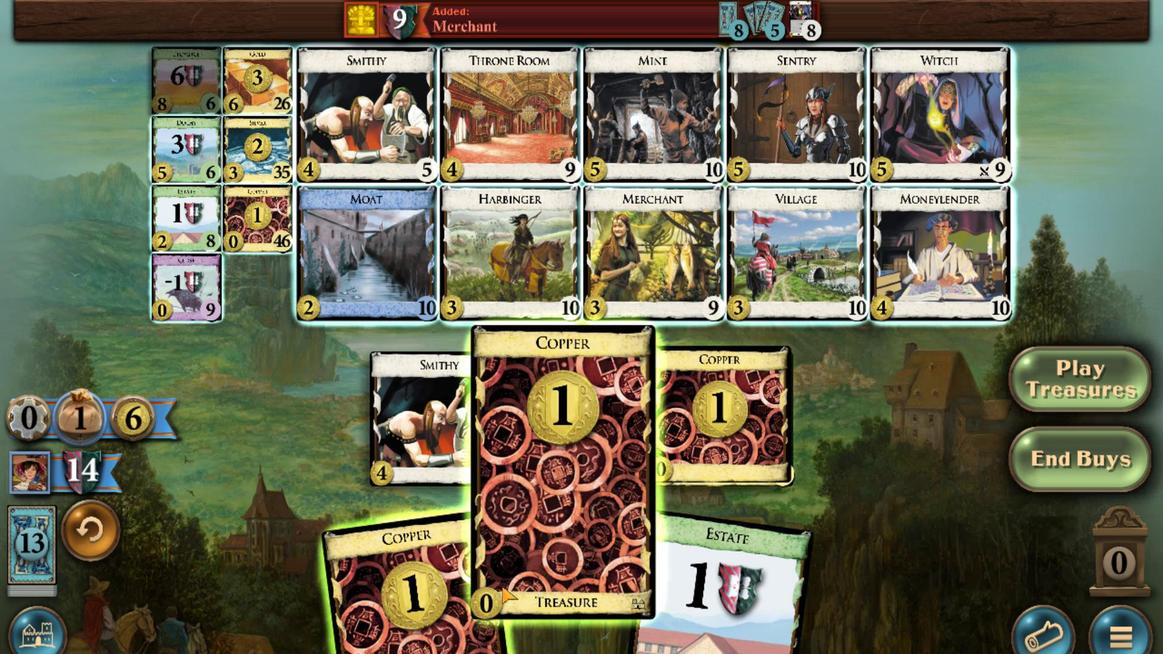 
Action: Mouse scrolled (525, 316) with delta (0, 0)
Screenshot: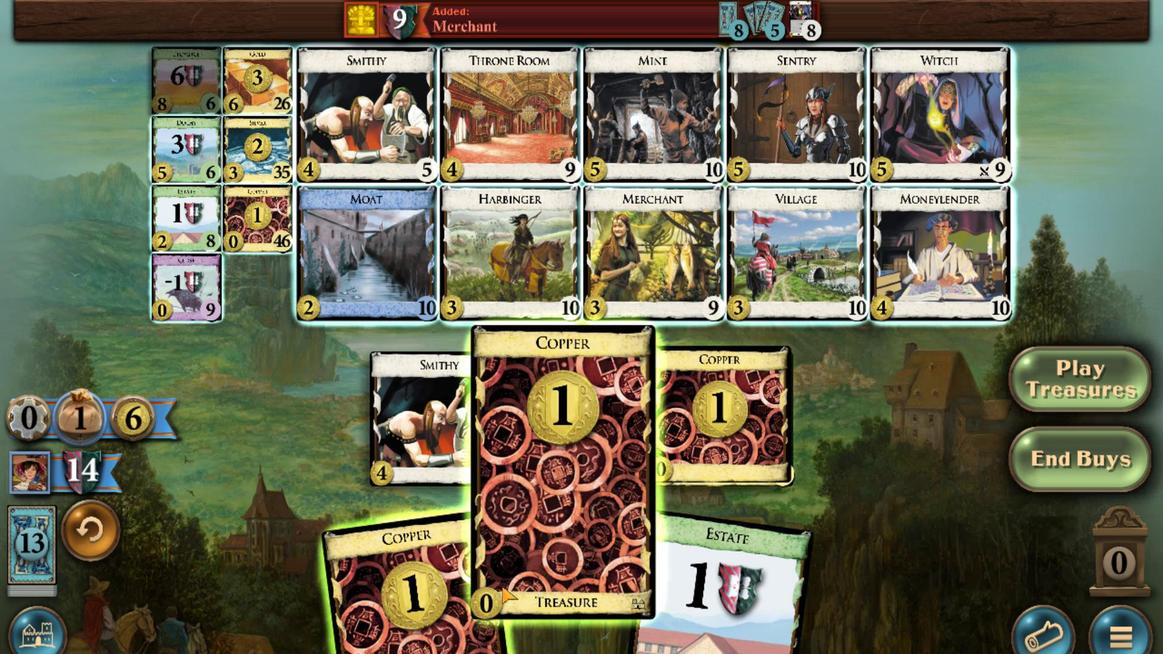 
Action: Mouse moved to (499, 318)
Screenshot: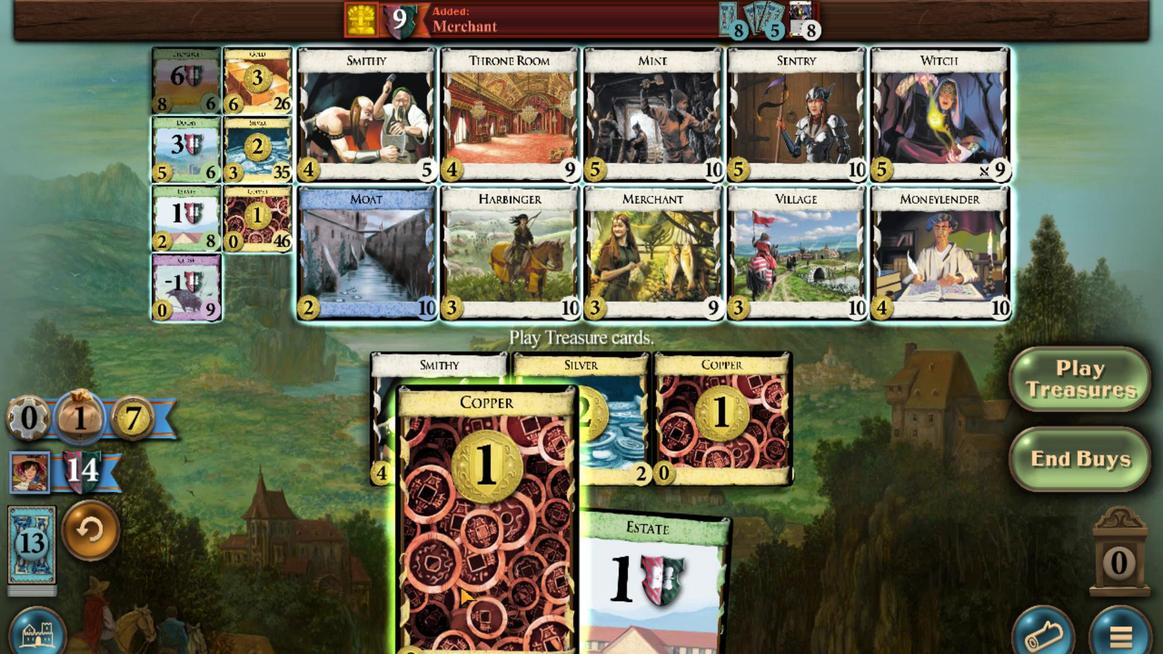 
Action: Mouse scrolled (499, 318) with delta (0, 0)
Screenshot: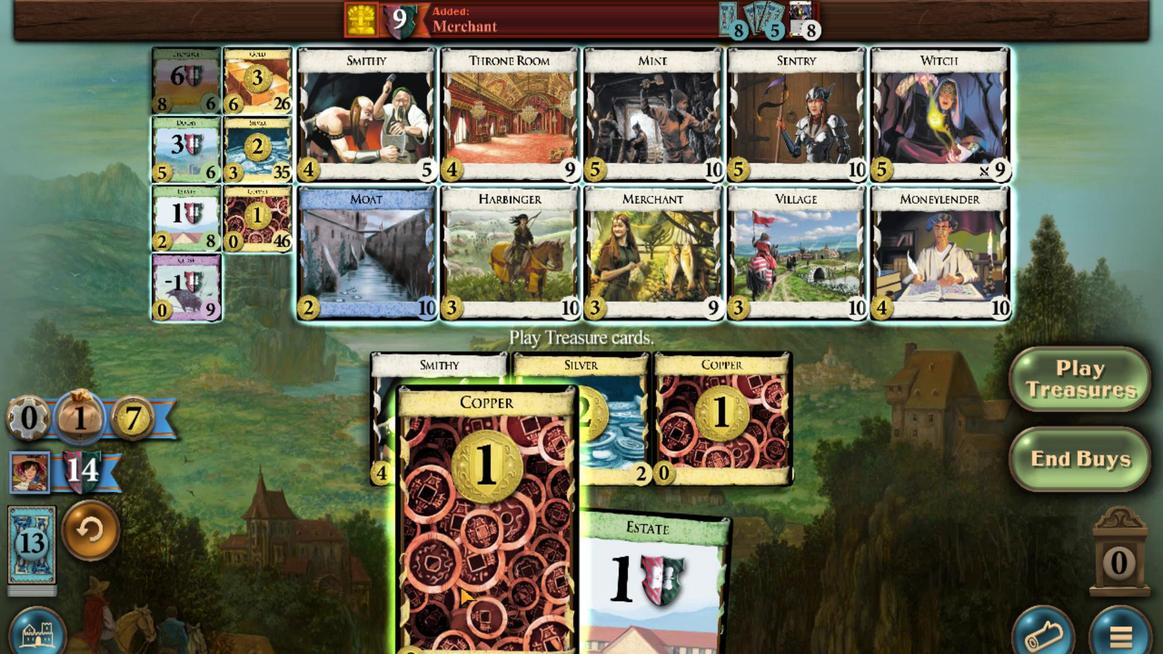 
Action: Mouse moved to (393, 640)
Screenshot: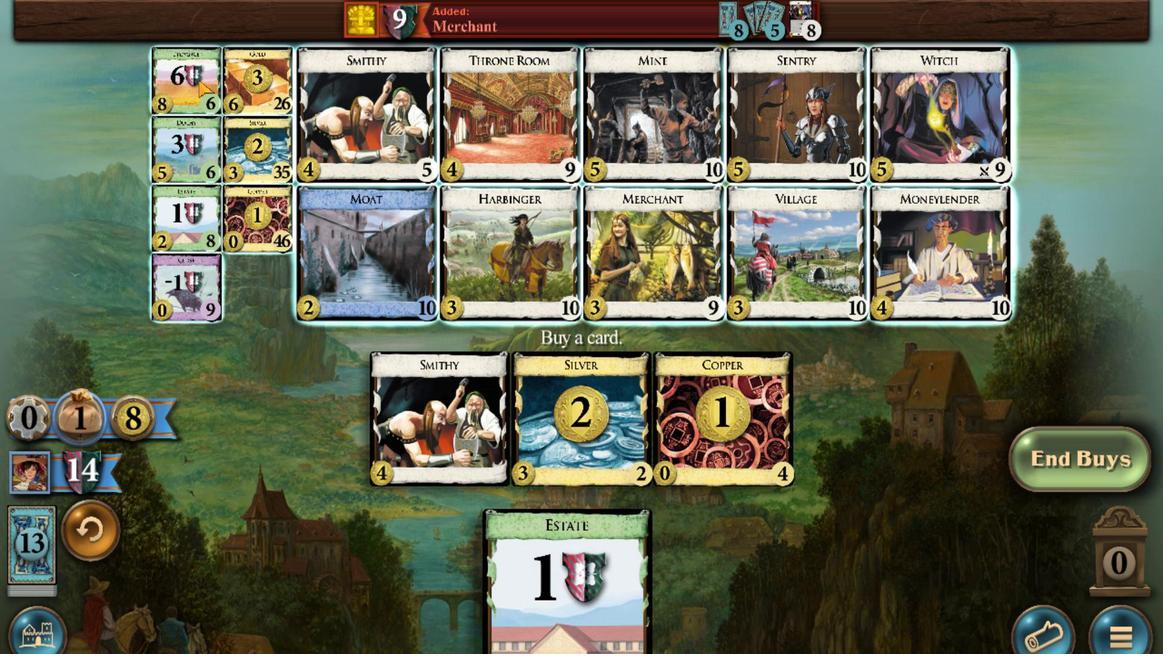 
Action: Mouse scrolled (393, 640) with delta (0, 0)
Screenshot: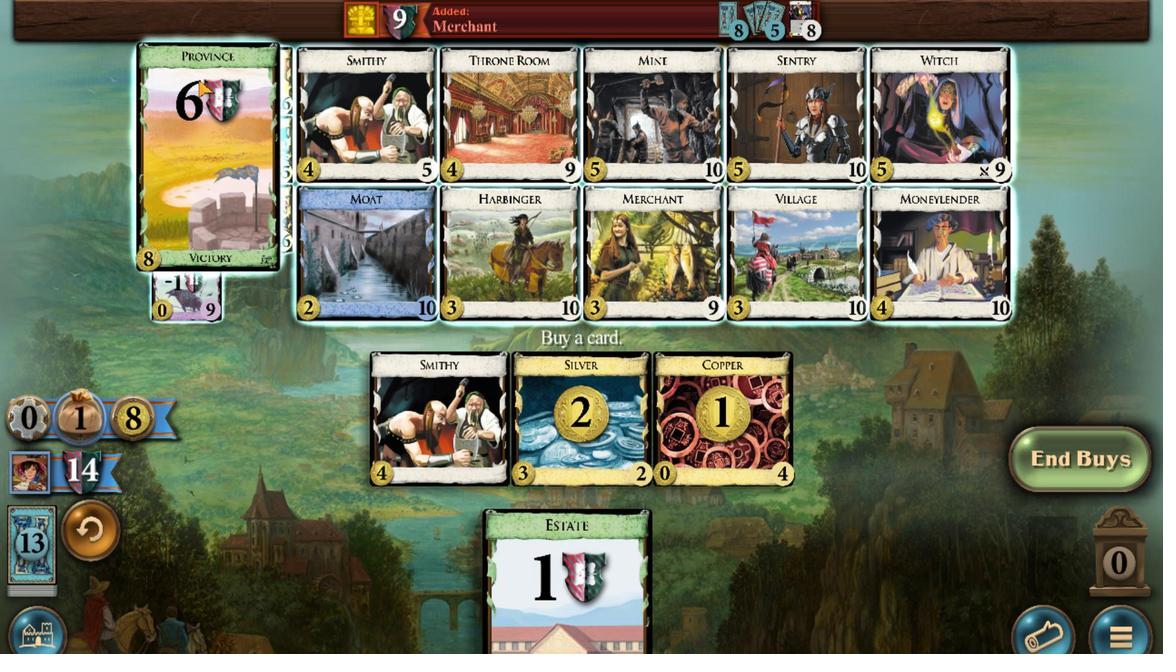 
Action: Mouse scrolled (393, 640) with delta (0, 0)
Screenshot: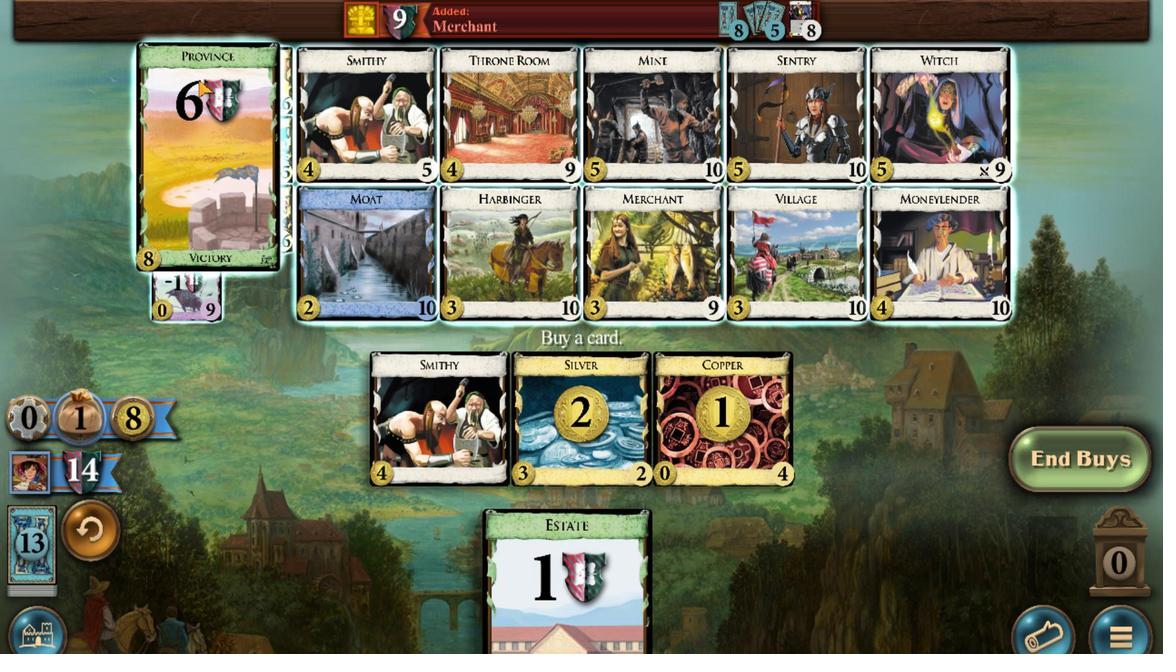 
Action: Mouse scrolled (393, 640) with delta (0, 0)
Screenshot: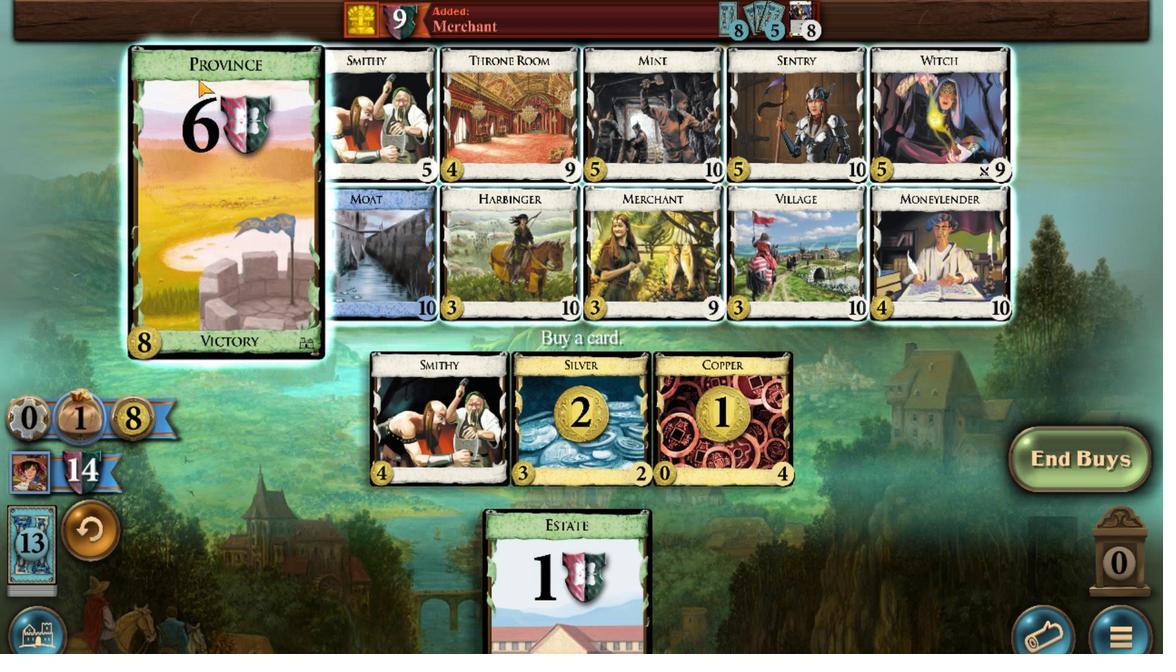 
Action: Mouse scrolled (393, 640) with delta (0, 0)
Screenshot: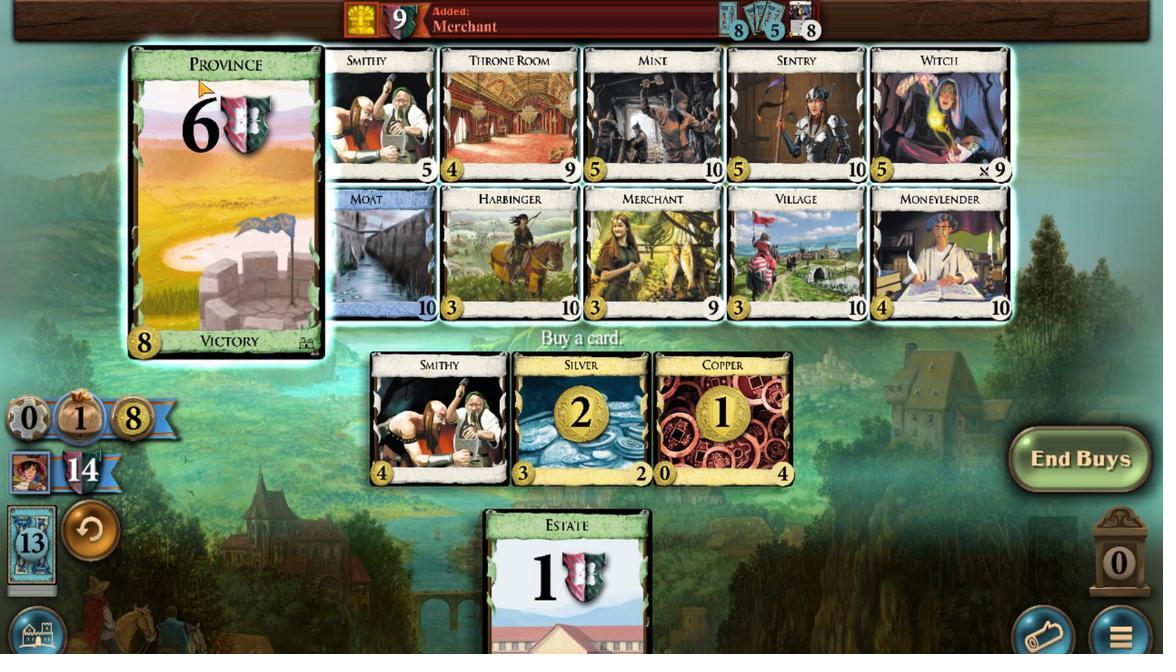 
Action: Mouse moved to (533, 341)
Screenshot: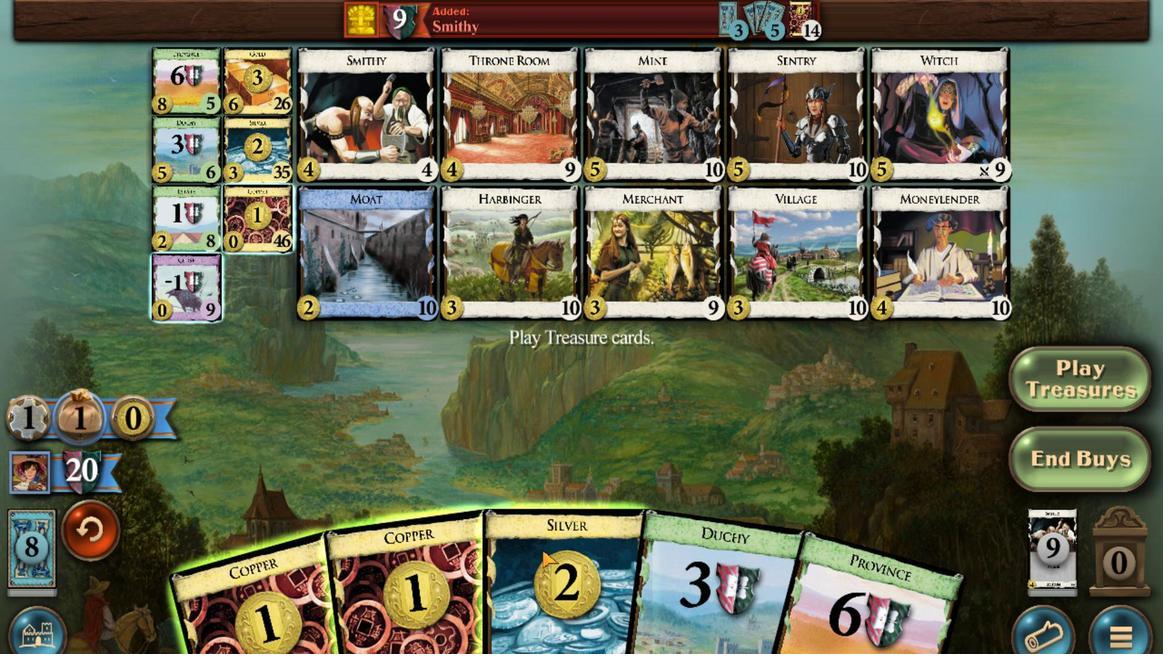 
Action: Mouse scrolled (533, 341) with delta (0, 0)
Screenshot: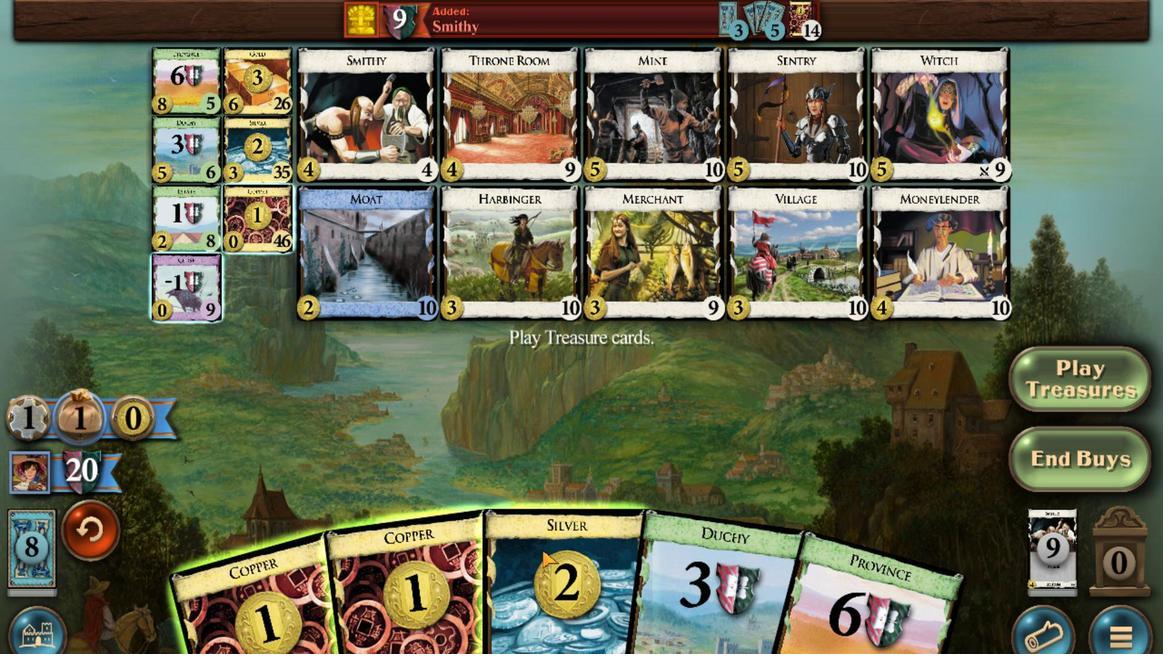 
Action: Mouse moved to (499, 338)
Screenshot: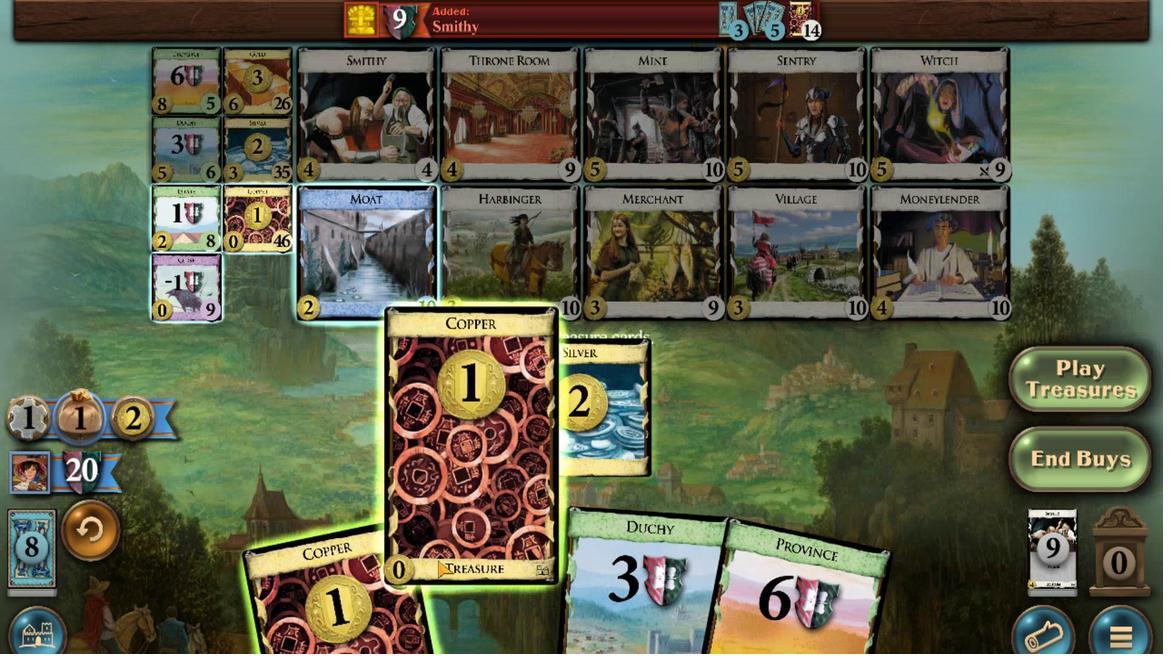 
Action: Mouse scrolled (499, 338) with delta (0, 0)
Screenshot: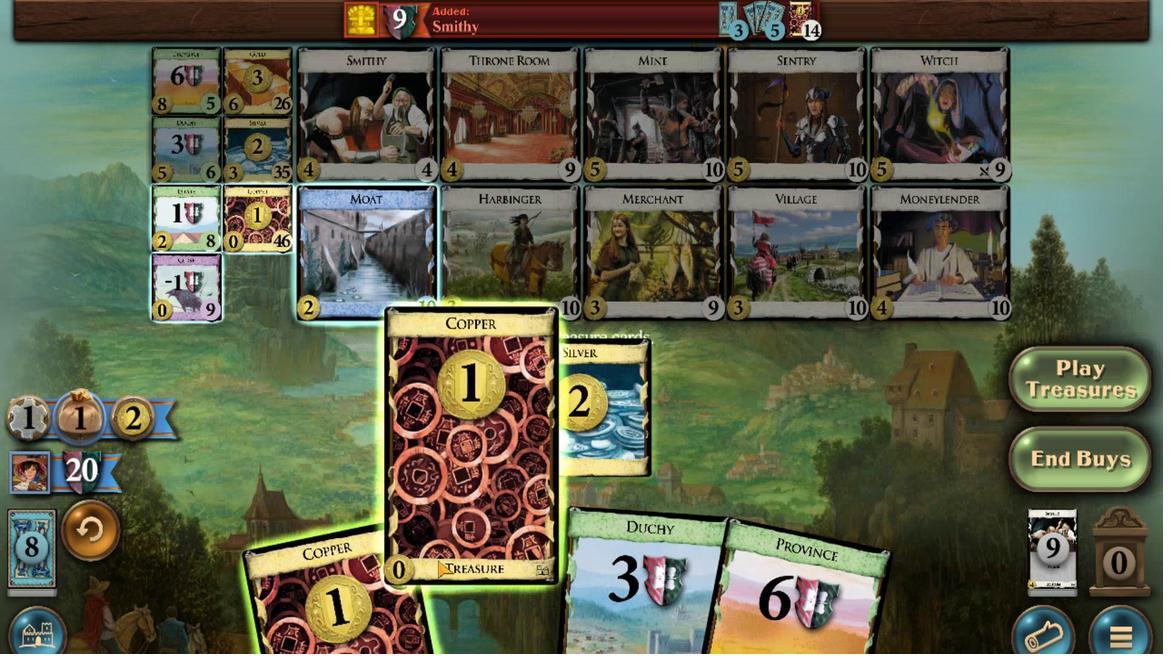 
Action: Mouse moved to (480, 332)
Screenshot: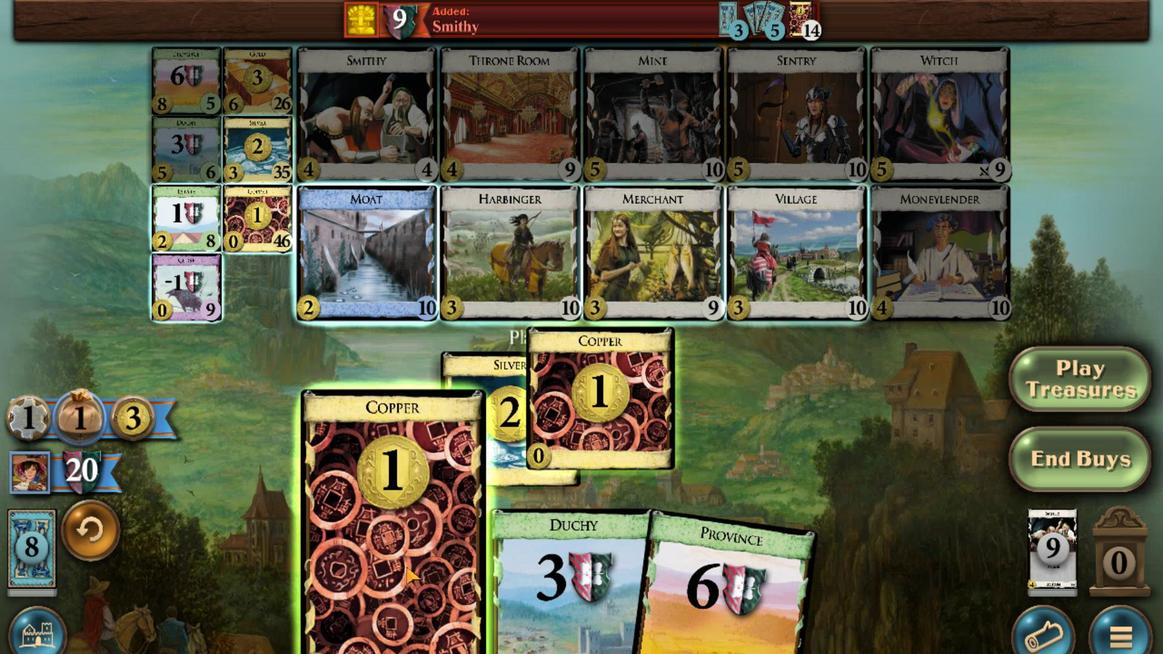 
Action: Mouse scrolled (480, 333) with delta (0, 0)
Screenshot: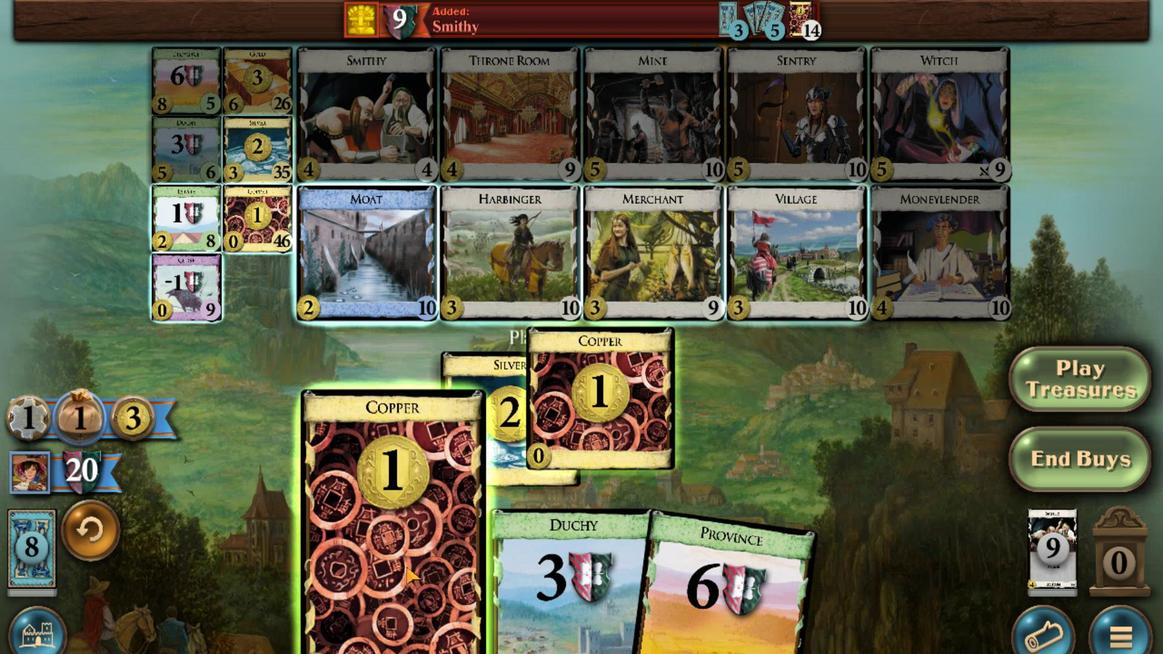 
Action: Mouse moved to (461, 610)
Screenshot: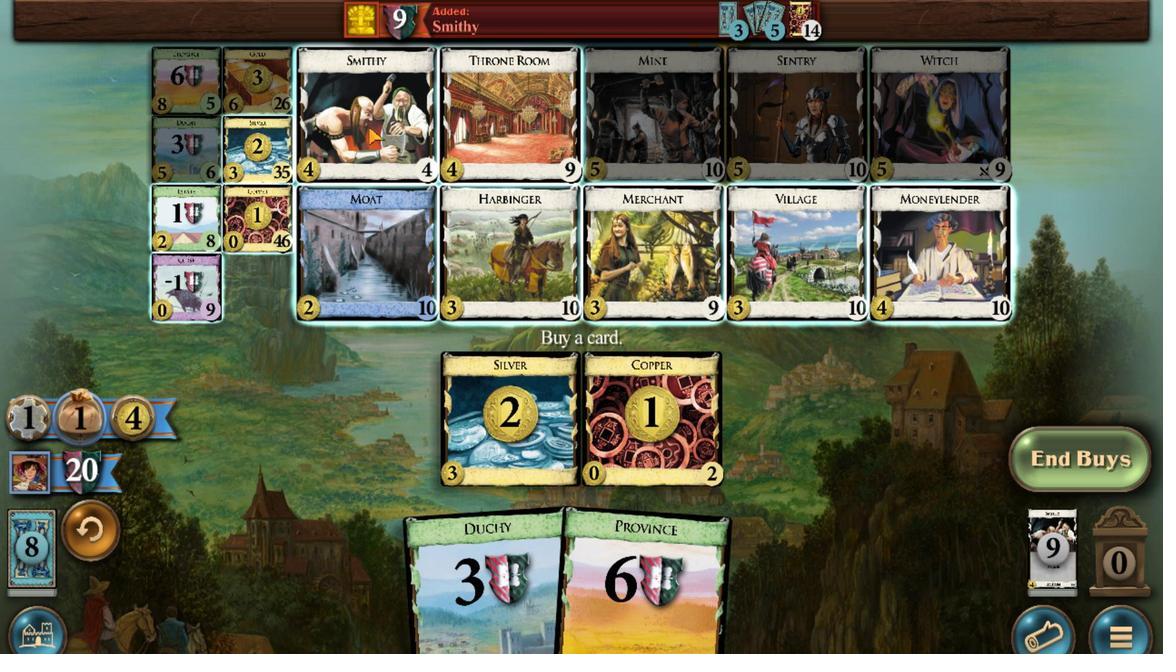 
Action: Mouse scrolled (461, 610) with delta (0, 0)
Screenshot: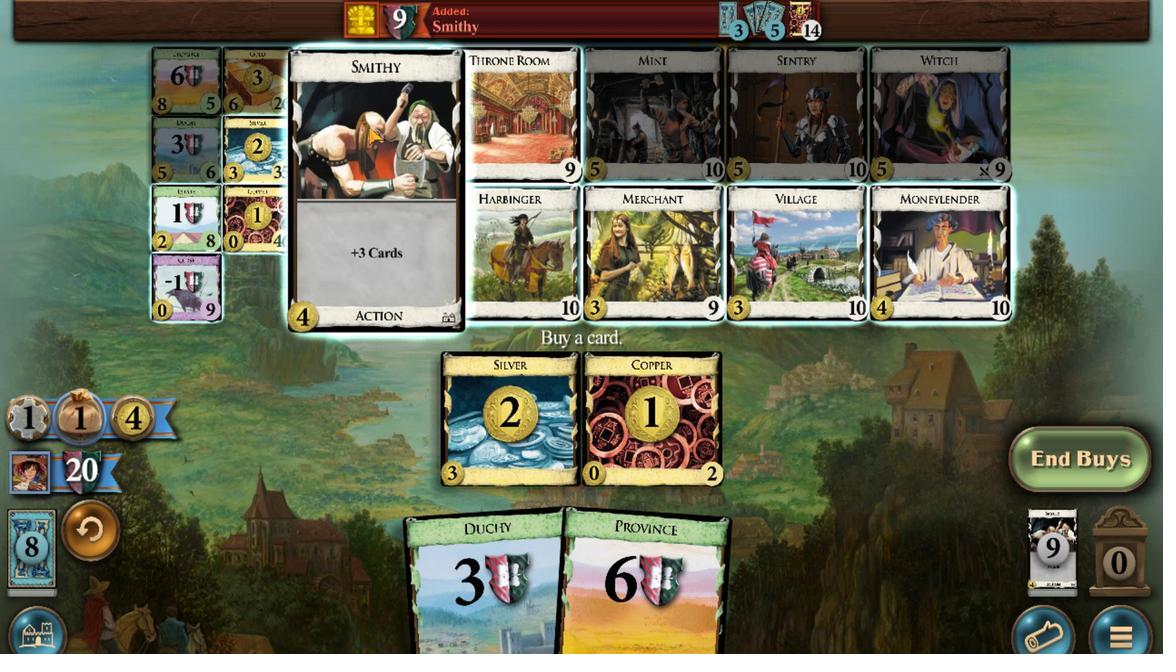 
Action: Mouse scrolled (461, 610) with delta (0, 0)
Screenshot: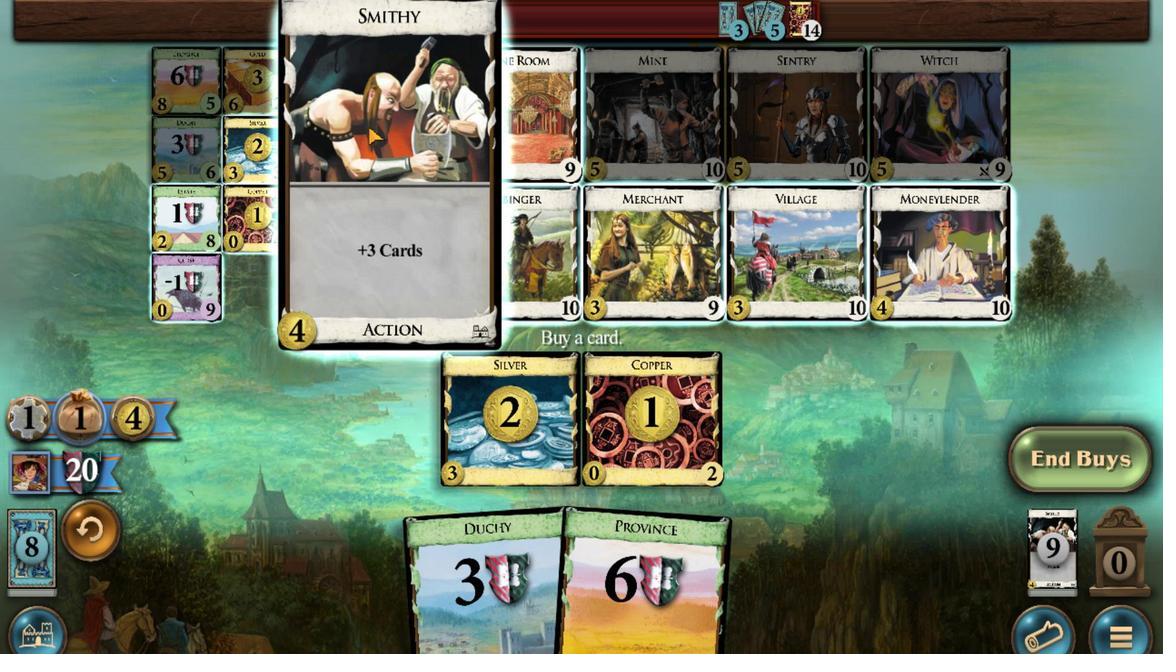 
Action: Mouse scrolled (461, 610) with delta (0, 0)
Screenshot: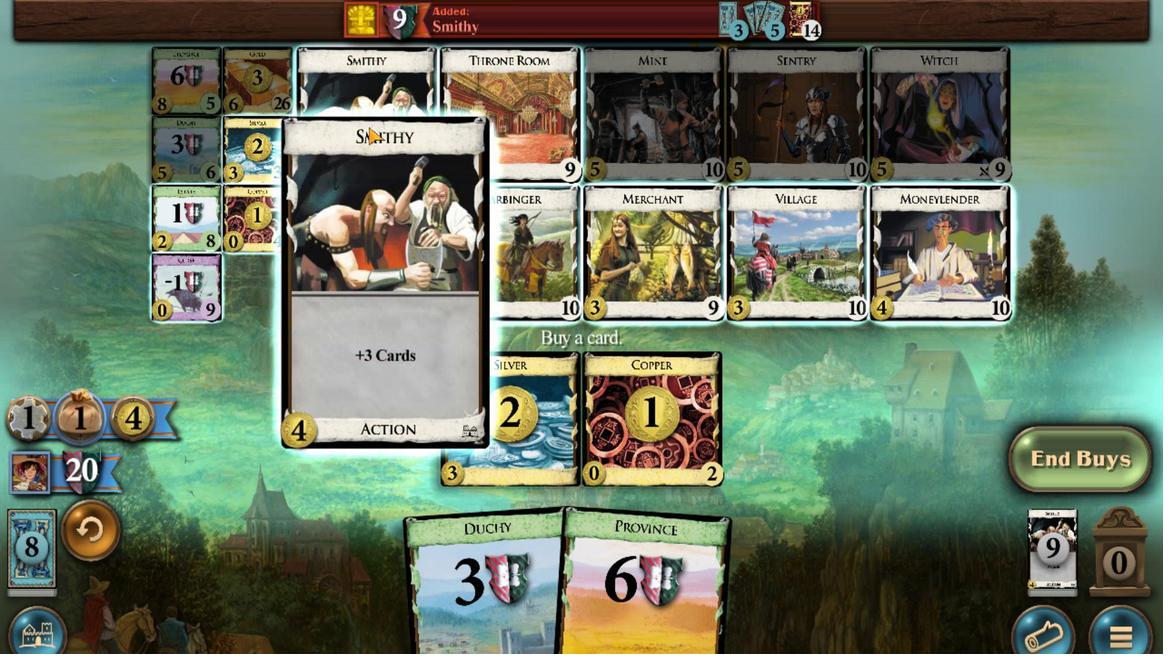 
Action: Mouse scrolled (461, 610) with delta (0, 0)
Screenshot: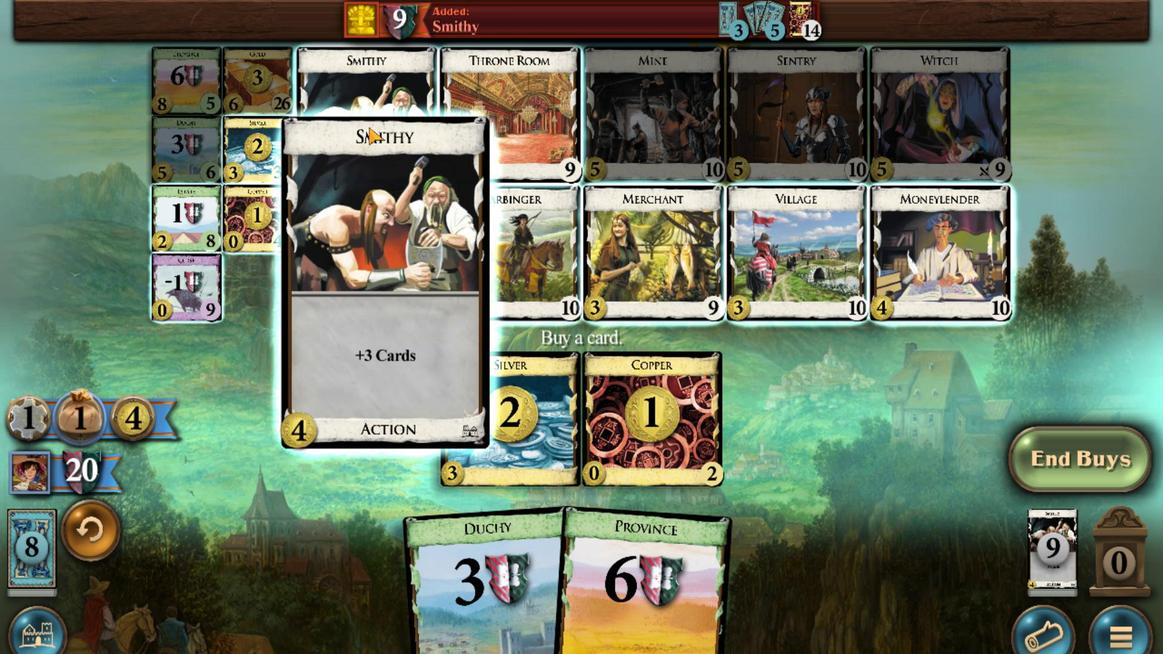 
Action: Mouse moved to (423, 312)
Screenshot: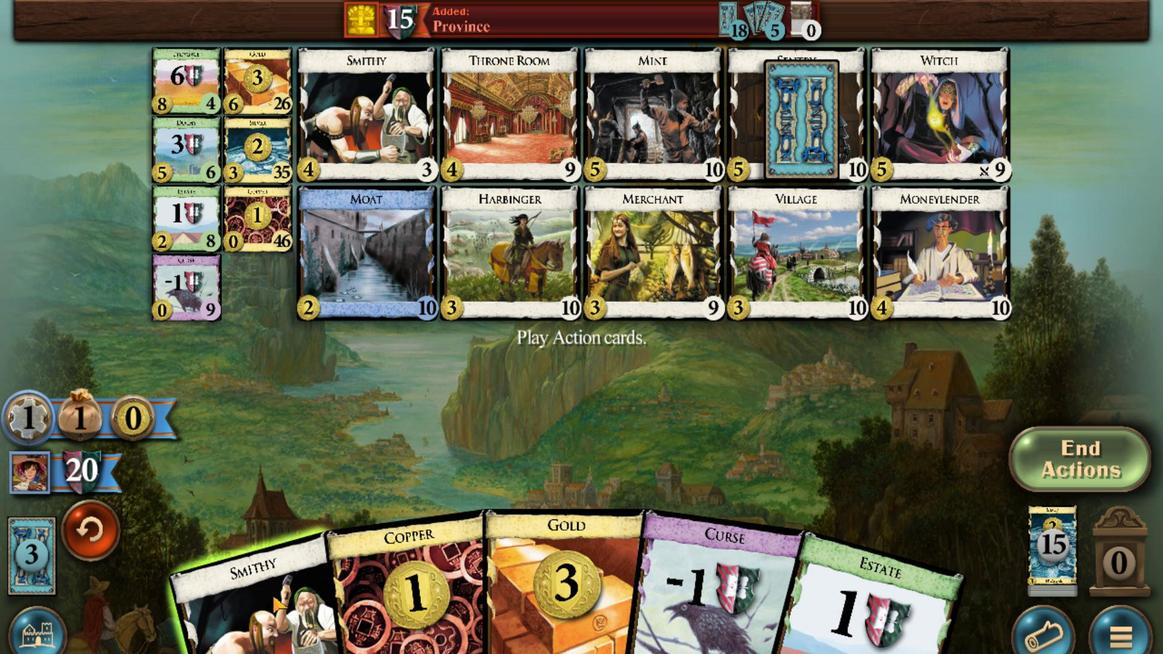 
Action: Mouse scrolled (423, 313) with delta (0, 0)
Screenshot: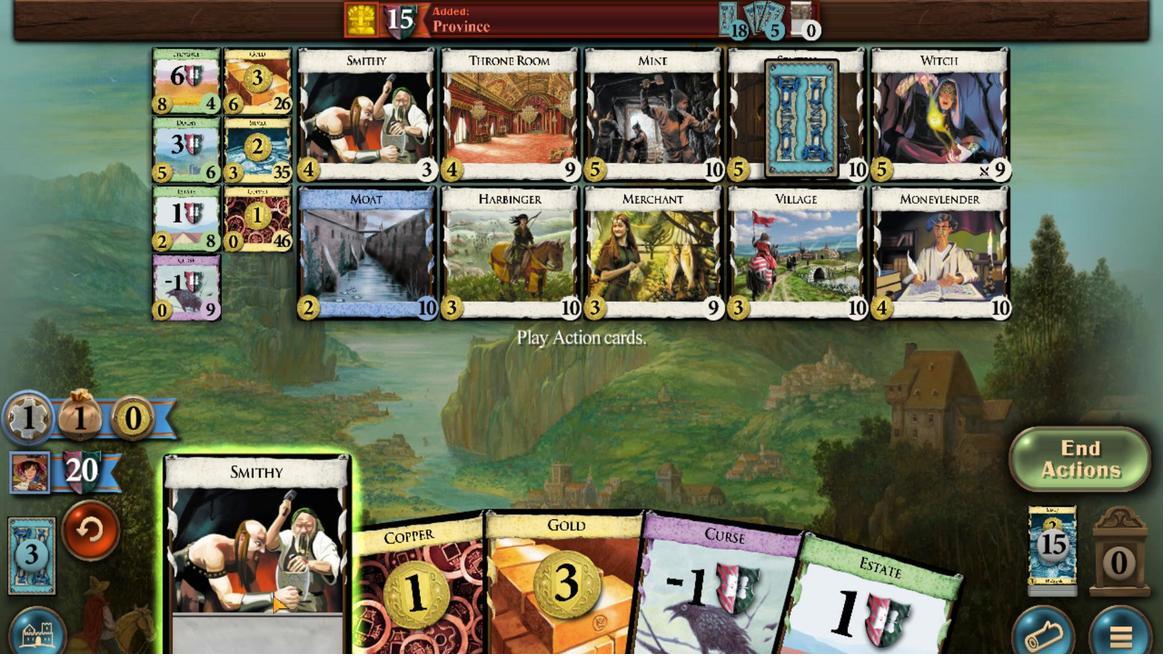 
Action: Mouse moved to (449, 312)
Screenshot: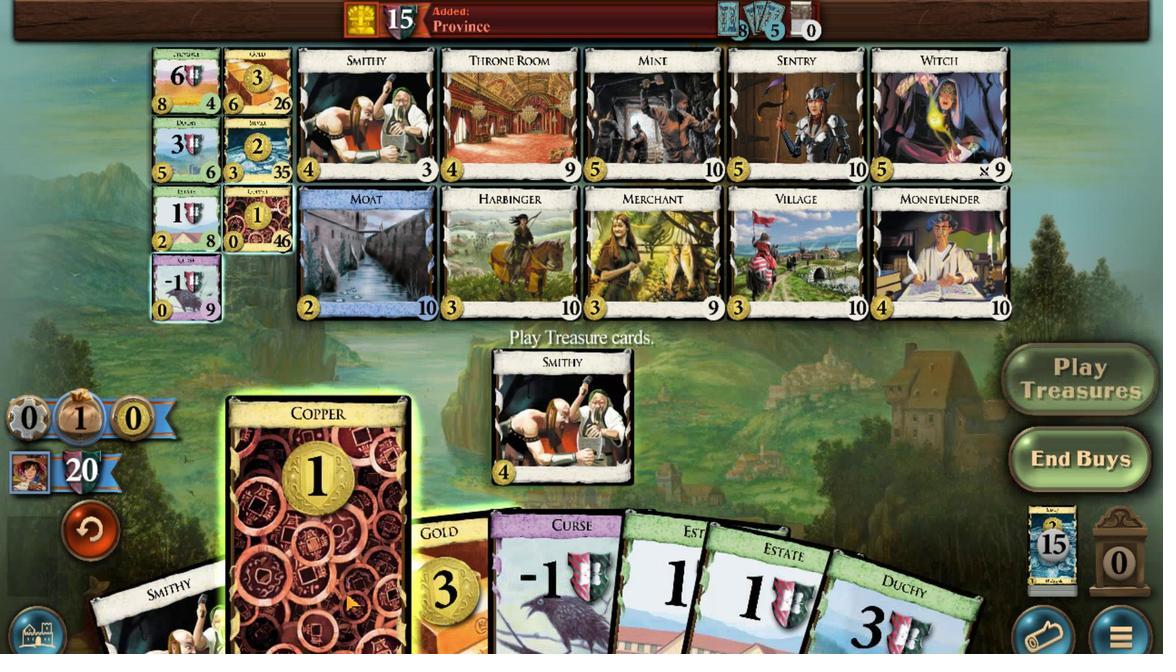 
Action: Mouse scrolled (449, 312) with delta (0, 0)
Screenshot: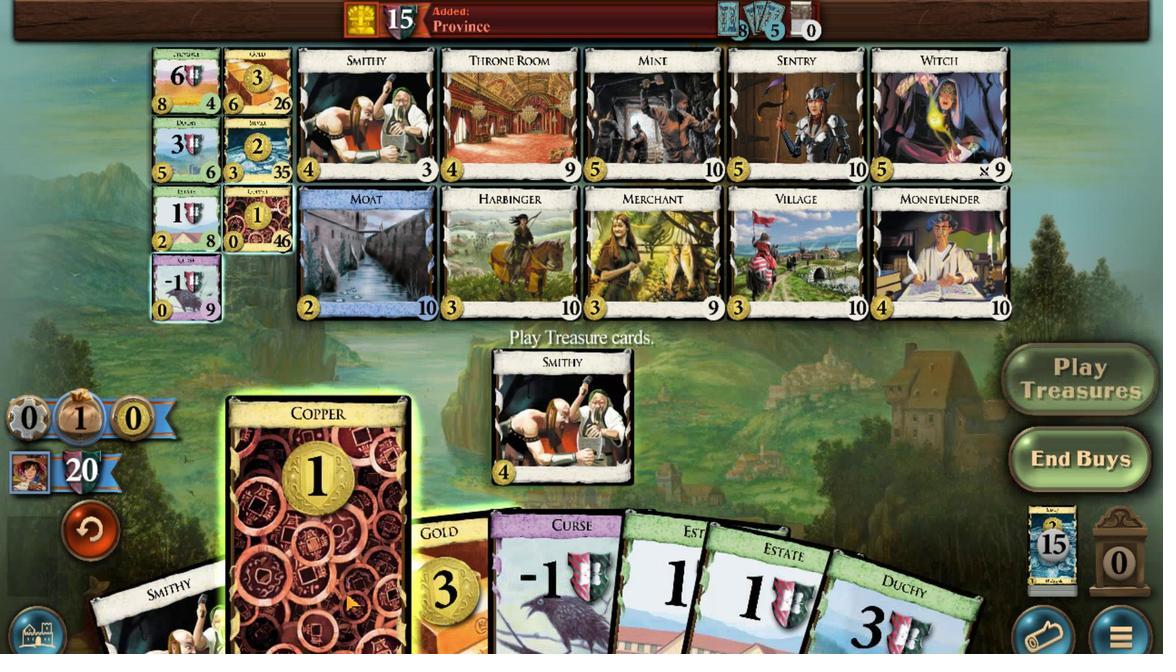 
Action: Mouse moved to (461, 313)
Screenshot: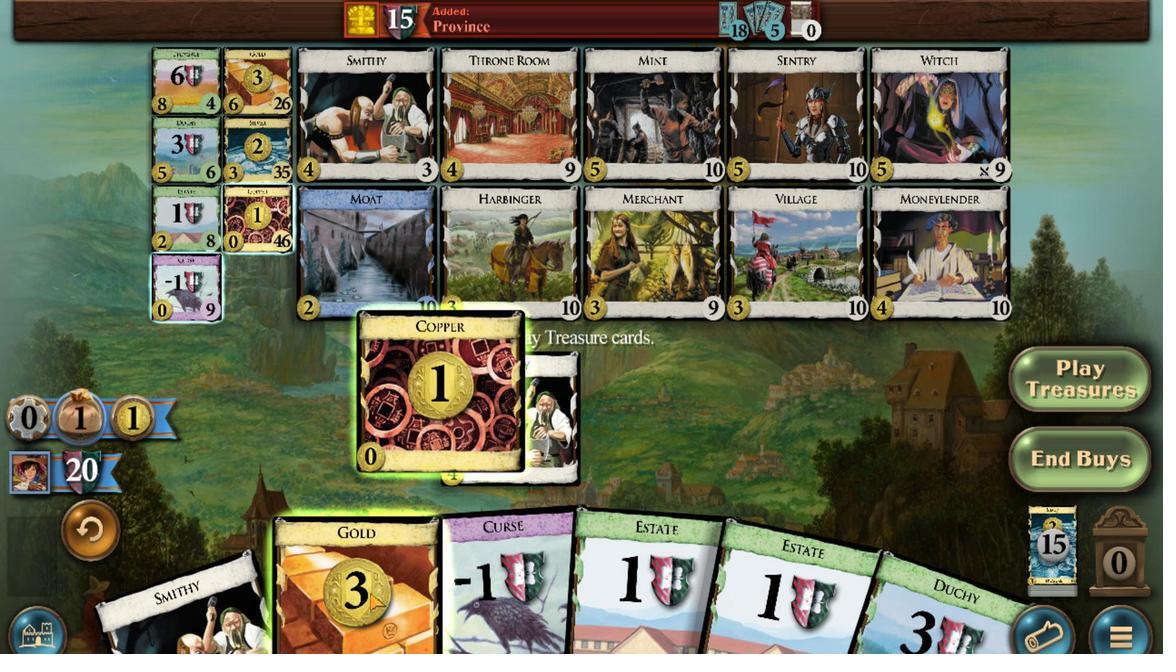 
Action: Mouse scrolled (461, 314) with delta (0, 0)
Screenshot: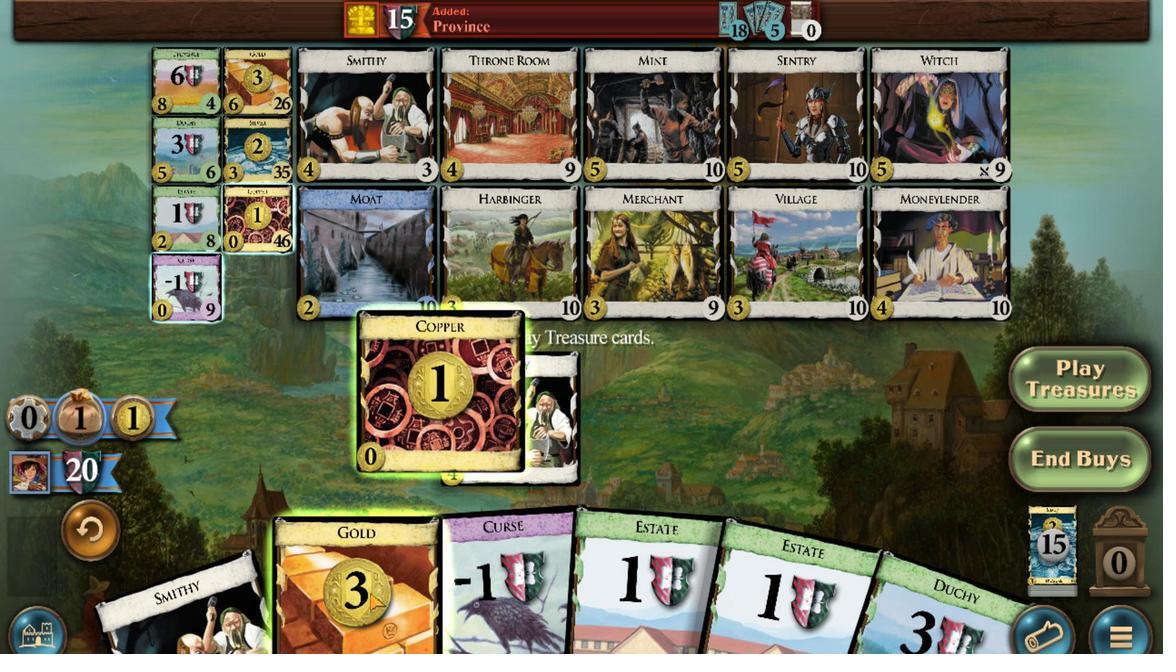 
Action: Mouse moved to (430, 307)
Screenshot: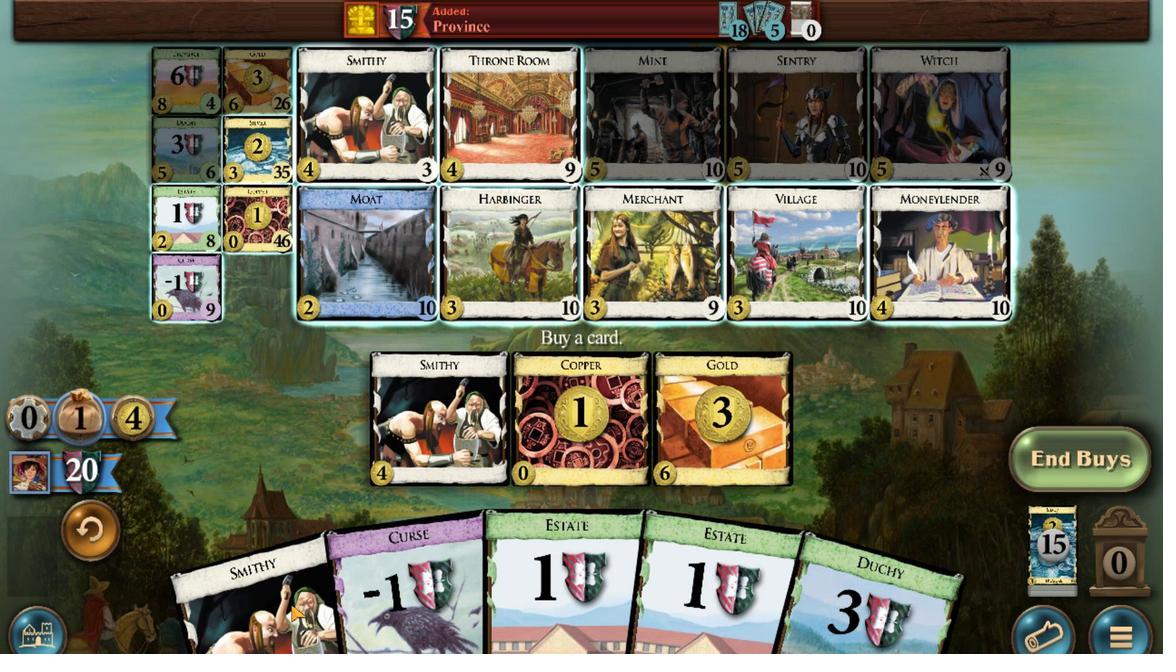 
Action: Mouse scrolled (430, 307) with delta (0, 0)
Screenshot: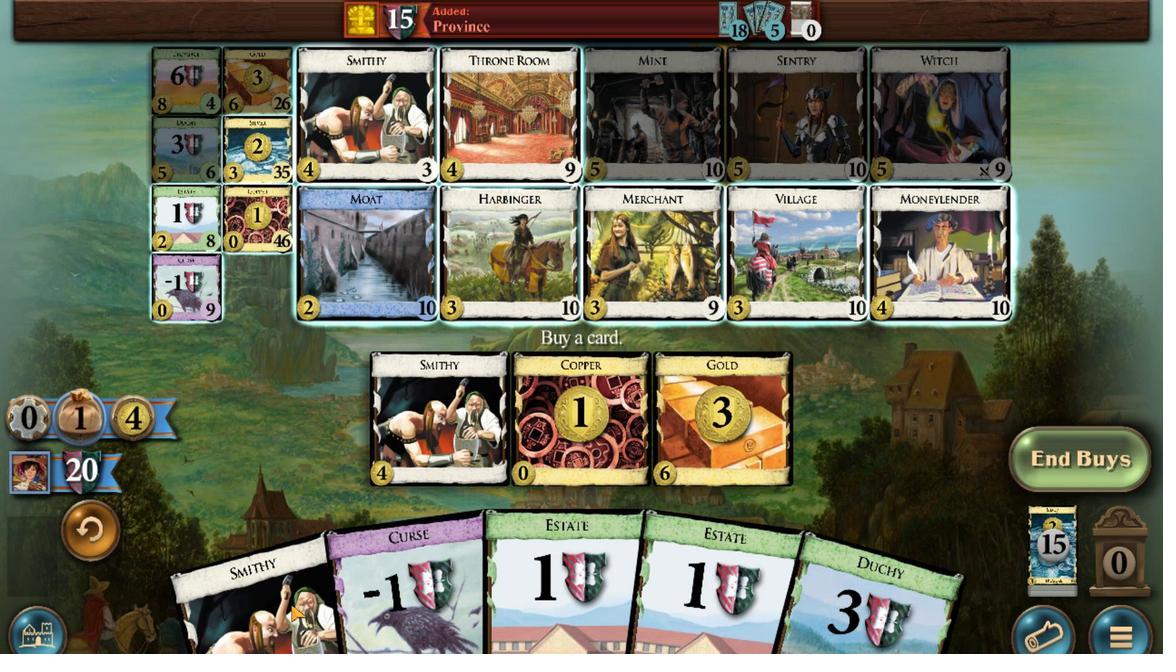 
Action: Mouse moved to (683, 526)
Screenshot: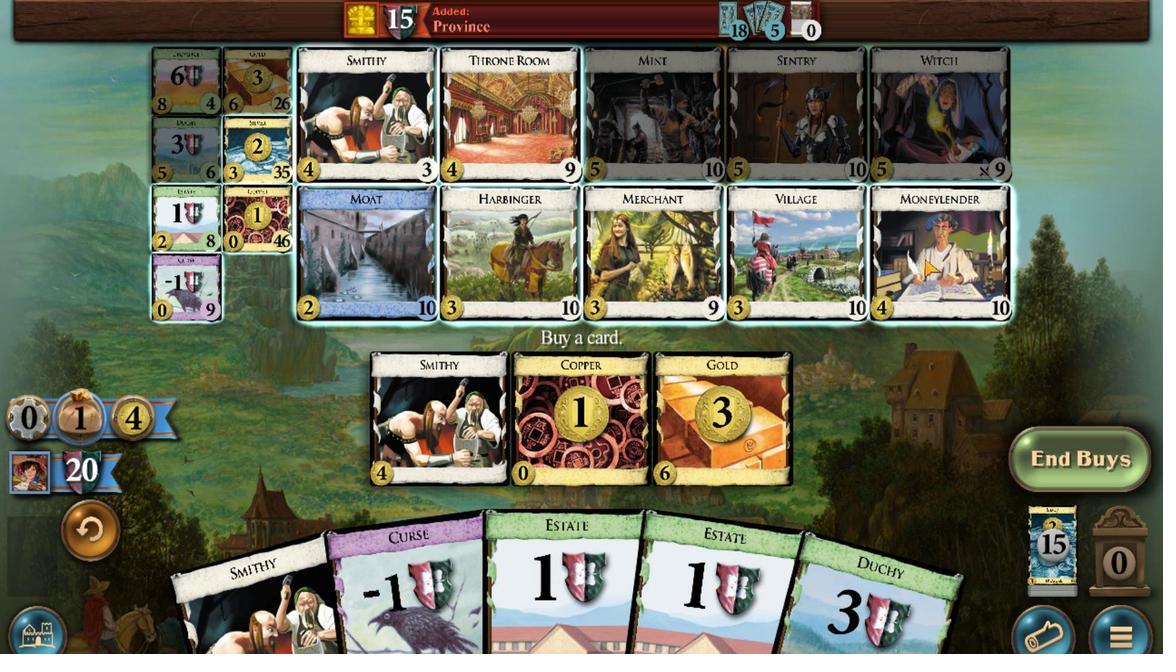 
Action: Mouse scrolled (683, 526) with delta (0, 0)
Screenshot: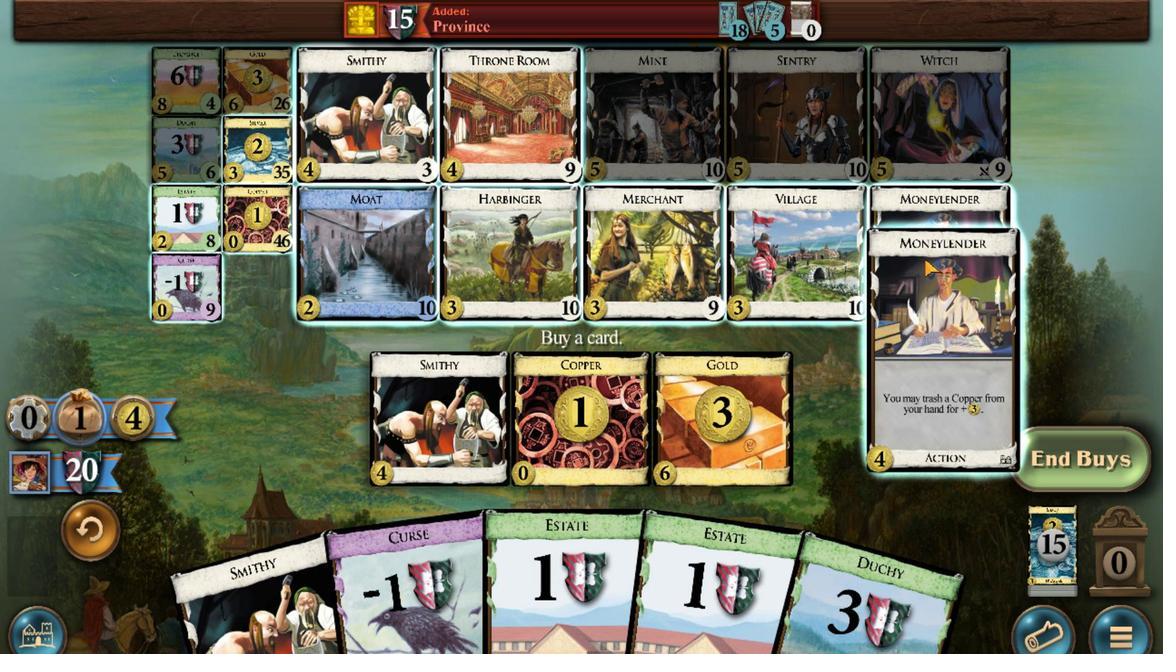 
Action: Mouse scrolled (683, 526) with delta (0, 0)
Screenshot: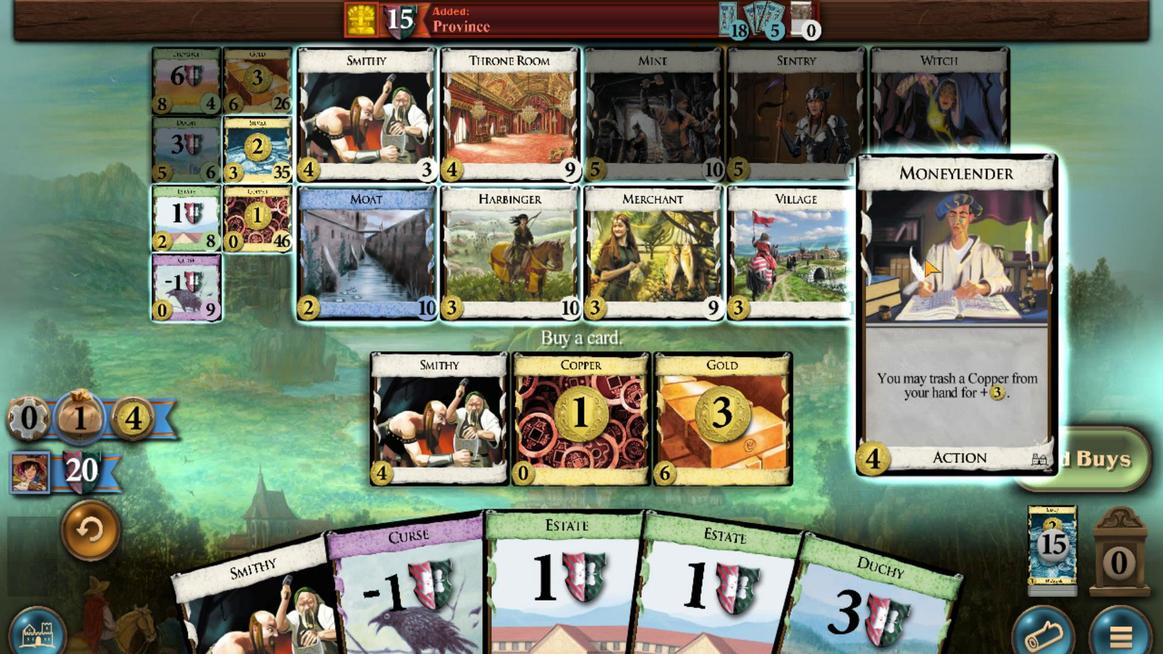 
Action: Mouse scrolled (683, 526) with delta (0, 0)
Screenshot: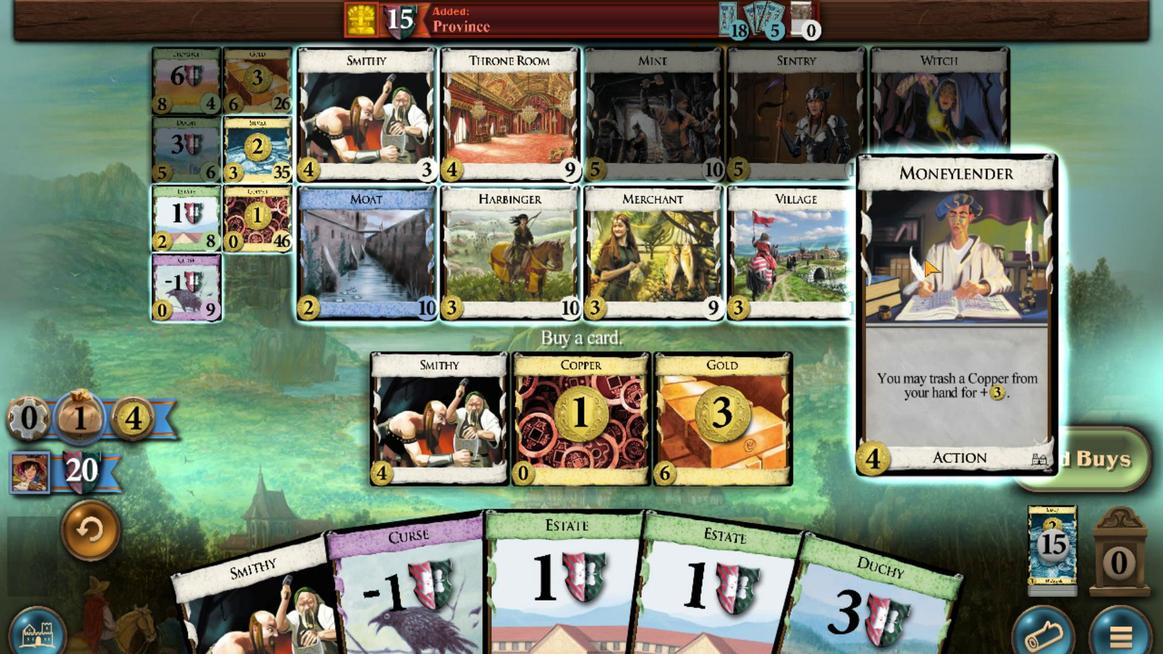 
Action: Mouse moved to (432, 296)
Screenshot: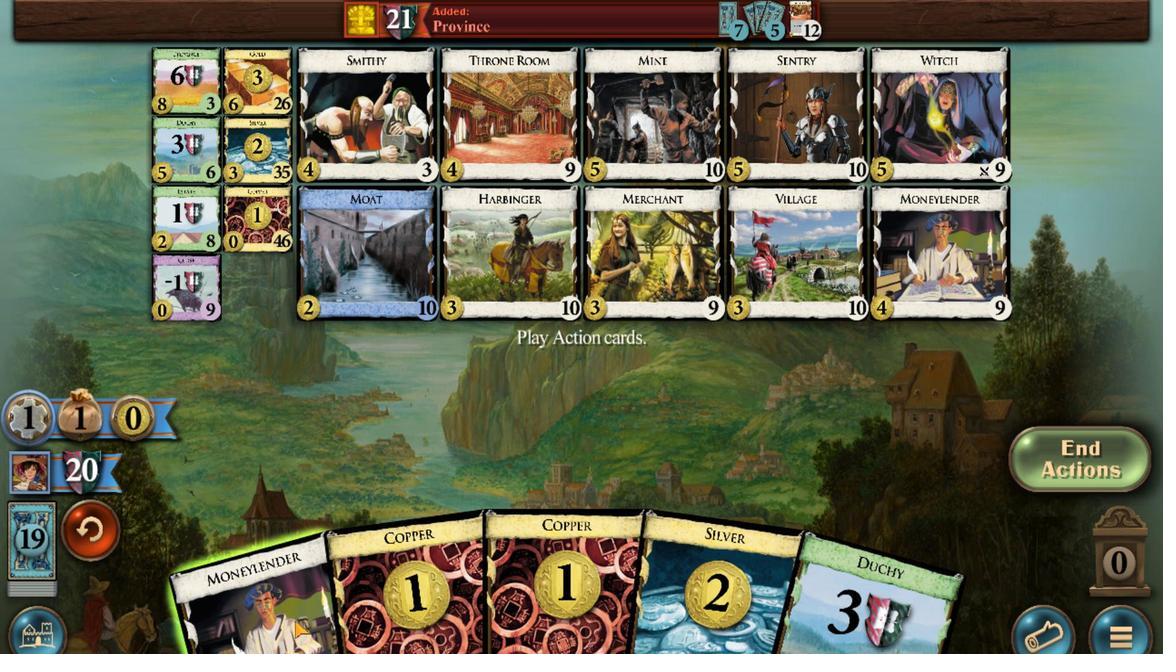 
Action: Mouse scrolled (432, 296) with delta (0, 0)
Screenshot: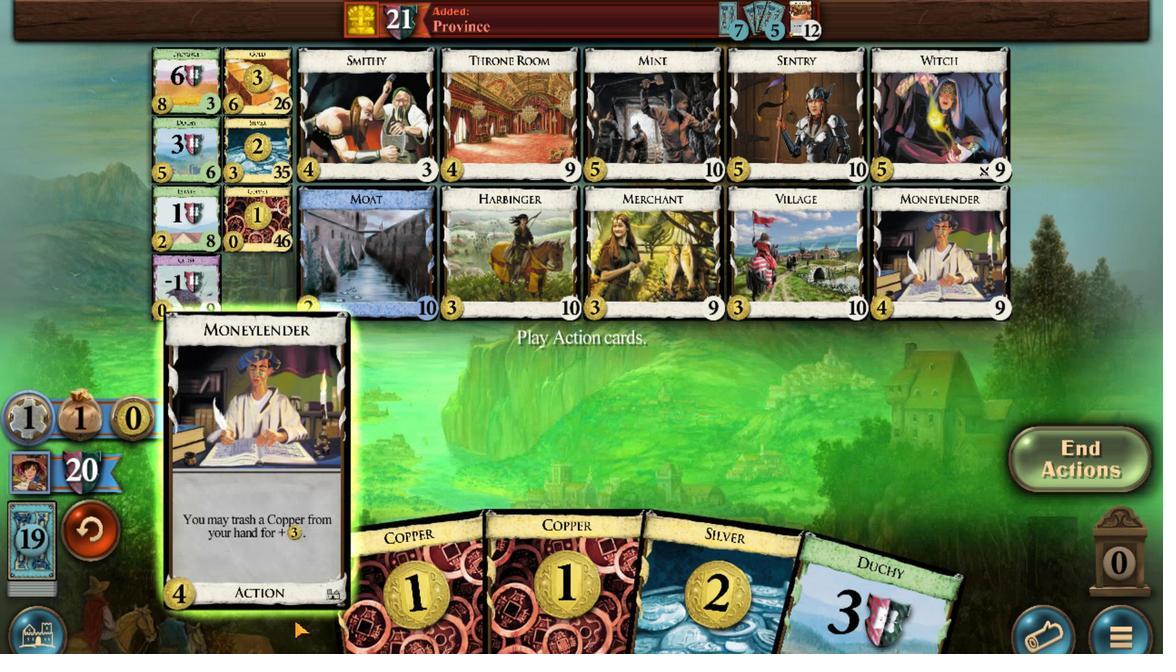 
Action: Mouse moved to (454, 302)
Screenshot: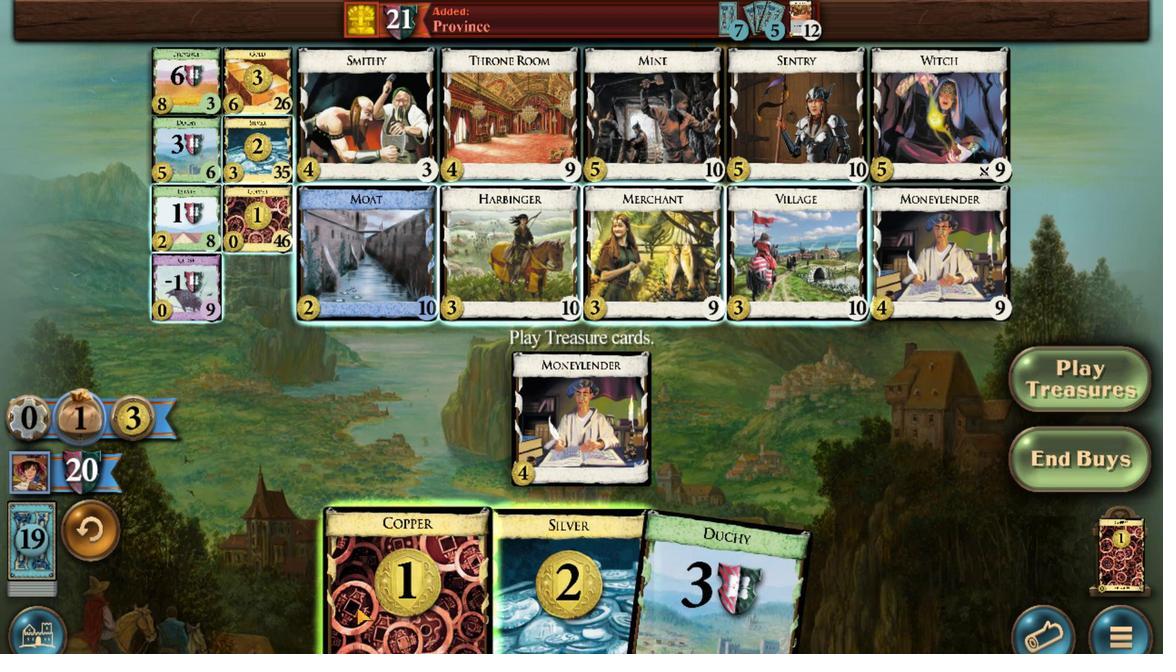 
Action: Mouse scrolled (454, 303) with delta (0, 0)
Screenshot: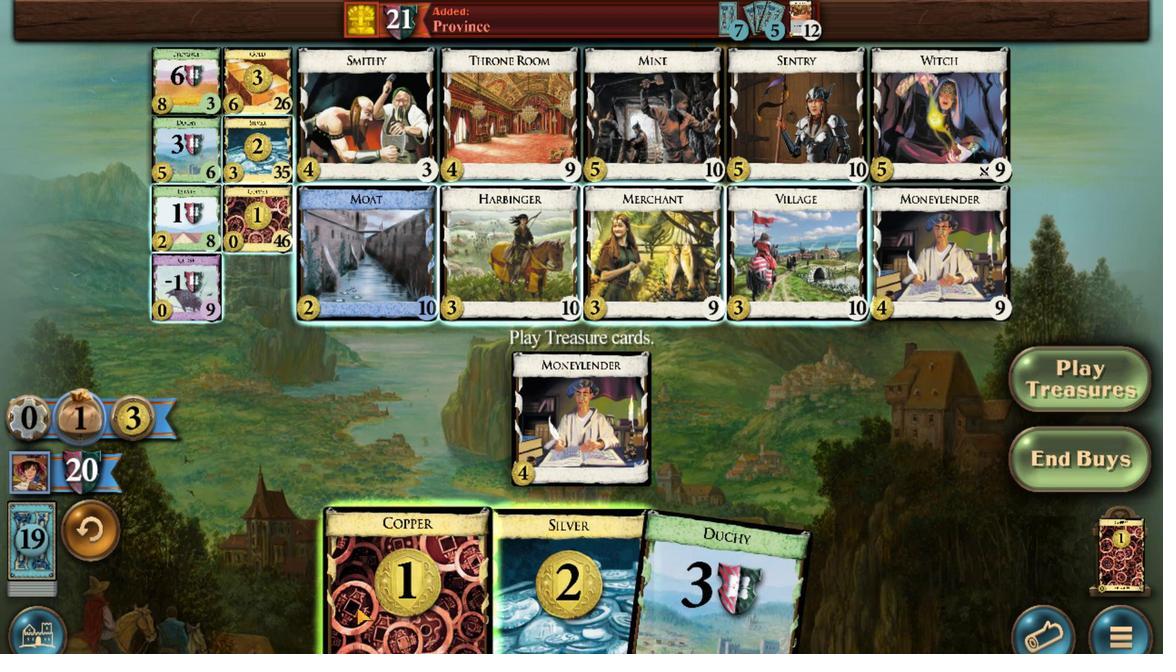 
Action: Mouse moved to (469, 306)
Screenshot: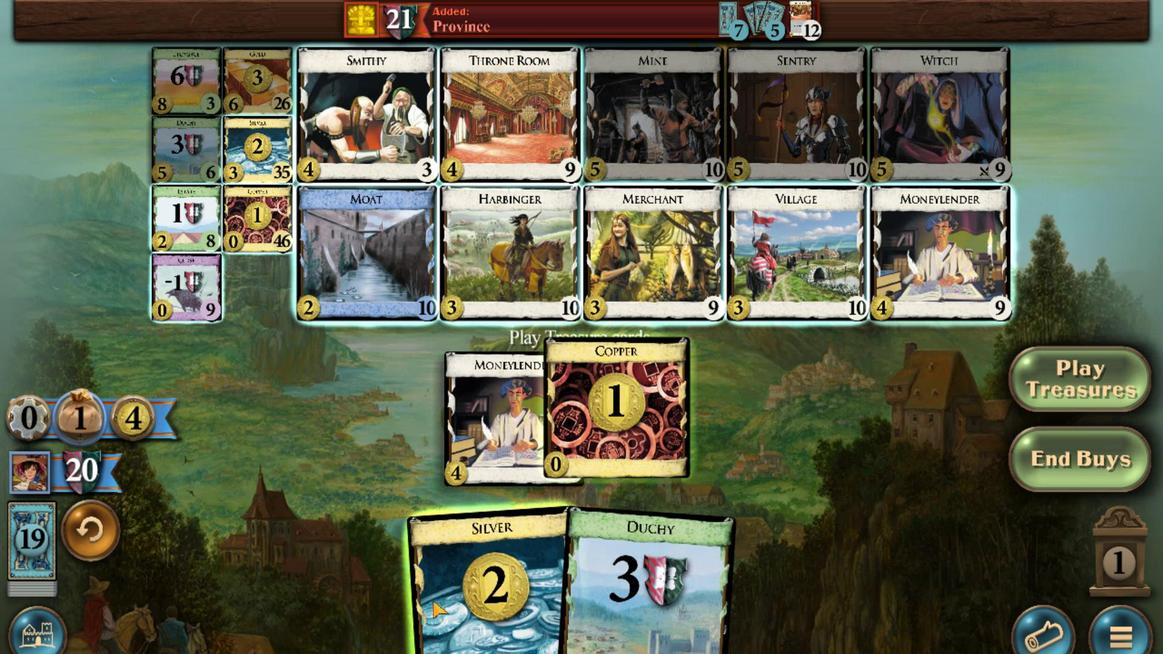 
Action: Mouse scrolled (469, 307) with delta (0, 0)
Screenshot: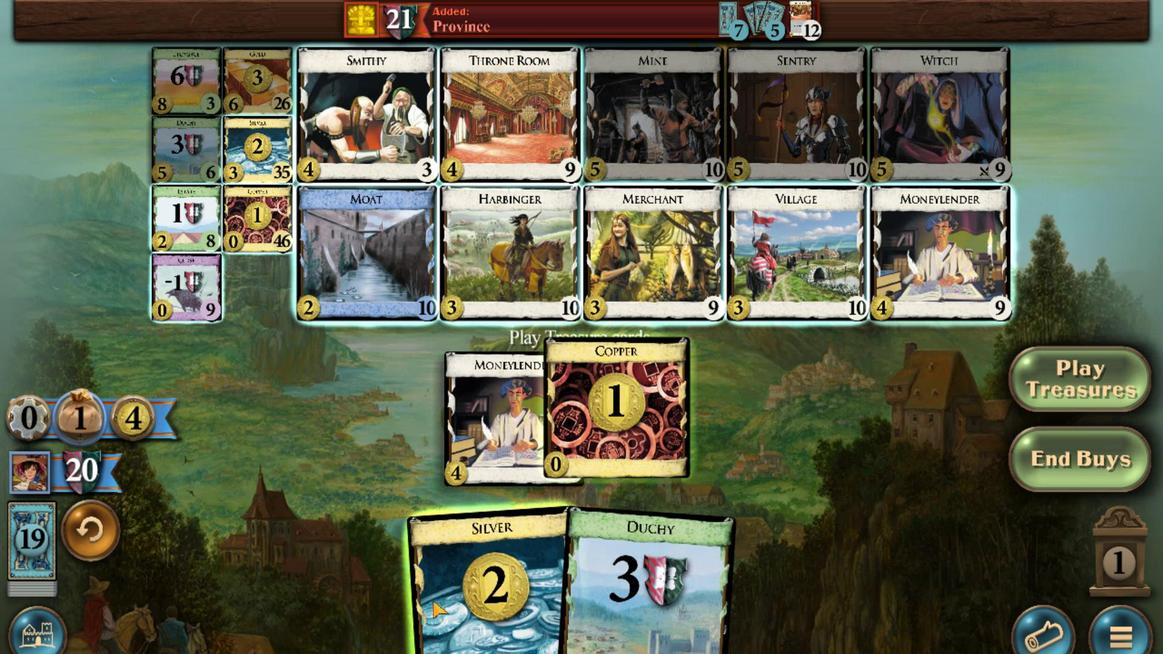 
Action: Mouse moved to (487, 309)
Screenshot: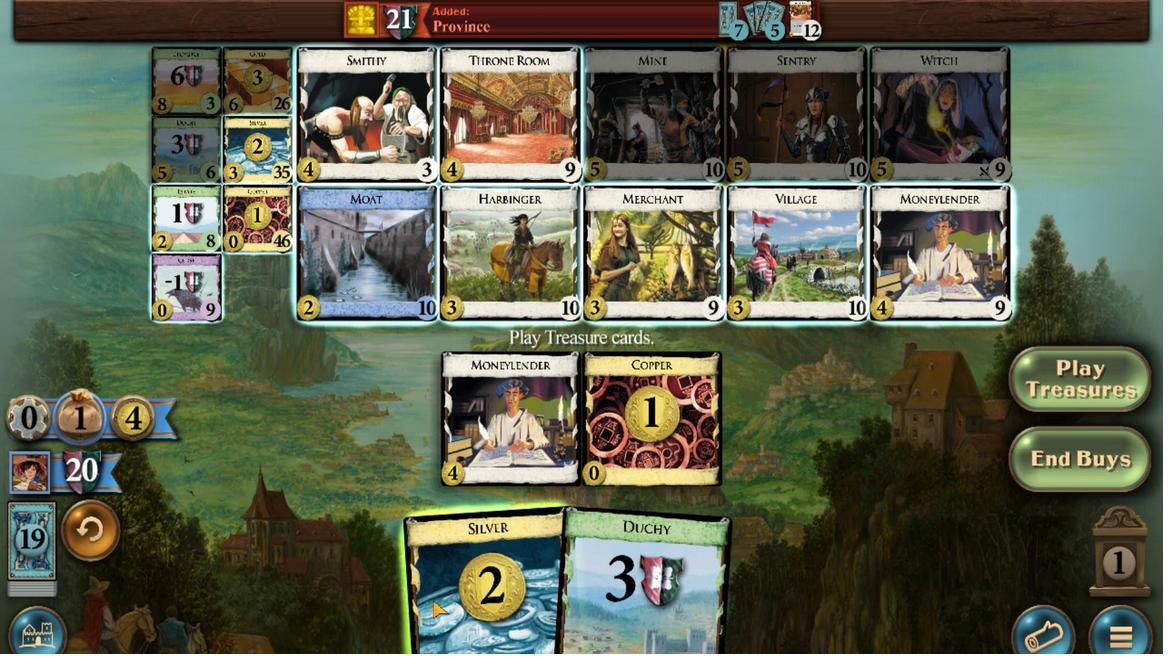 
Action: Mouse scrolled (487, 310) with delta (0, 0)
Screenshot: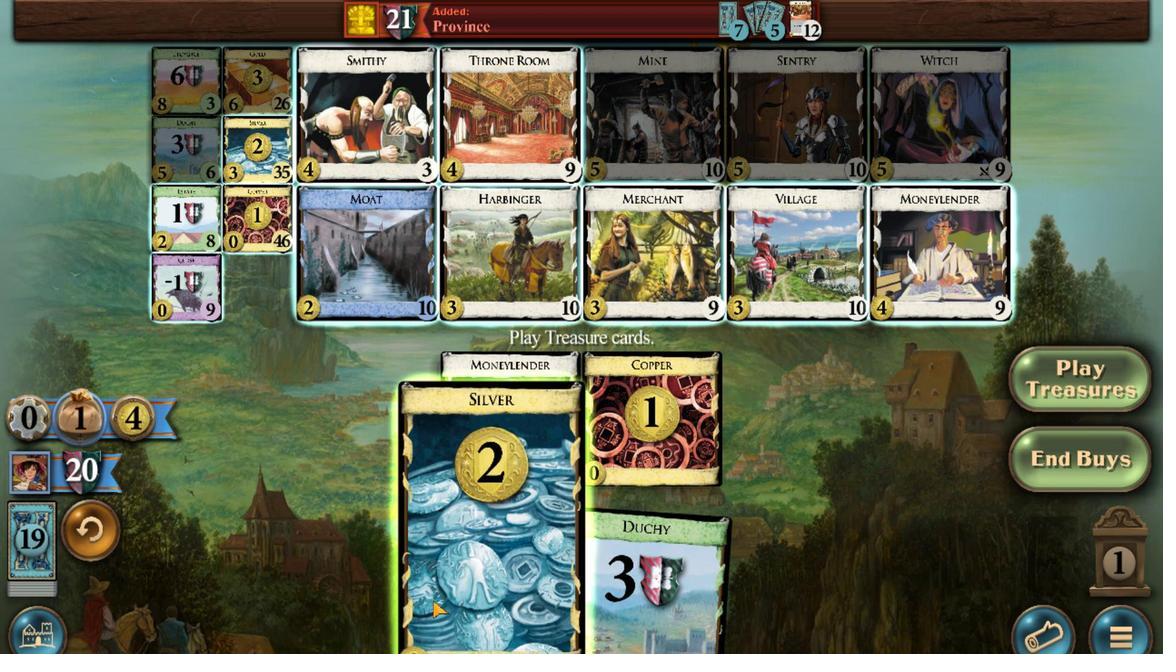 
Action: Mouse moved to (418, 634)
Screenshot: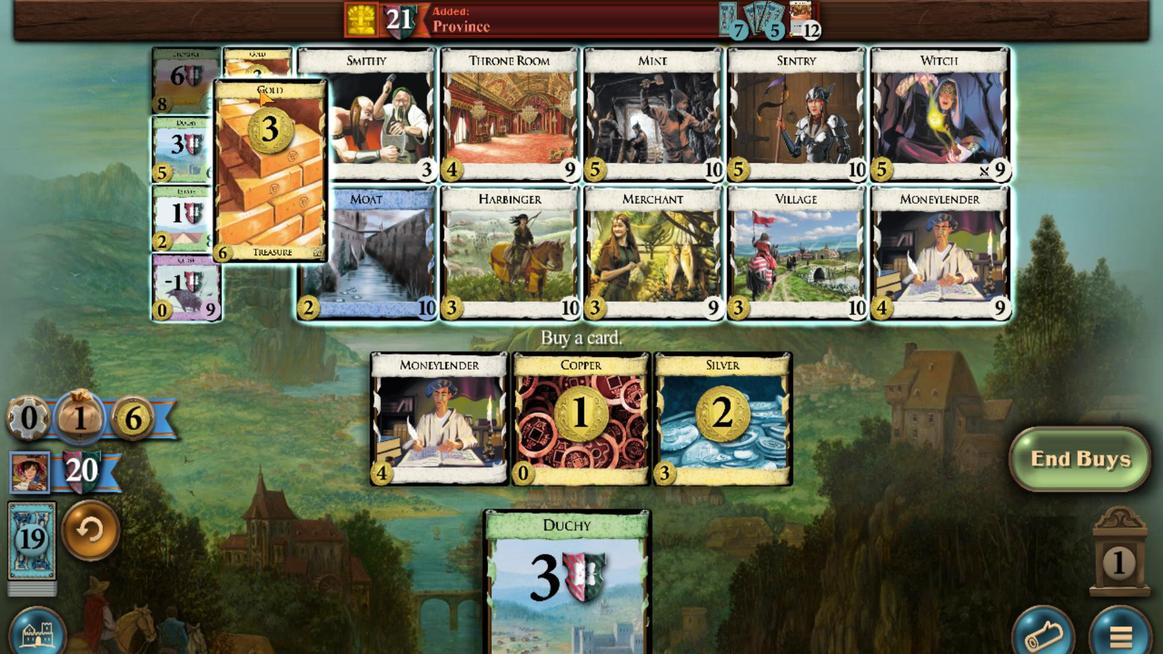 
Action: Mouse scrolled (418, 634) with delta (0, 0)
Screenshot: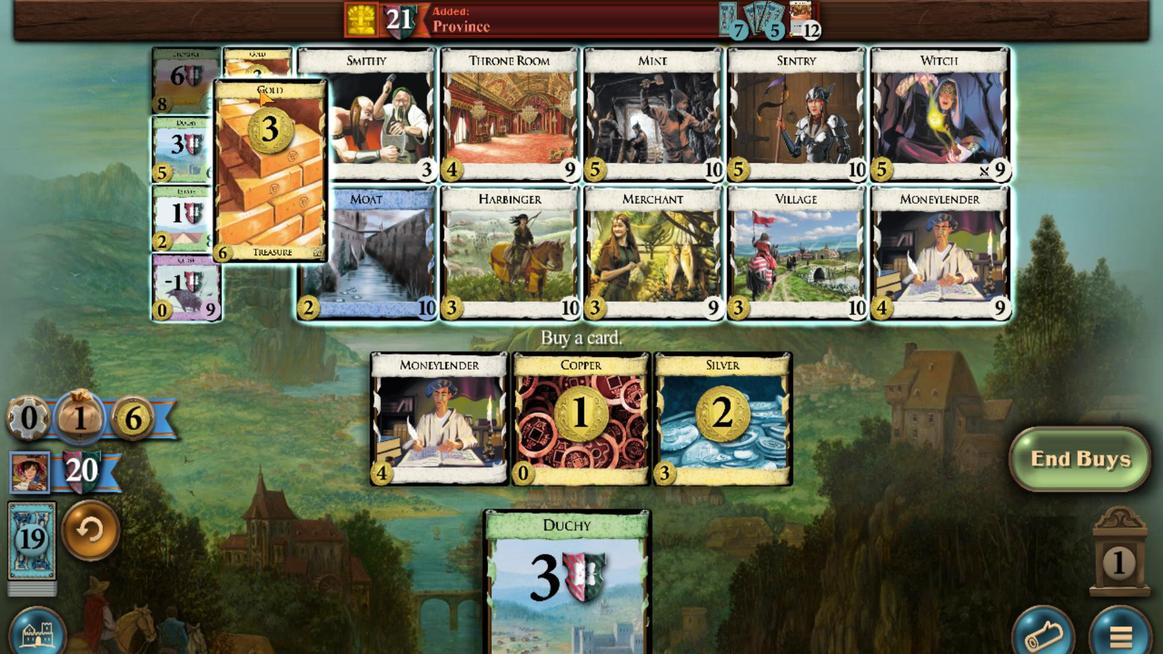 
Action: Mouse moved to (418, 634)
Screenshot: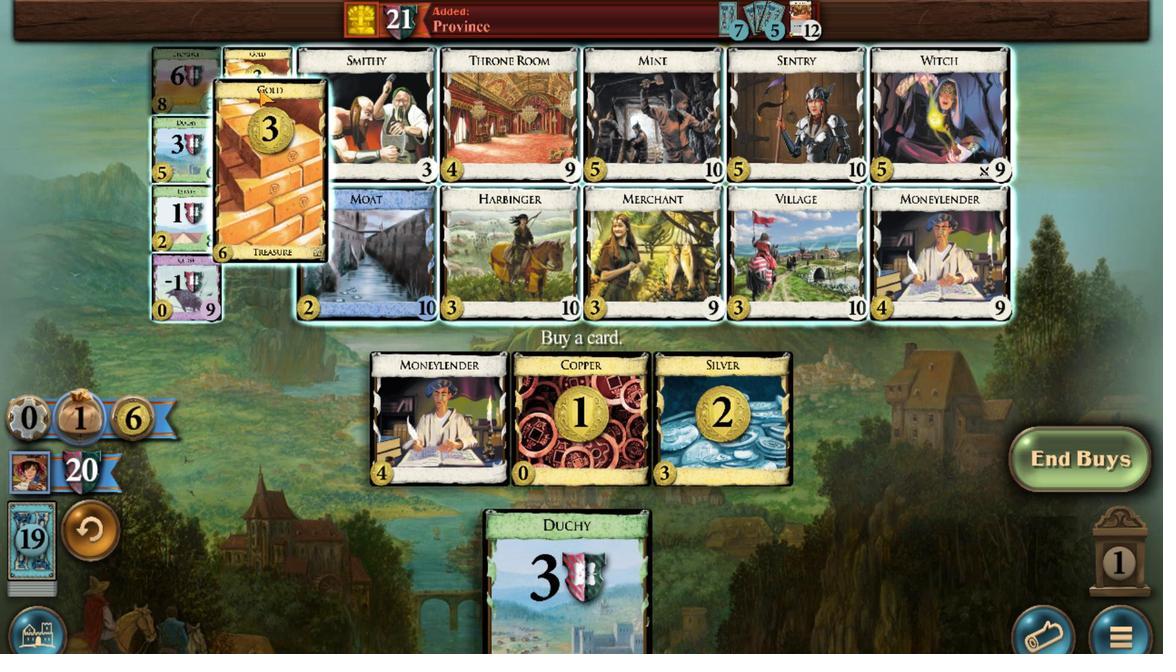 
Action: Mouse scrolled (418, 634) with delta (0, 0)
Screenshot: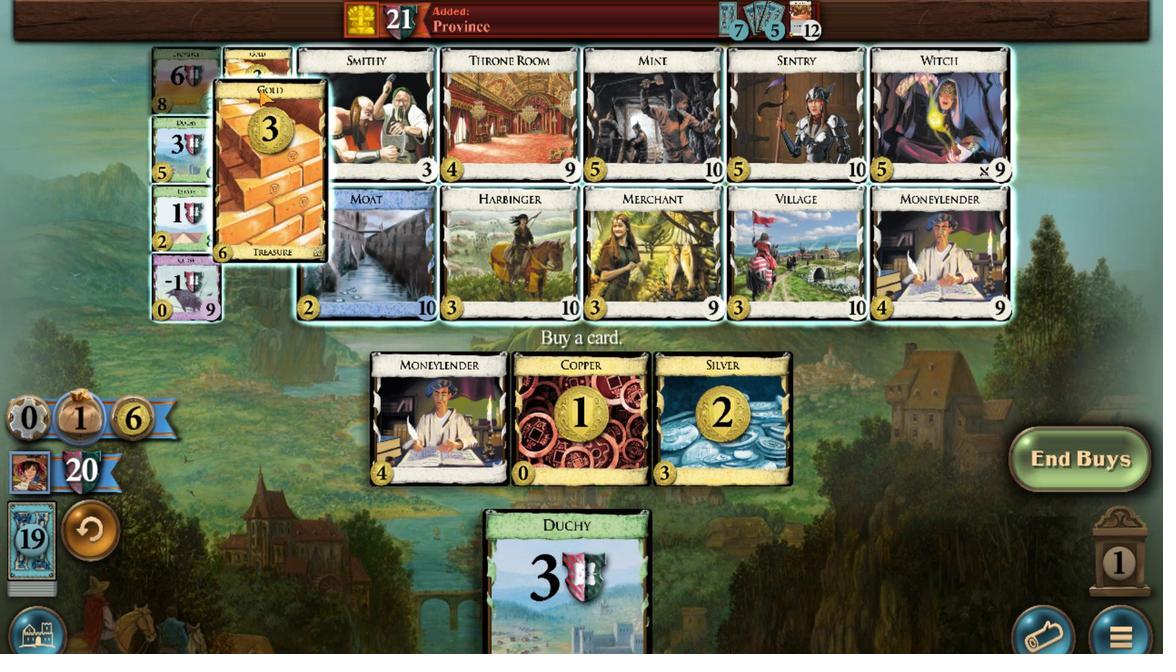 
Action: Mouse scrolled (418, 634) with delta (0, 0)
Screenshot: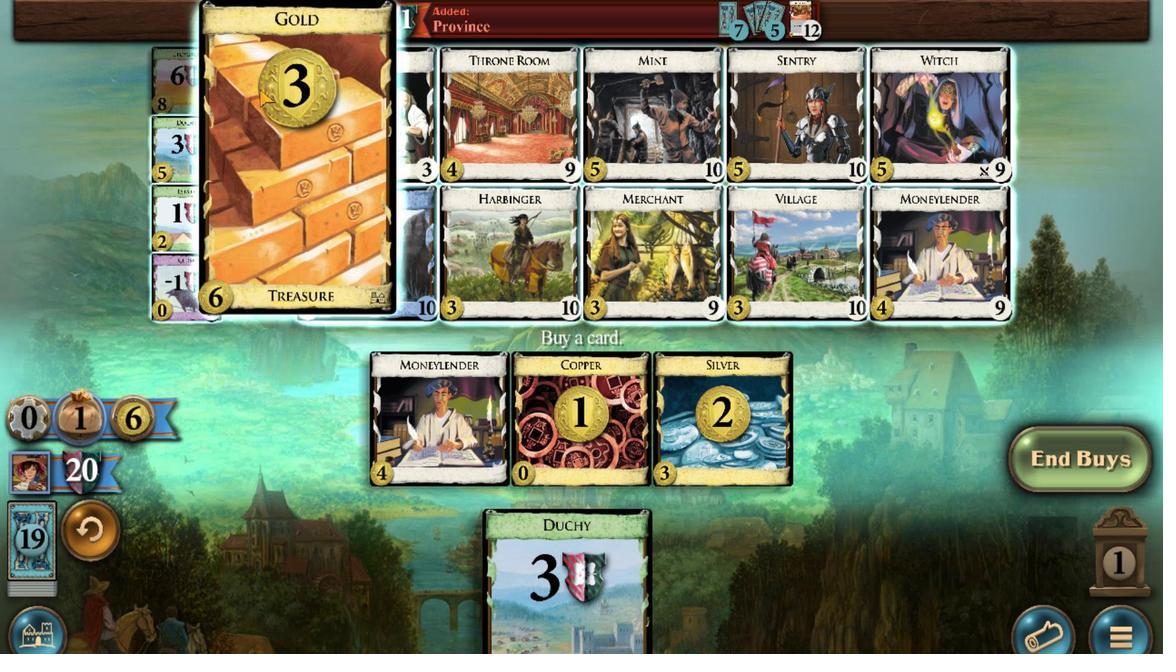 
Action: Mouse scrolled (418, 634) with delta (0, 0)
Screenshot: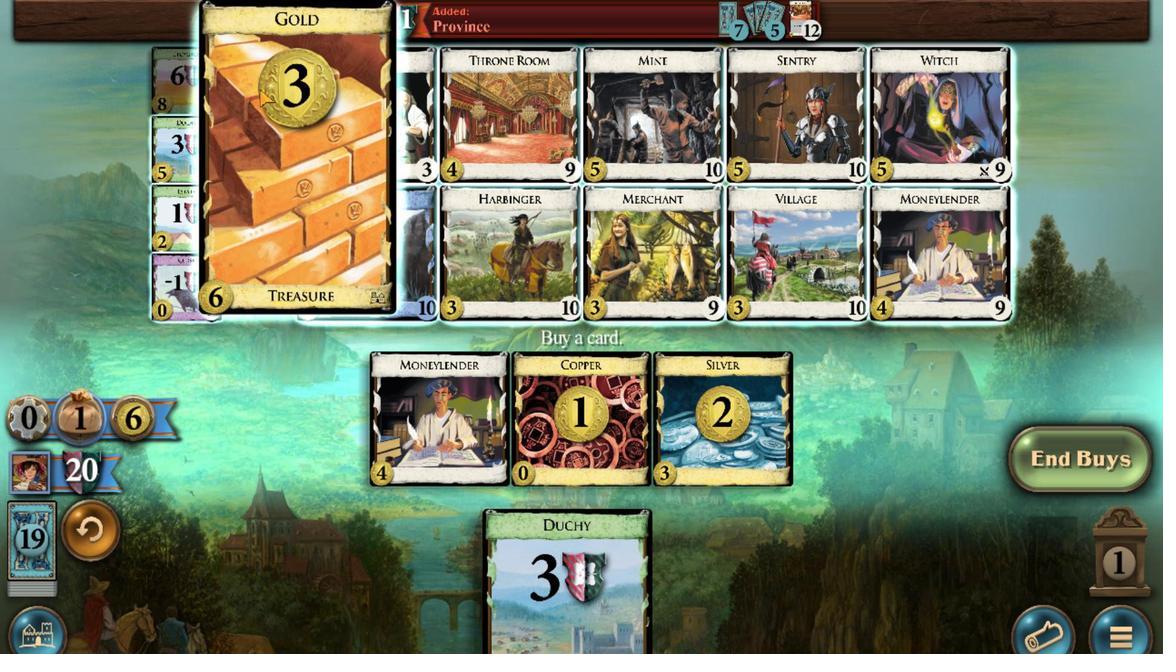 
Action: Mouse scrolled (418, 634) with delta (0, 0)
Screenshot: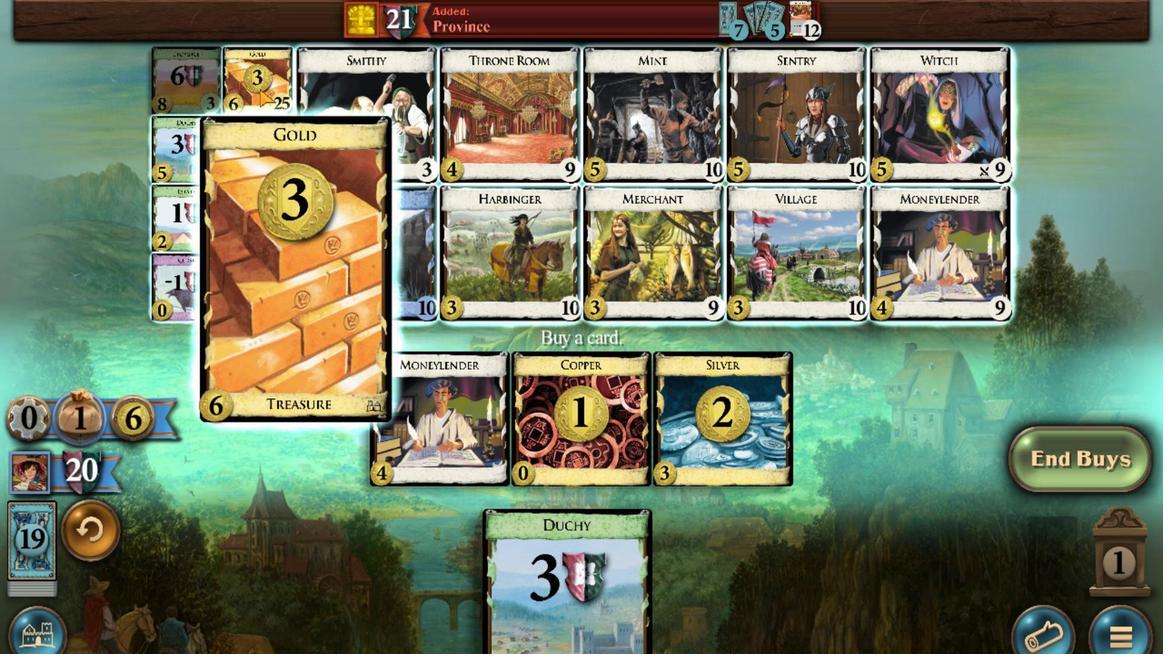
Action: Mouse moved to (415, 326)
Screenshot: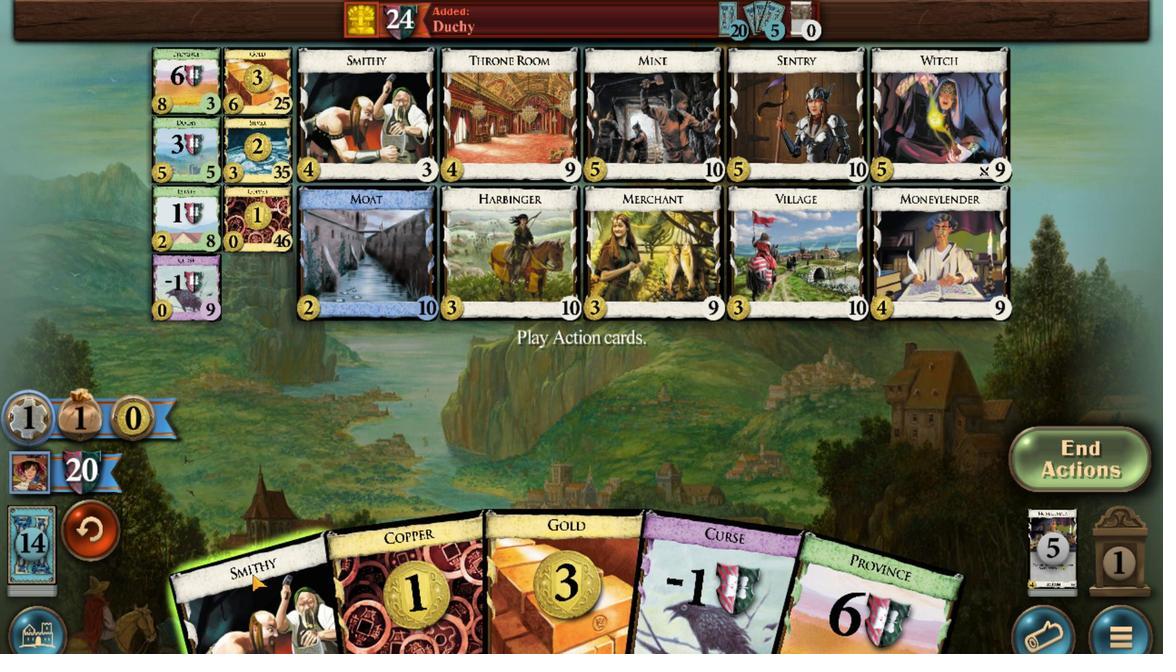 
Action: Mouse scrolled (415, 326) with delta (0, 0)
Screenshot: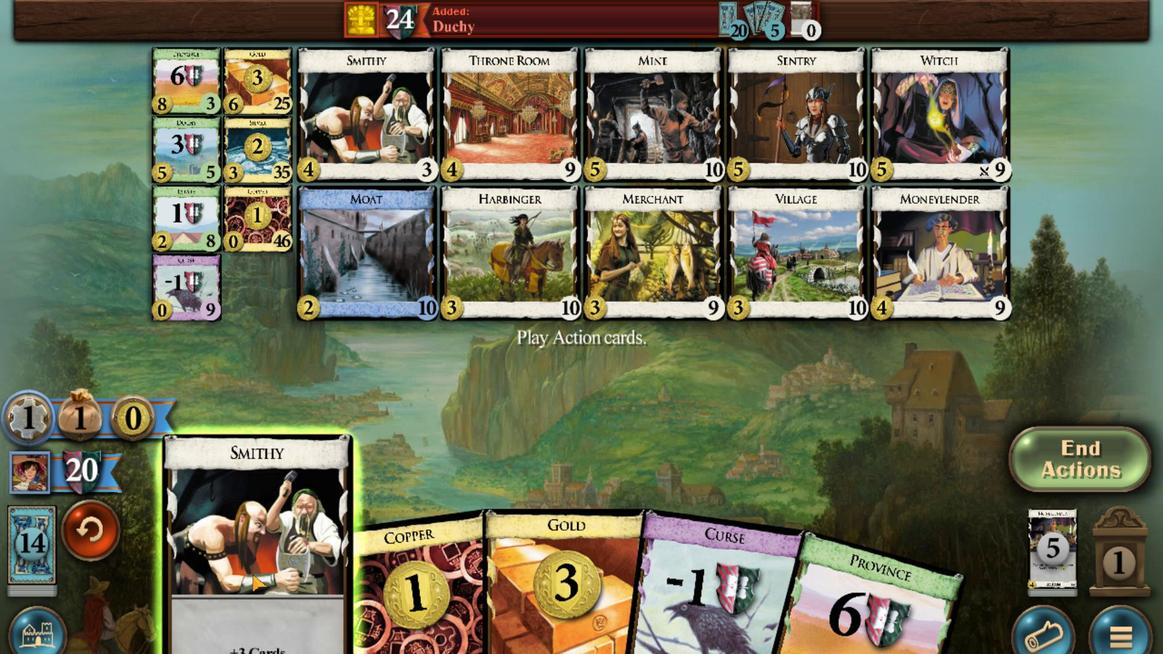 
Action: Mouse moved to (523, 313)
Screenshot: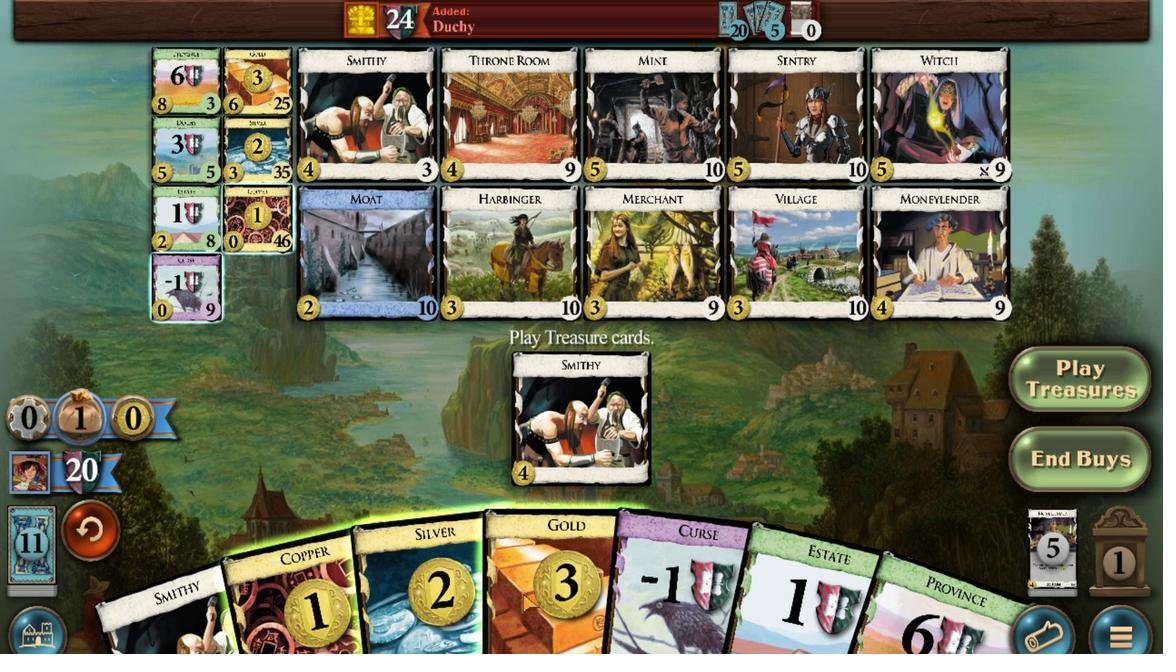 
Action: Mouse scrolled (523, 313) with delta (0, 0)
Screenshot: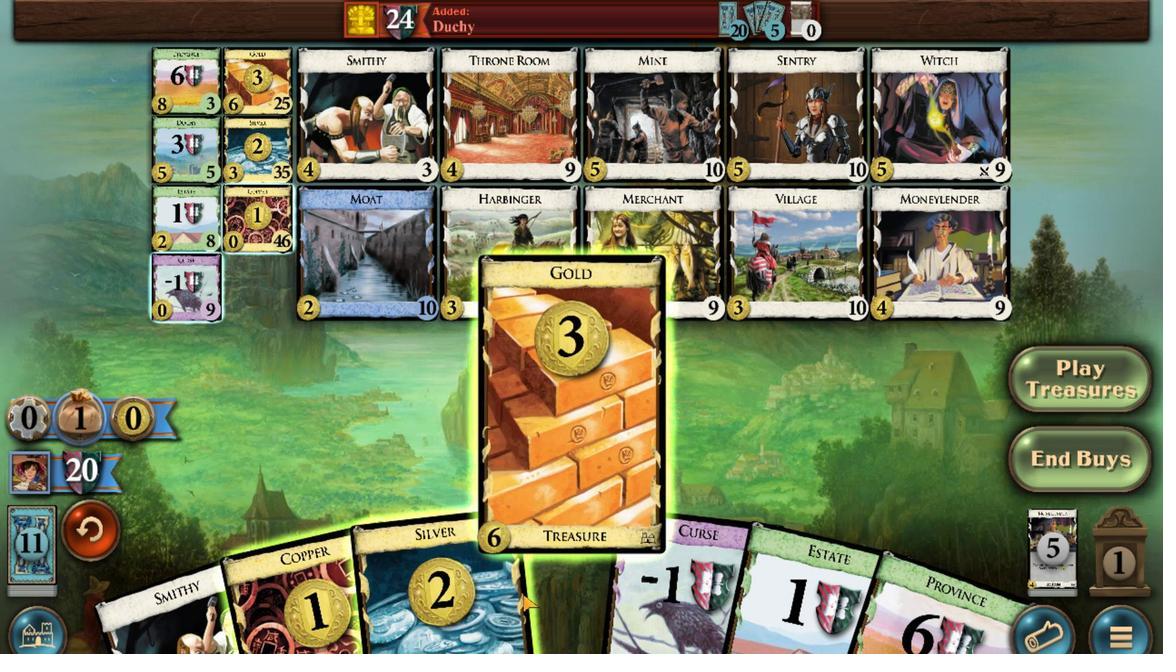 
Action: Mouse moved to (518, 313)
Screenshot: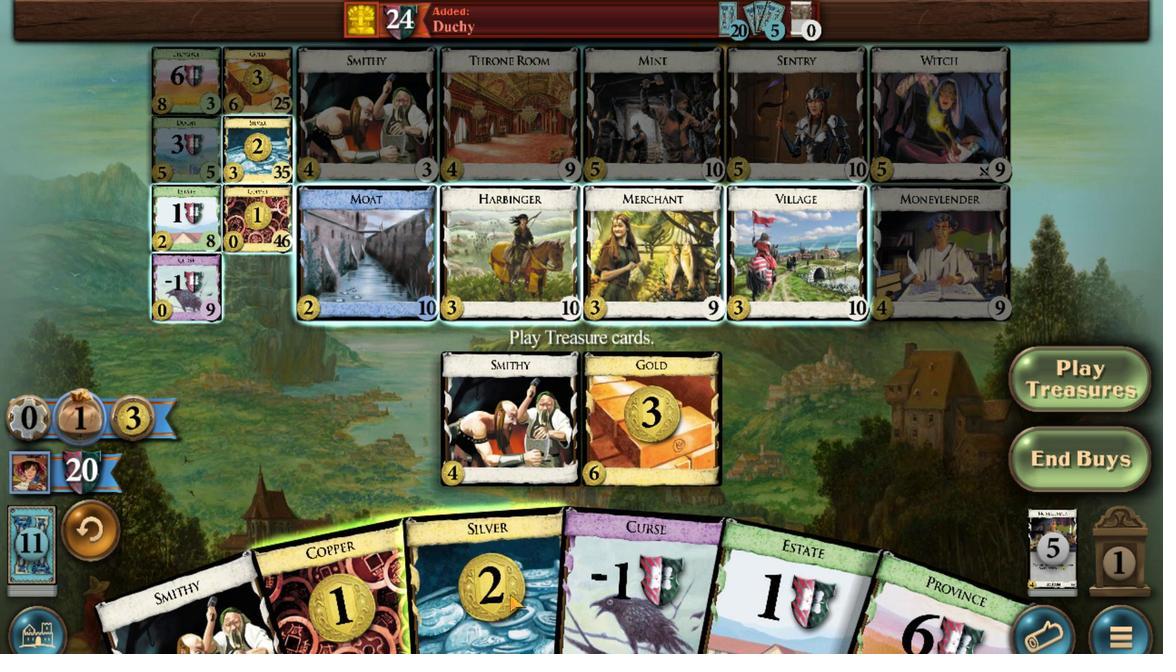 
Action: Mouse scrolled (518, 313) with delta (0, 0)
Screenshot: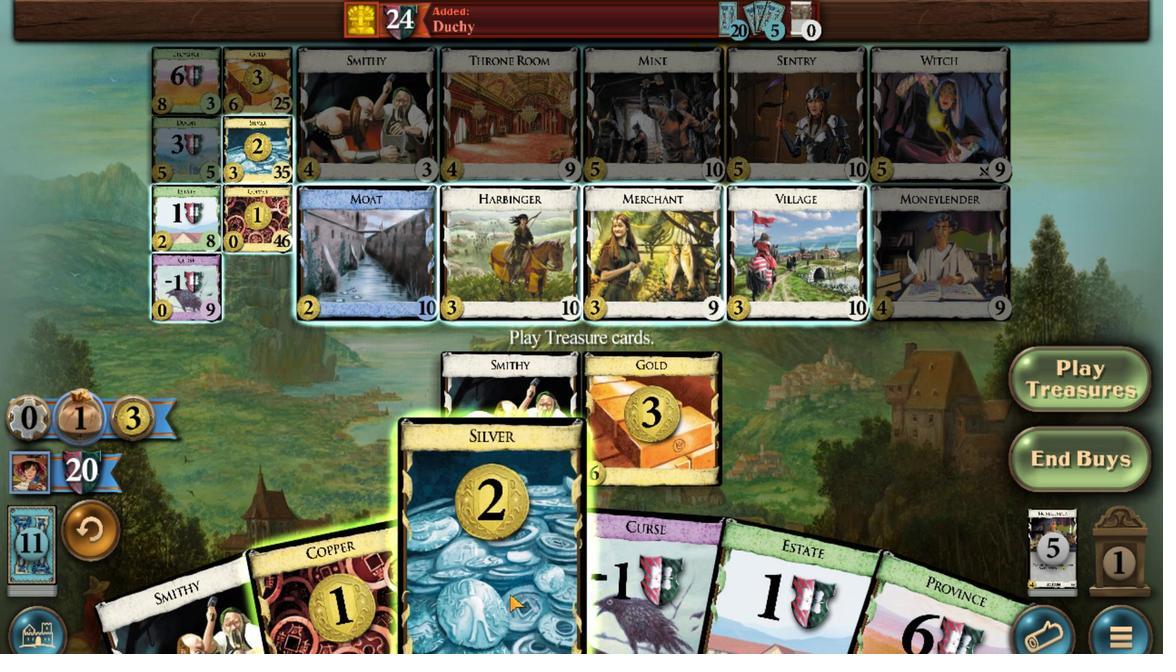
Action: Mouse moved to (484, 315)
Screenshot: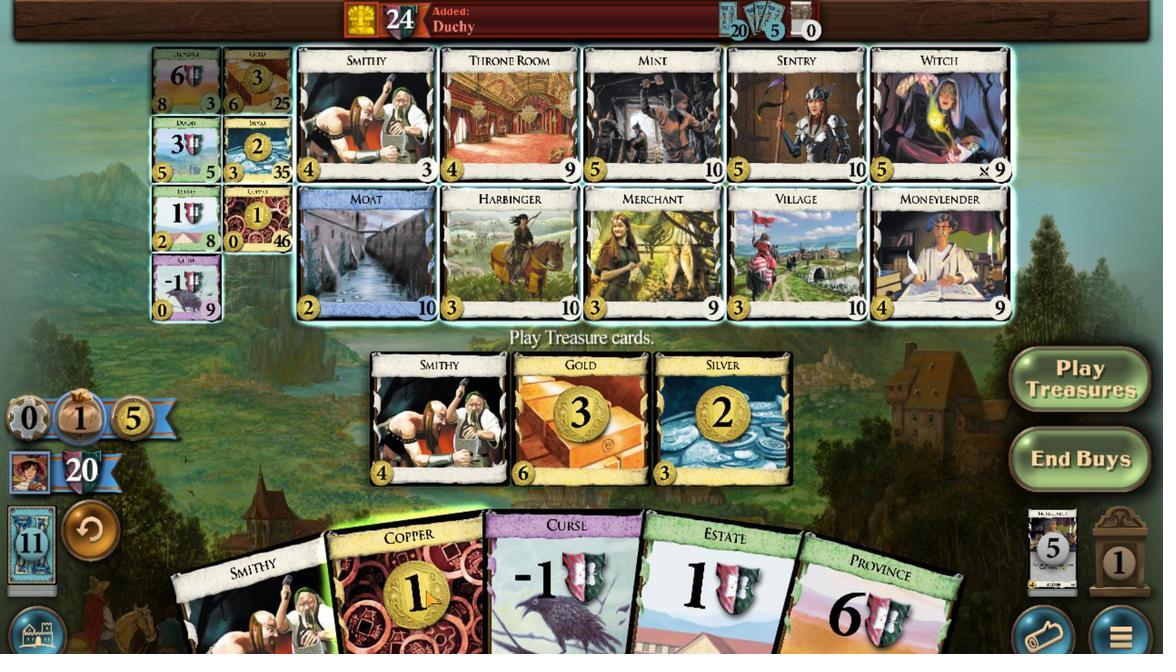 
Action: Mouse scrolled (484, 316) with delta (0, 0)
Screenshot: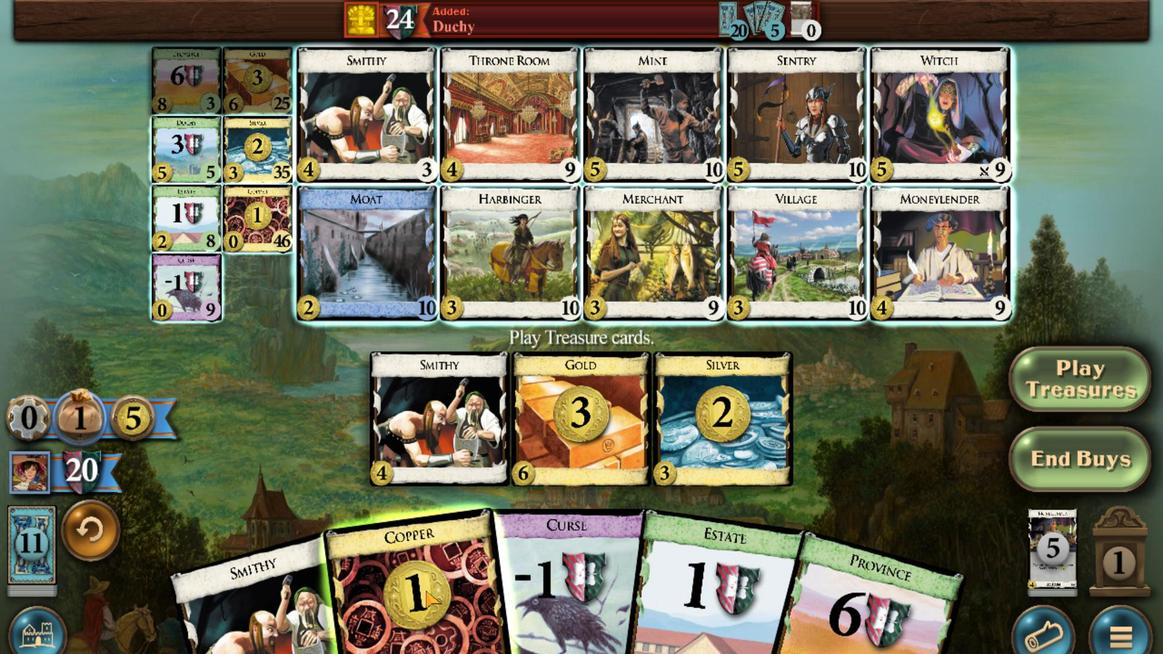 
Action: Mouse moved to (422, 650)
Screenshot: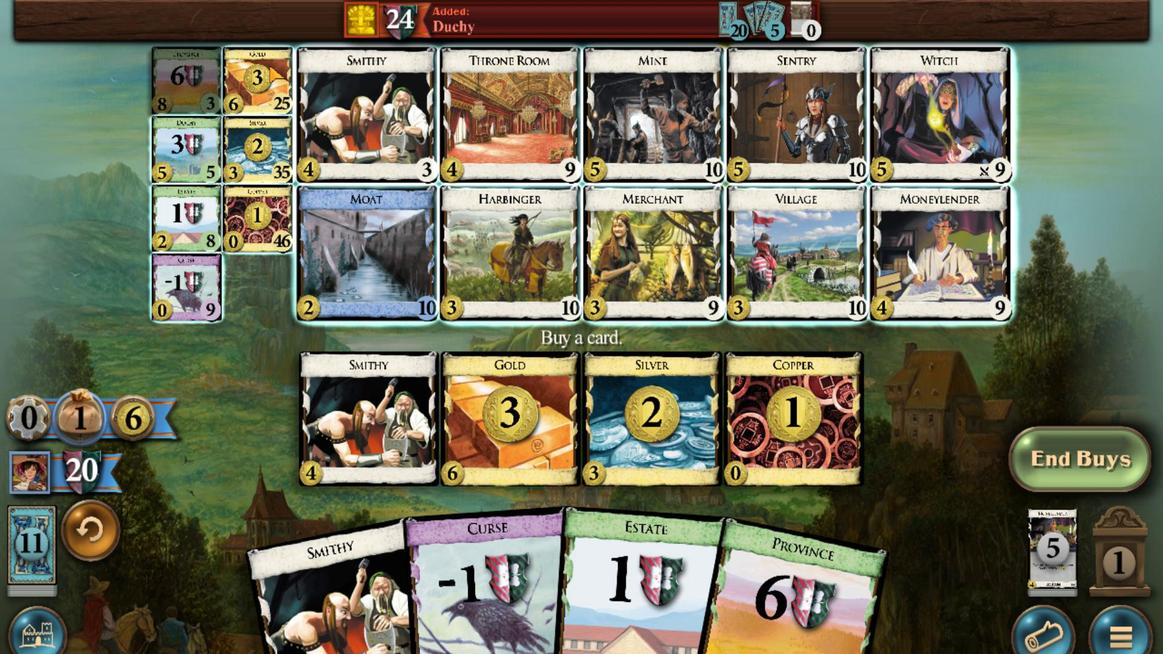 
Action: Mouse scrolled (422, 649) with delta (0, 0)
Screenshot: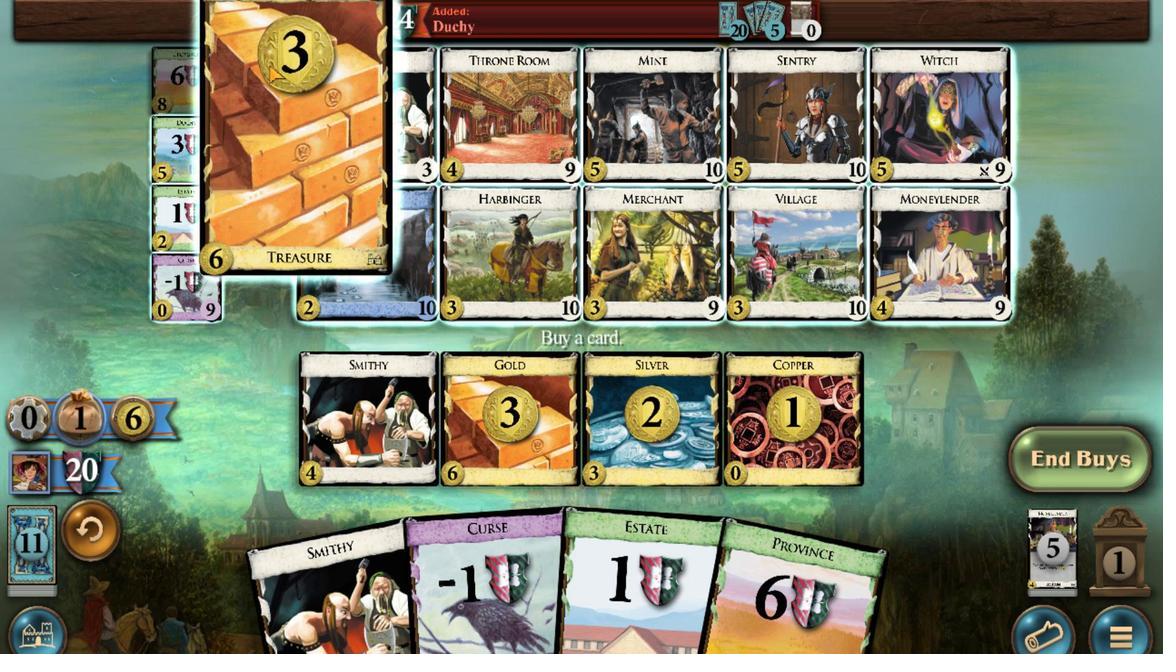 
Action: Mouse scrolled (422, 649) with delta (0, 0)
Screenshot: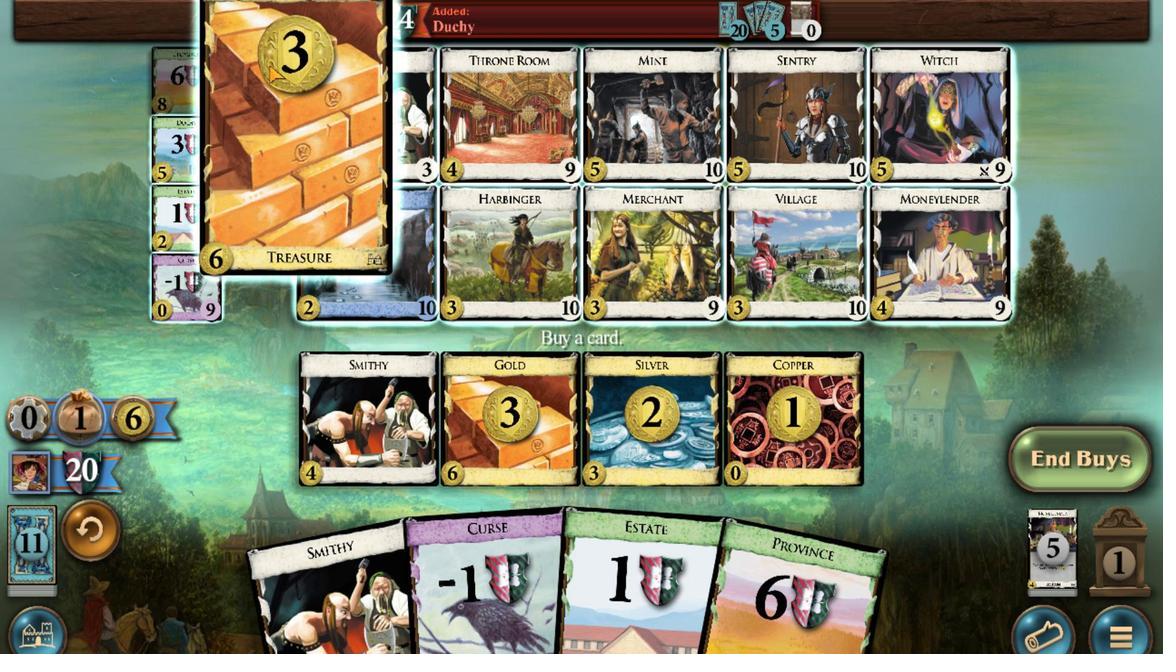 
Action: Mouse scrolled (422, 649) with delta (0, 0)
Screenshot: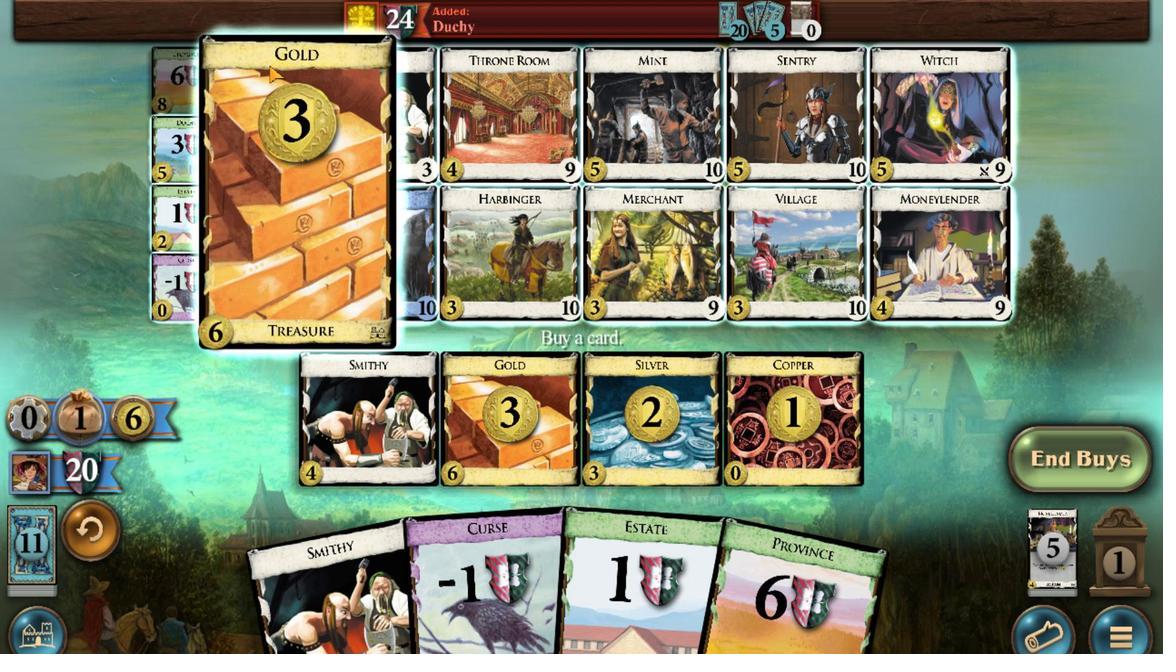 
Action: Mouse scrolled (422, 649) with delta (0, 0)
Screenshot: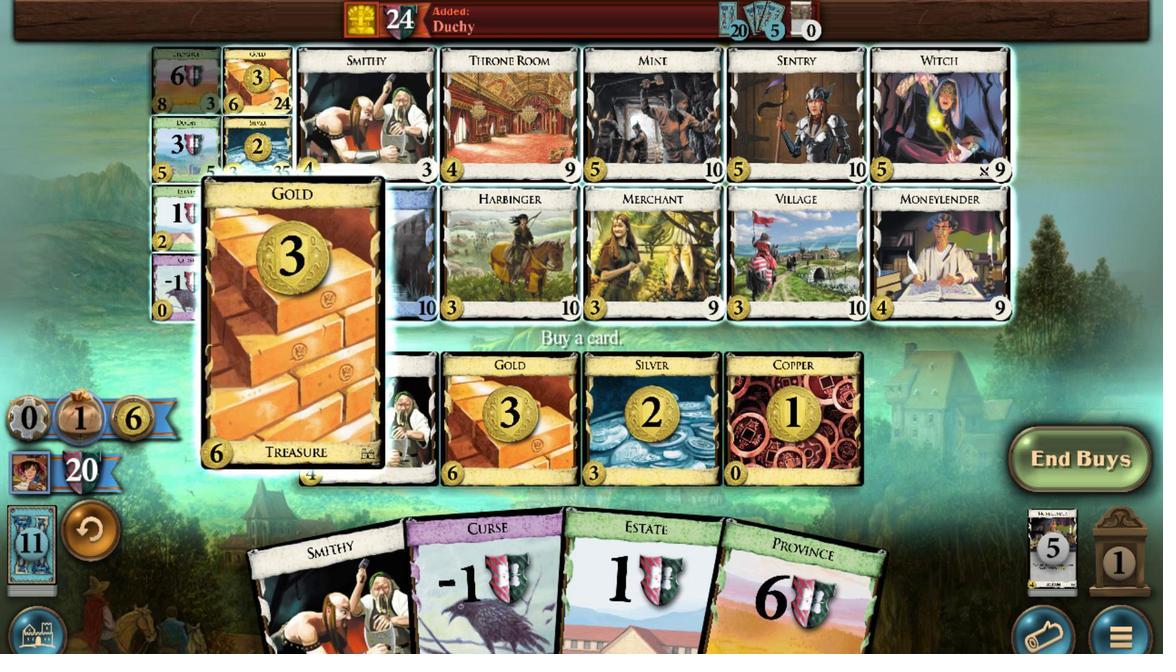 
Action: Mouse moved to (425, 307)
Screenshot: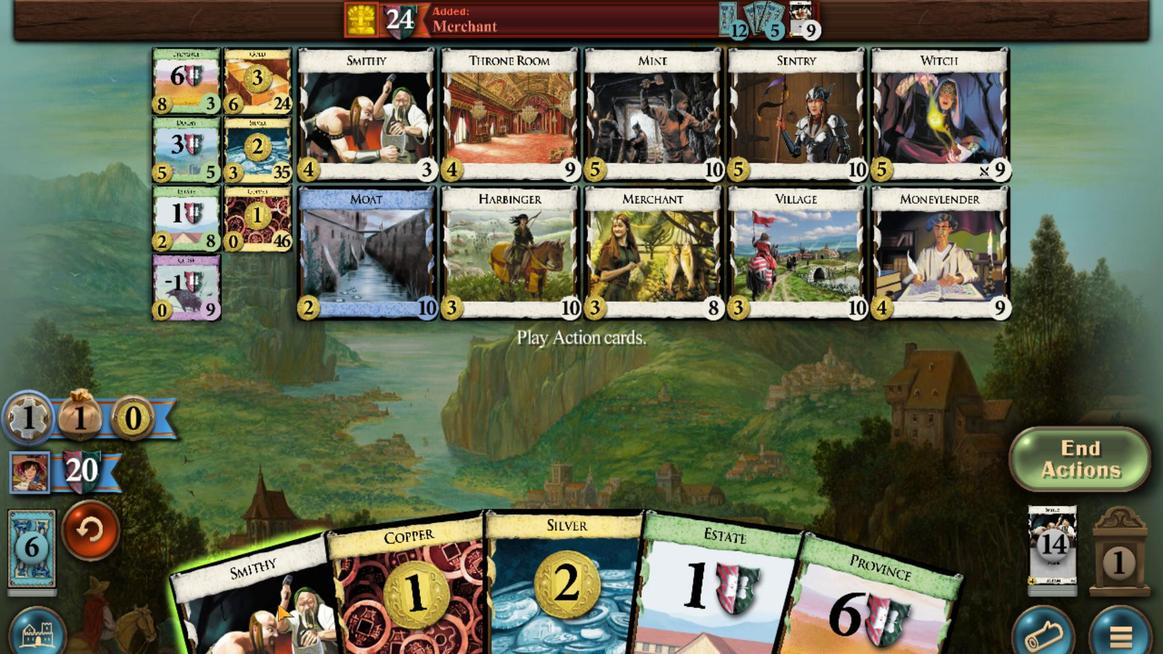 
Action: Mouse scrolled (425, 307) with delta (0, 0)
Screenshot: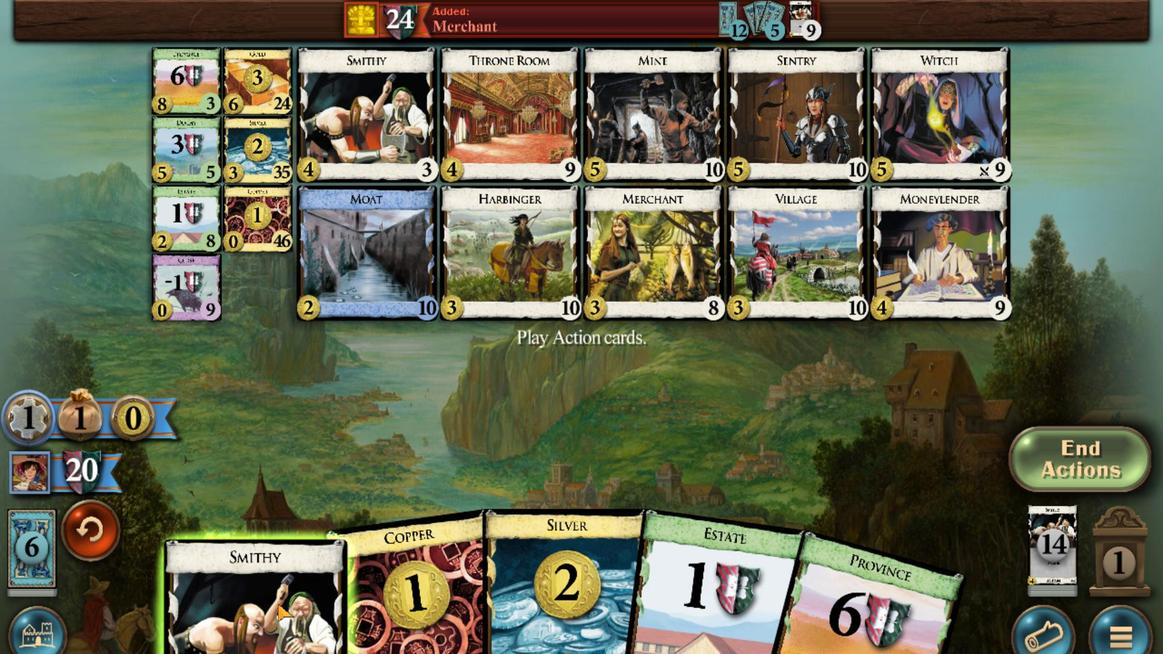 
Action: Mouse moved to (521, 328)
Screenshot: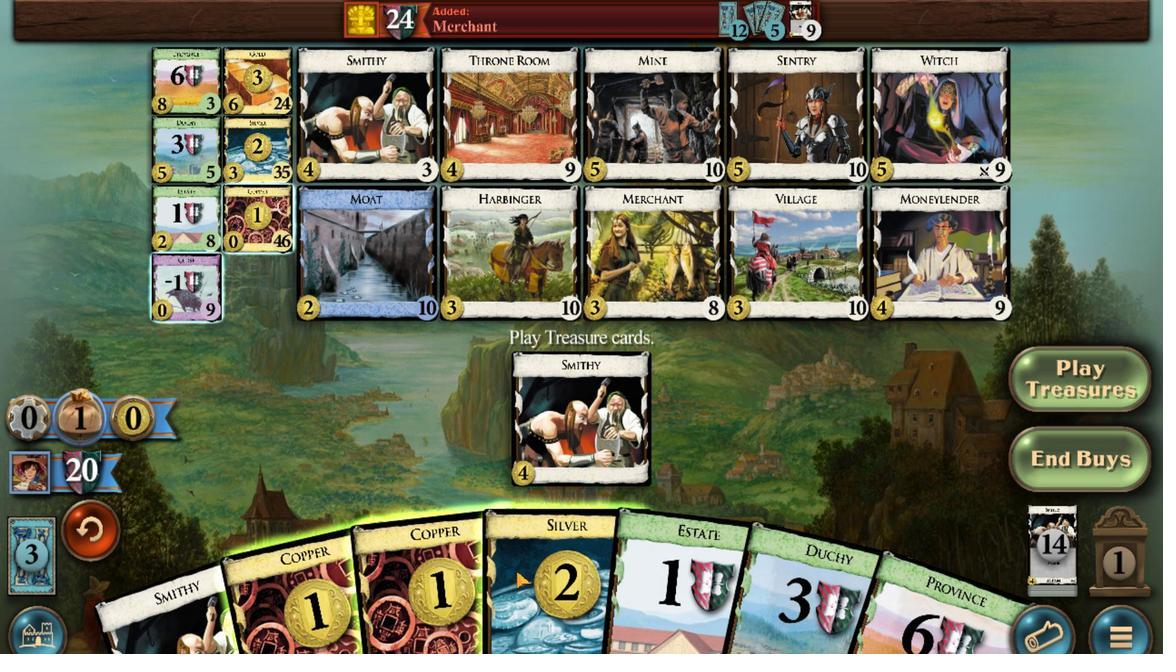 
Action: Mouse scrolled (521, 328) with delta (0, 0)
Screenshot: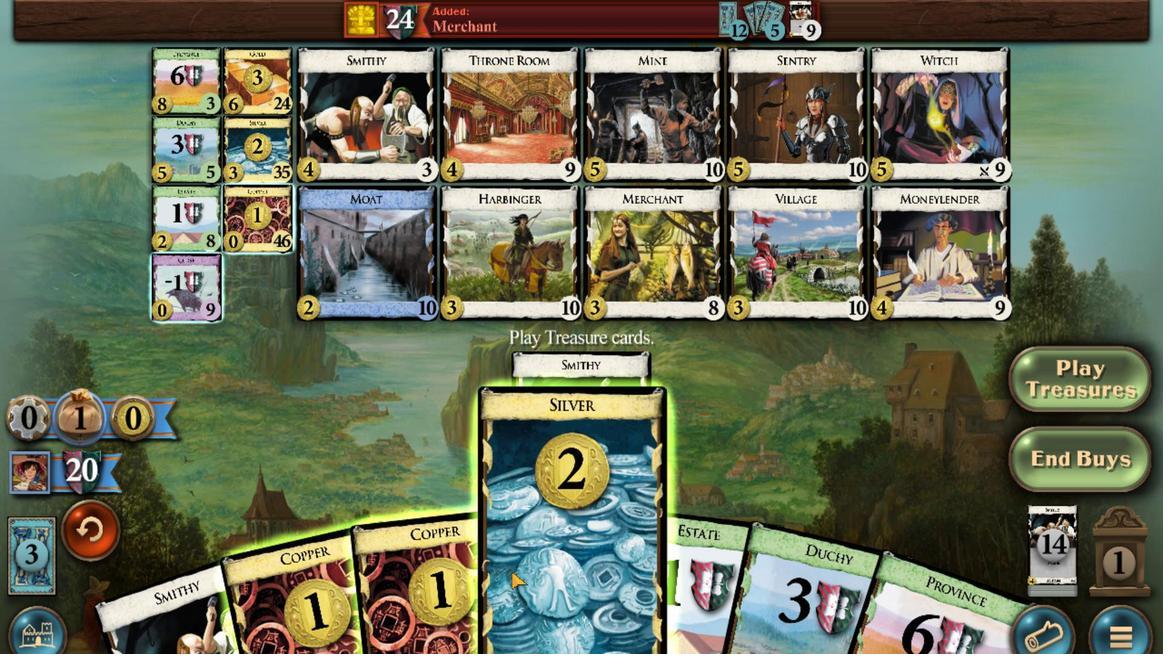 
Action: Mouse moved to (511, 322)
Screenshot: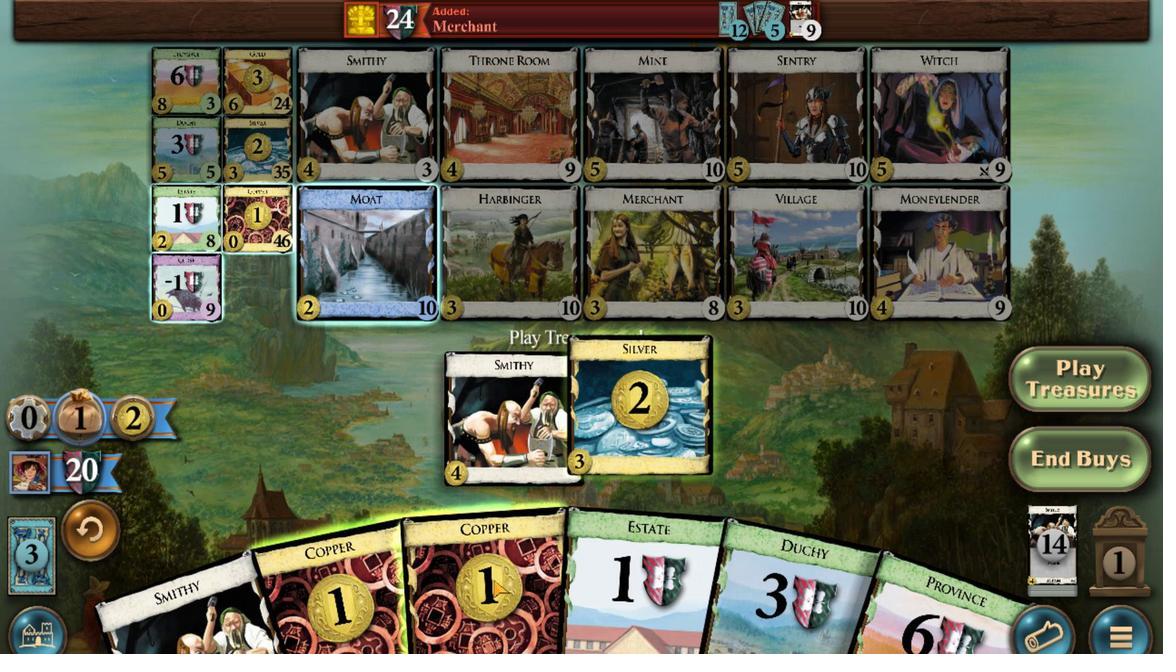 
Action: Mouse scrolled (511, 322) with delta (0, 0)
Screenshot: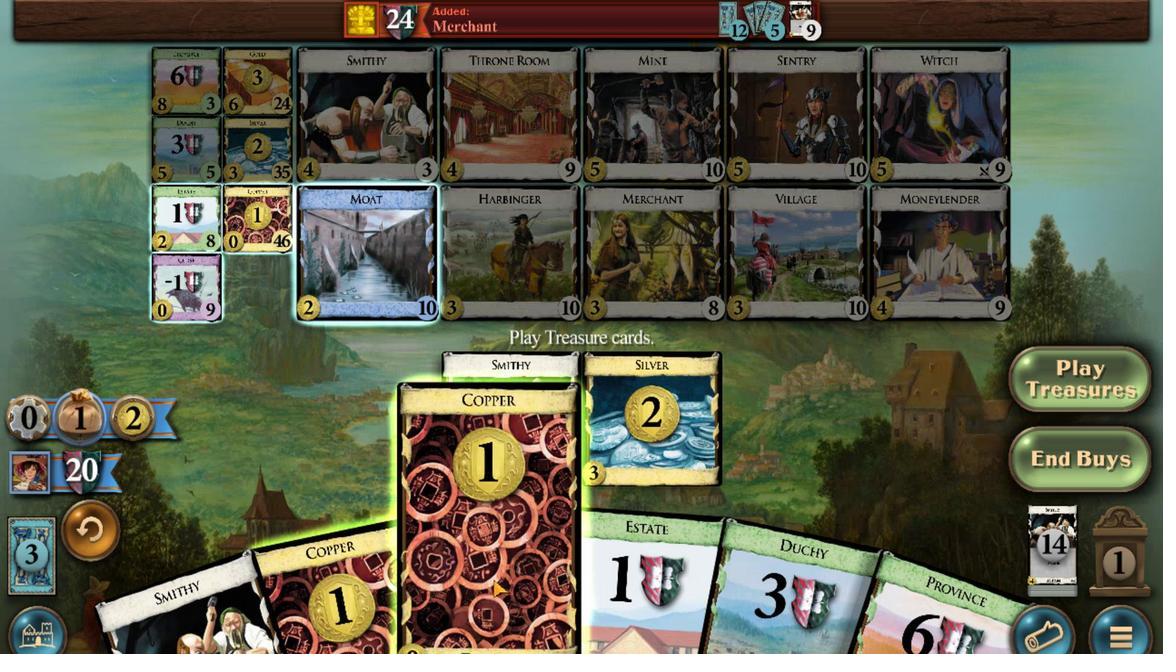
Action: Mouse moved to (490, 309)
Screenshot: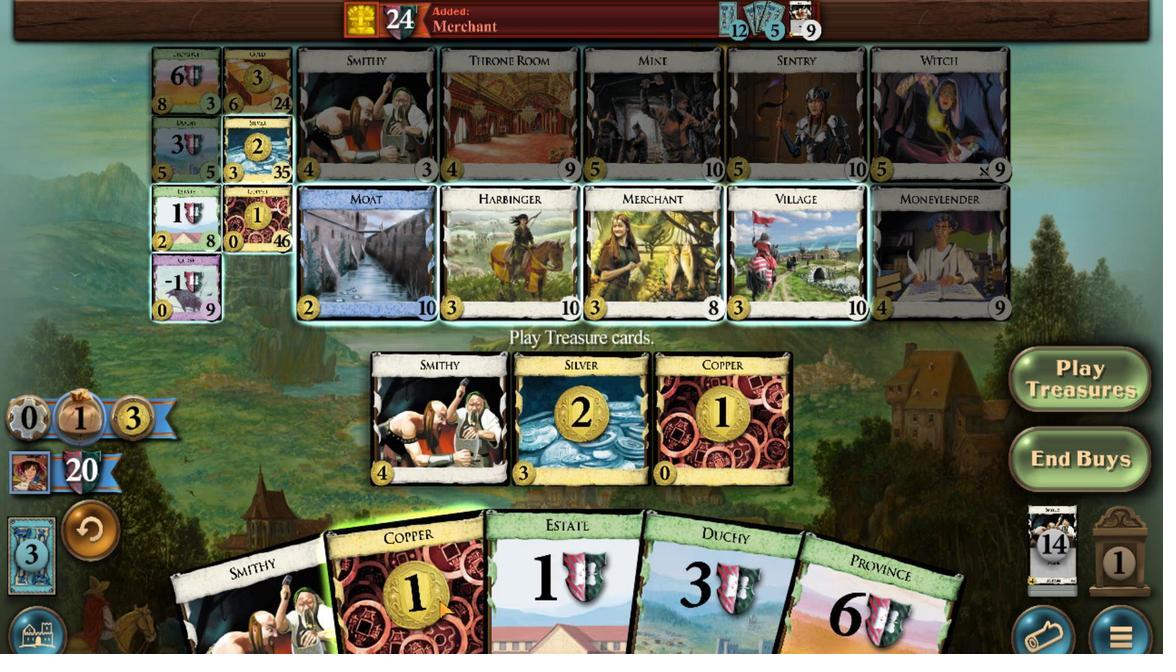 
Action: Mouse scrolled (490, 310) with delta (0, 0)
Screenshot: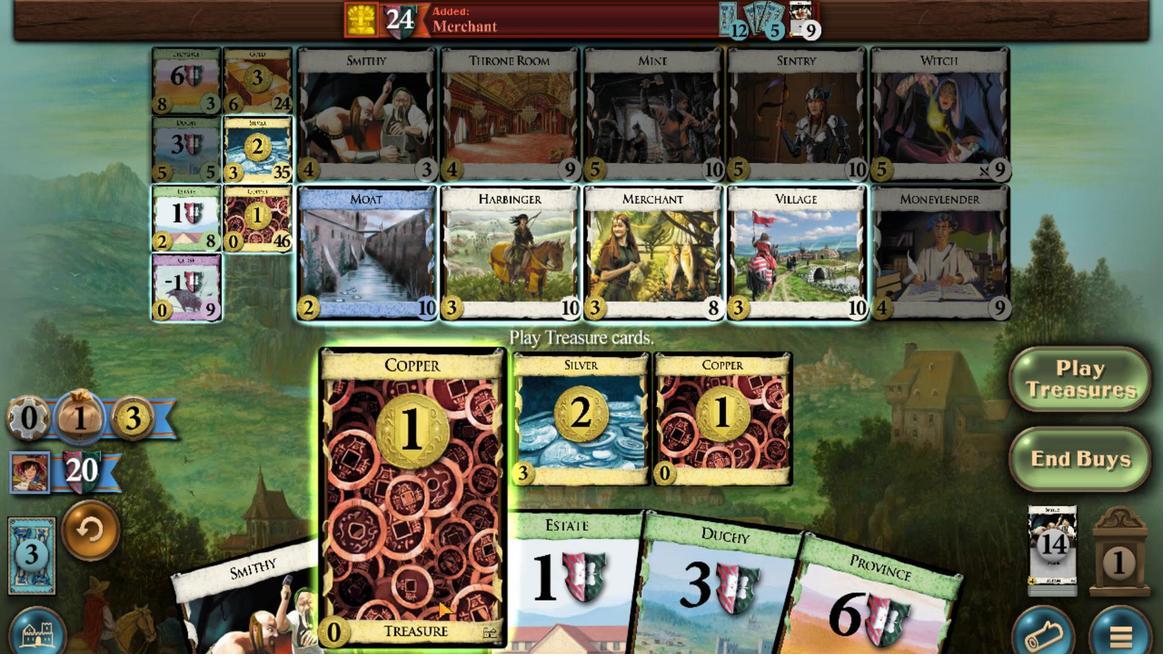 
Action: Mouse moved to (419, 601)
Screenshot: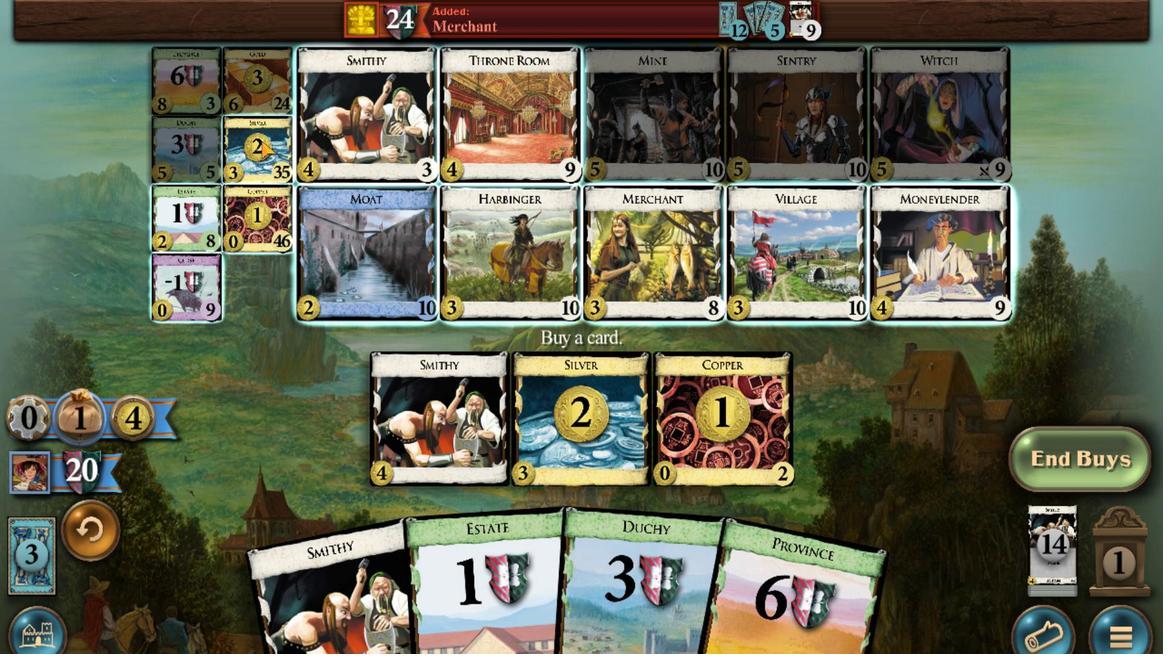 
Action: Mouse scrolled (419, 601) with delta (0, 0)
Screenshot: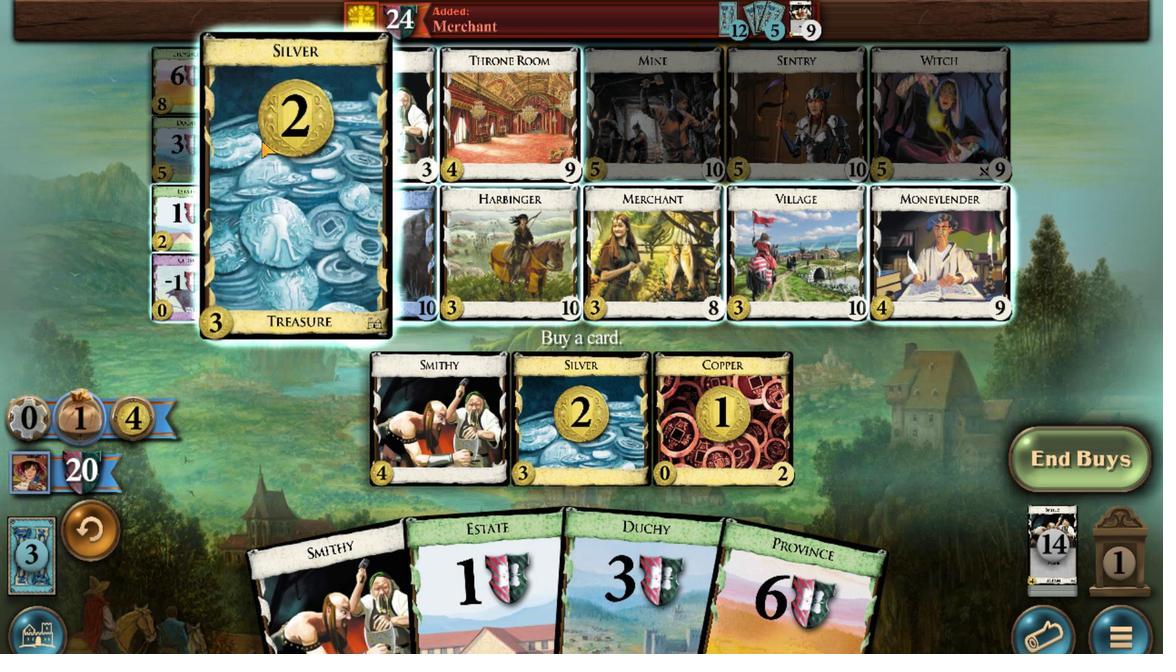 
Action: Mouse scrolled (419, 601) with delta (0, 0)
Screenshot: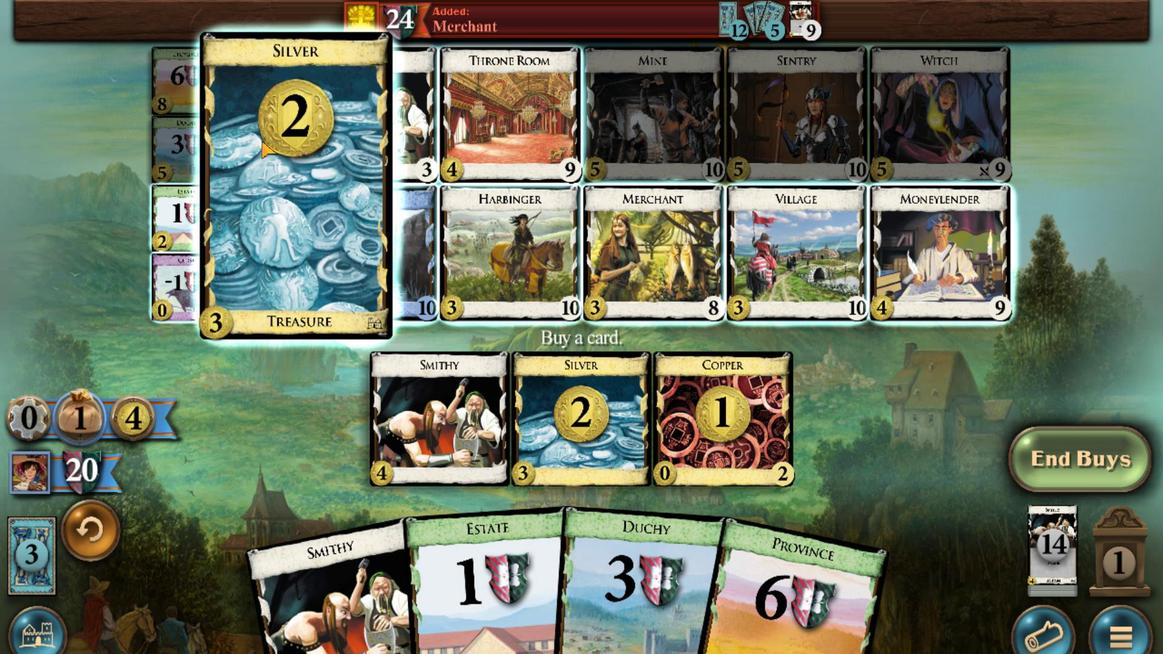 
Action: Mouse scrolled (419, 601) with delta (0, 0)
Screenshot: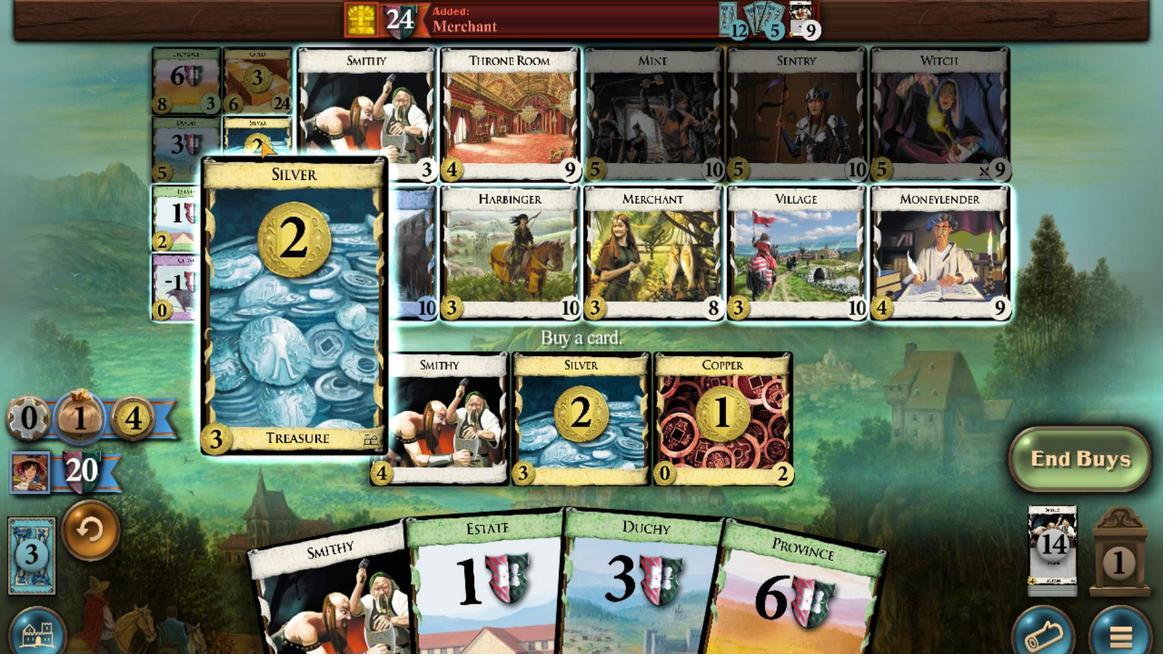 
Action: Mouse scrolled (419, 601) with delta (0, 0)
Screenshot: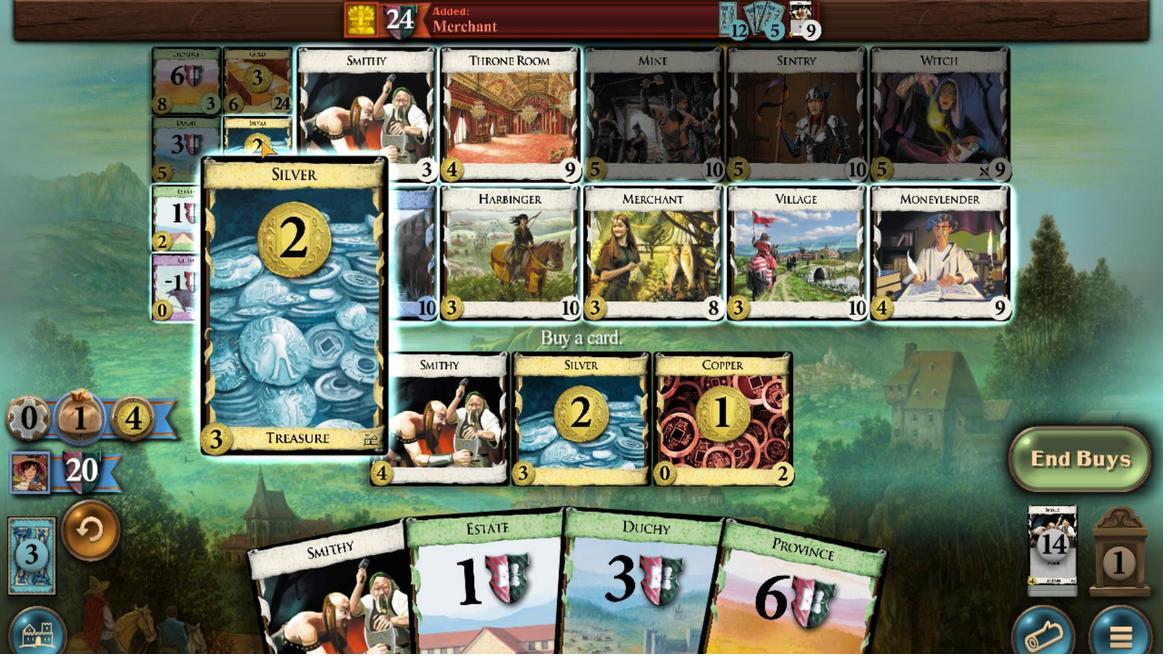 
Action: Mouse moved to (592, 348)
Screenshot: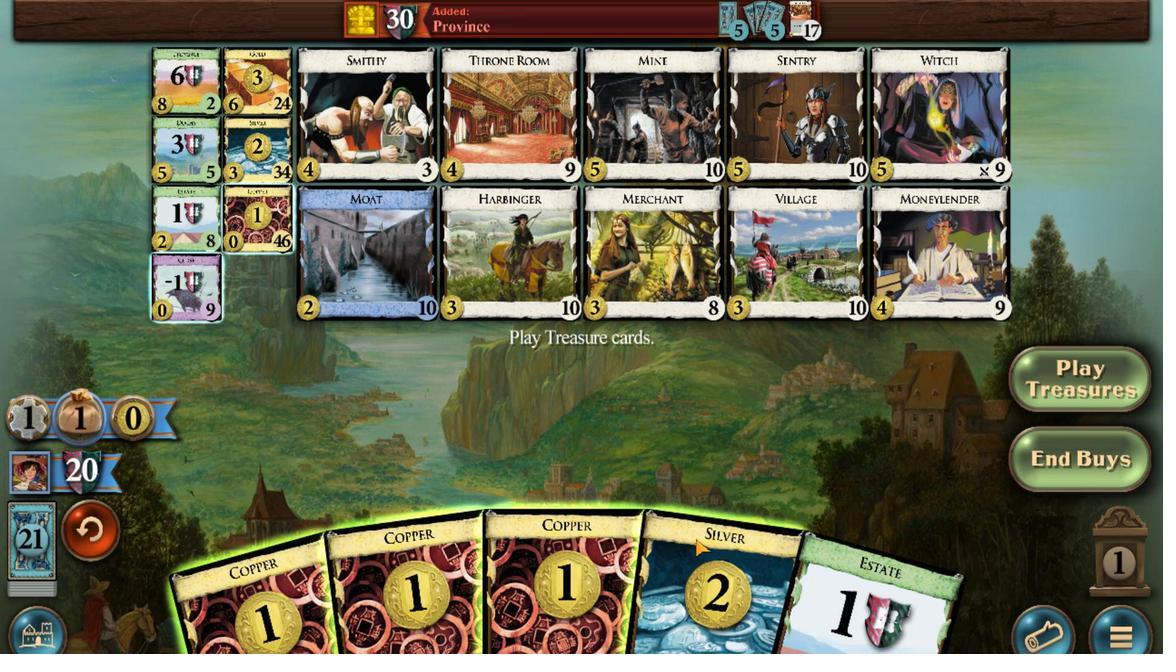 
Action: Mouse scrolled (592, 348) with delta (0, 0)
Screenshot: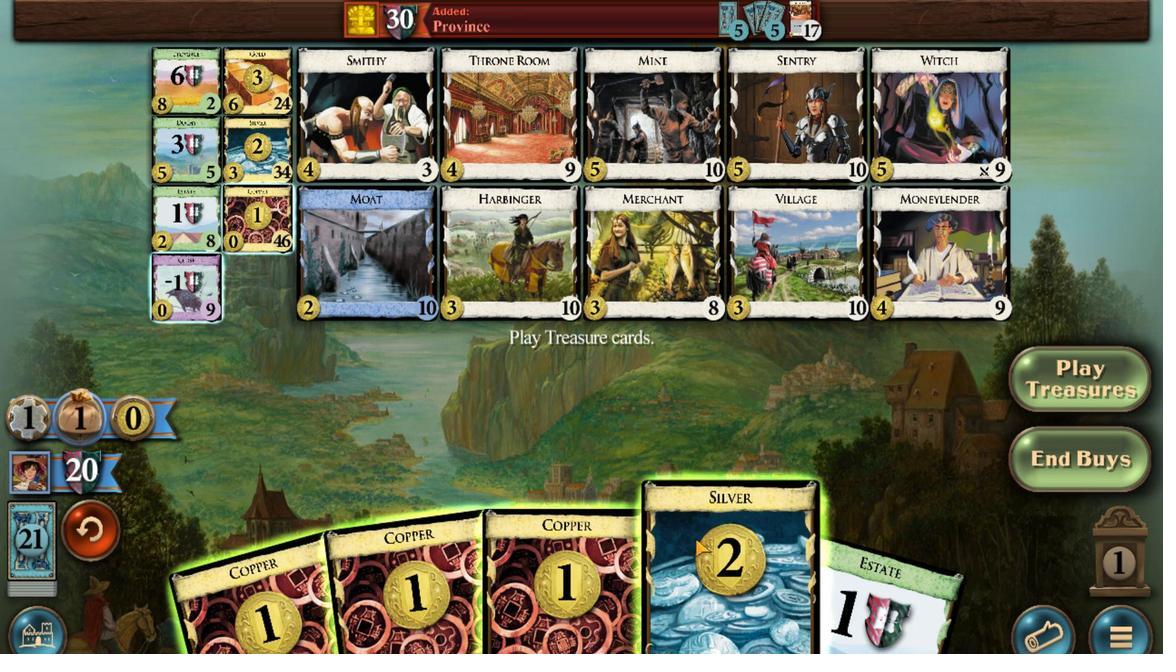 
Action: Mouse moved to (566, 339)
